 Task: In the event  named  Interview with Chris, Set a range of dates when you can accept meetings  '1 Jun â€" 30 Jun 2023'. Select a duration of  15 min. Select working hours  	_x000D_
MON- SAT 10:00am â€" 6:00pm. Add time before or after your events  as 10 min. Set the frequency of available time slots for invitees as  50 min. Set the minimum notice period and maximum events allowed per day as  41 hours and 4. , logged in from the account softage.4@softage.net and add another guest for the event, softage.10@softage.net
Action: Mouse pressed left at (937, 369)
Screenshot: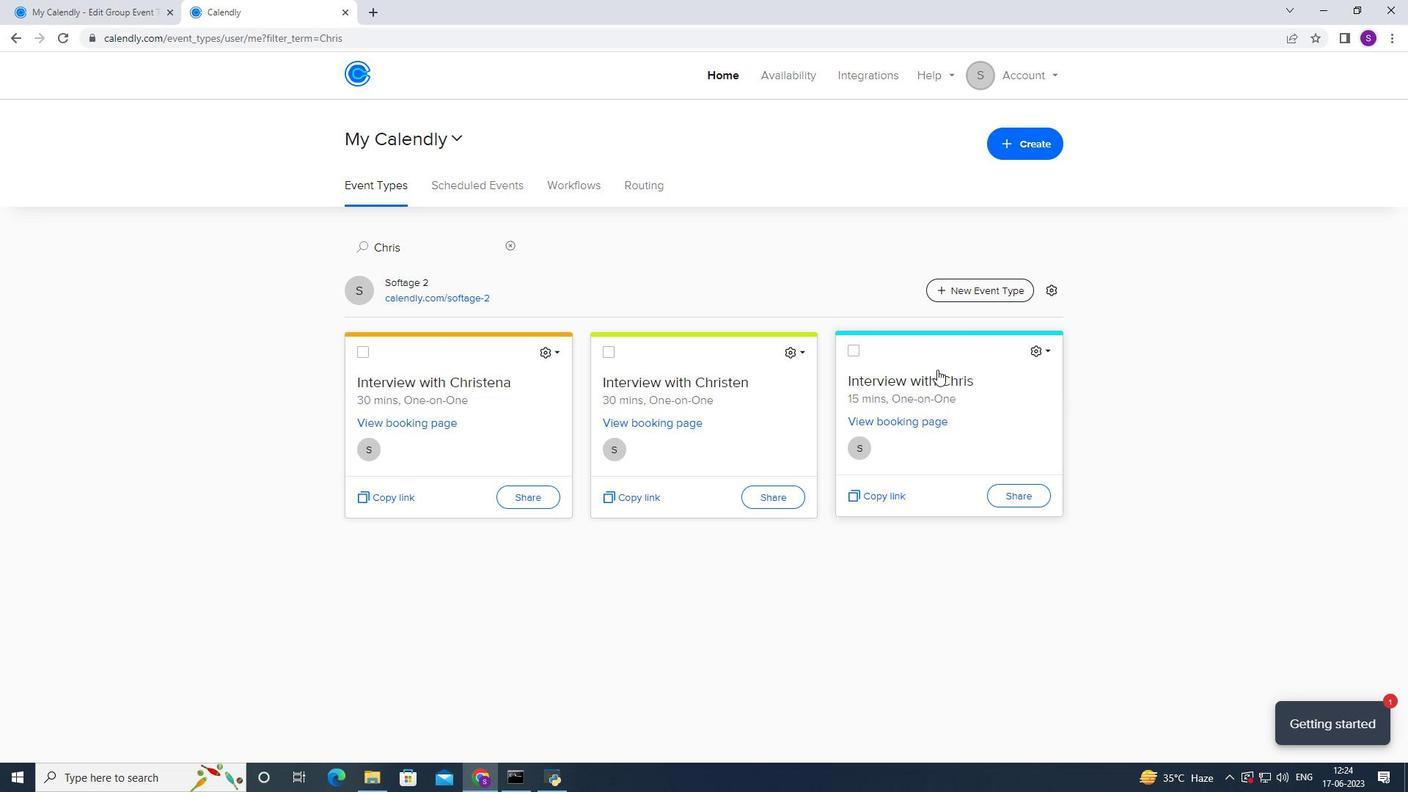 
Action: Mouse moved to (445, 312)
Screenshot: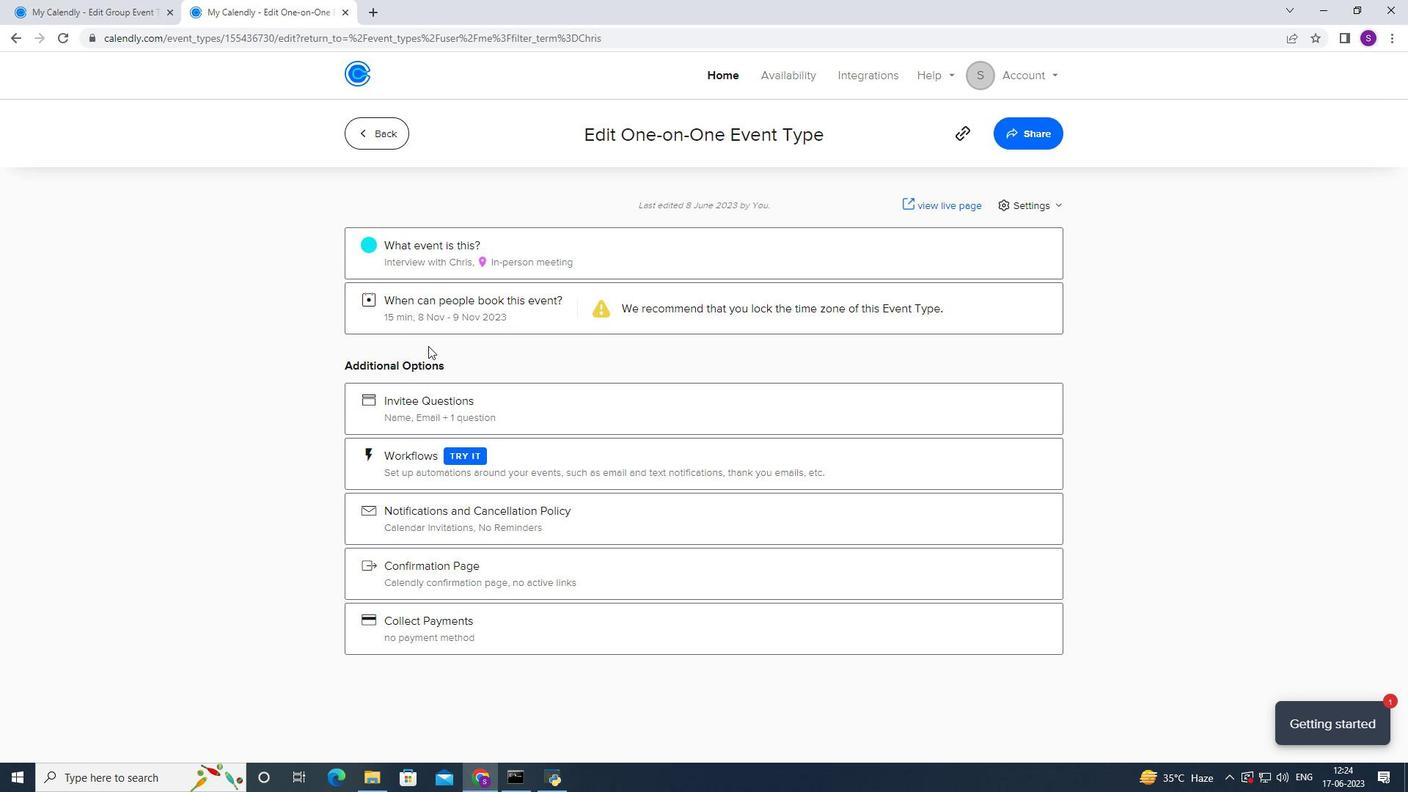
Action: Mouse pressed left at (445, 312)
Screenshot: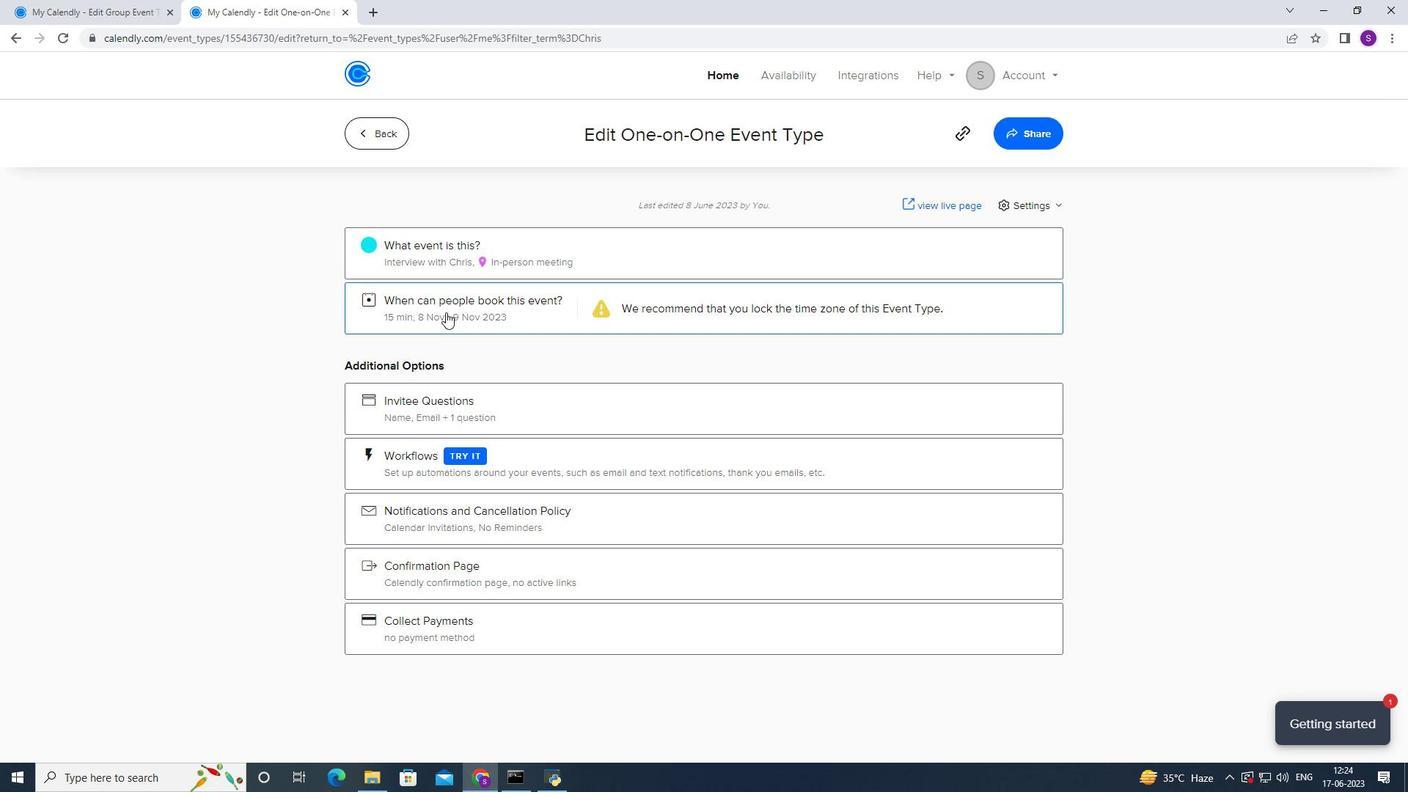 
Action: Mouse moved to (556, 491)
Screenshot: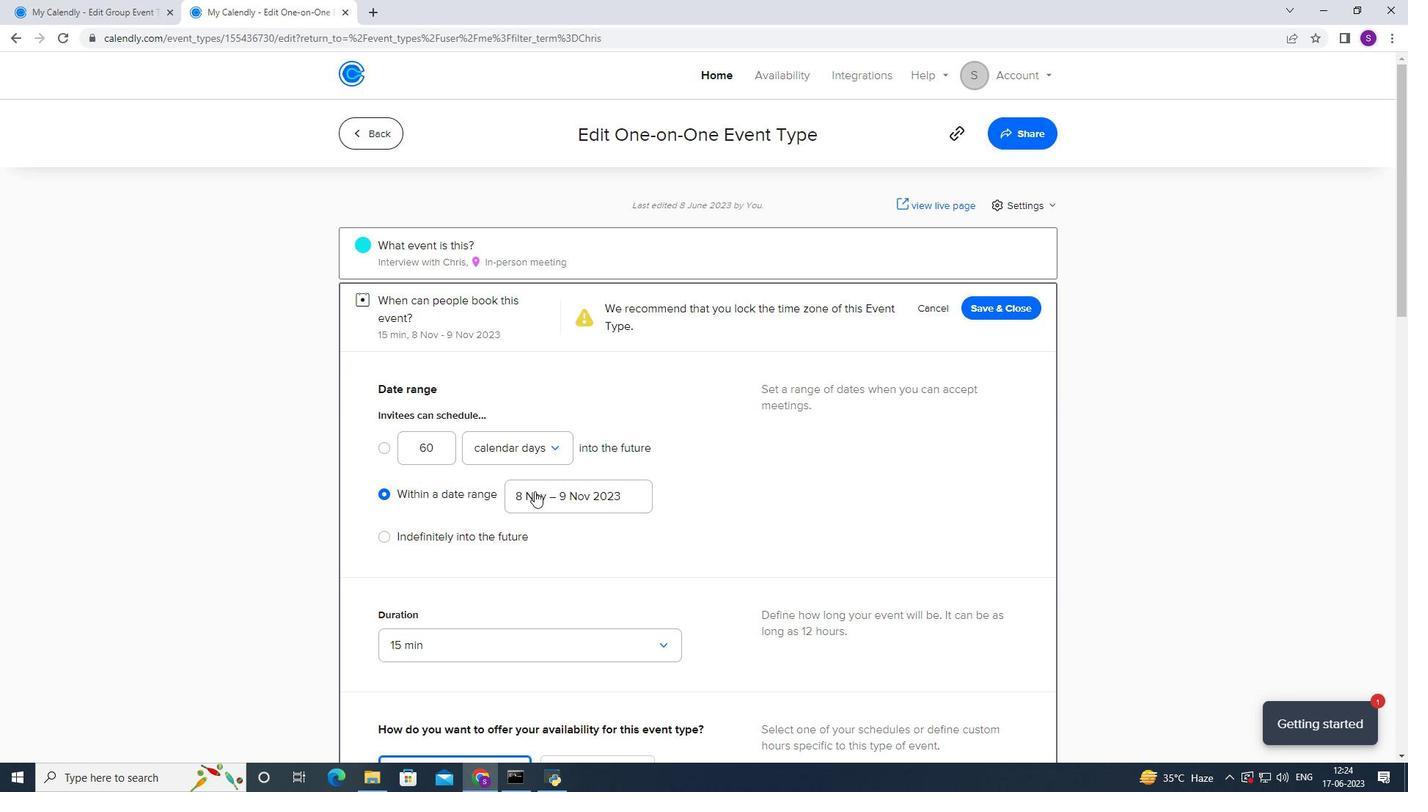 
Action: Mouse pressed left at (556, 491)
Screenshot: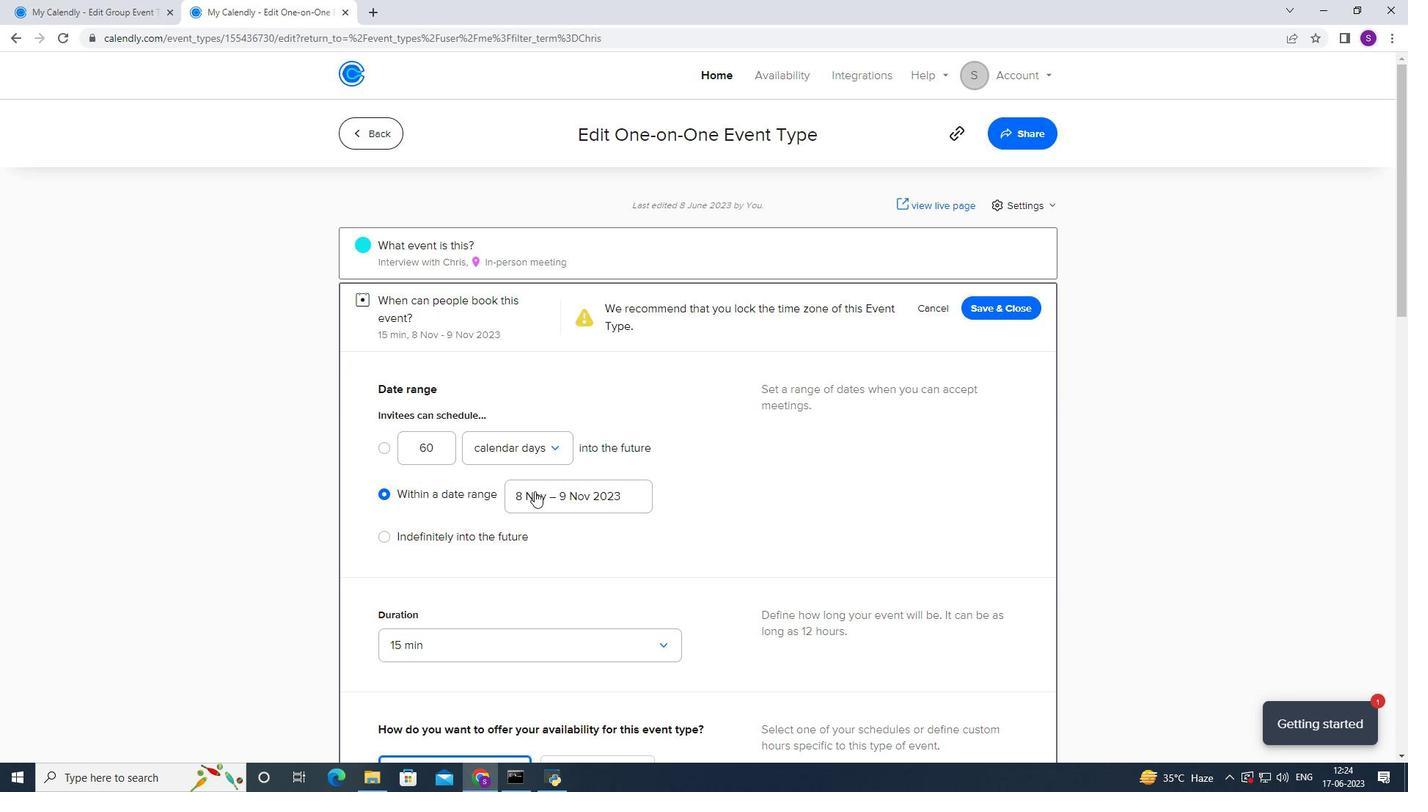 
Action: Mouse moved to (383, 272)
Screenshot: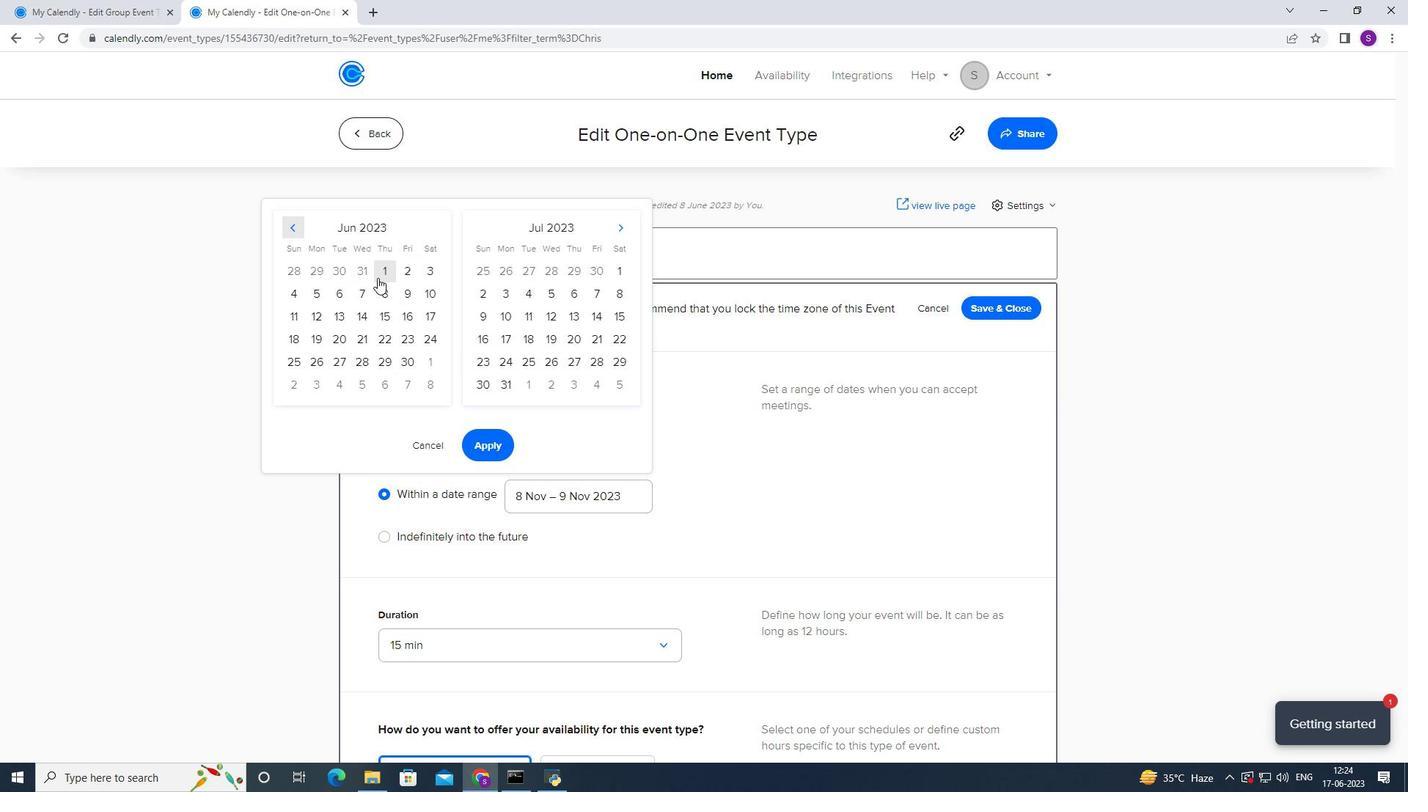 
Action: Mouse pressed left at (383, 272)
Screenshot: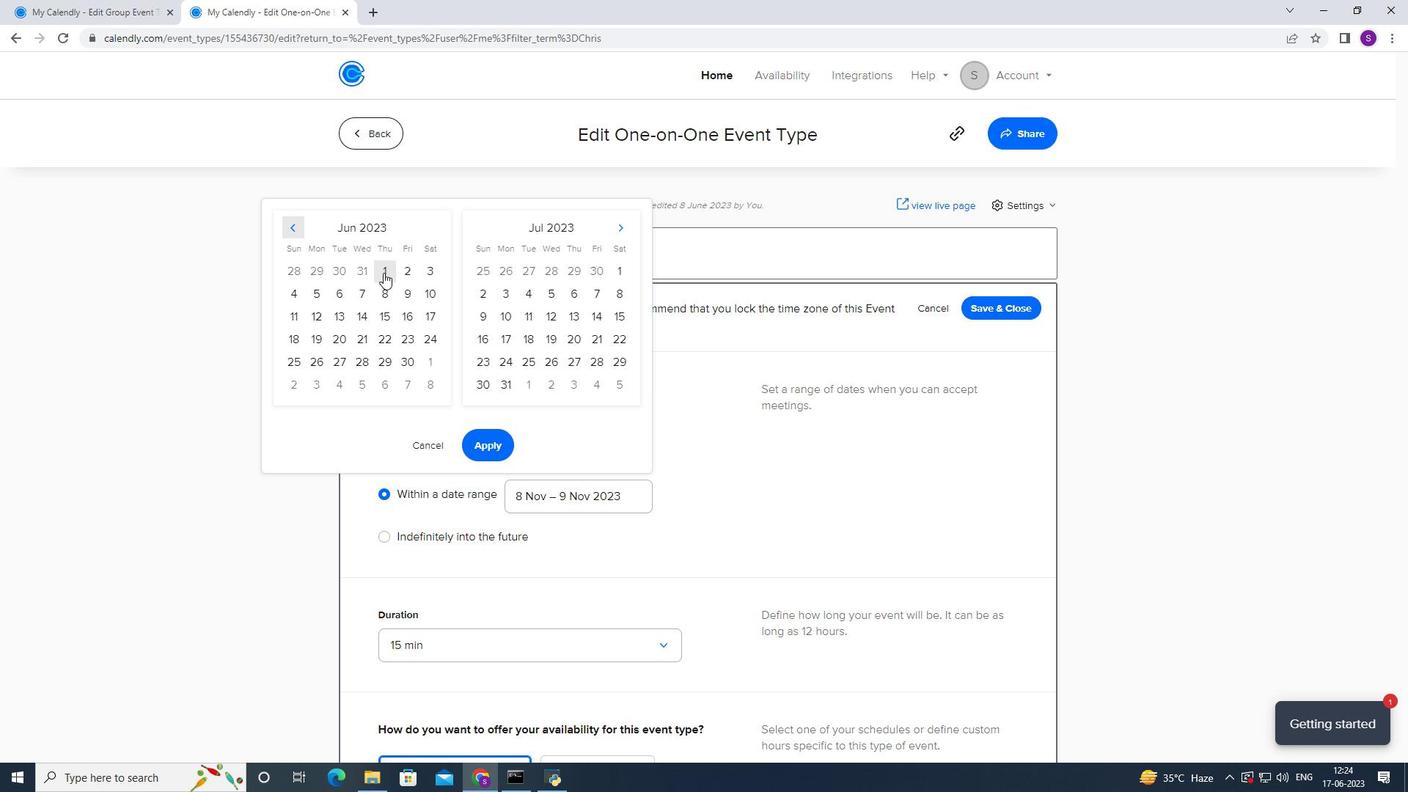 
Action: Mouse moved to (406, 368)
Screenshot: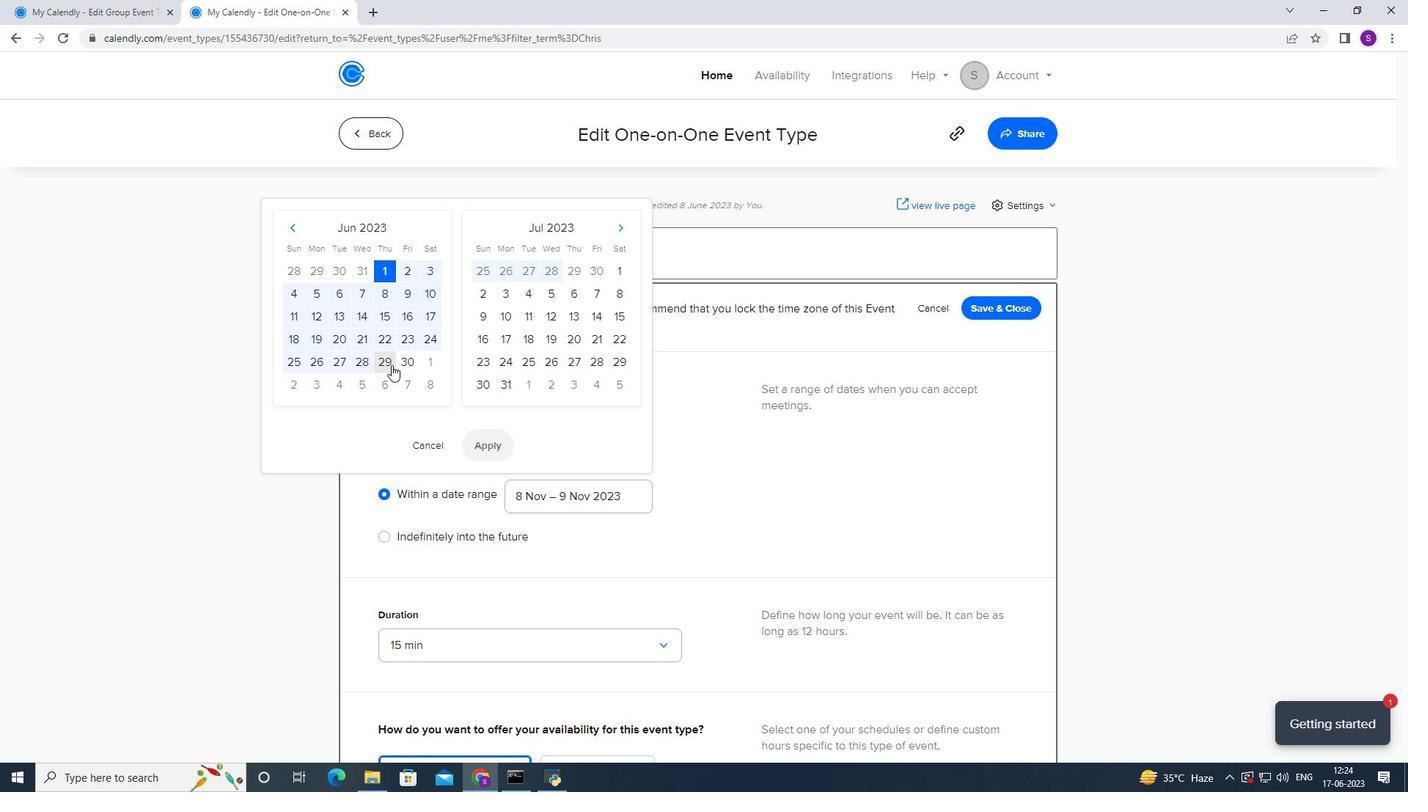 
Action: Mouse pressed left at (406, 368)
Screenshot: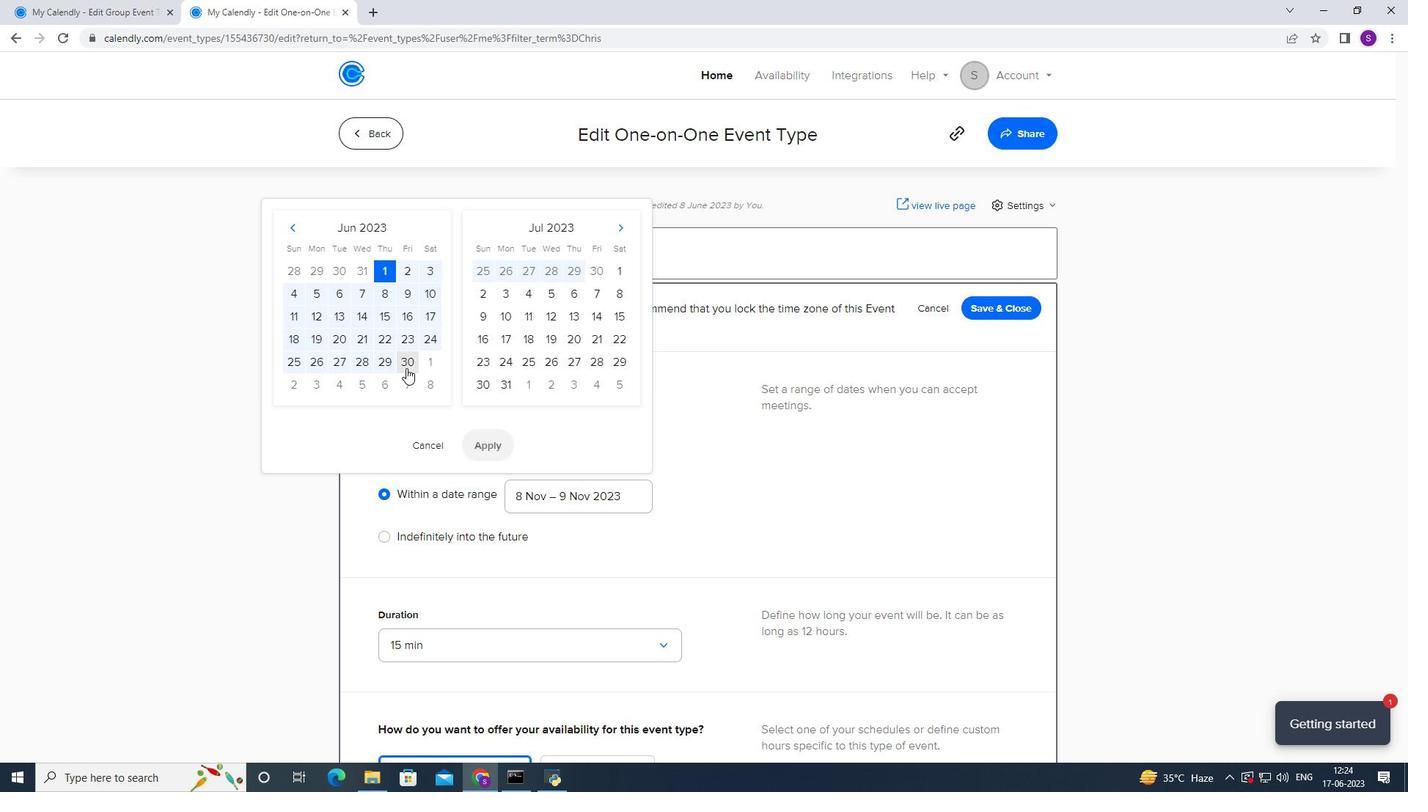 
Action: Mouse moved to (467, 445)
Screenshot: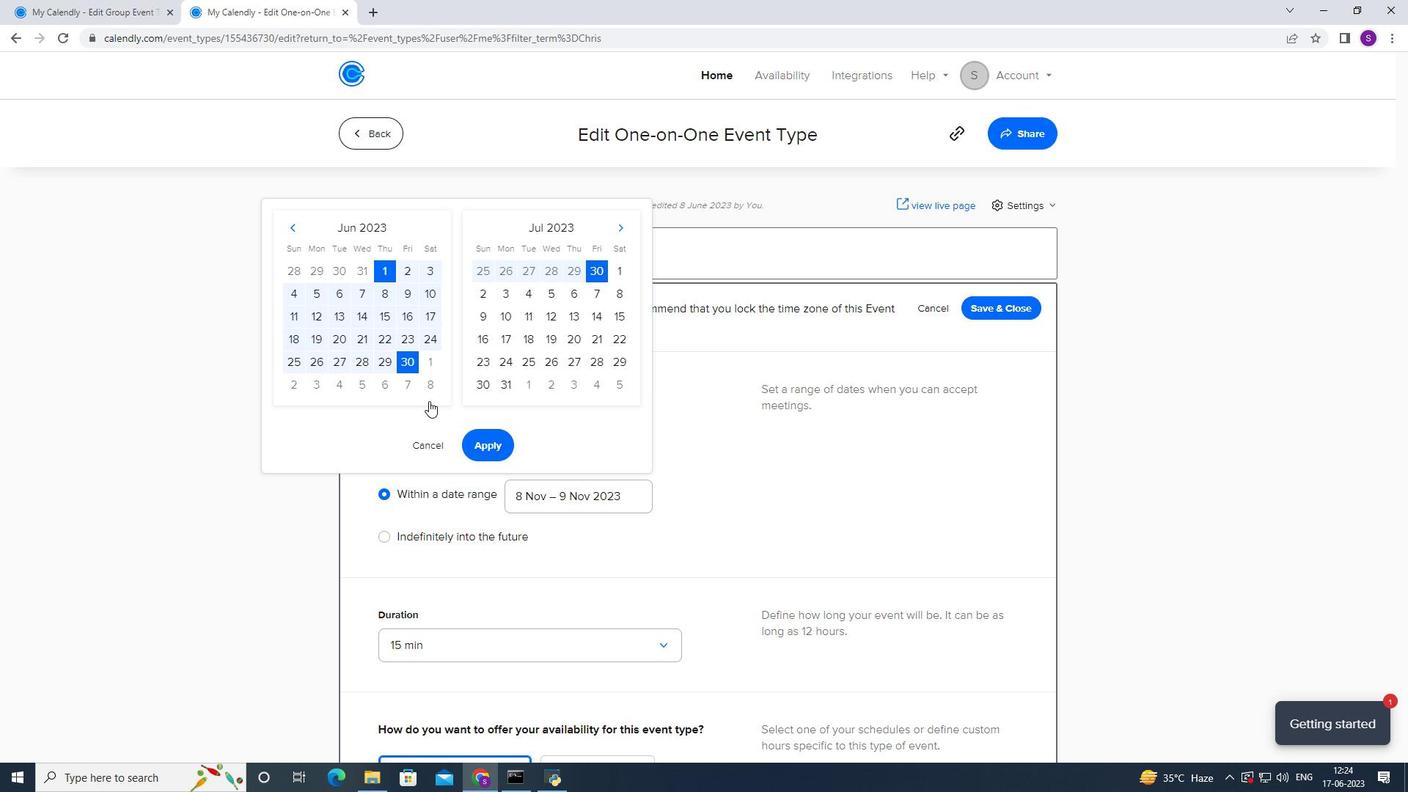 
Action: Mouse pressed left at (467, 445)
Screenshot: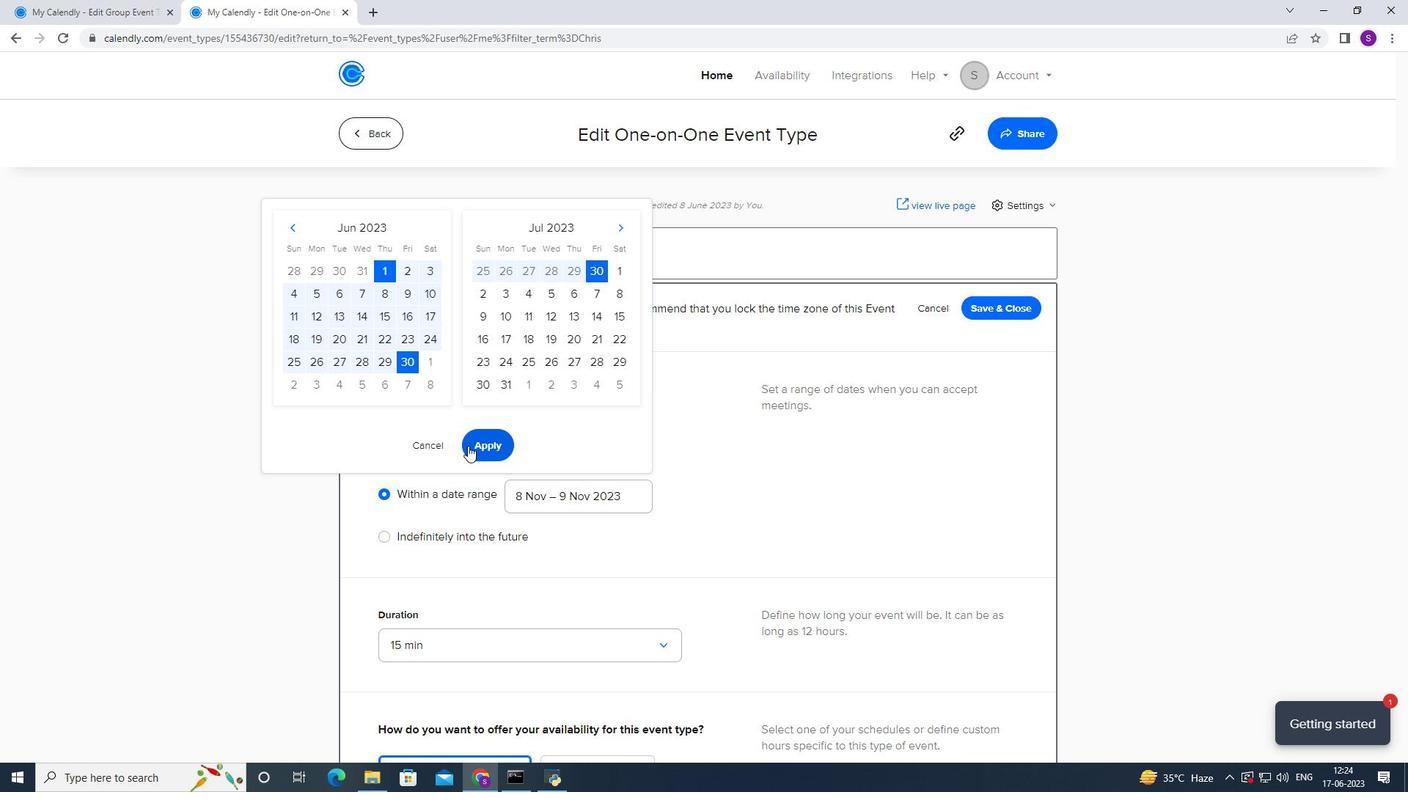 
Action: Mouse scrolled (467, 445) with delta (0, 0)
Screenshot: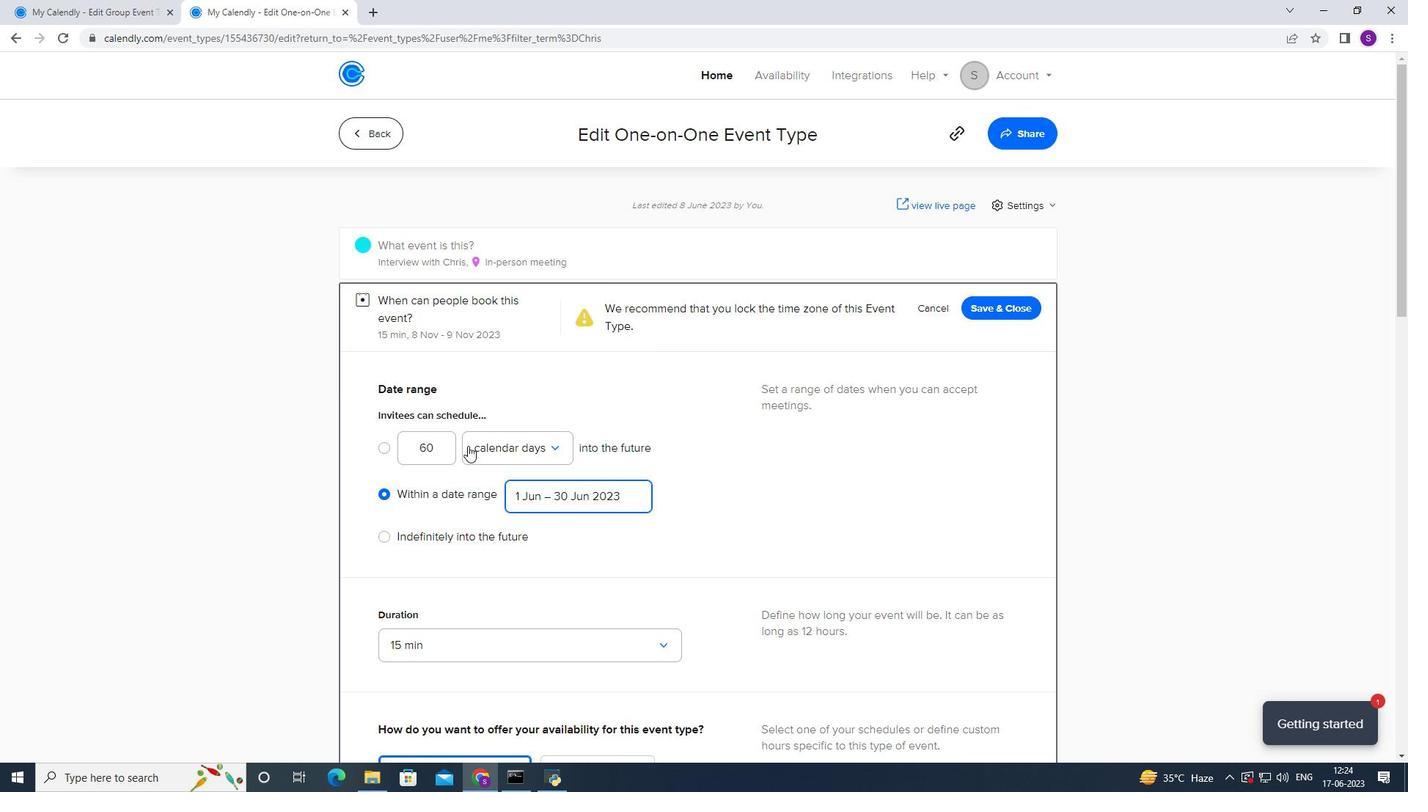 
Action: Mouse scrolled (467, 445) with delta (0, 0)
Screenshot: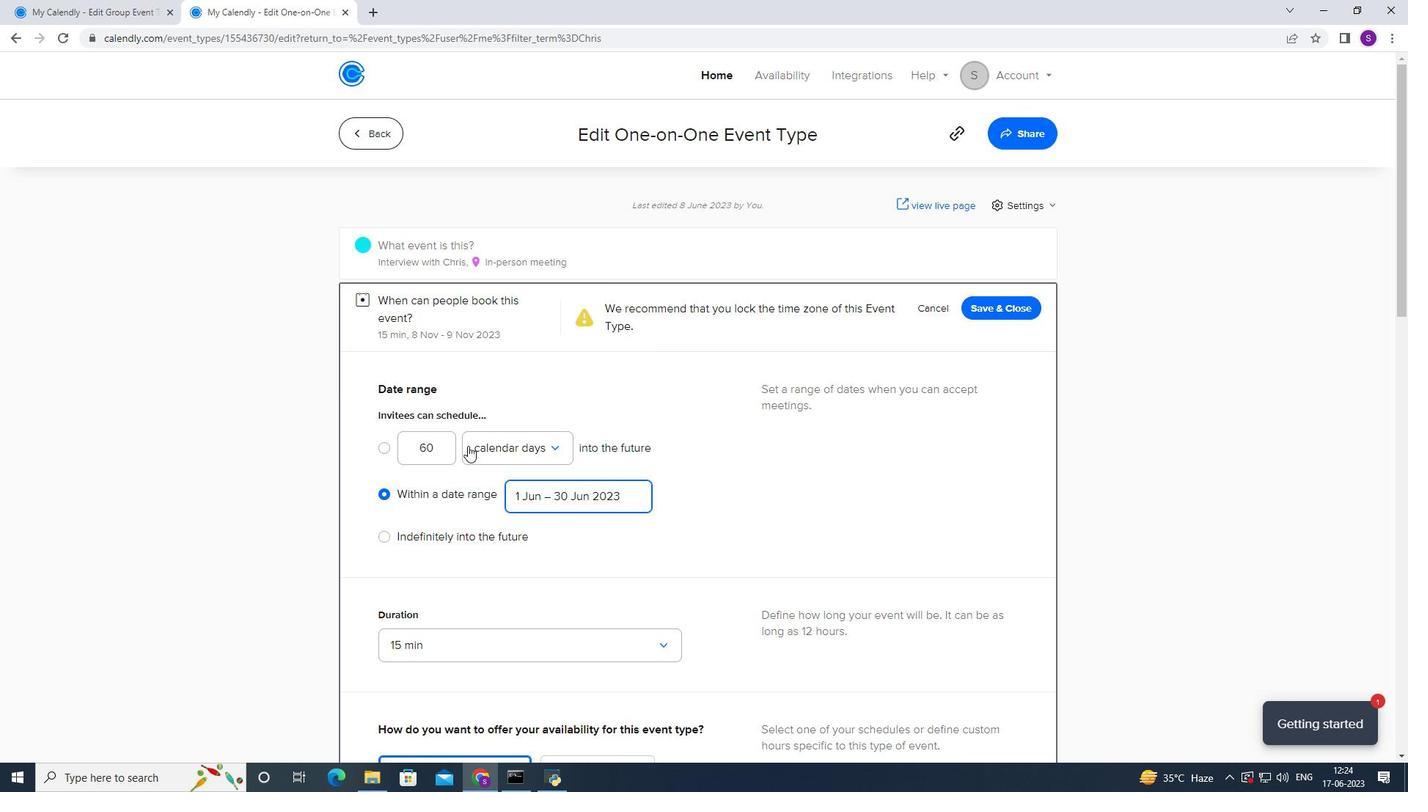 
Action: Mouse scrolled (467, 445) with delta (0, 0)
Screenshot: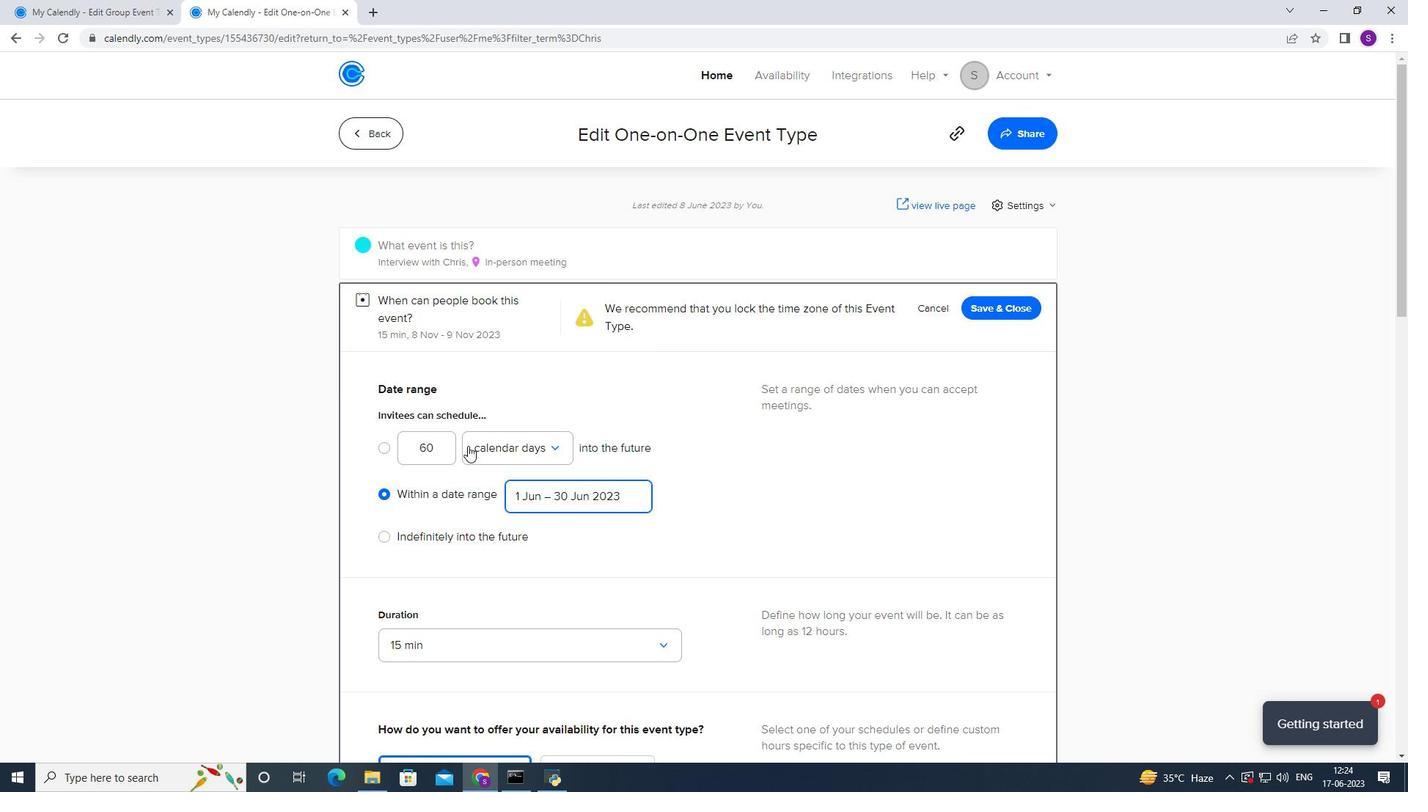 
Action: Mouse scrolled (467, 445) with delta (0, 0)
Screenshot: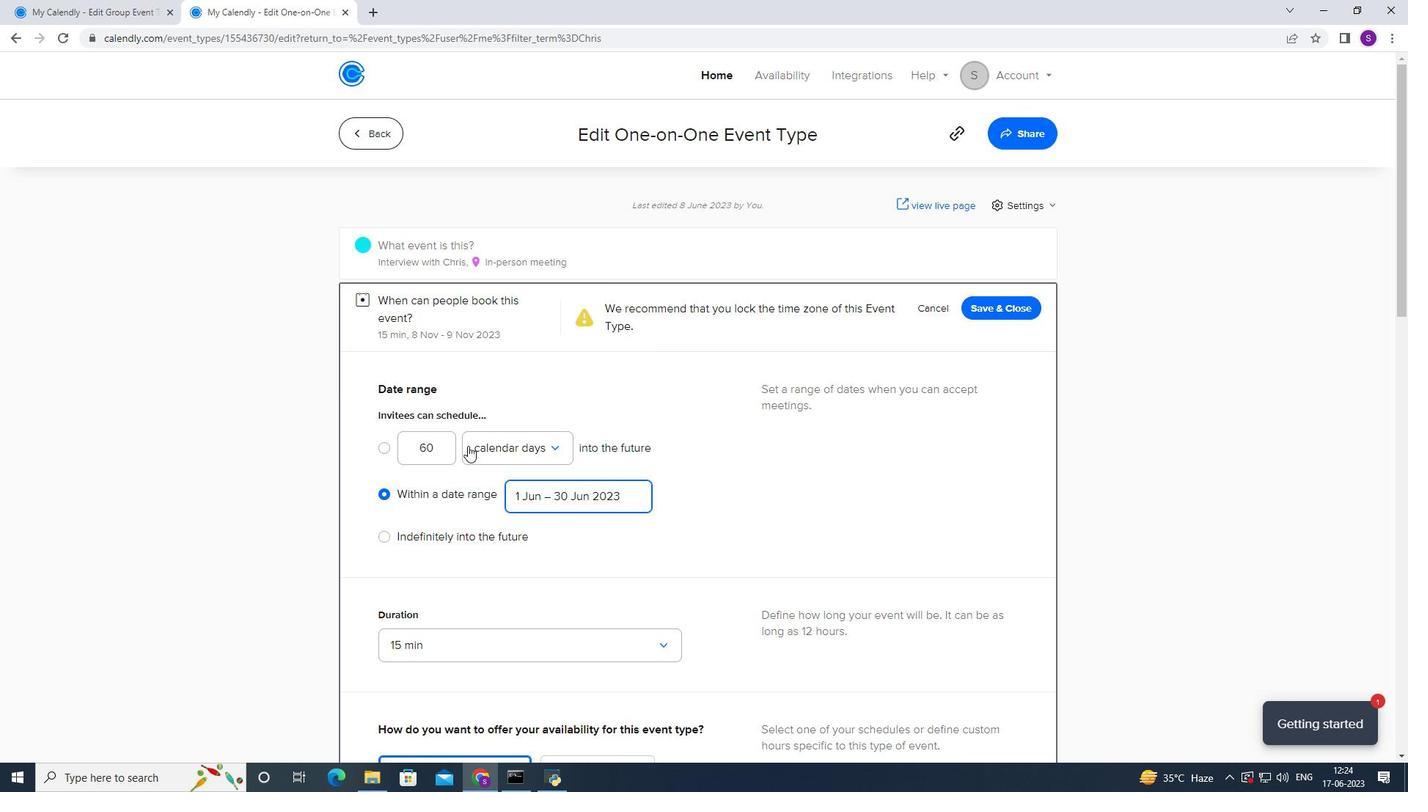 
Action: Mouse scrolled (467, 445) with delta (0, 0)
Screenshot: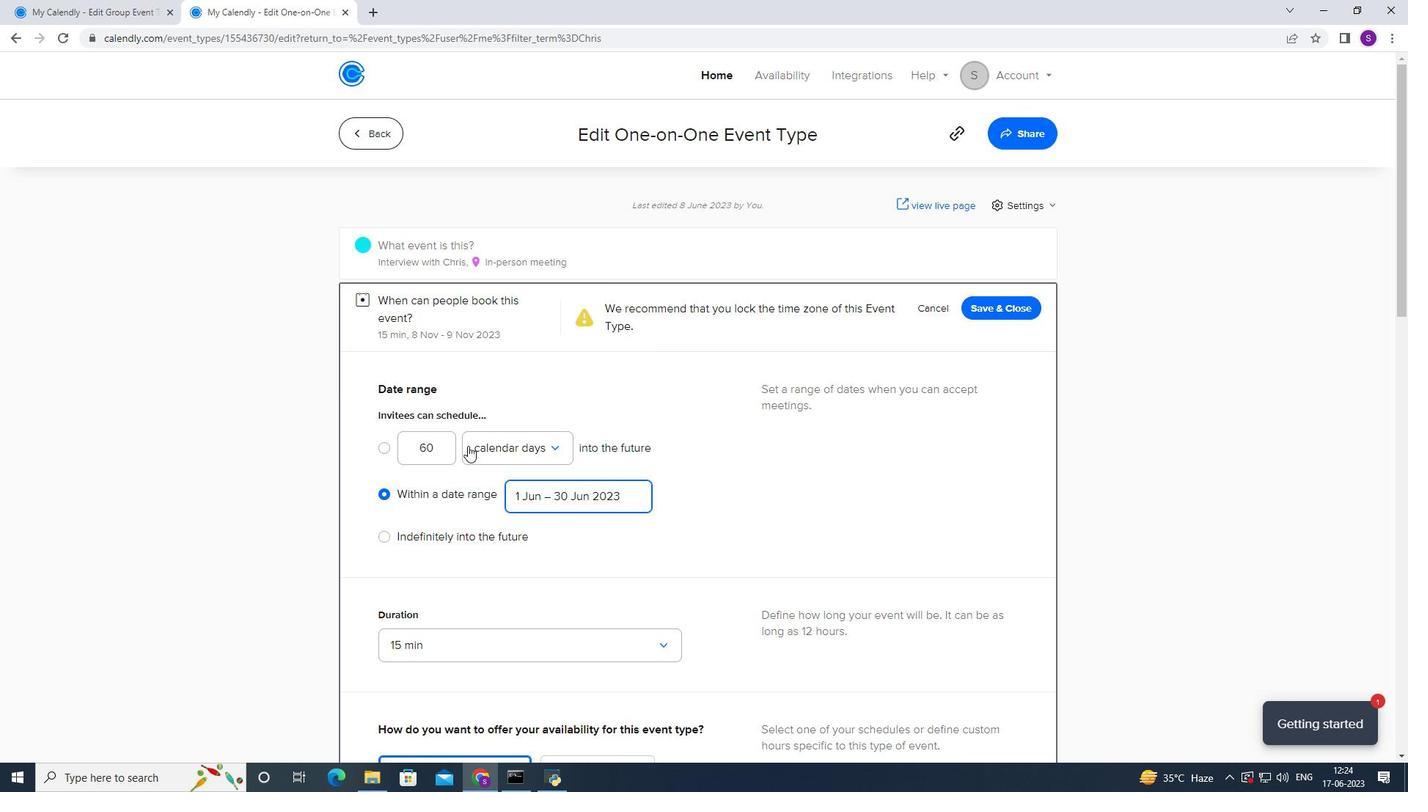 
Action: Mouse moved to (463, 323)
Screenshot: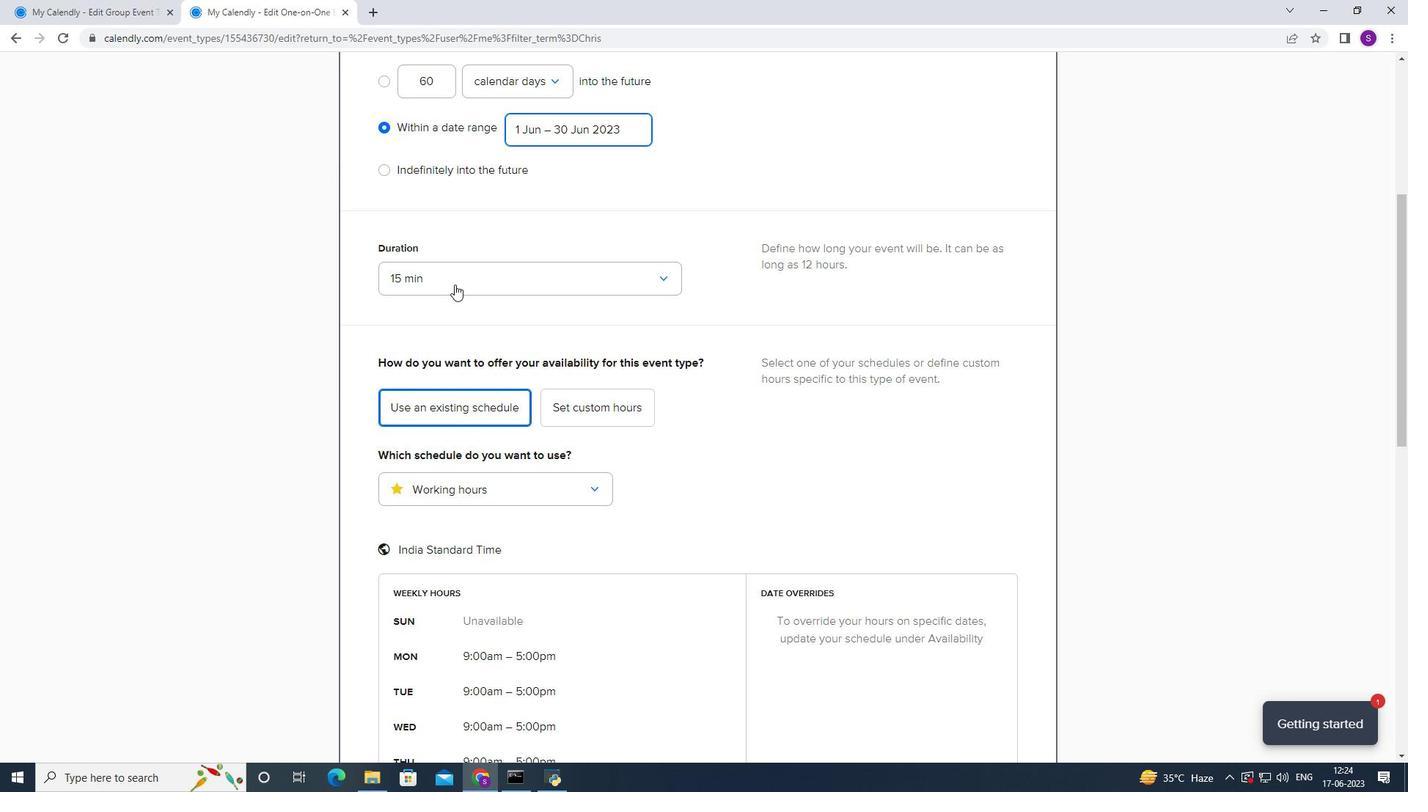 
Action: Mouse scrolled (463, 322) with delta (0, 0)
Screenshot: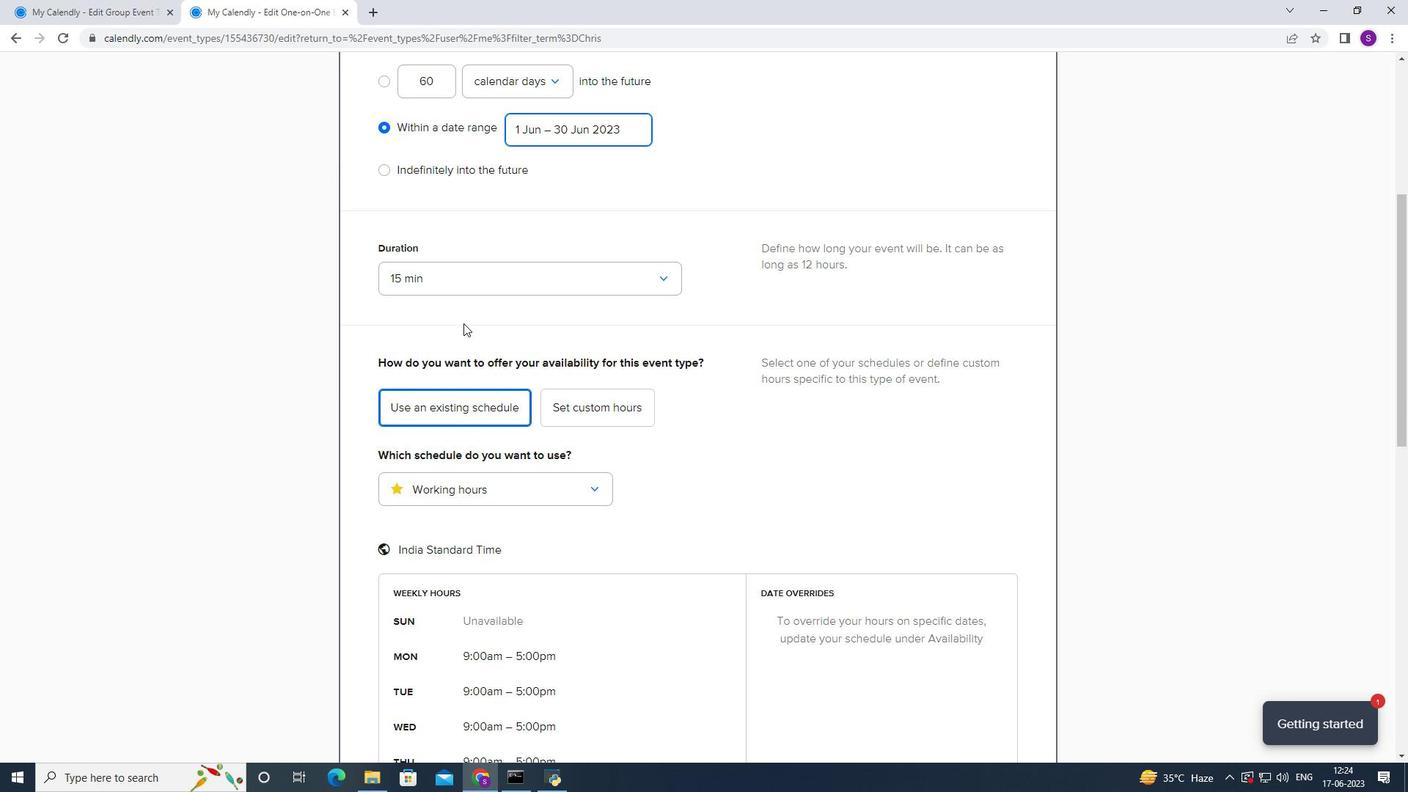 
Action: Mouse scrolled (463, 322) with delta (0, 0)
Screenshot: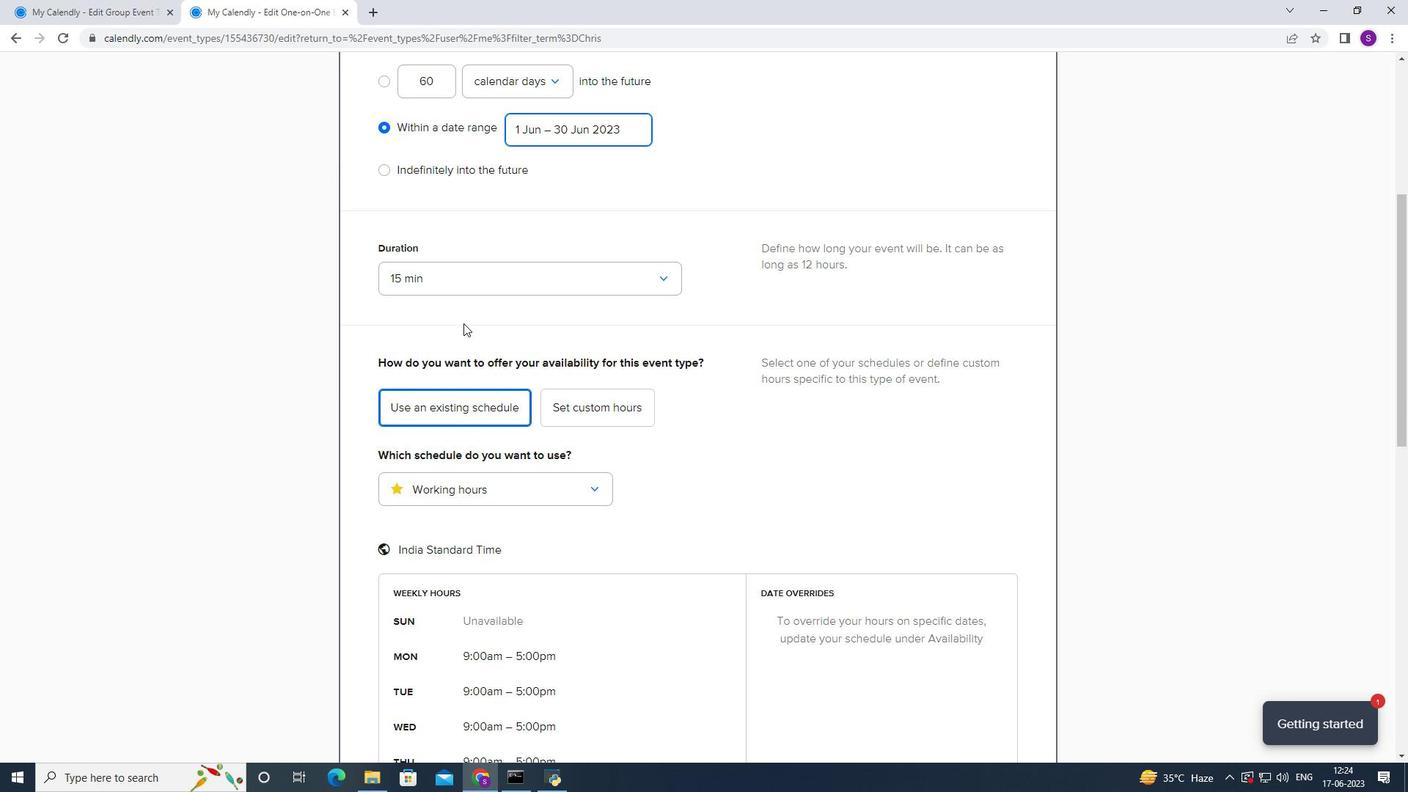 
Action: Mouse moved to (473, 316)
Screenshot: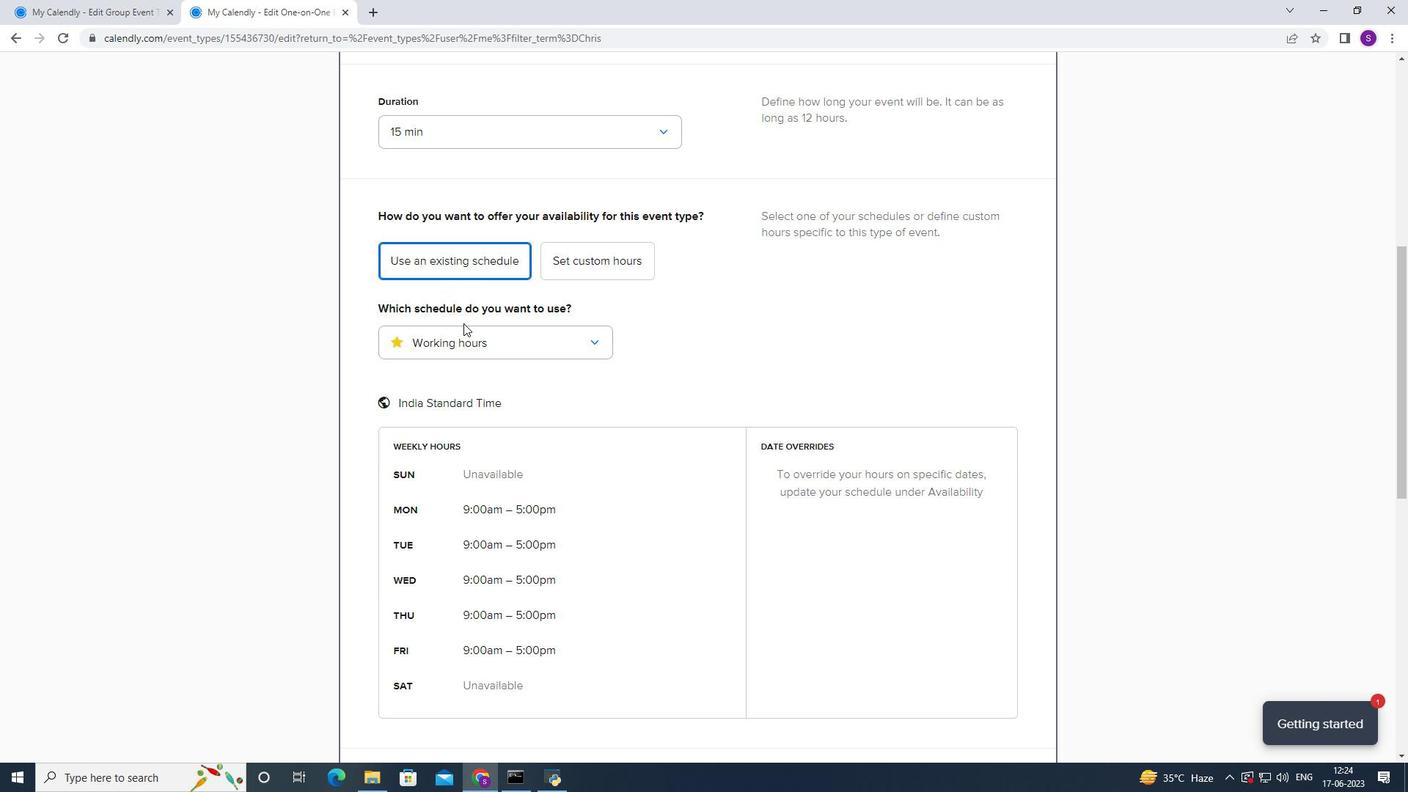 
Action: Mouse scrolled (473, 316) with delta (0, 0)
Screenshot: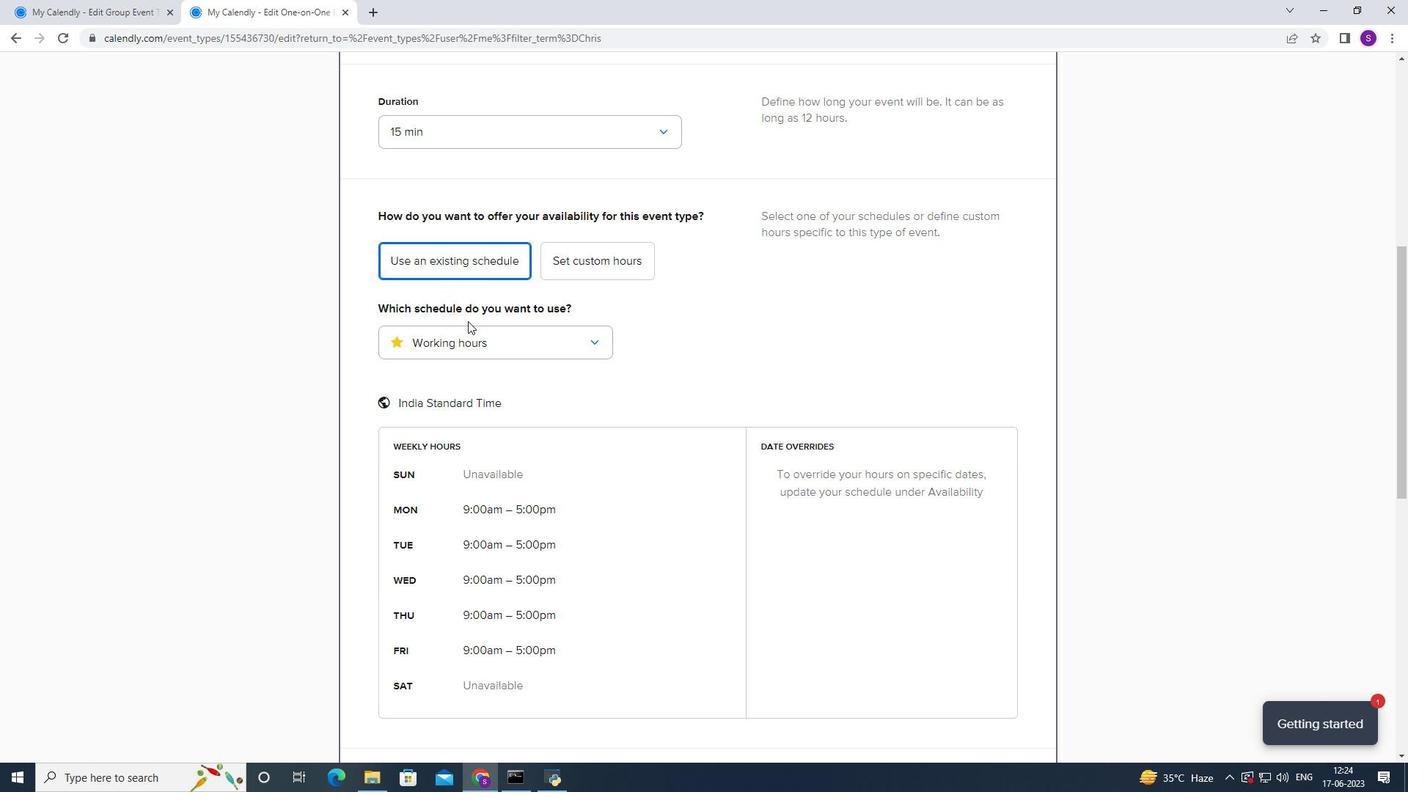 
Action: Mouse moved to (594, 206)
Screenshot: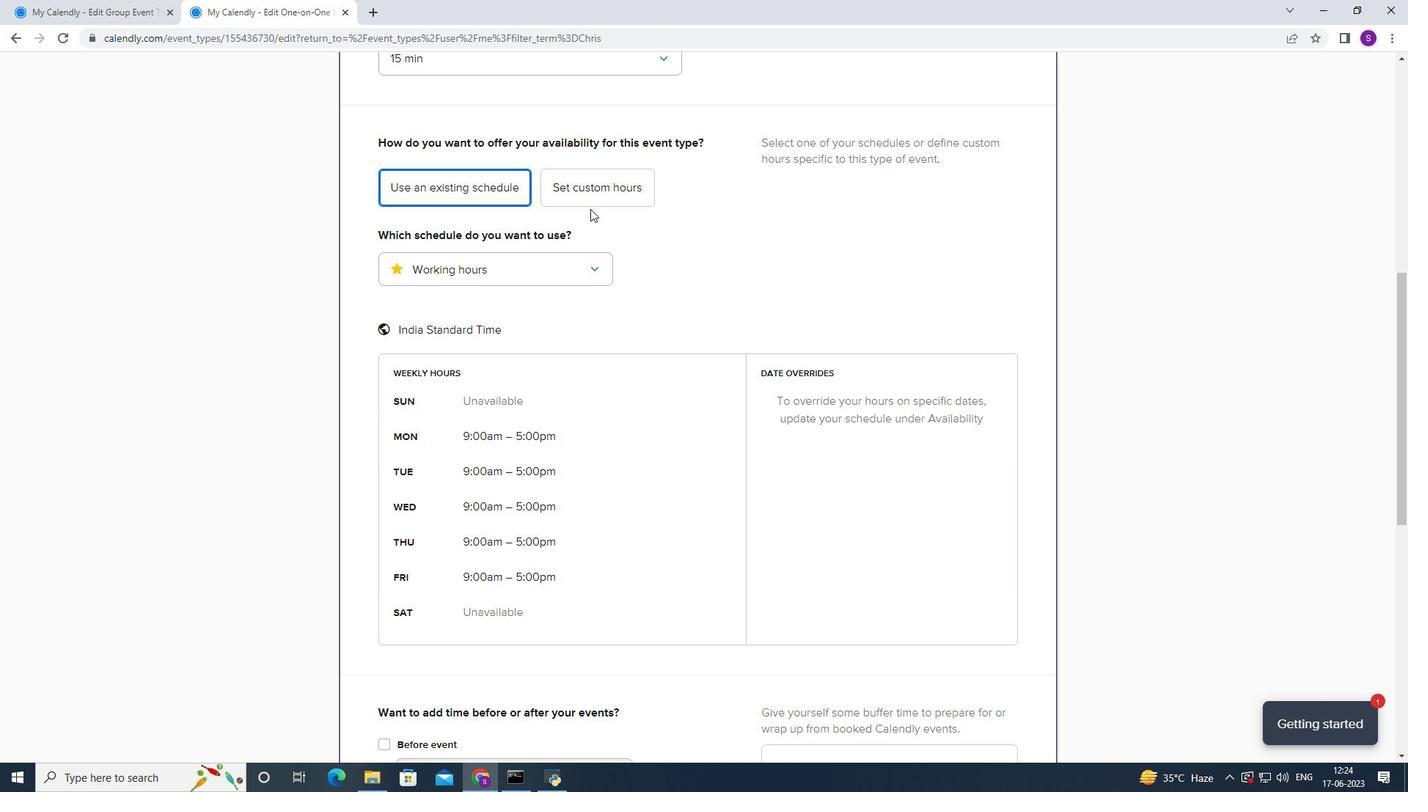 
Action: Mouse pressed left at (594, 206)
Screenshot: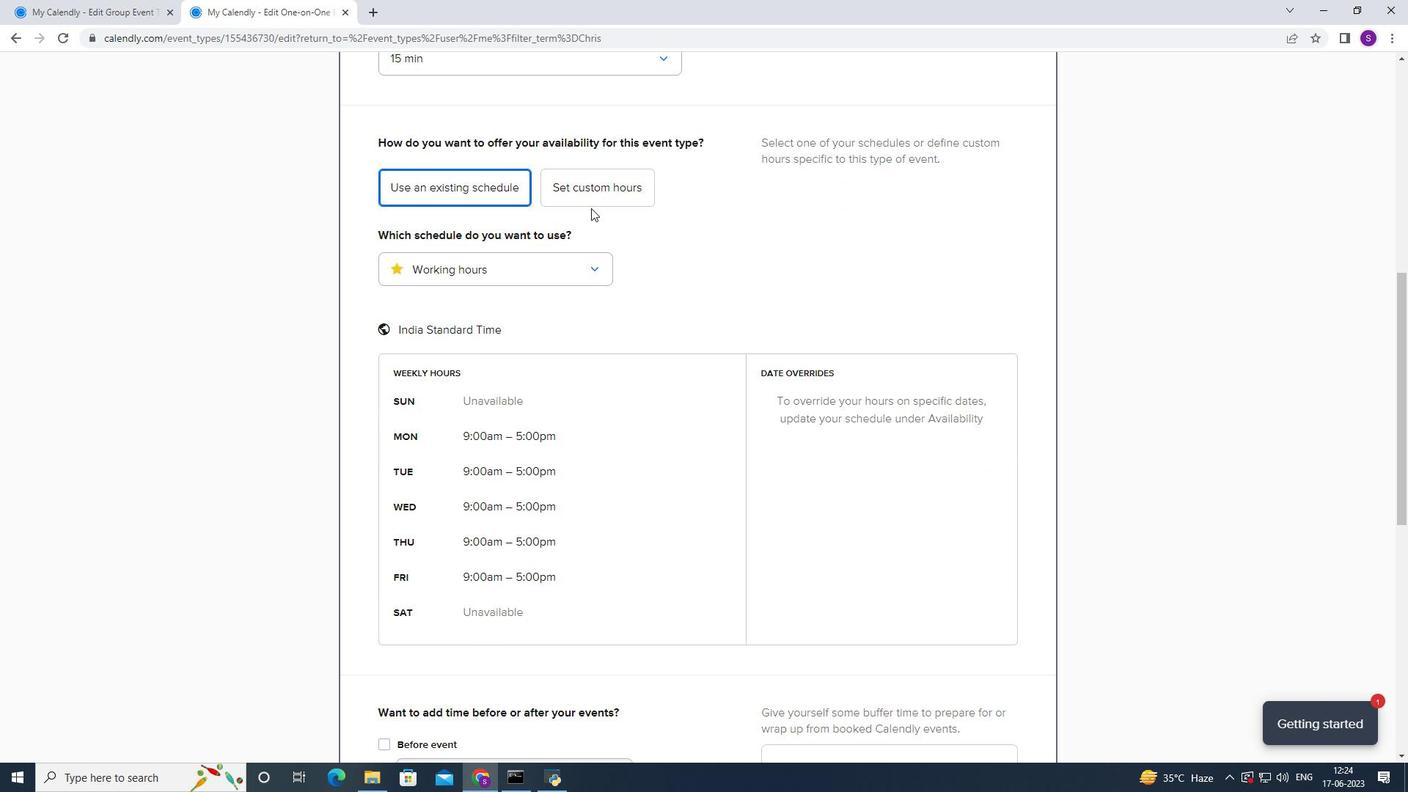 
Action: Mouse moved to (600, 204)
Screenshot: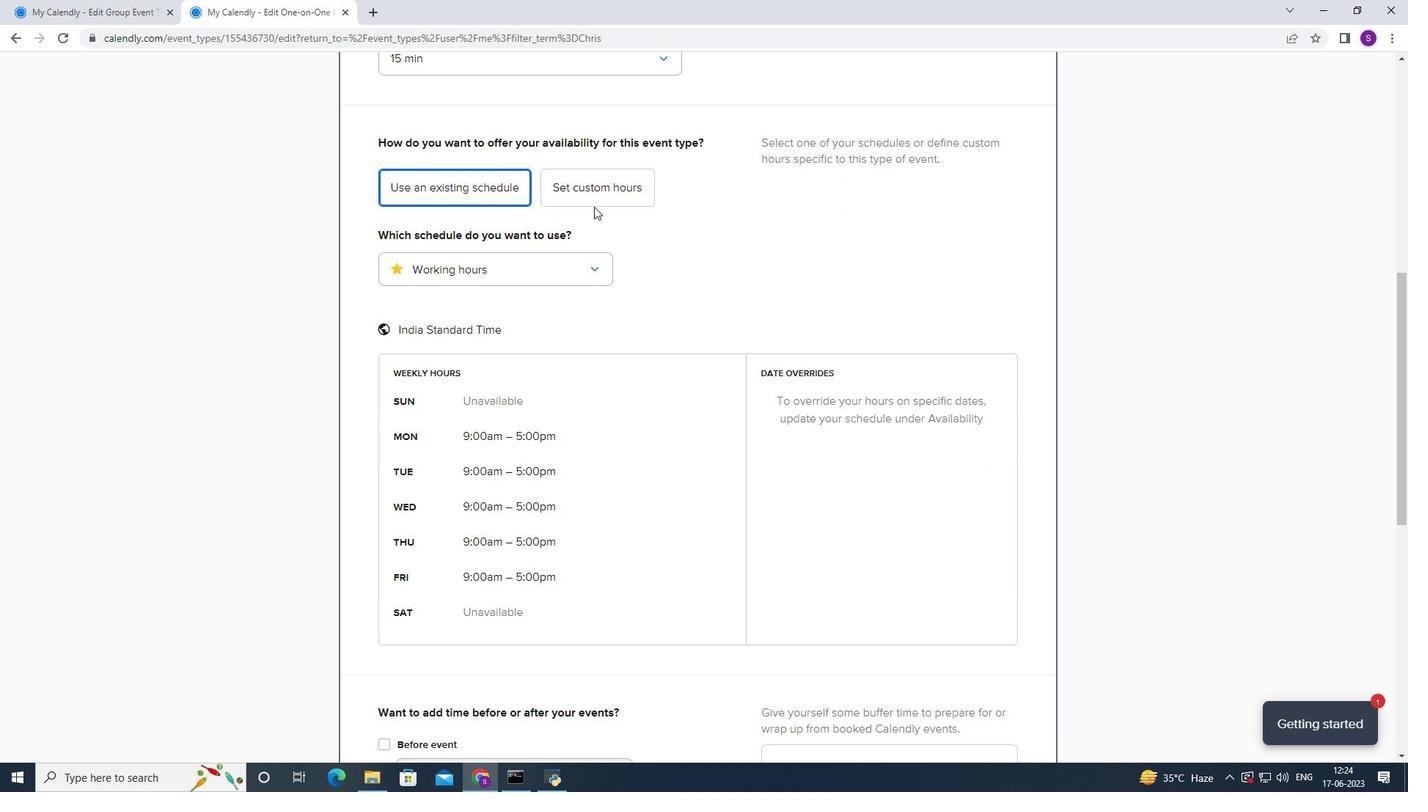 
Action: Mouse pressed left at (600, 204)
Screenshot: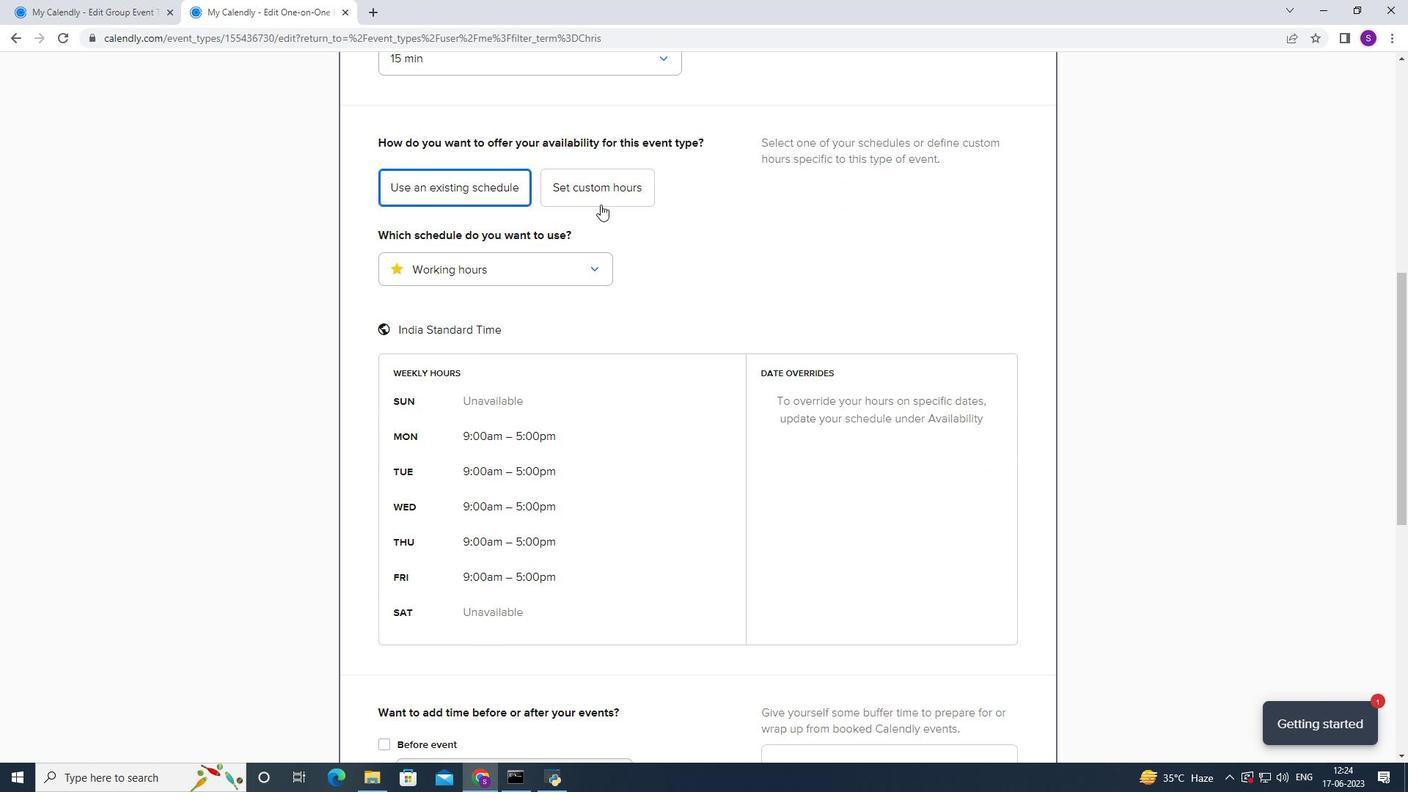 
Action: Mouse moved to (506, 377)
Screenshot: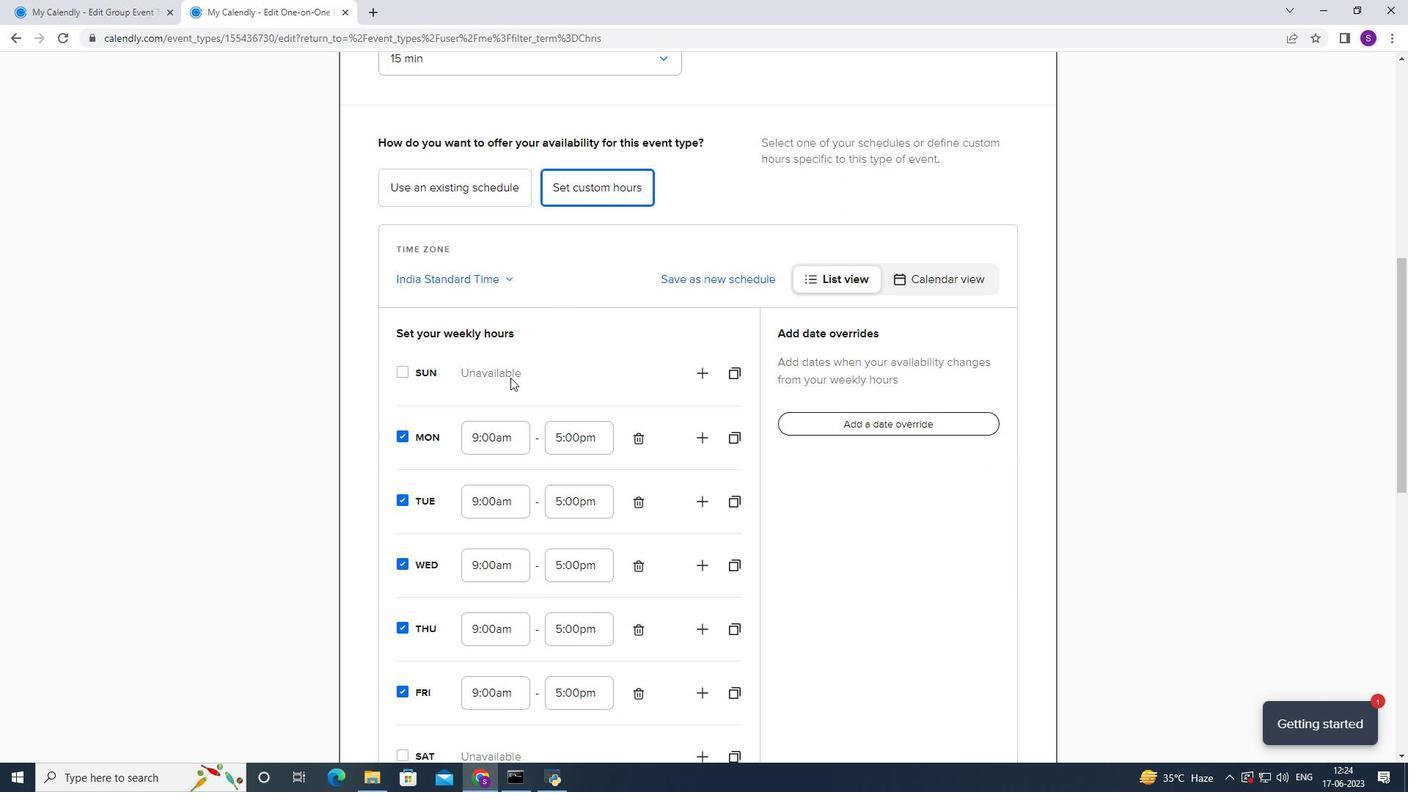 
Action: Mouse scrolled (506, 376) with delta (0, 0)
Screenshot: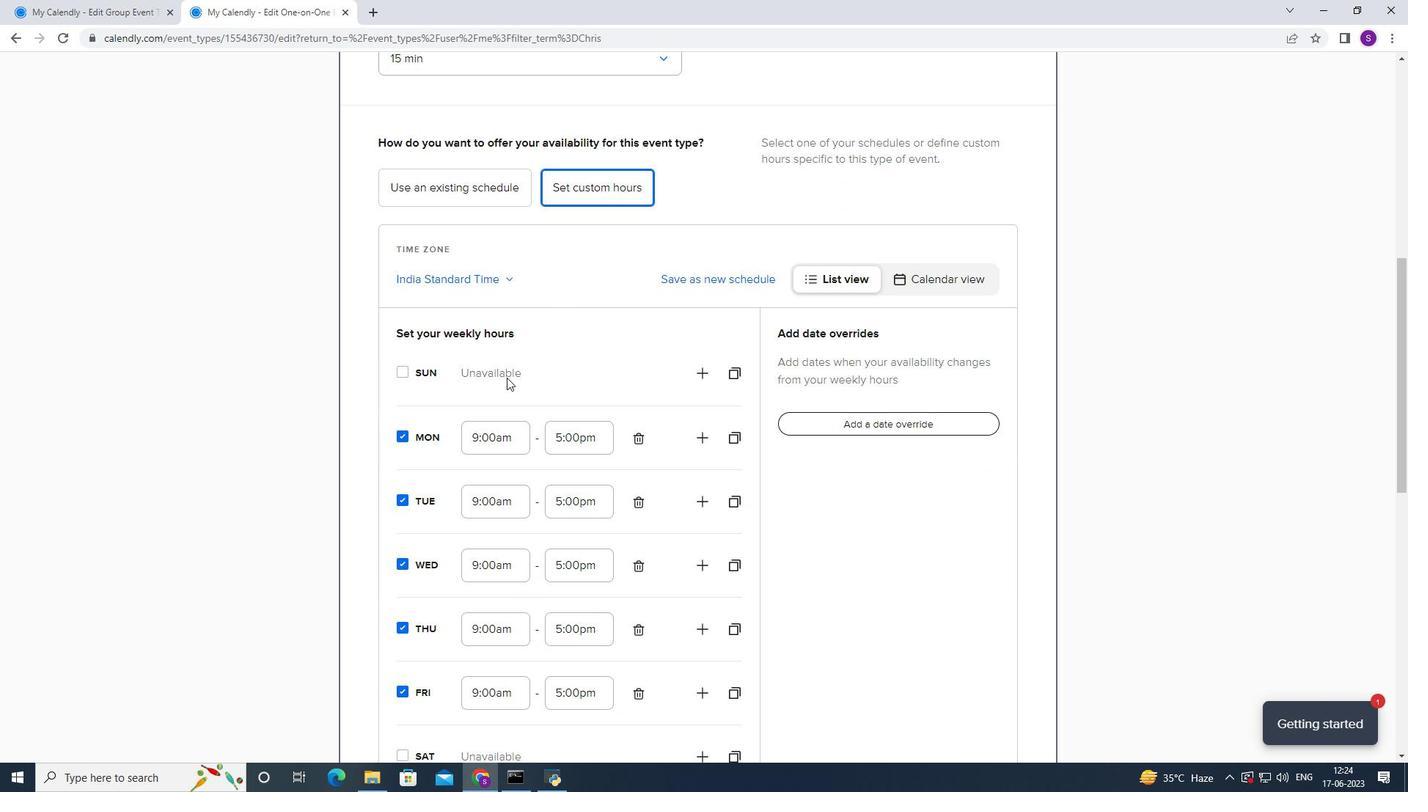 
Action: Mouse scrolled (506, 376) with delta (0, 0)
Screenshot: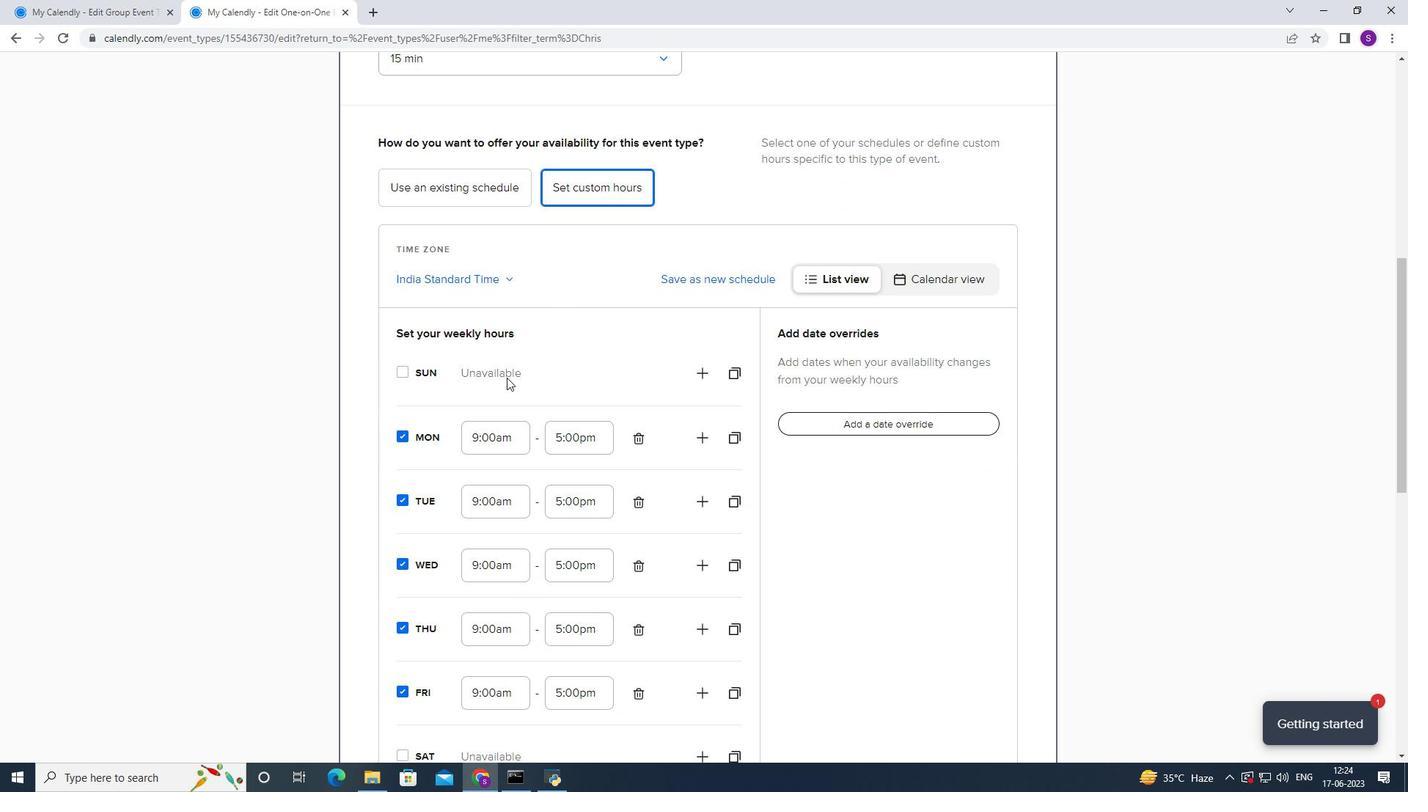 
Action: Mouse scrolled (506, 376) with delta (0, 0)
Screenshot: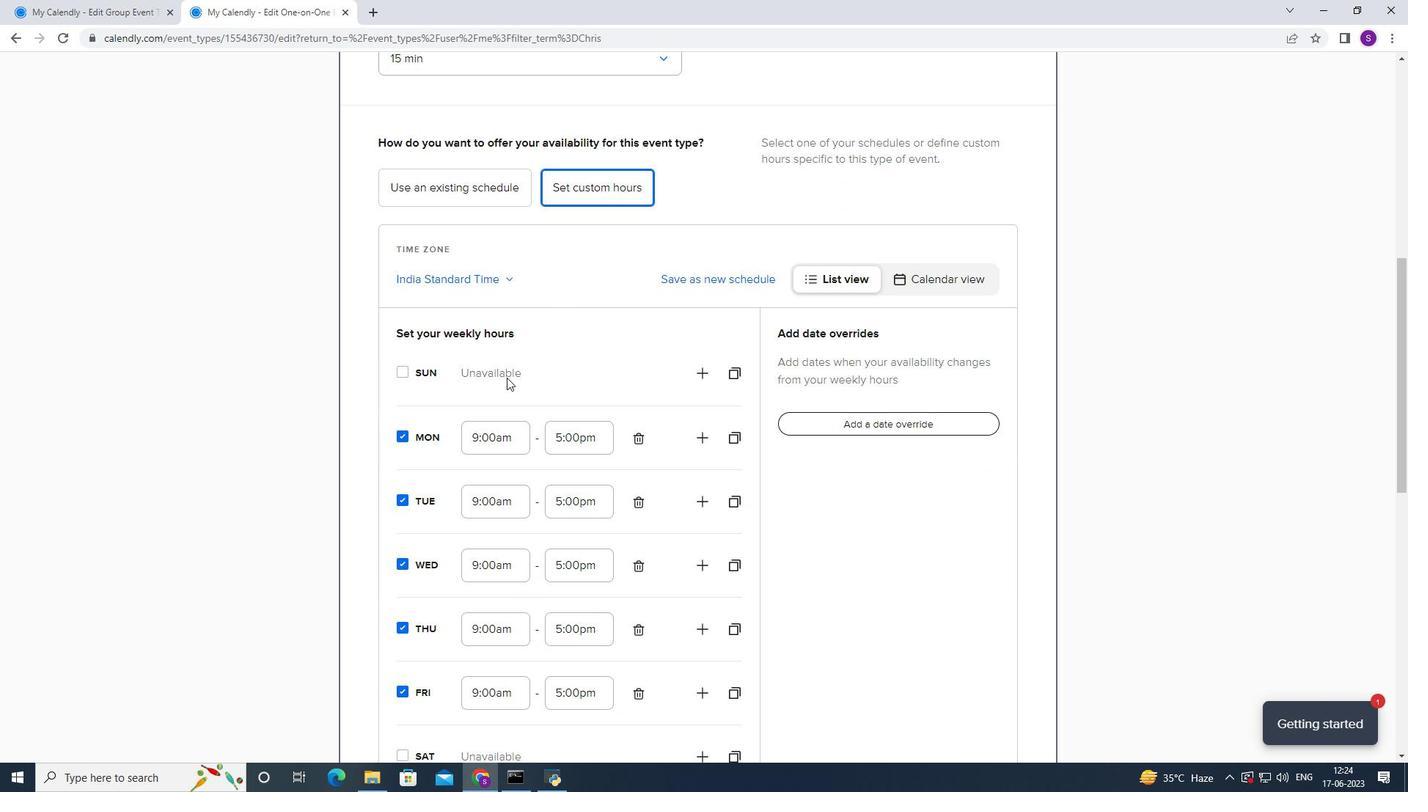 
Action: Mouse moved to (494, 384)
Screenshot: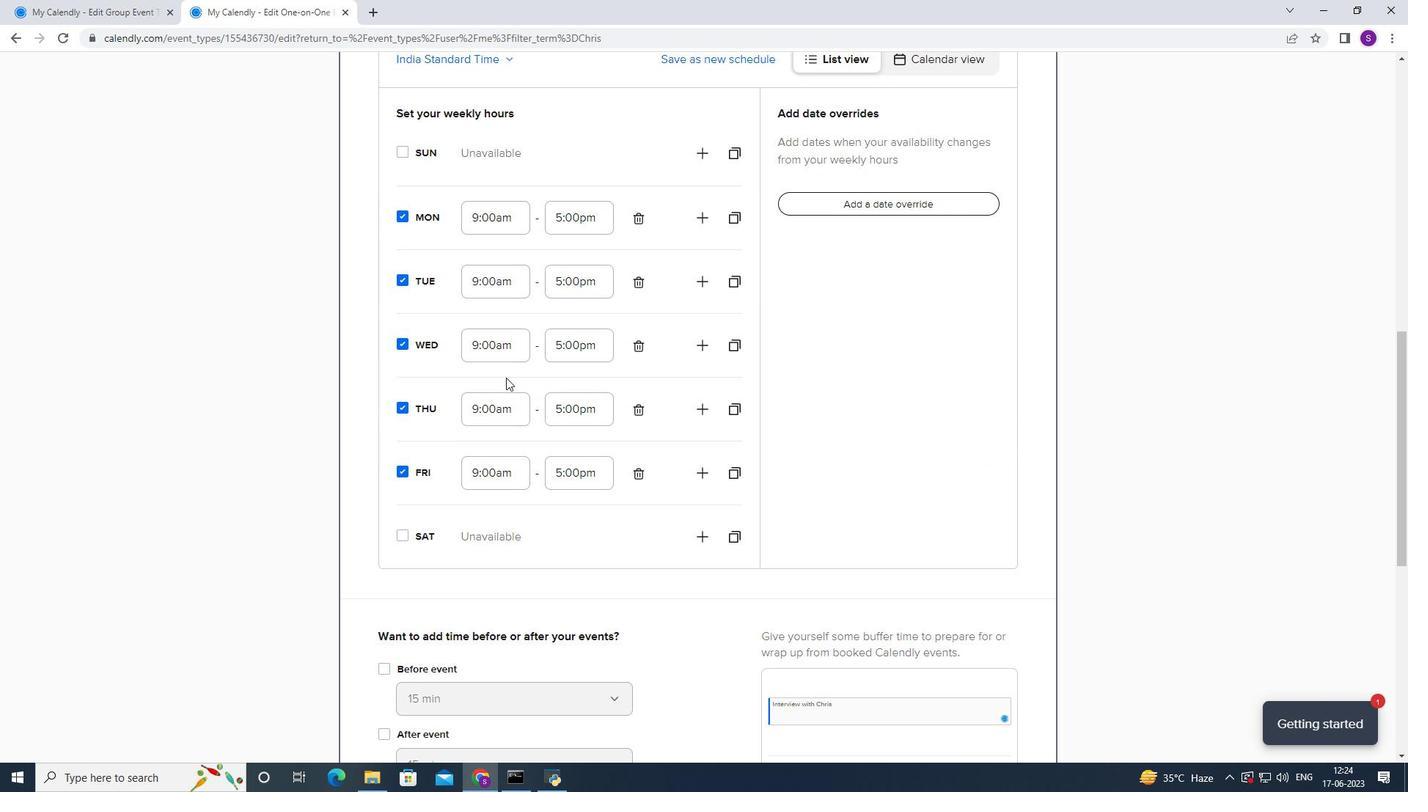 
Action: Mouse scrolled (494, 383) with delta (0, 0)
Screenshot: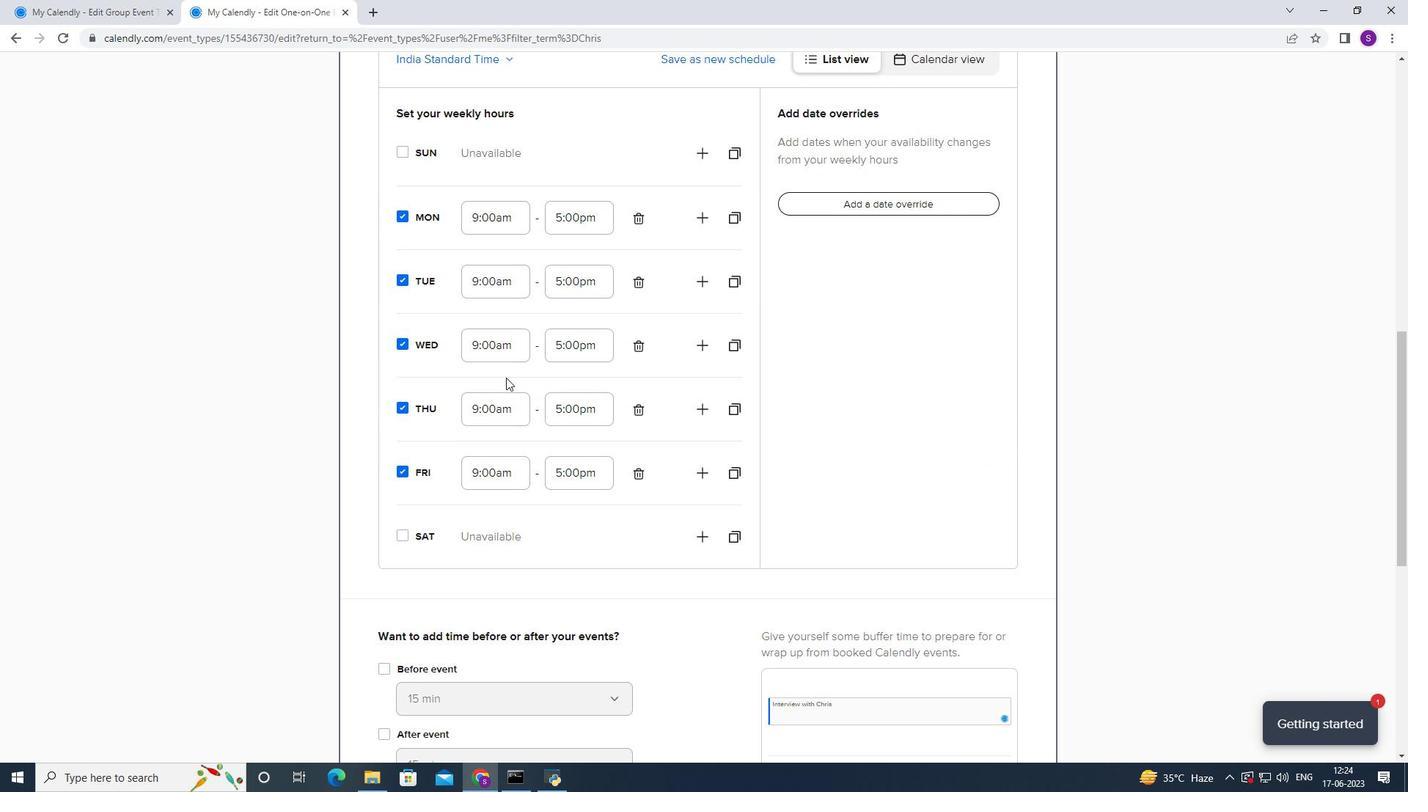 
Action: Mouse moved to (403, 468)
Screenshot: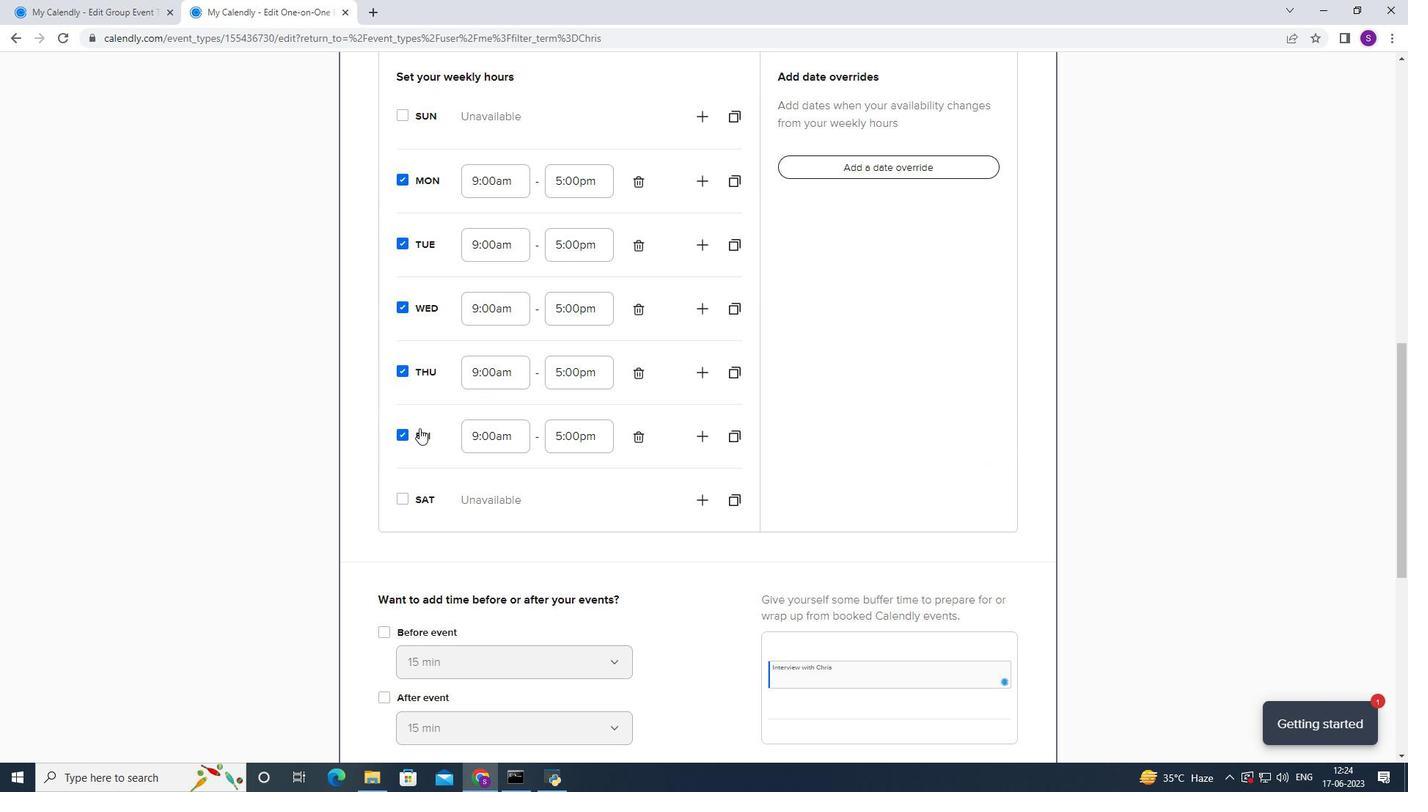 
Action: Mouse pressed left at (403, 468)
Screenshot: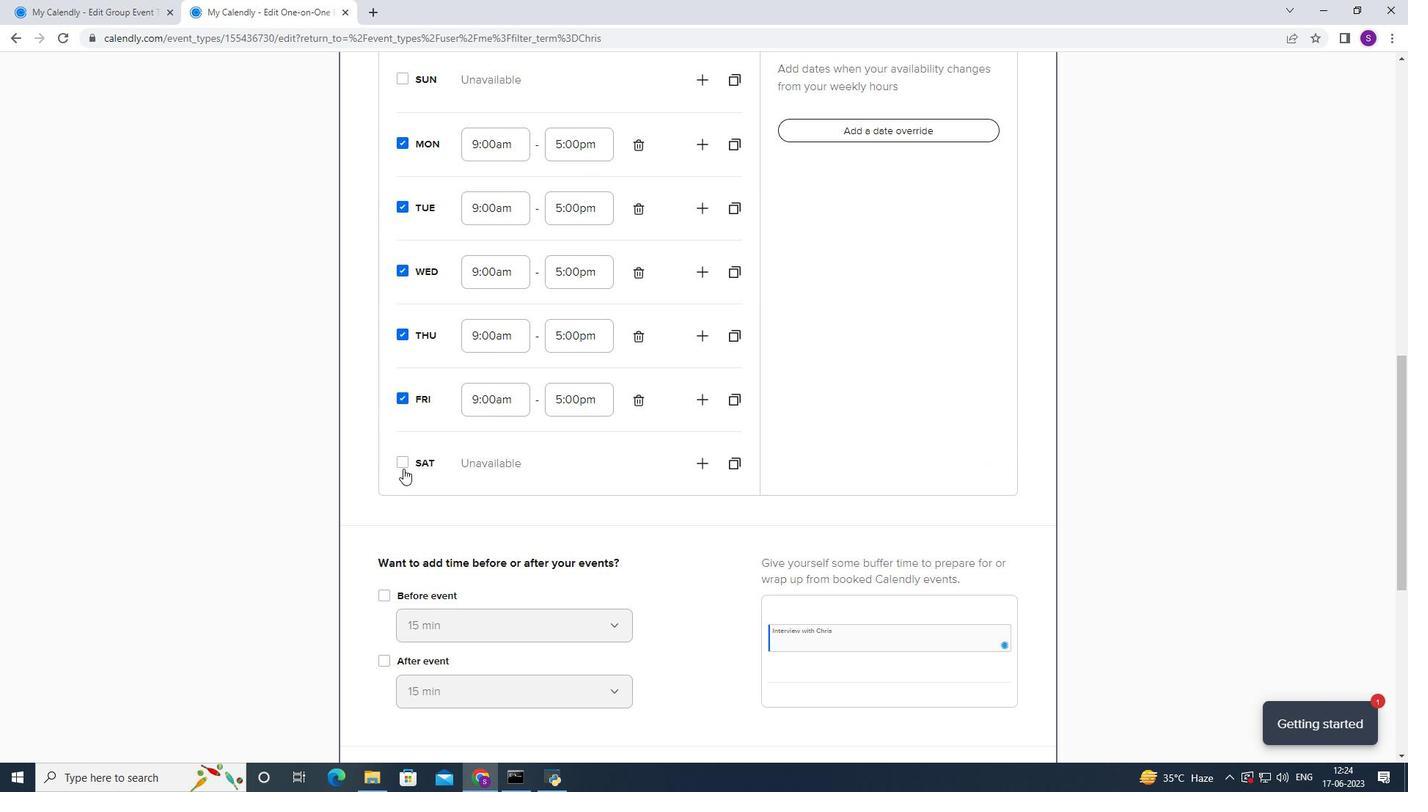 
Action: Mouse moved to (511, 410)
Screenshot: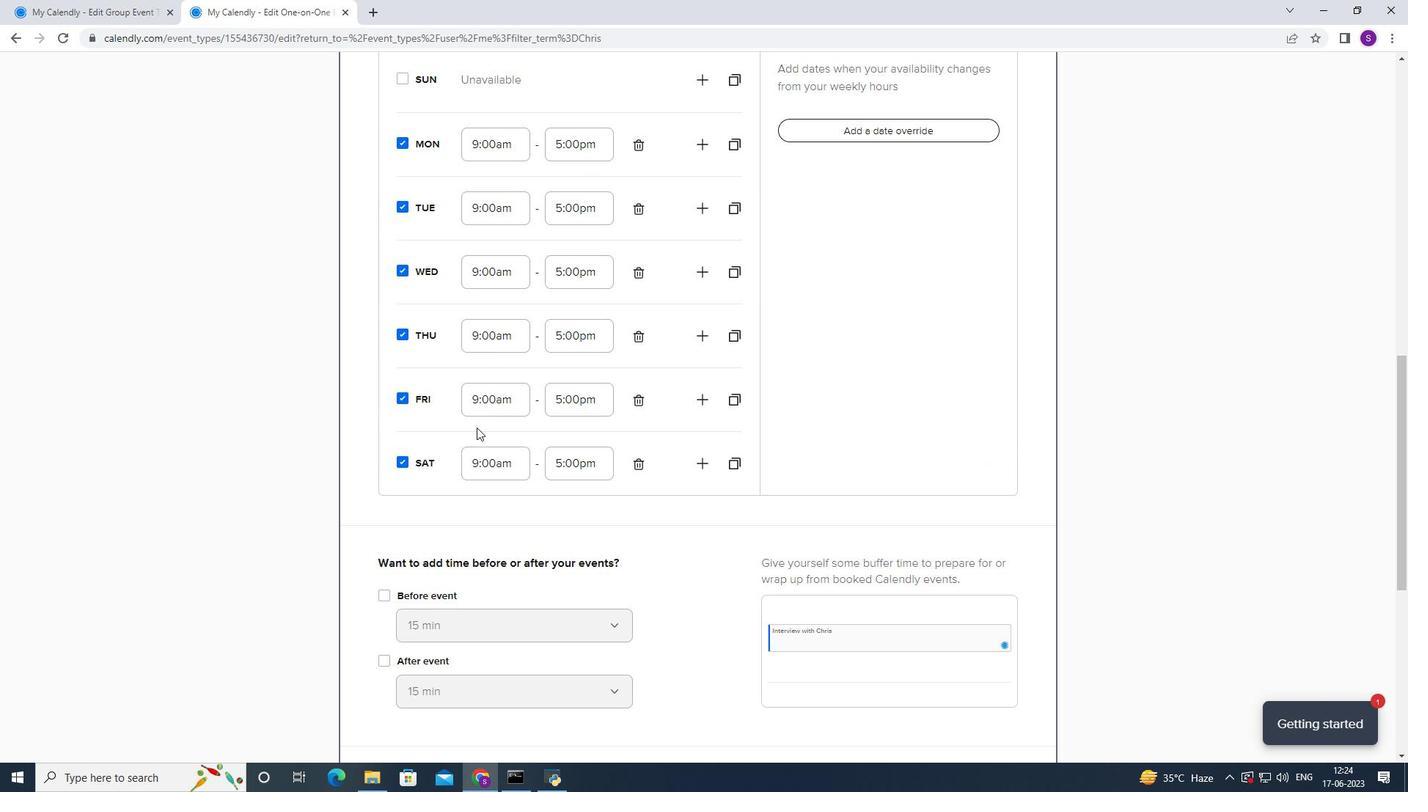
Action: Mouse scrolled (511, 411) with delta (0, 0)
Screenshot: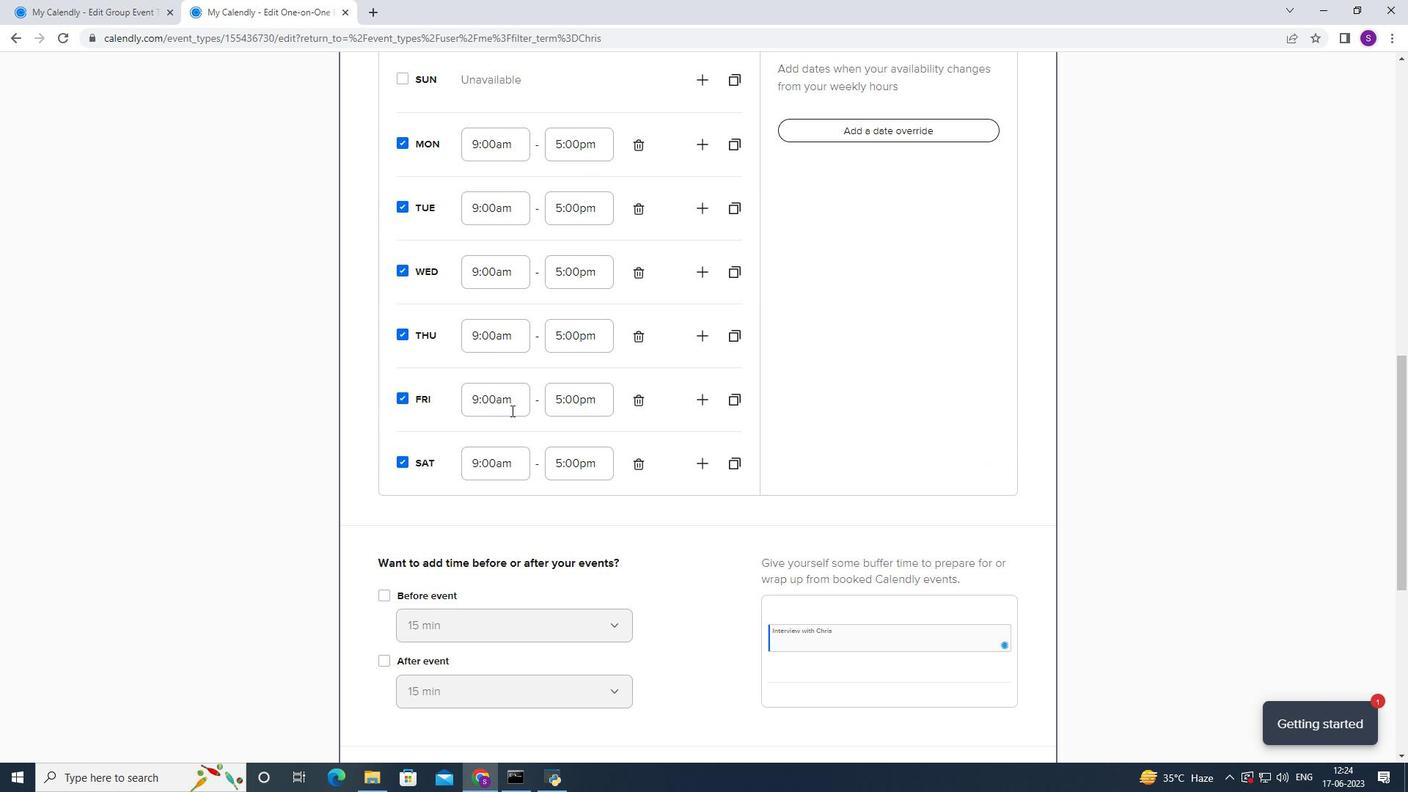 
Action: Mouse scrolled (511, 411) with delta (0, 0)
Screenshot: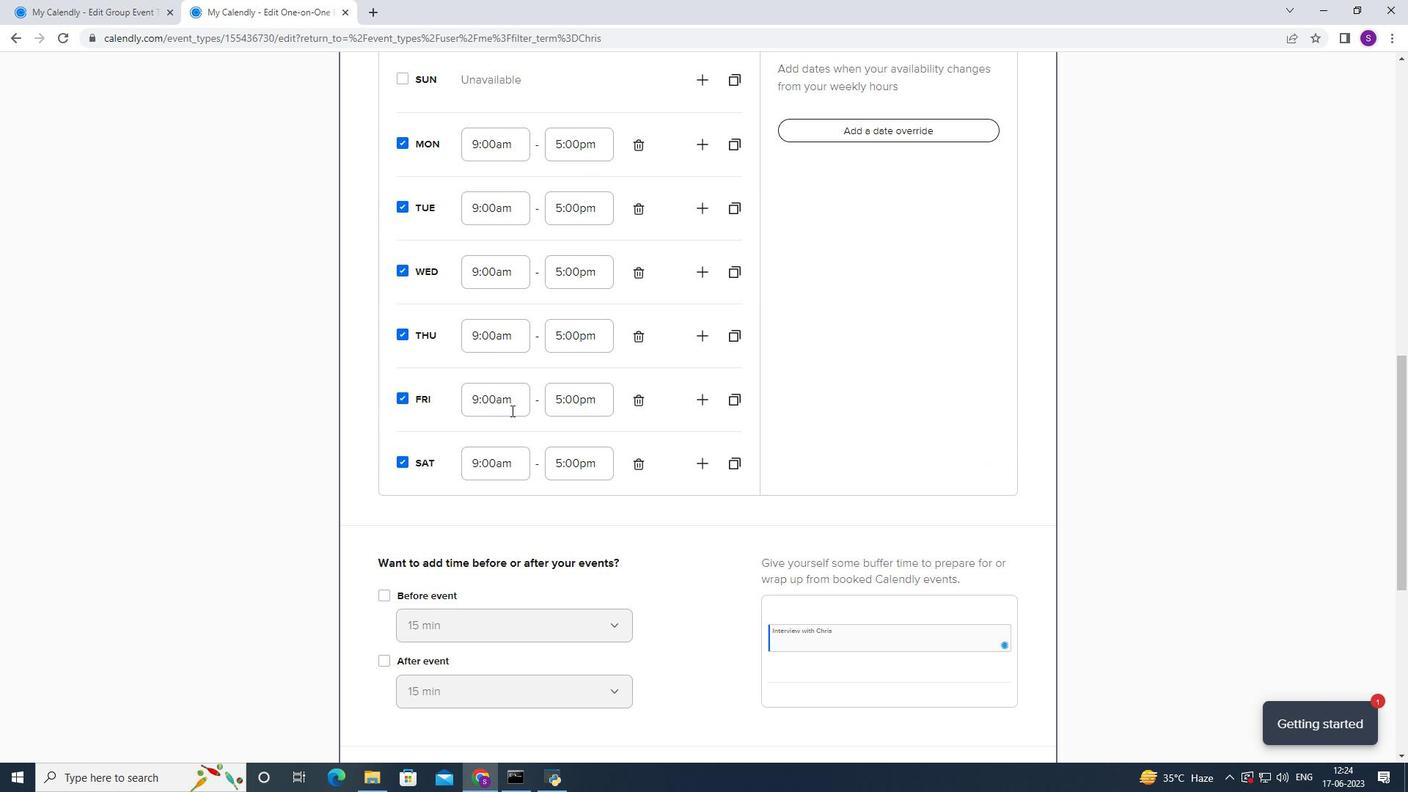 
Action: Mouse scrolled (511, 411) with delta (0, 0)
Screenshot: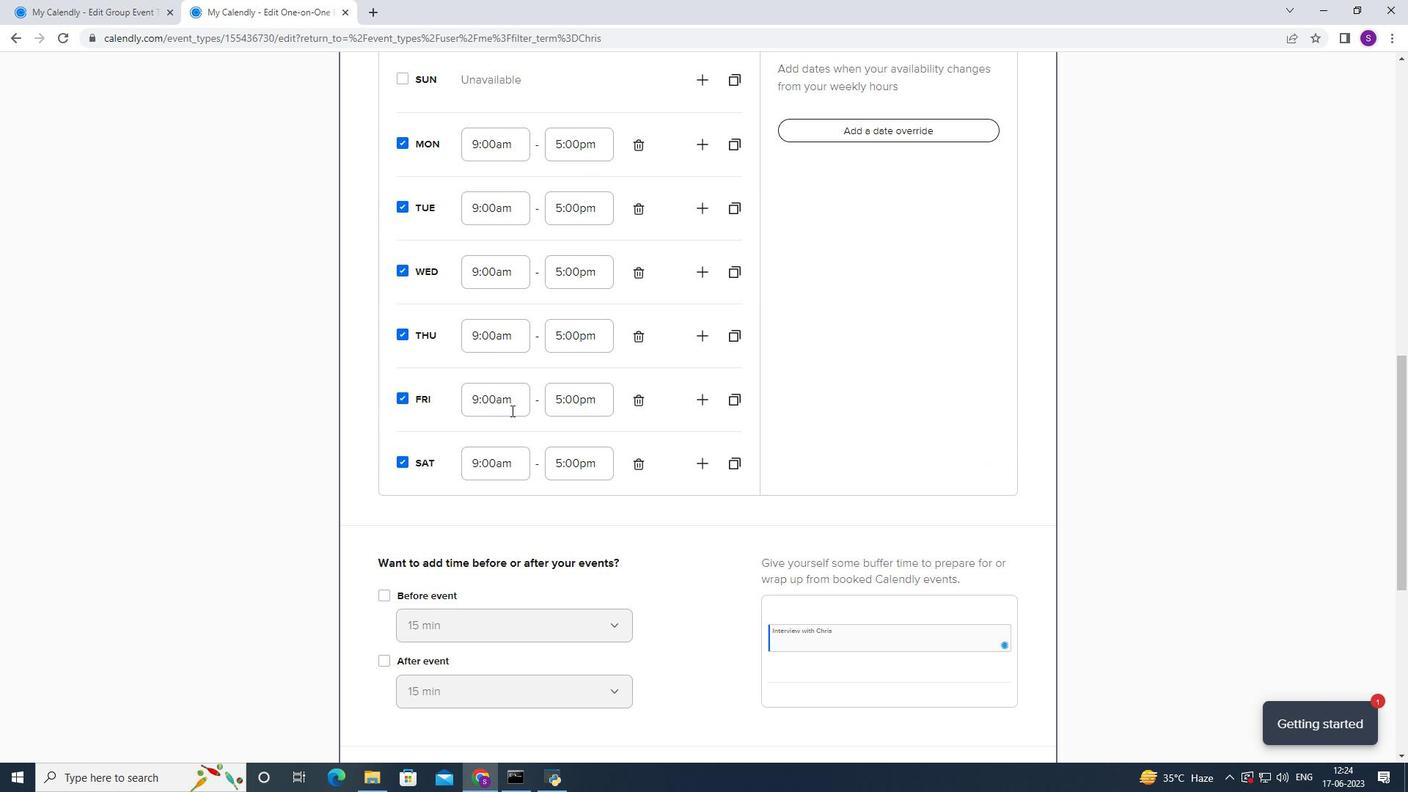 
Action: Mouse scrolled (511, 411) with delta (0, 0)
Screenshot: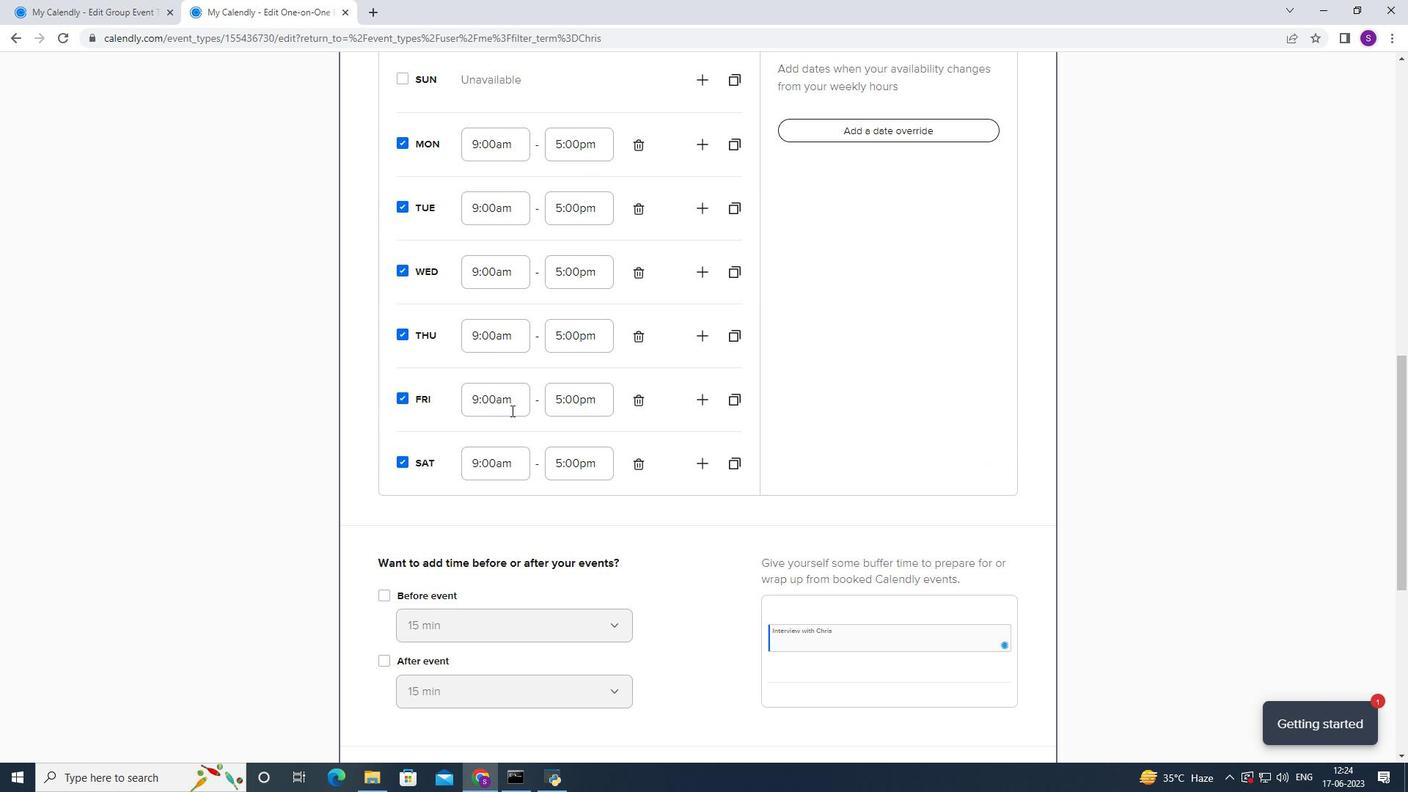 
Action: Mouse moved to (481, 430)
Screenshot: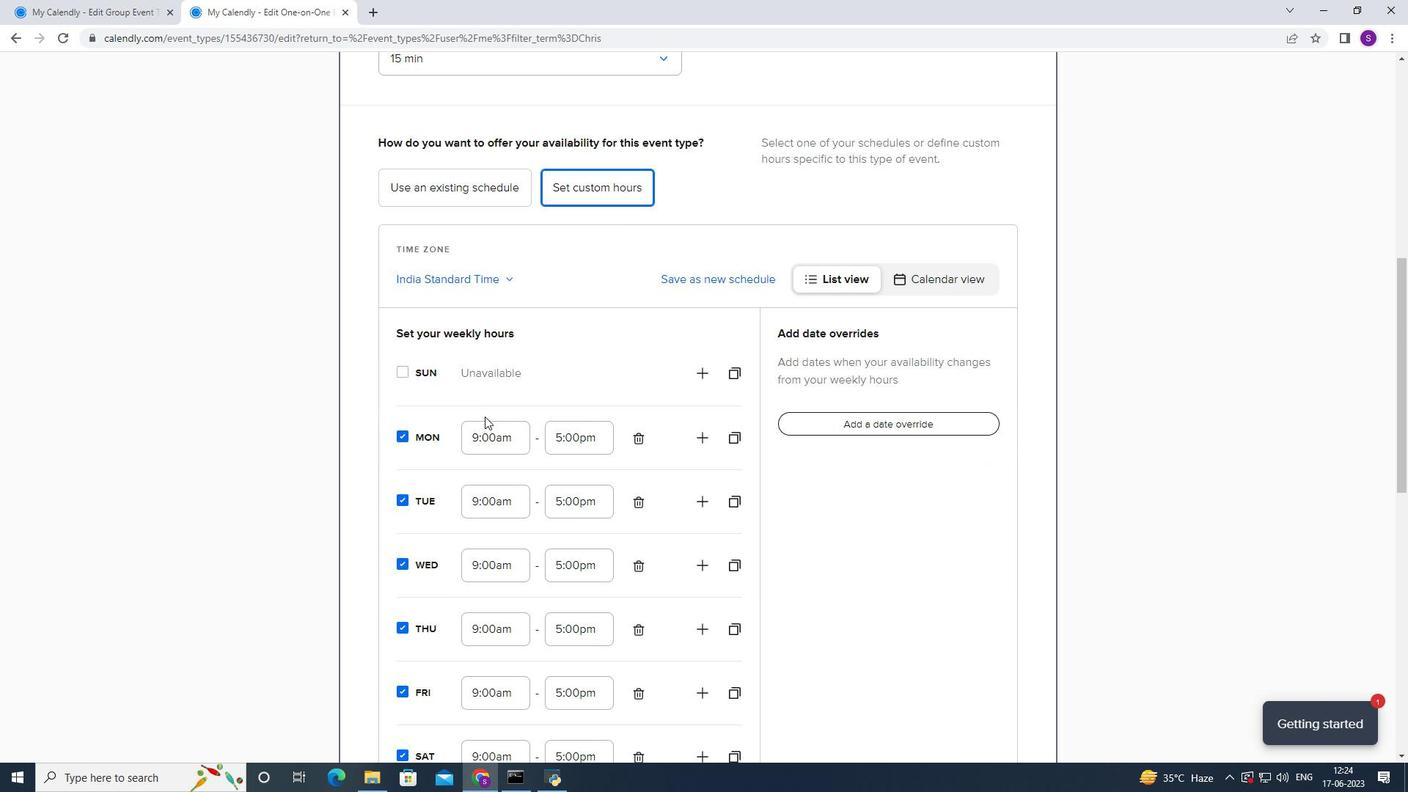 
Action: Mouse pressed left at (481, 430)
Screenshot: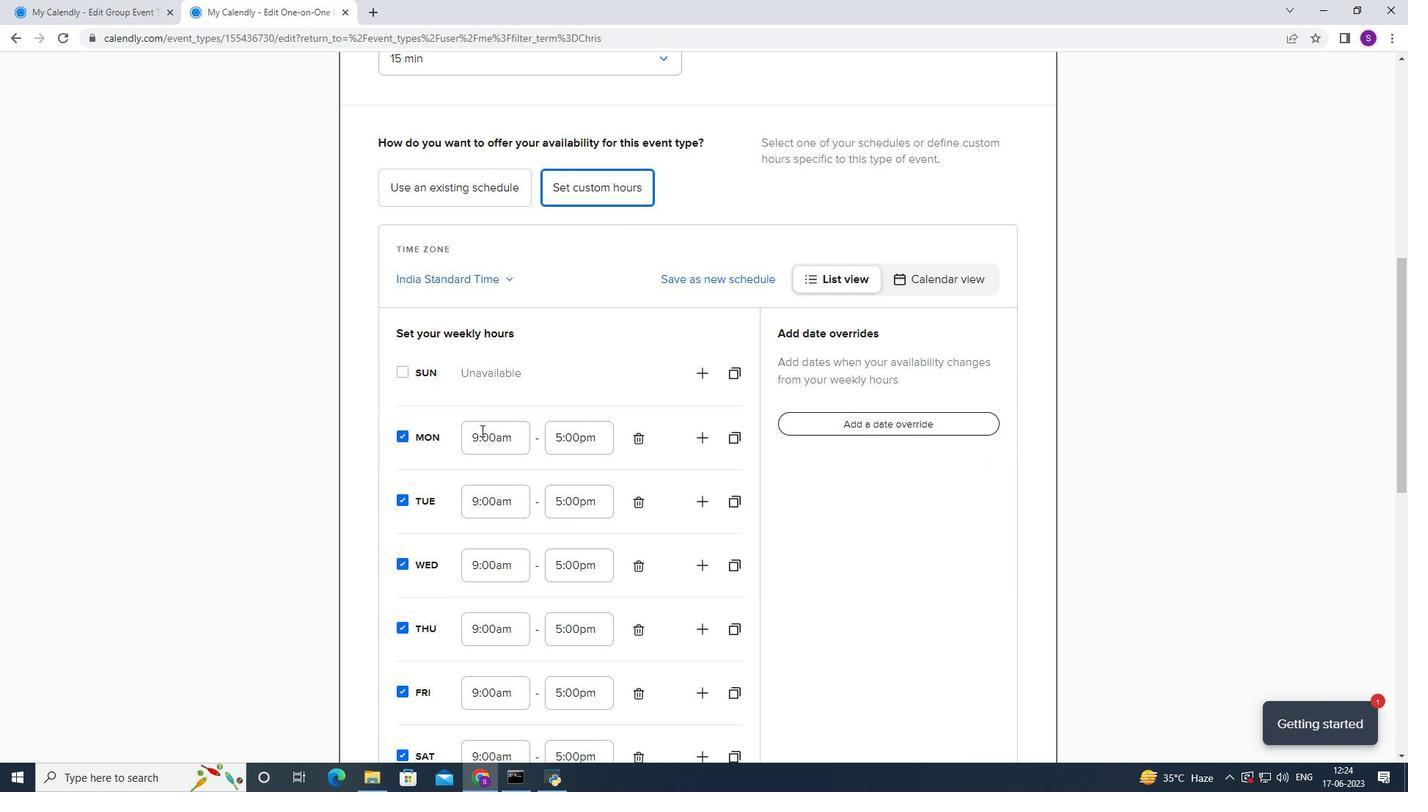 
Action: Mouse scrolled (481, 429) with delta (0, 0)
Screenshot: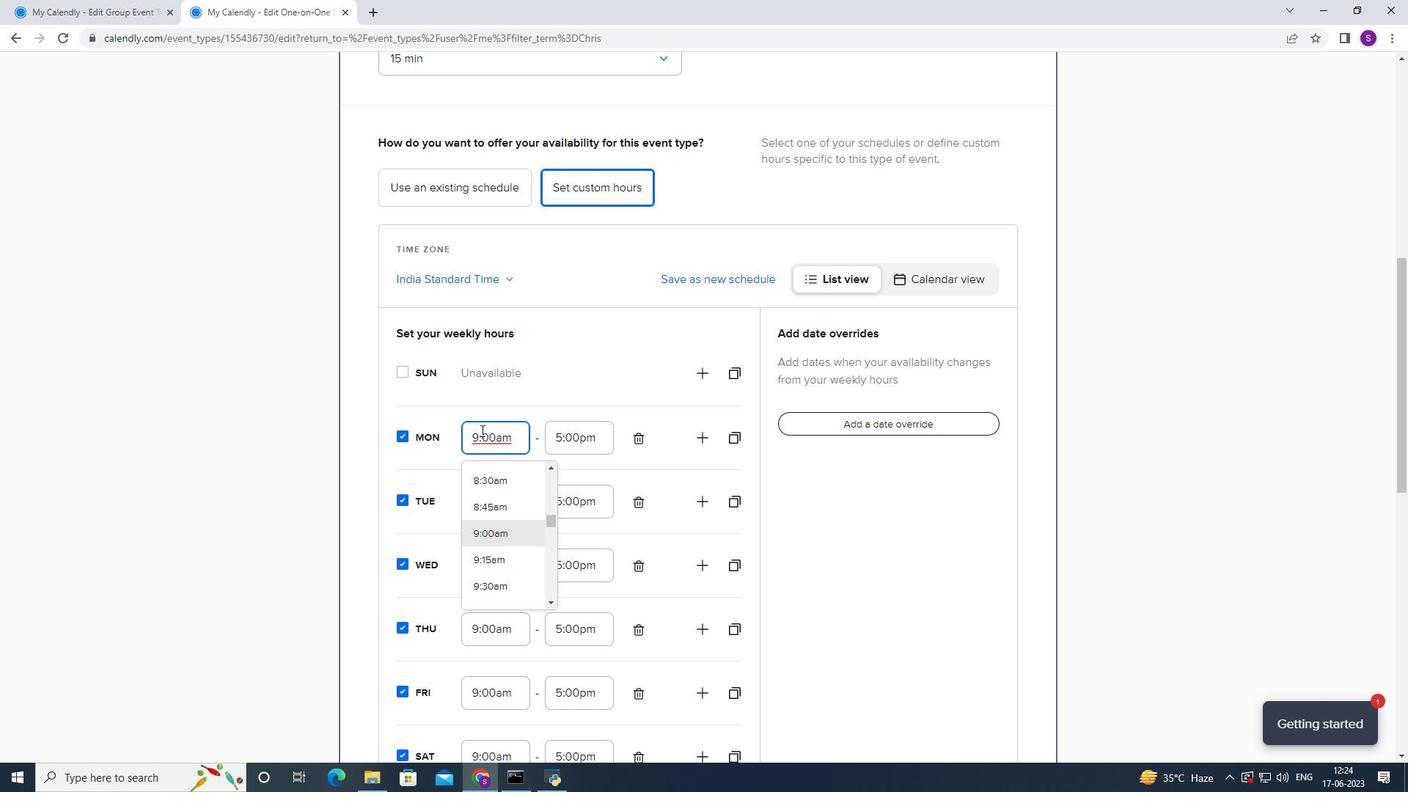 
Action: Mouse scrolled (481, 429) with delta (0, 0)
Screenshot: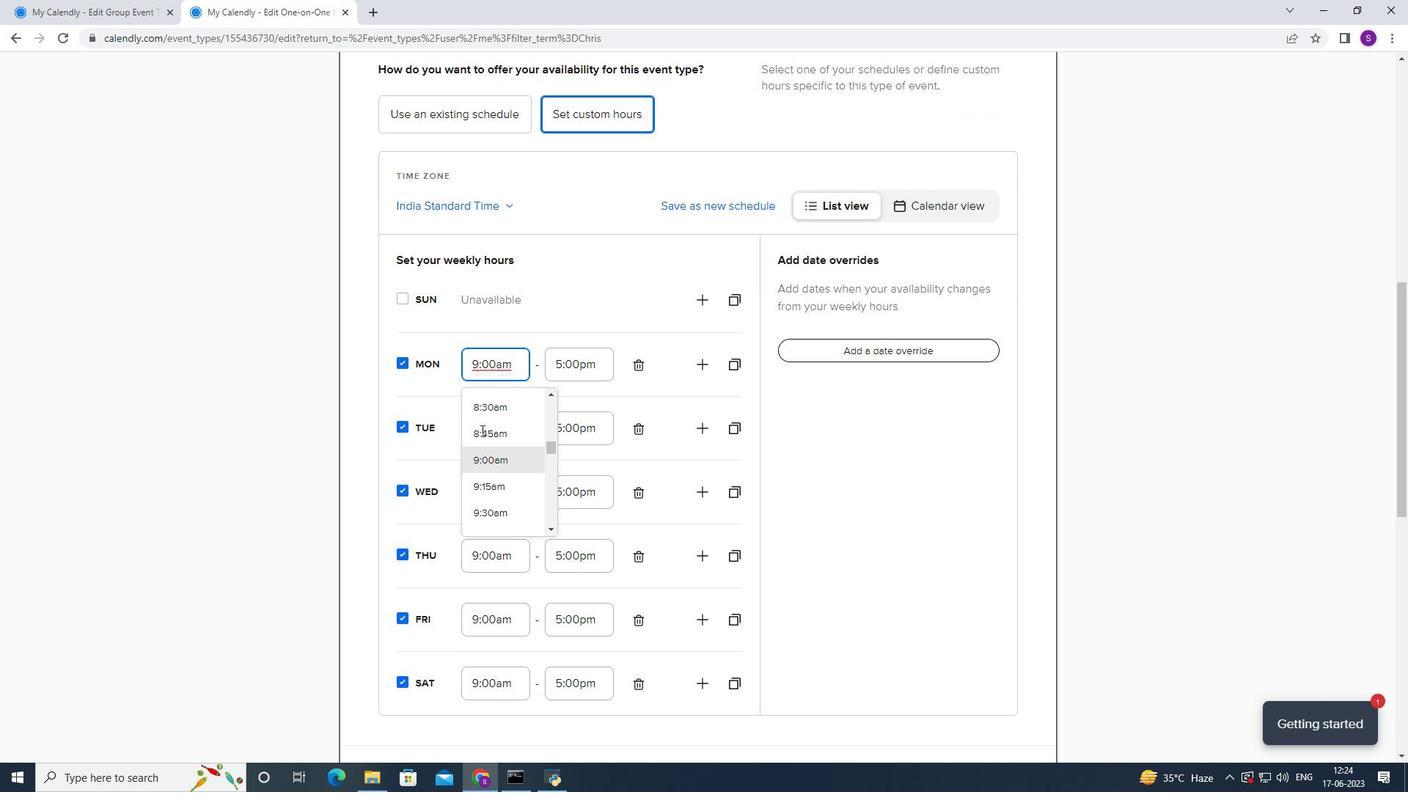 
Action: Mouse scrolled (481, 429) with delta (0, 0)
Screenshot: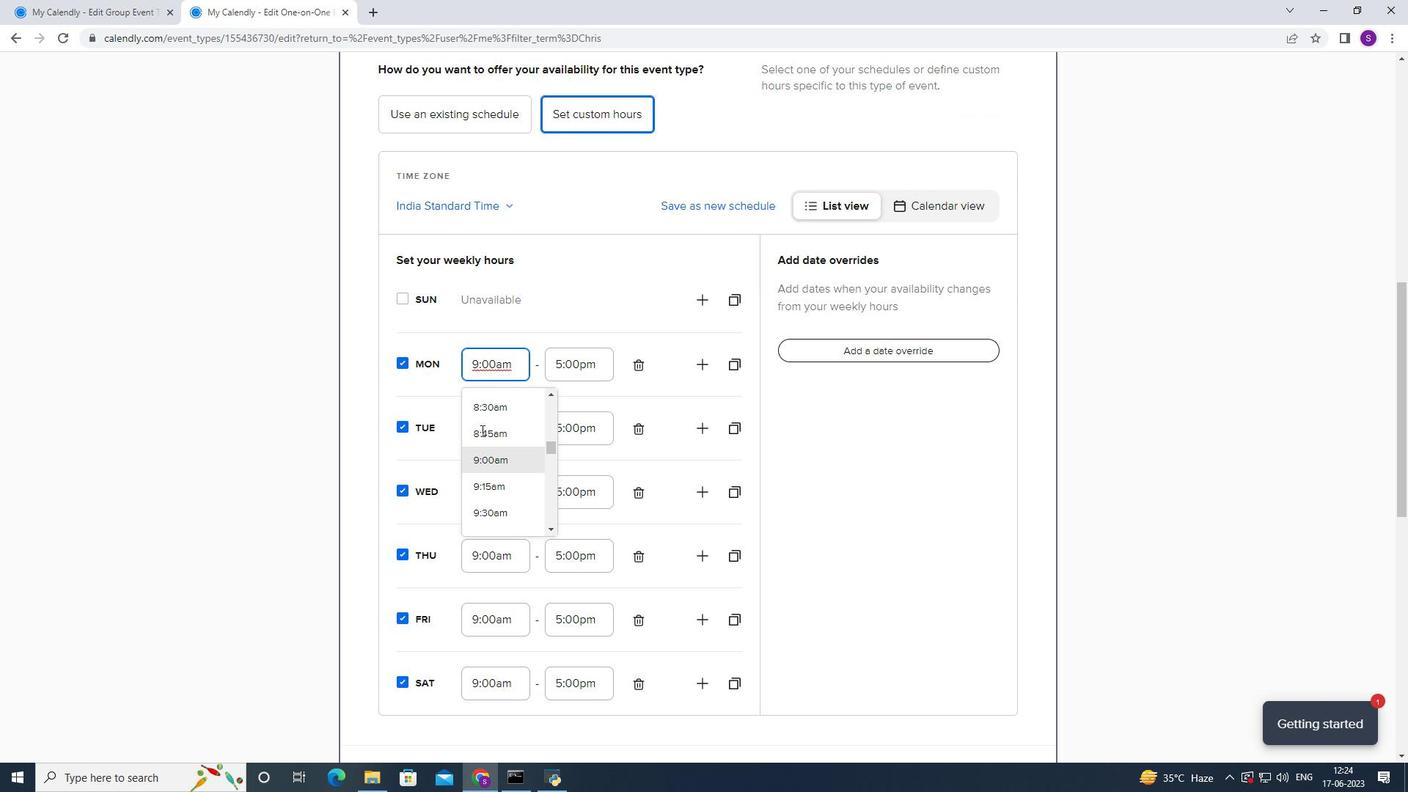 
Action: Mouse moved to (530, 345)
Screenshot: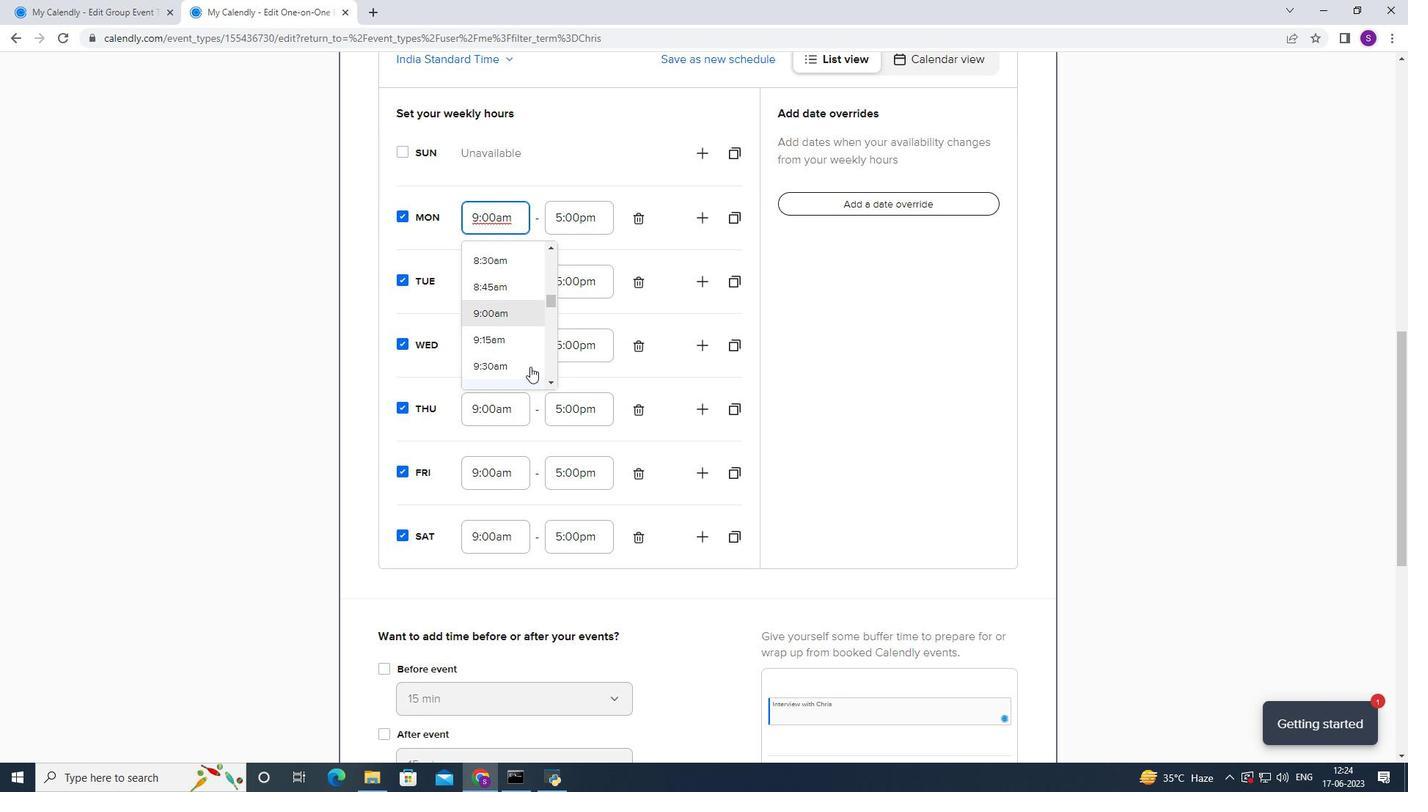 
Action: Mouse scrolled (530, 344) with delta (0, 0)
Screenshot: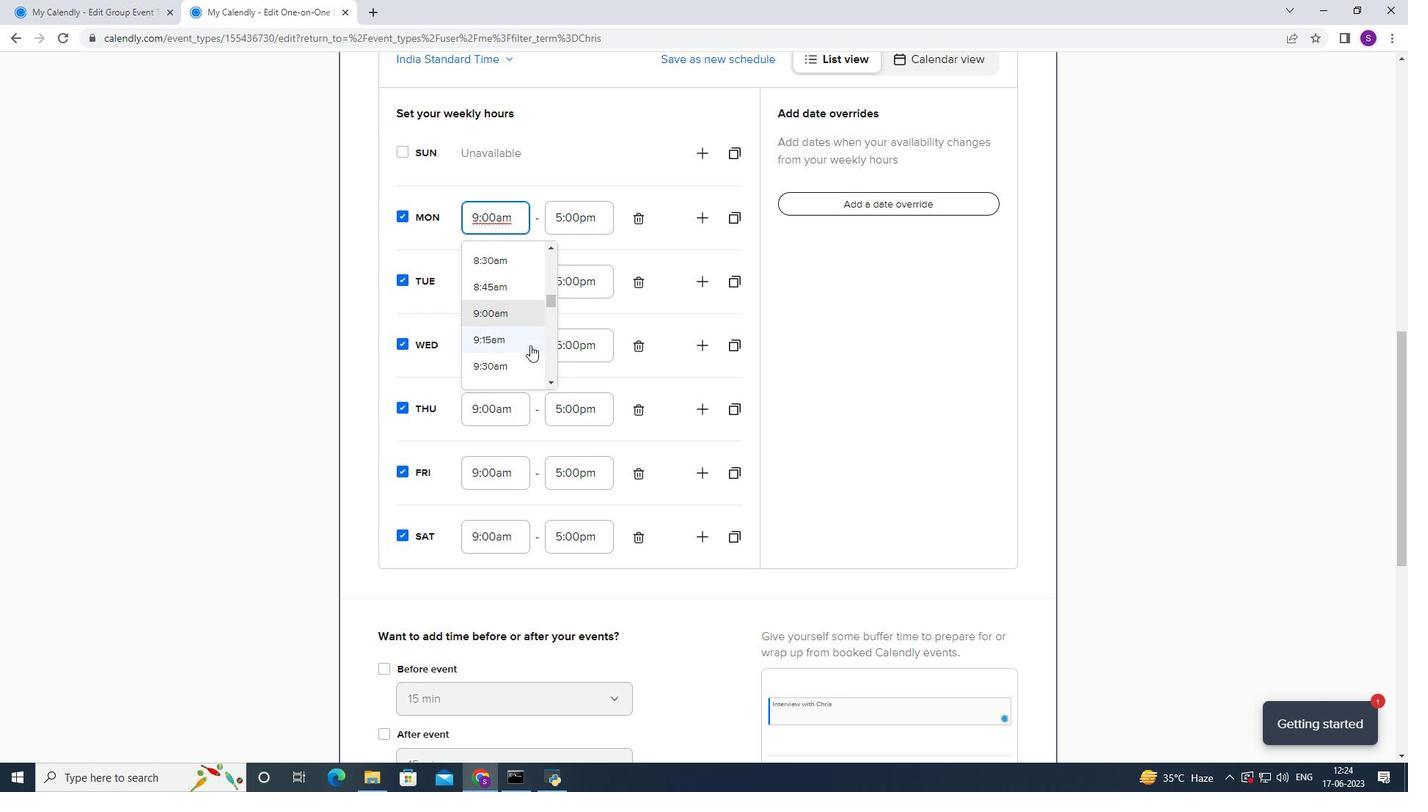 
Action: Mouse scrolled (530, 344) with delta (0, 0)
Screenshot: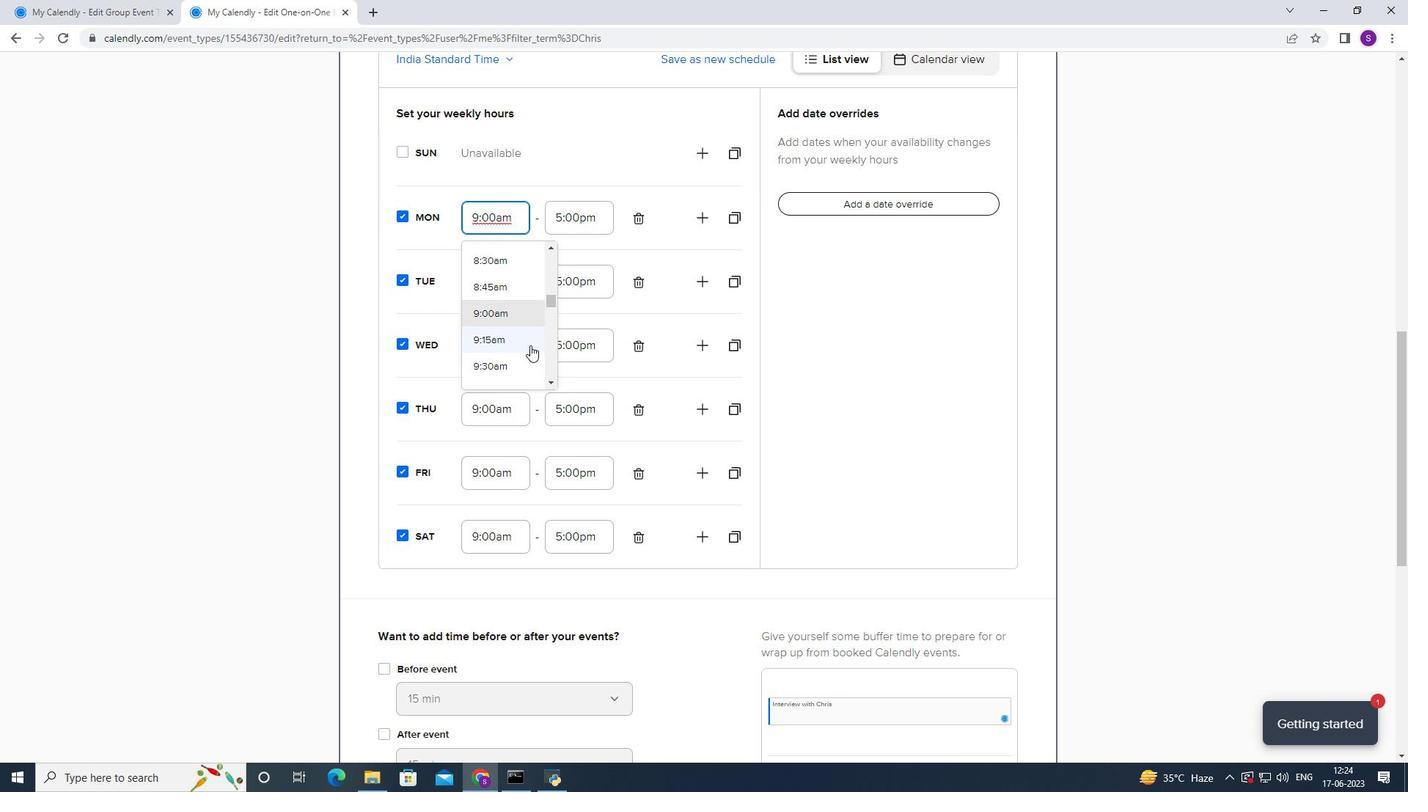 
Action: Mouse moved to (498, 272)
Screenshot: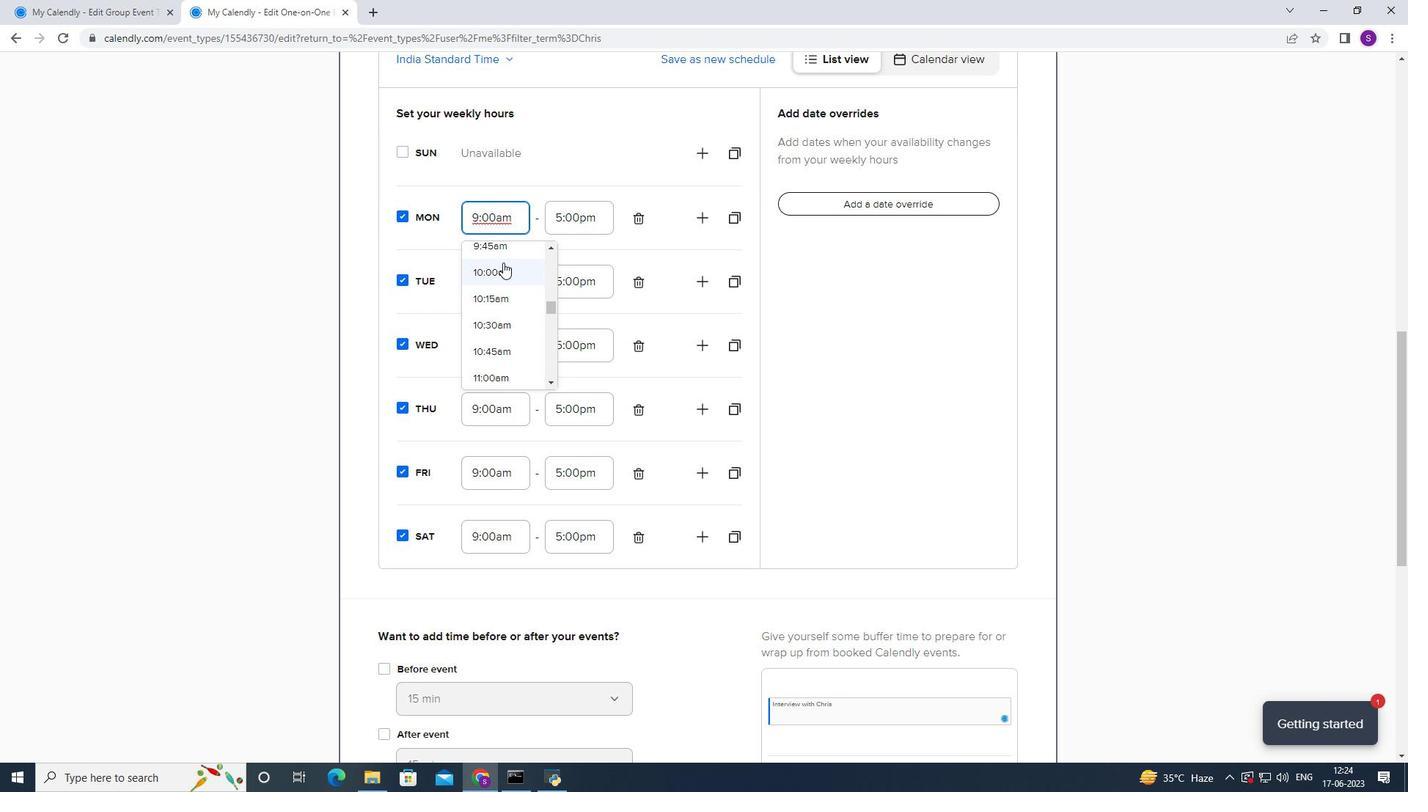 
Action: Mouse pressed left at (498, 272)
Screenshot: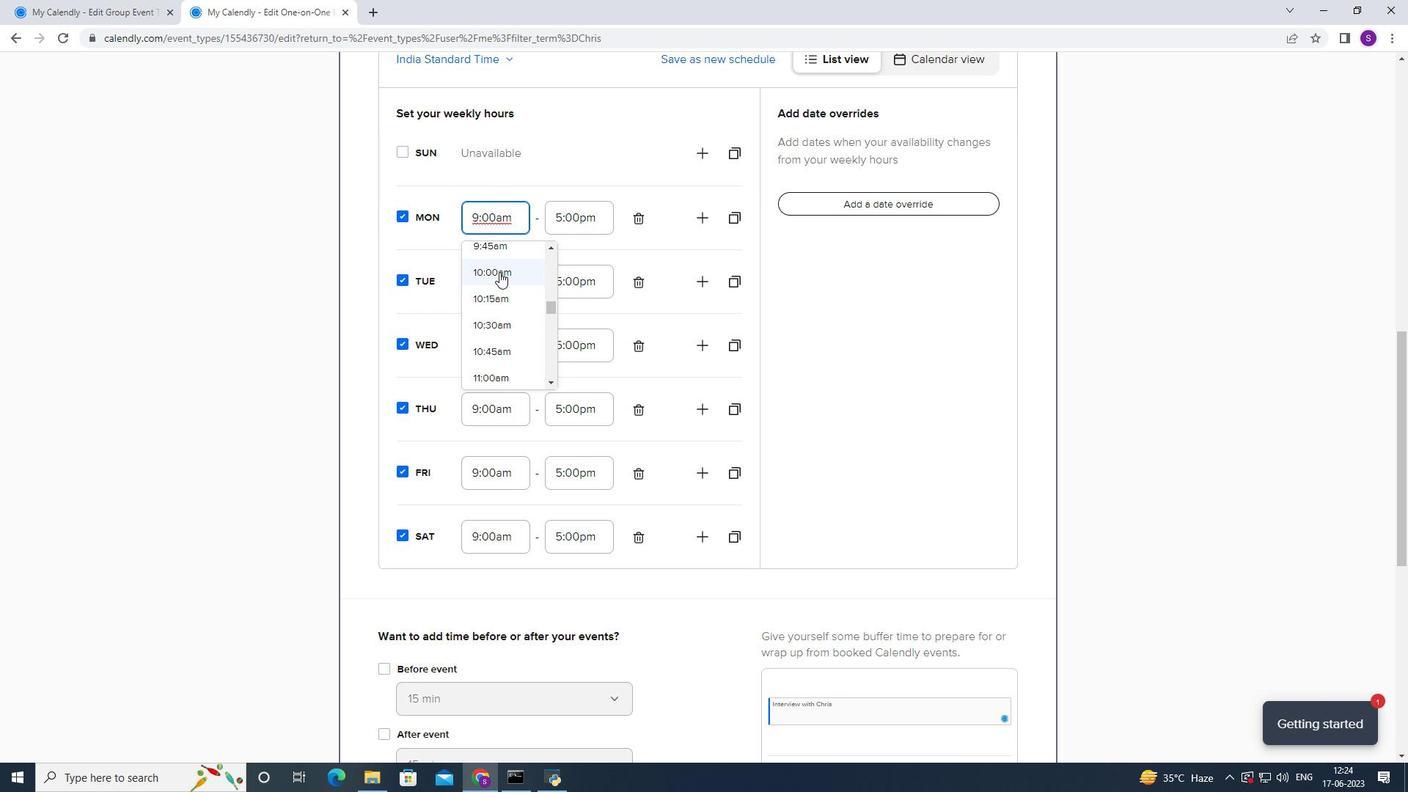 
Action: Mouse moved to (569, 221)
Screenshot: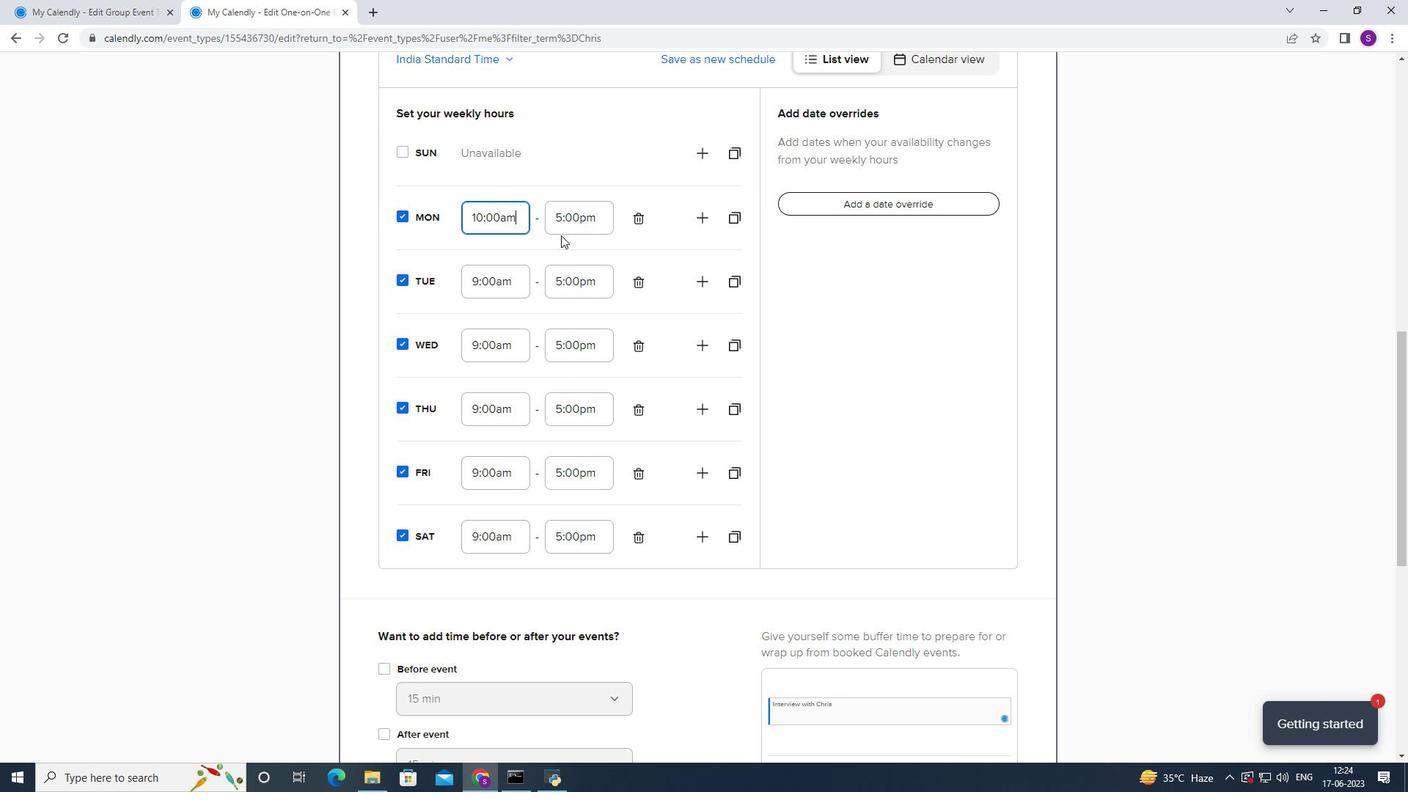 
Action: Mouse pressed left at (569, 221)
Screenshot: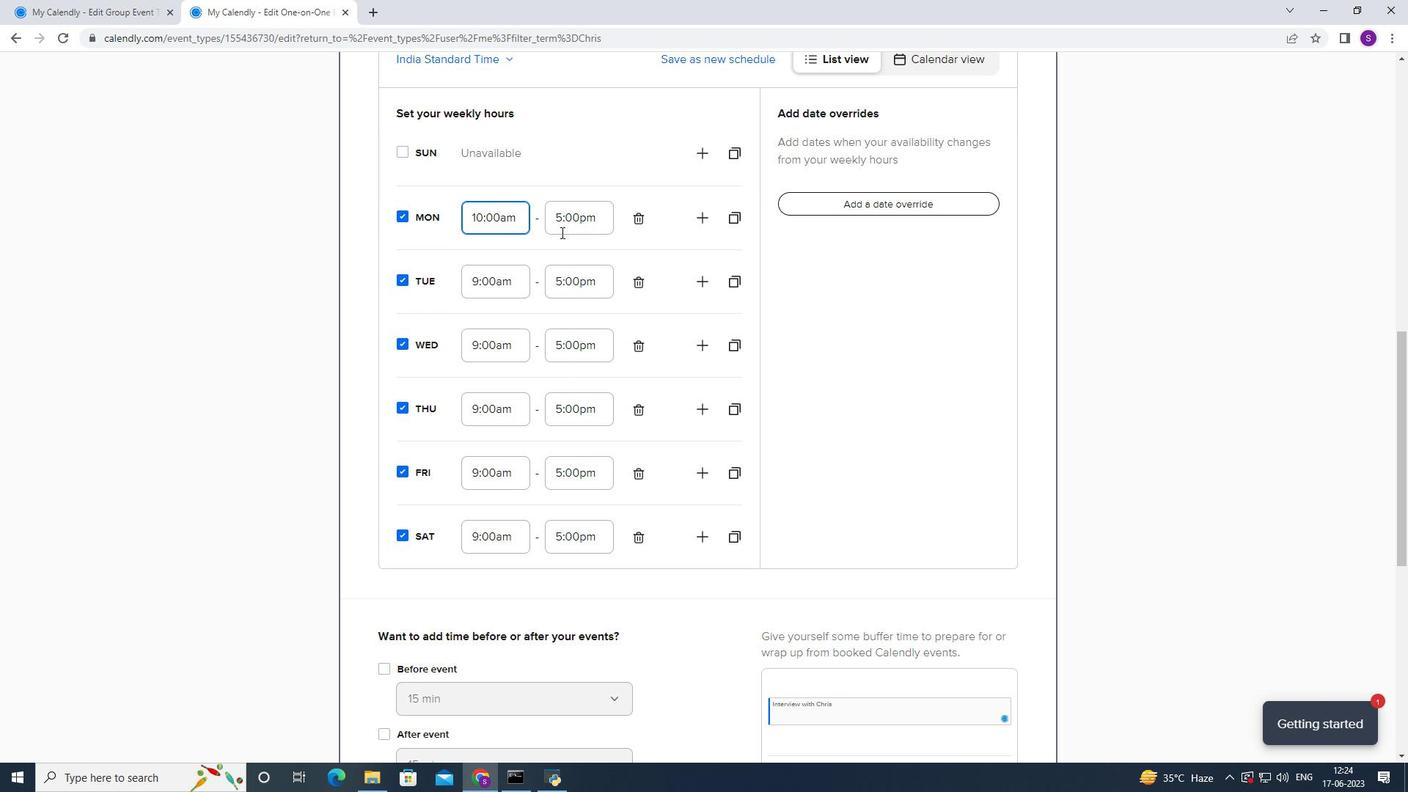 
Action: Mouse moved to (537, 311)
Screenshot: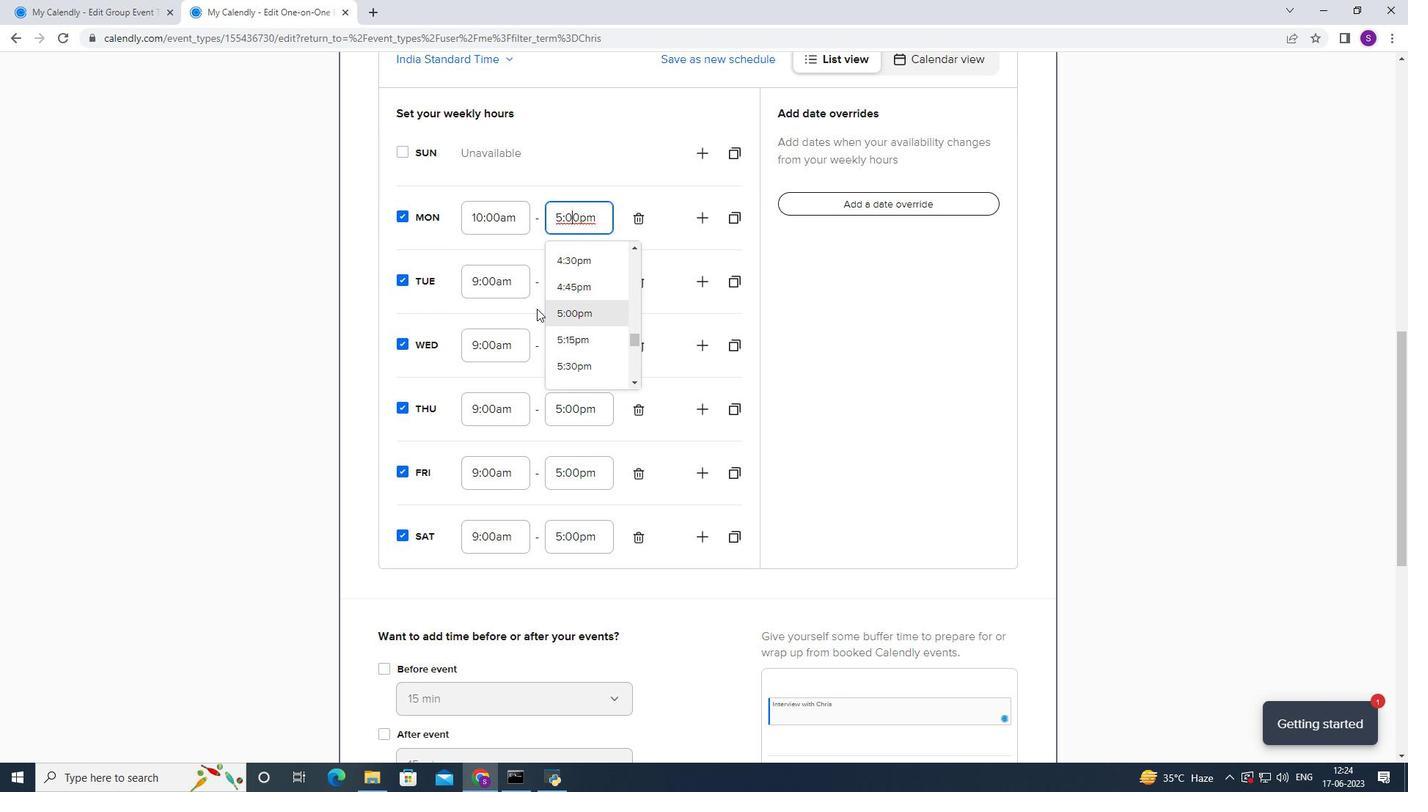 
Action: Mouse scrolled (537, 310) with delta (0, 0)
Screenshot: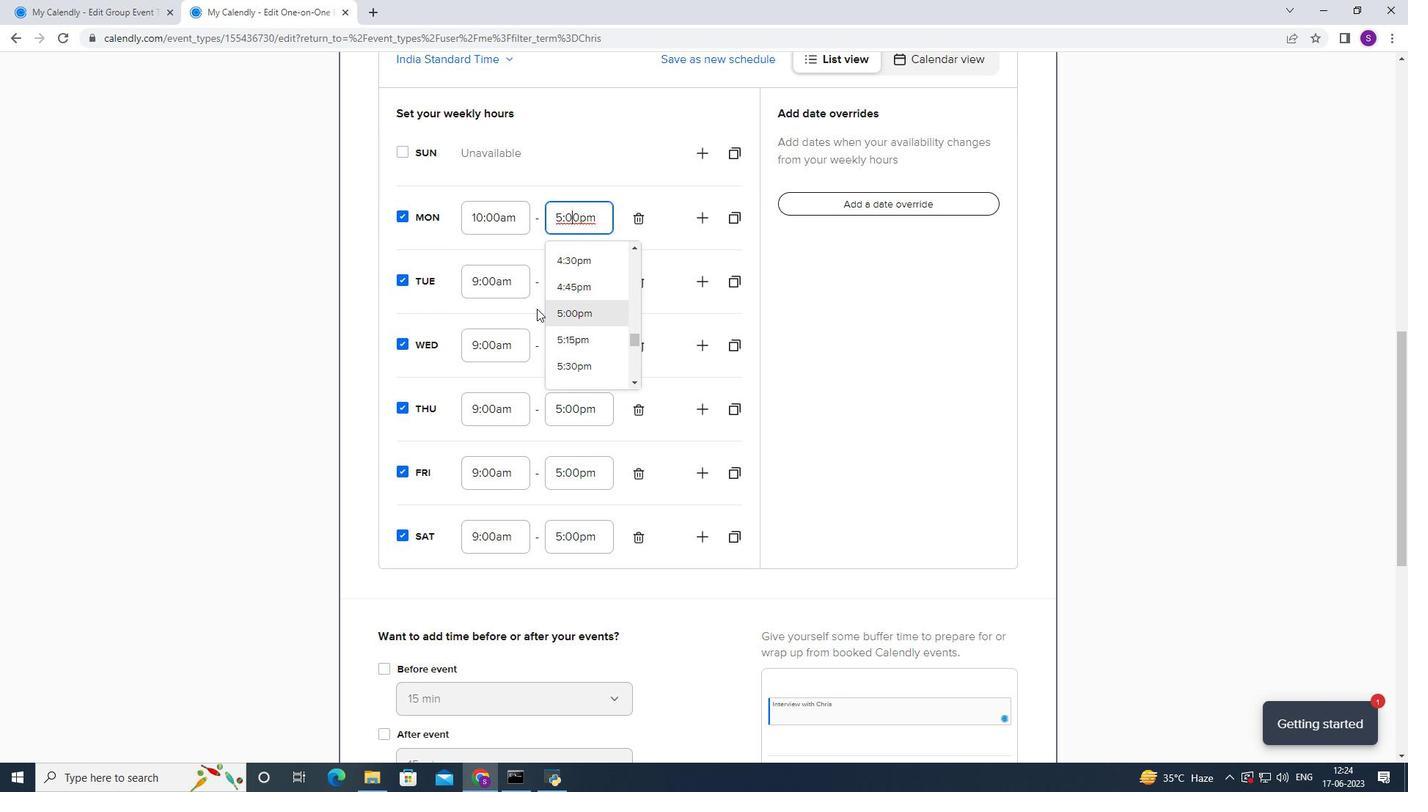 
Action: Mouse moved to (541, 314)
Screenshot: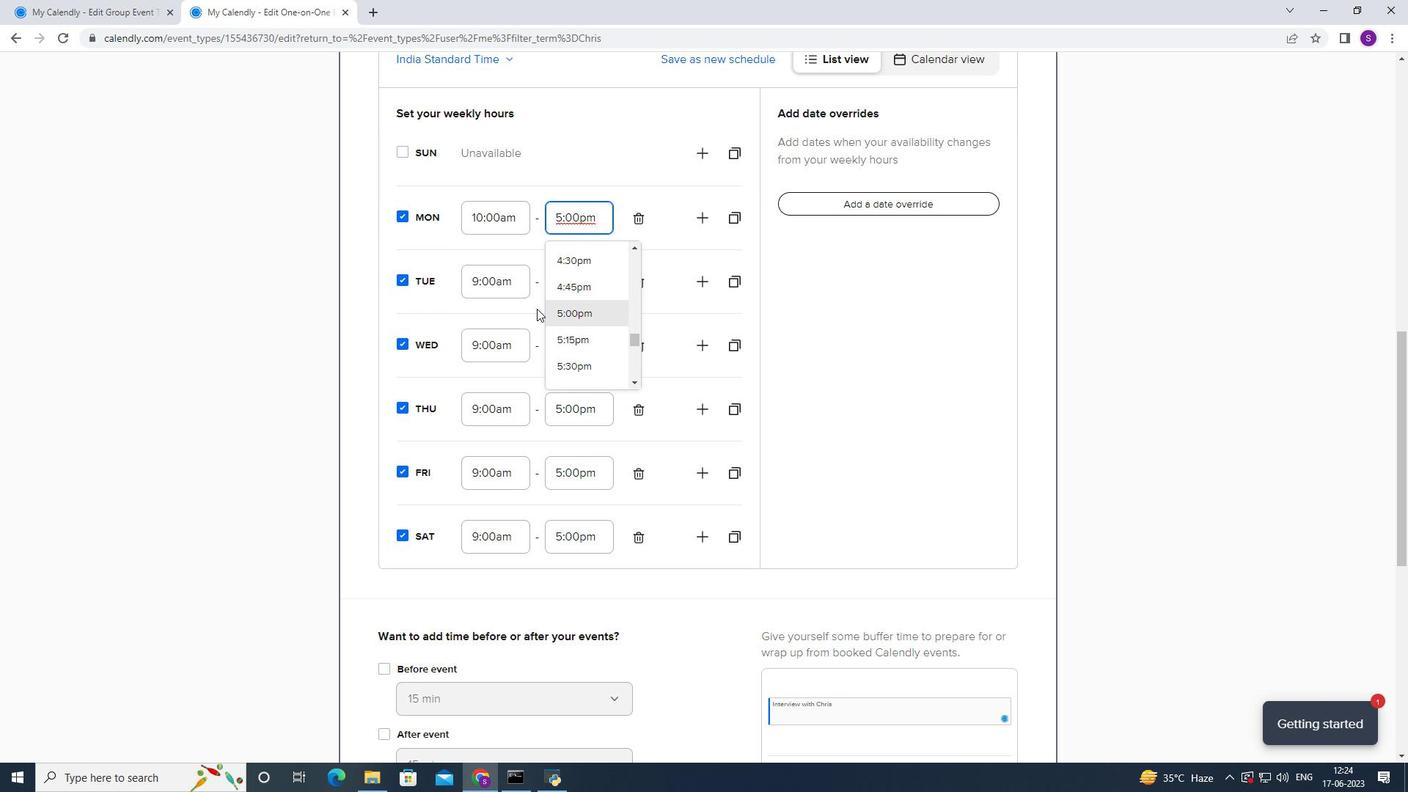 
Action: Mouse scrolled (541, 313) with delta (0, 0)
Screenshot: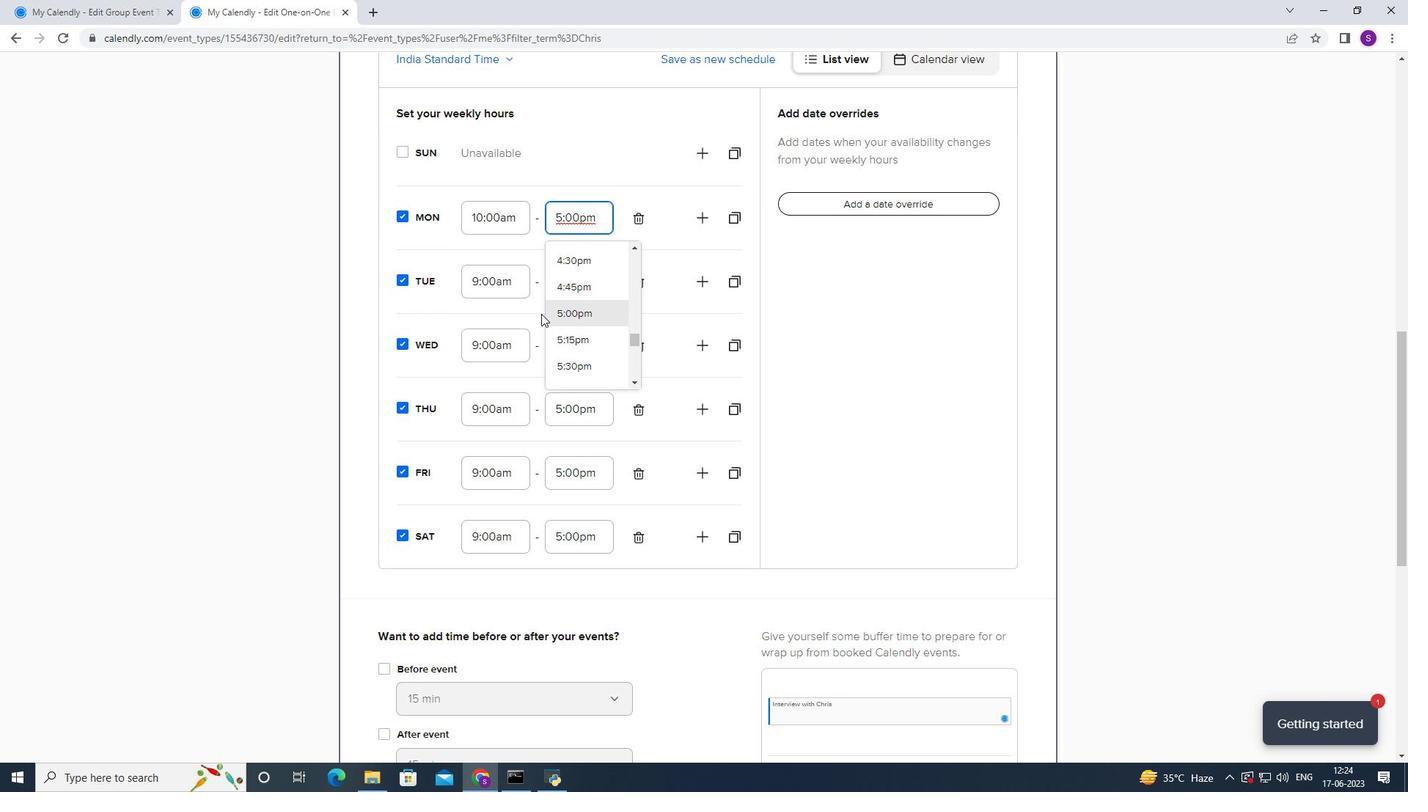 
Action: Mouse scrolled (541, 313) with delta (0, 0)
Screenshot: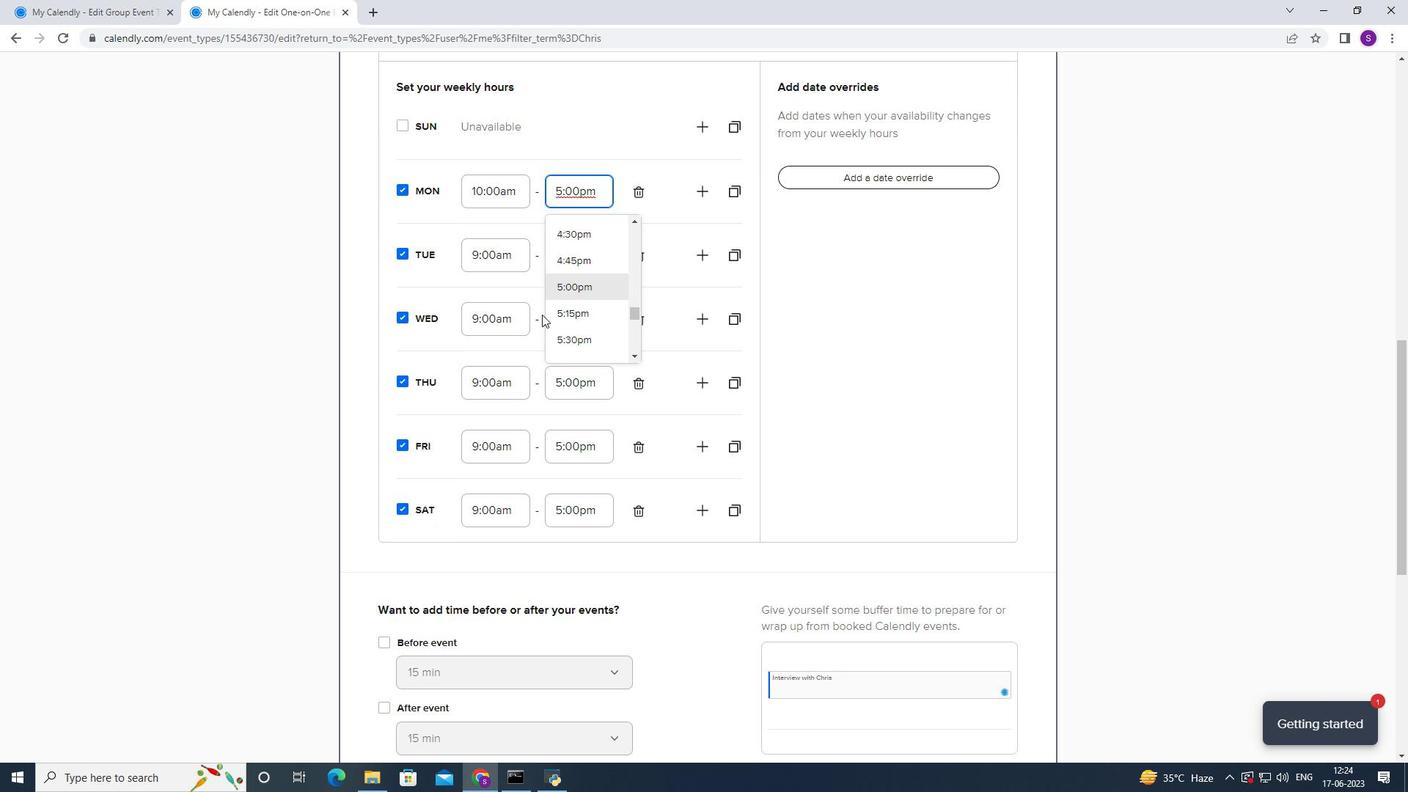 
Action: Mouse moved to (583, 105)
Screenshot: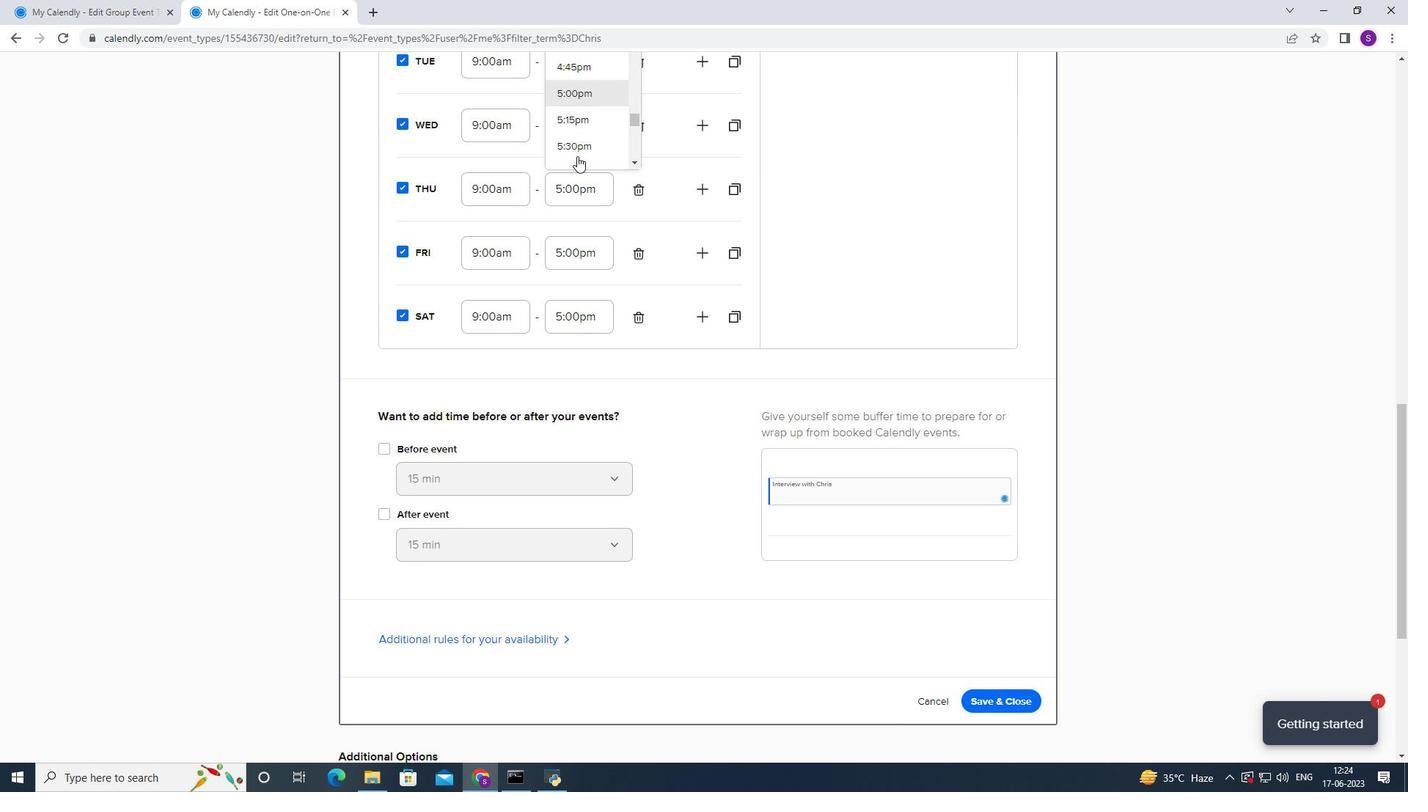 
Action: Mouse scrolled (583, 104) with delta (0, 0)
Screenshot: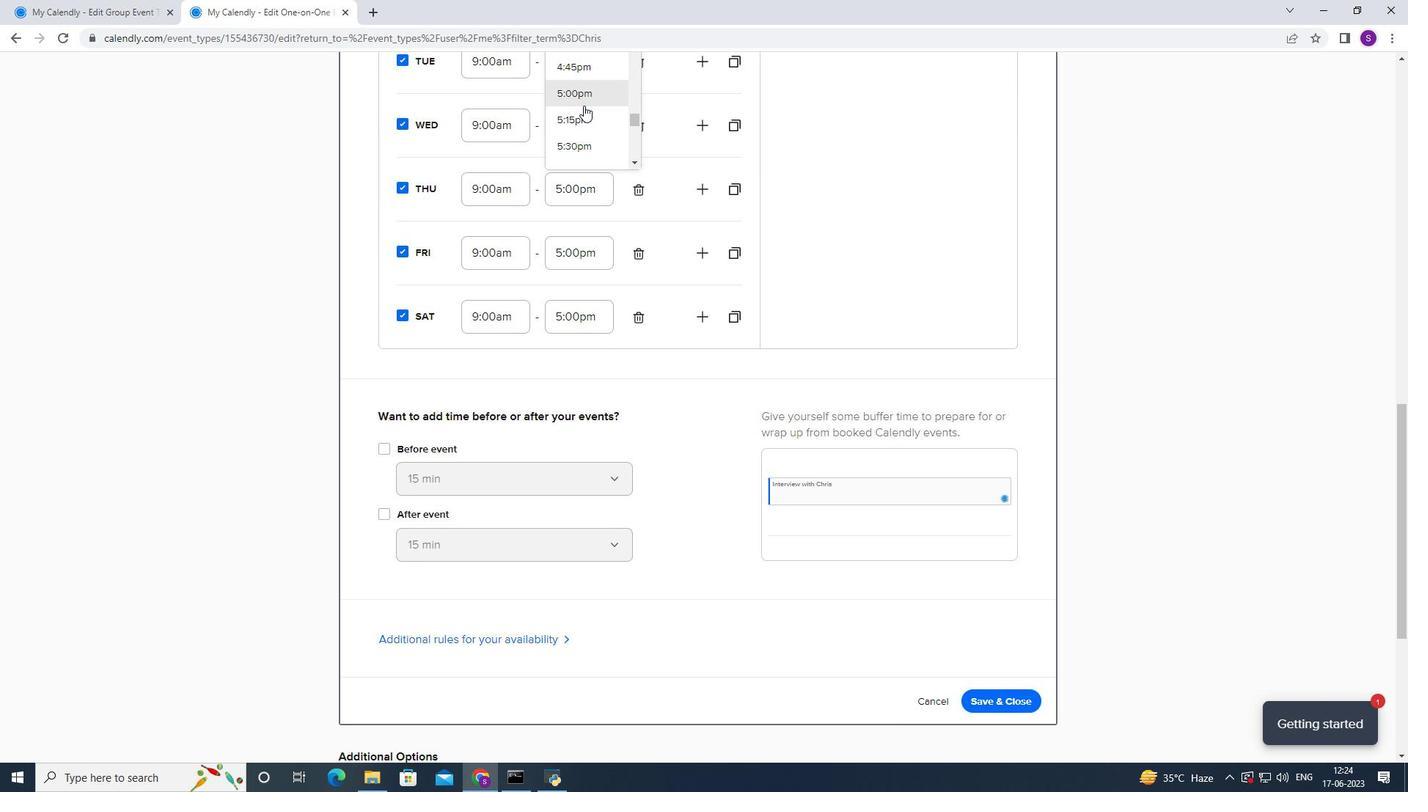 
Action: Mouse moved to (577, 119)
Screenshot: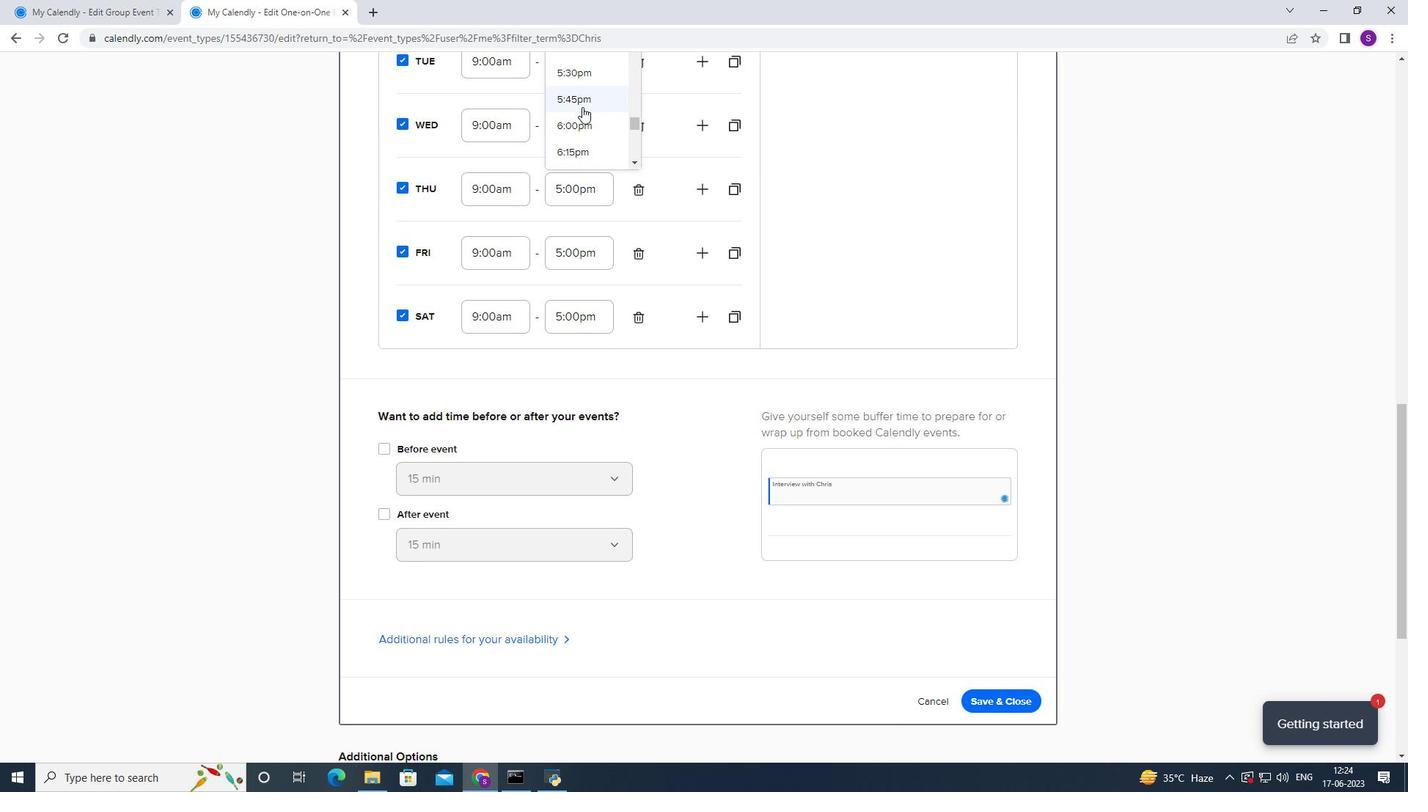 
Action: Mouse pressed left at (577, 119)
Screenshot: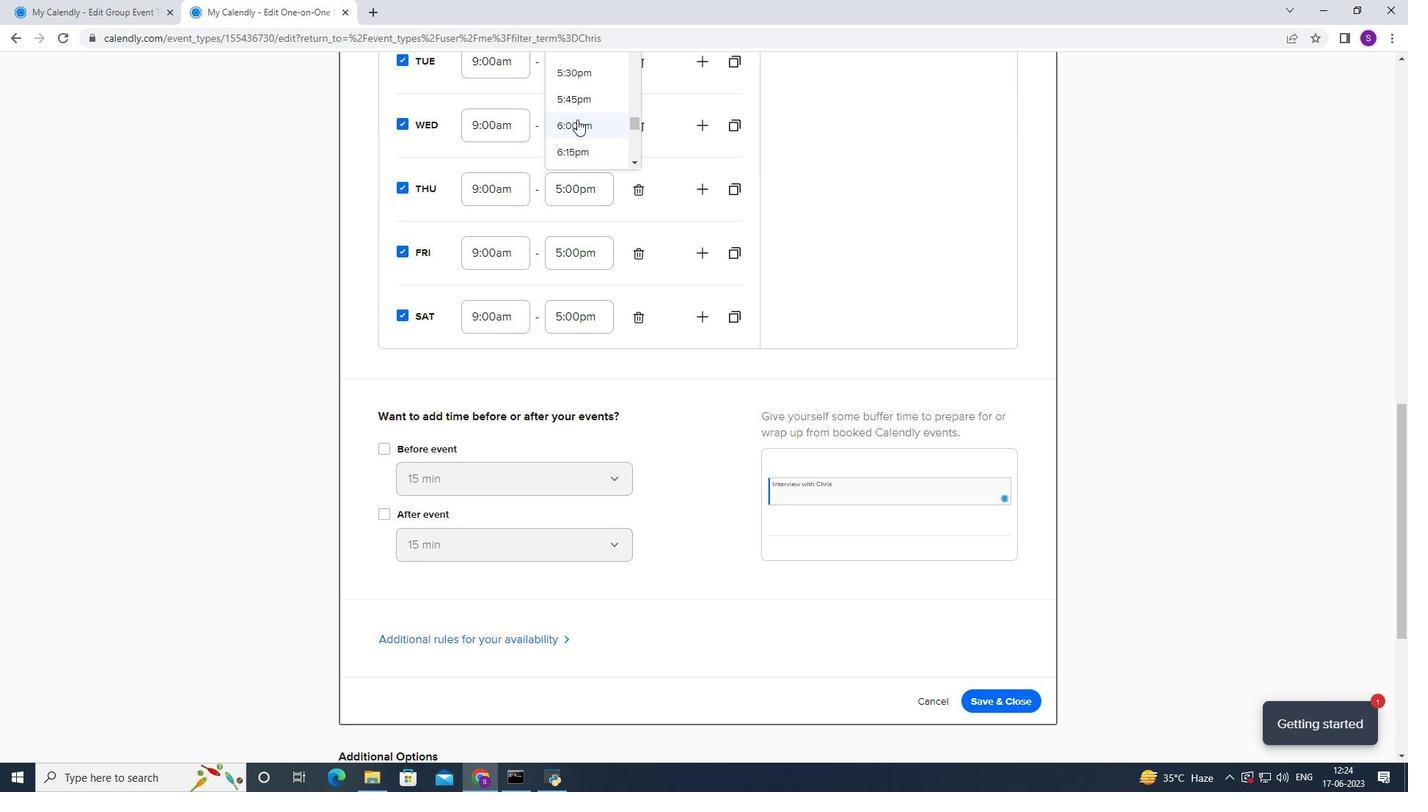 
Action: Mouse moved to (511, 126)
Screenshot: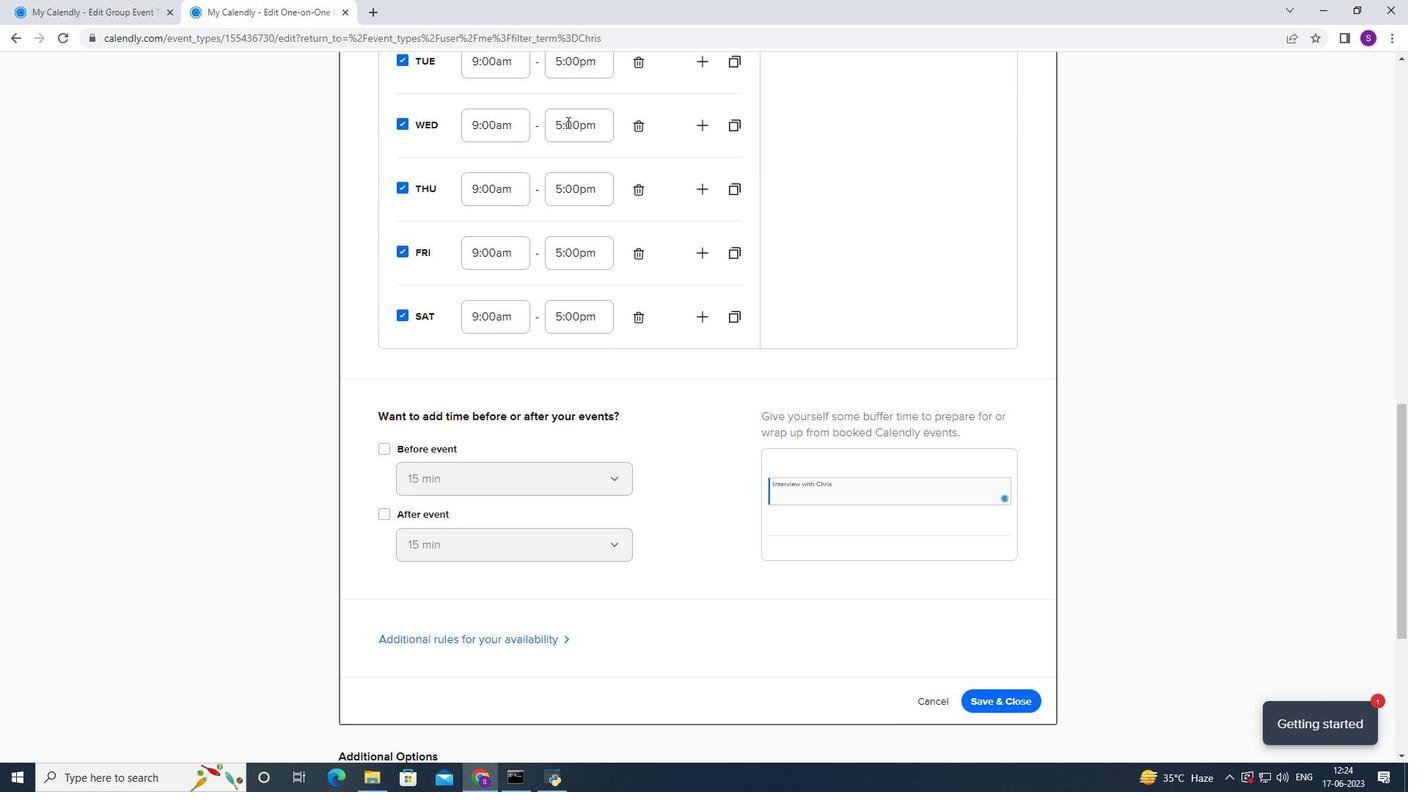 
Action: Mouse scrolled (511, 127) with delta (0, 0)
Screenshot: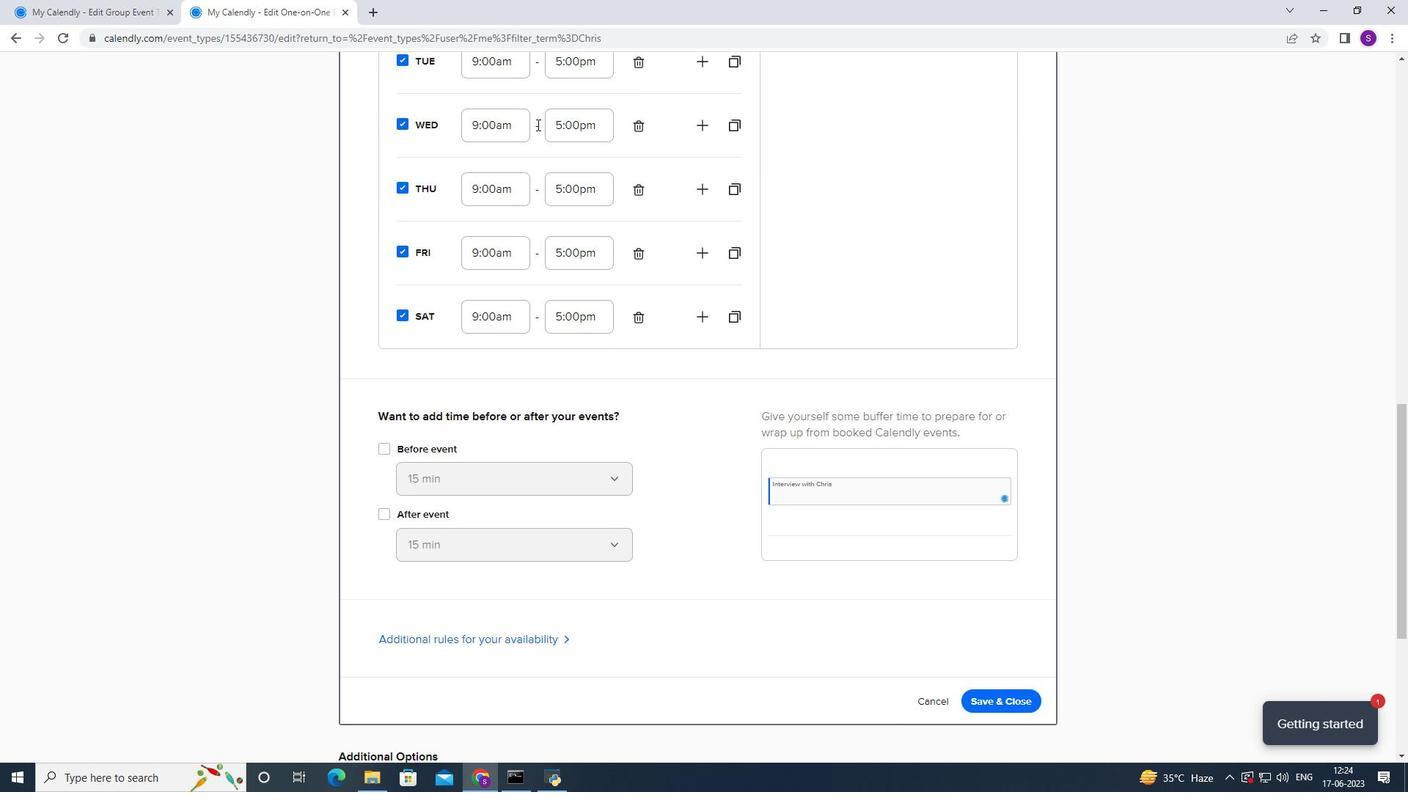 
Action: Mouse moved to (491, 134)
Screenshot: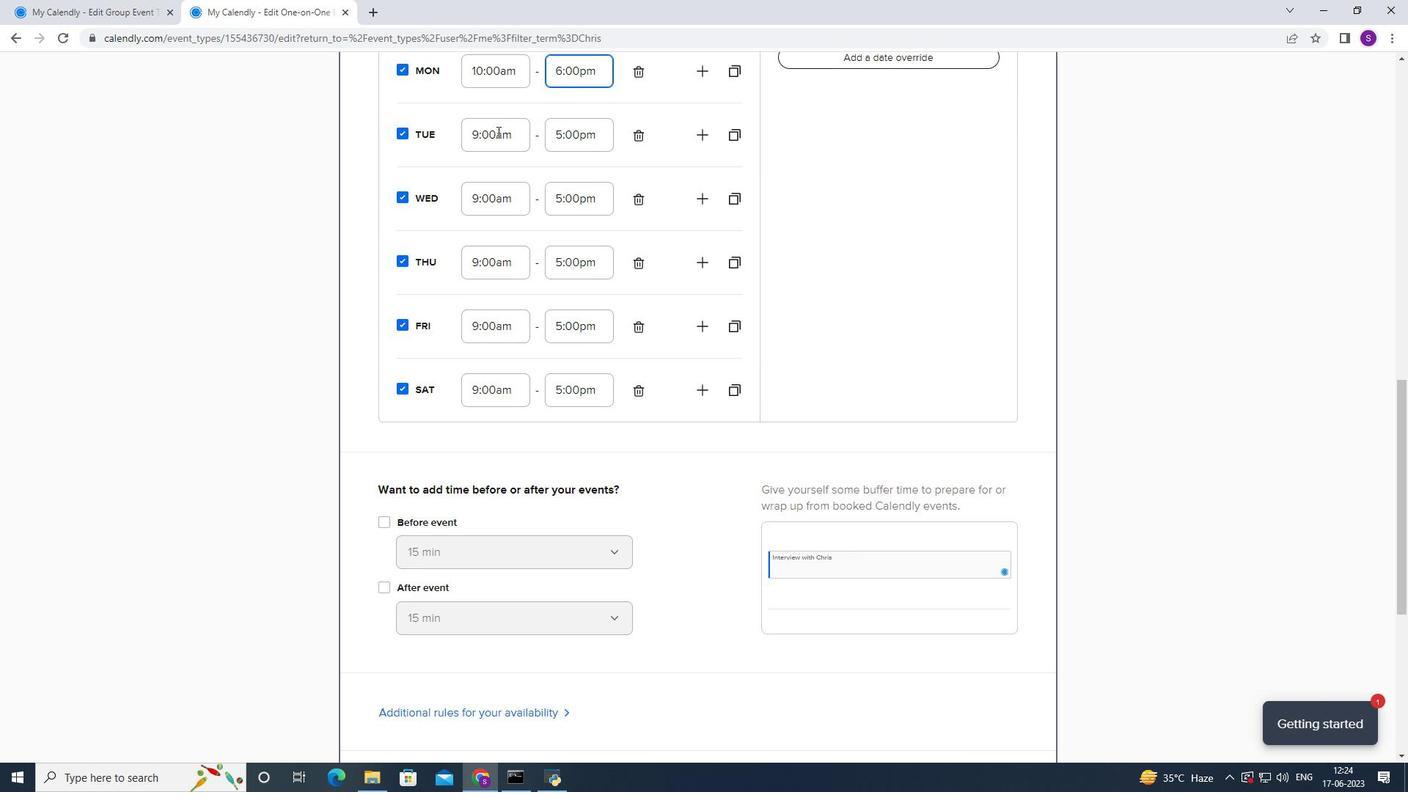 
Action: Mouse pressed left at (491, 134)
Screenshot: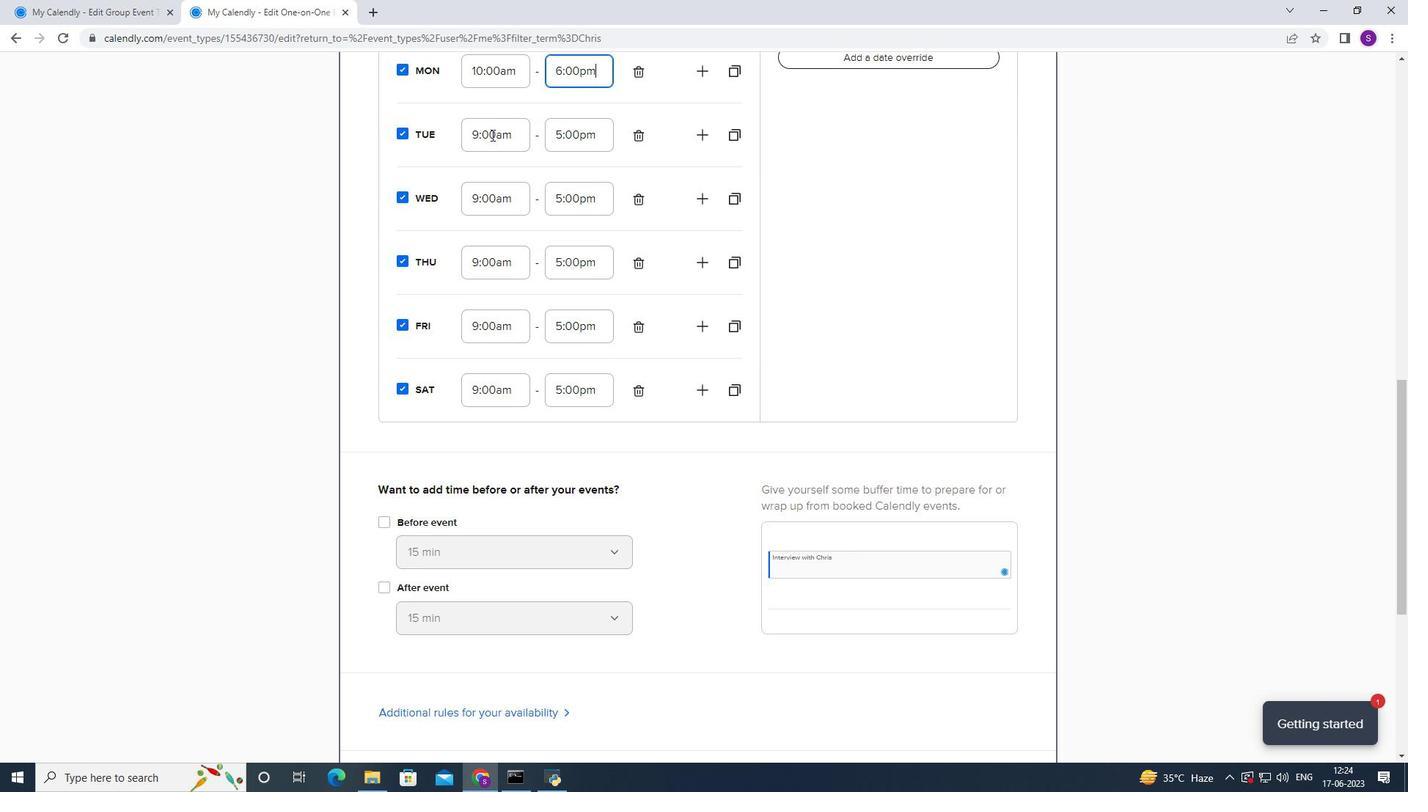 
Action: Mouse moved to (491, 239)
Screenshot: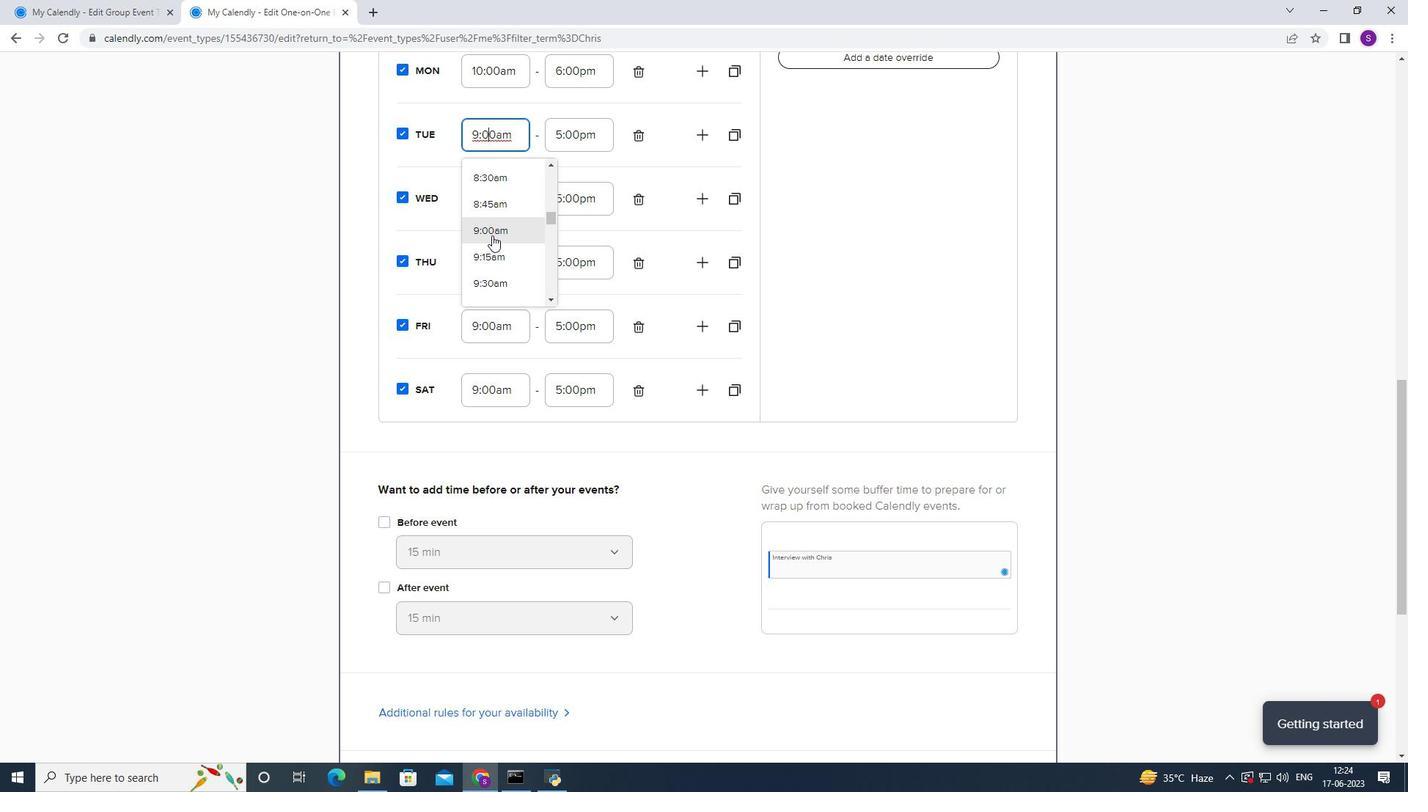 
Action: Mouse scrolled (491, 239) with delta (0, 0)
Screenshot: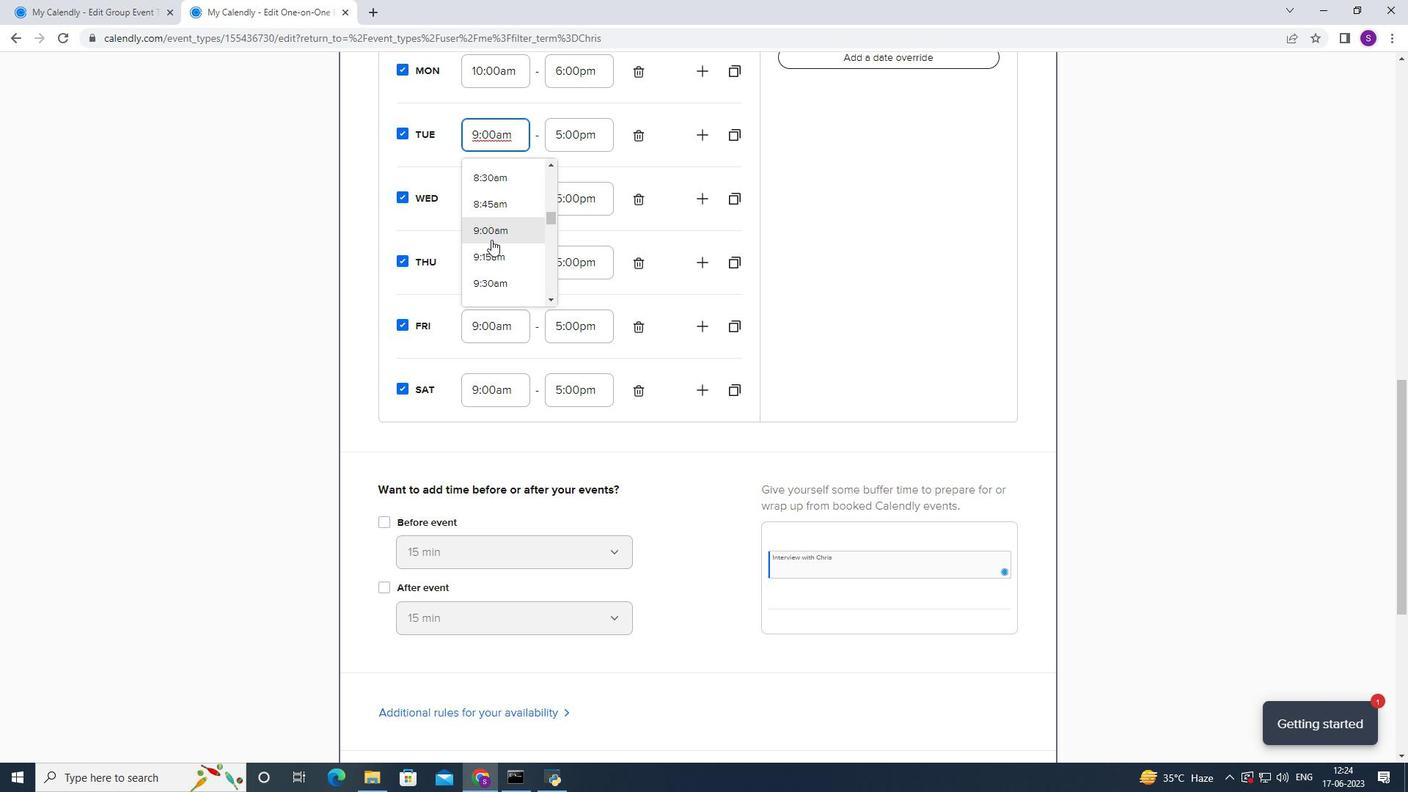 
Action: Mouse scrolled (491, 239) with delta (0, 0)
Screenshot: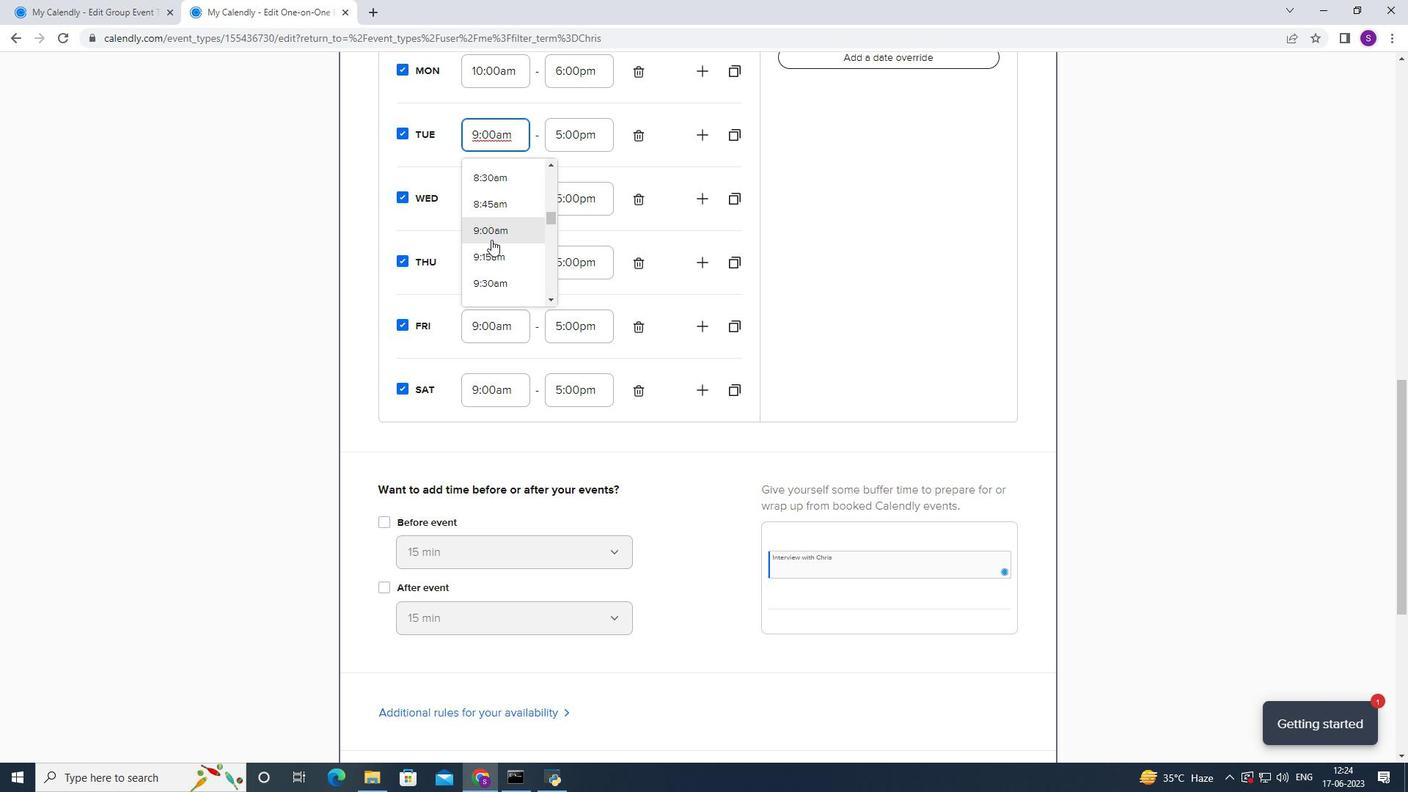 
Action: Mouse moved to (503, 193)
Screenshot: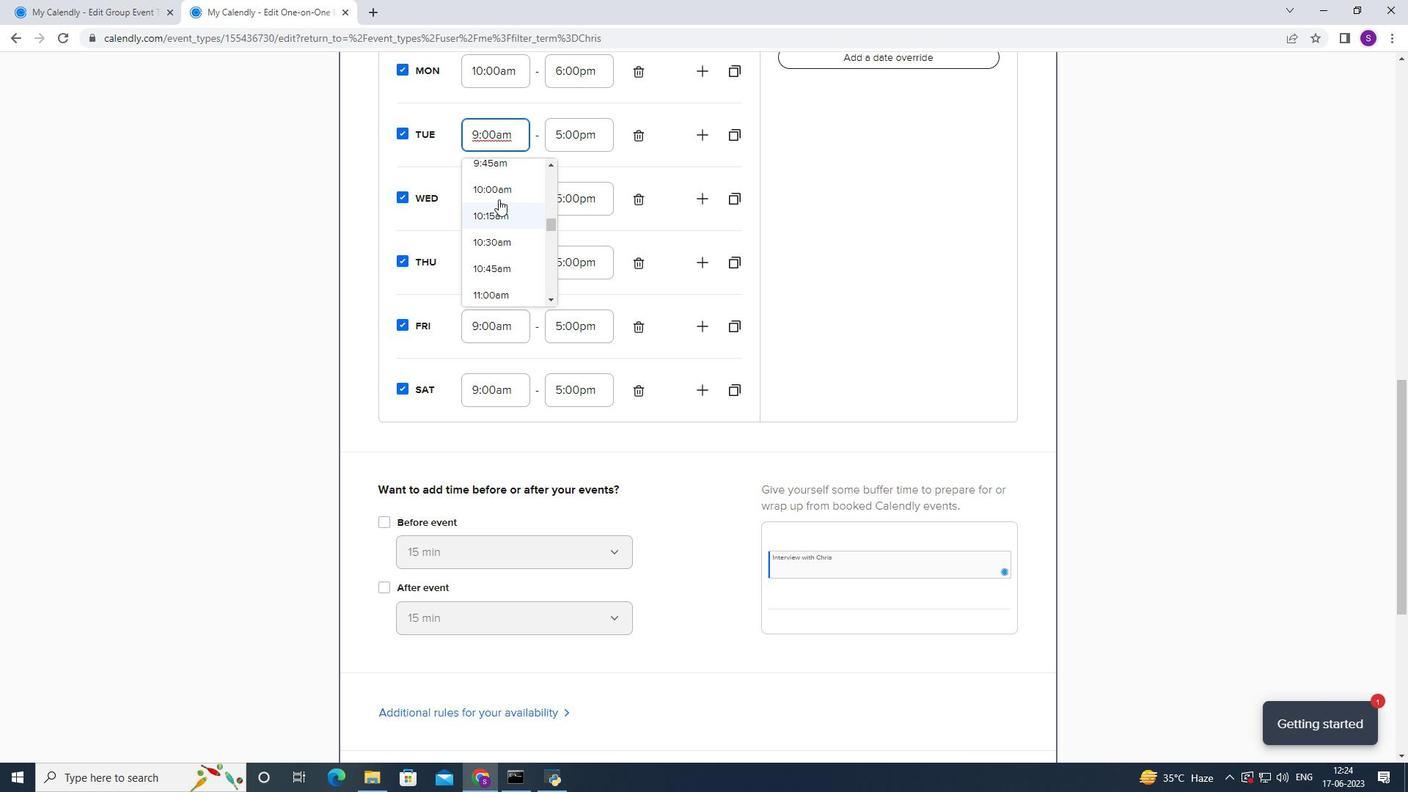 
Action: Mouse pressed left at (503, 193)
Screenshot: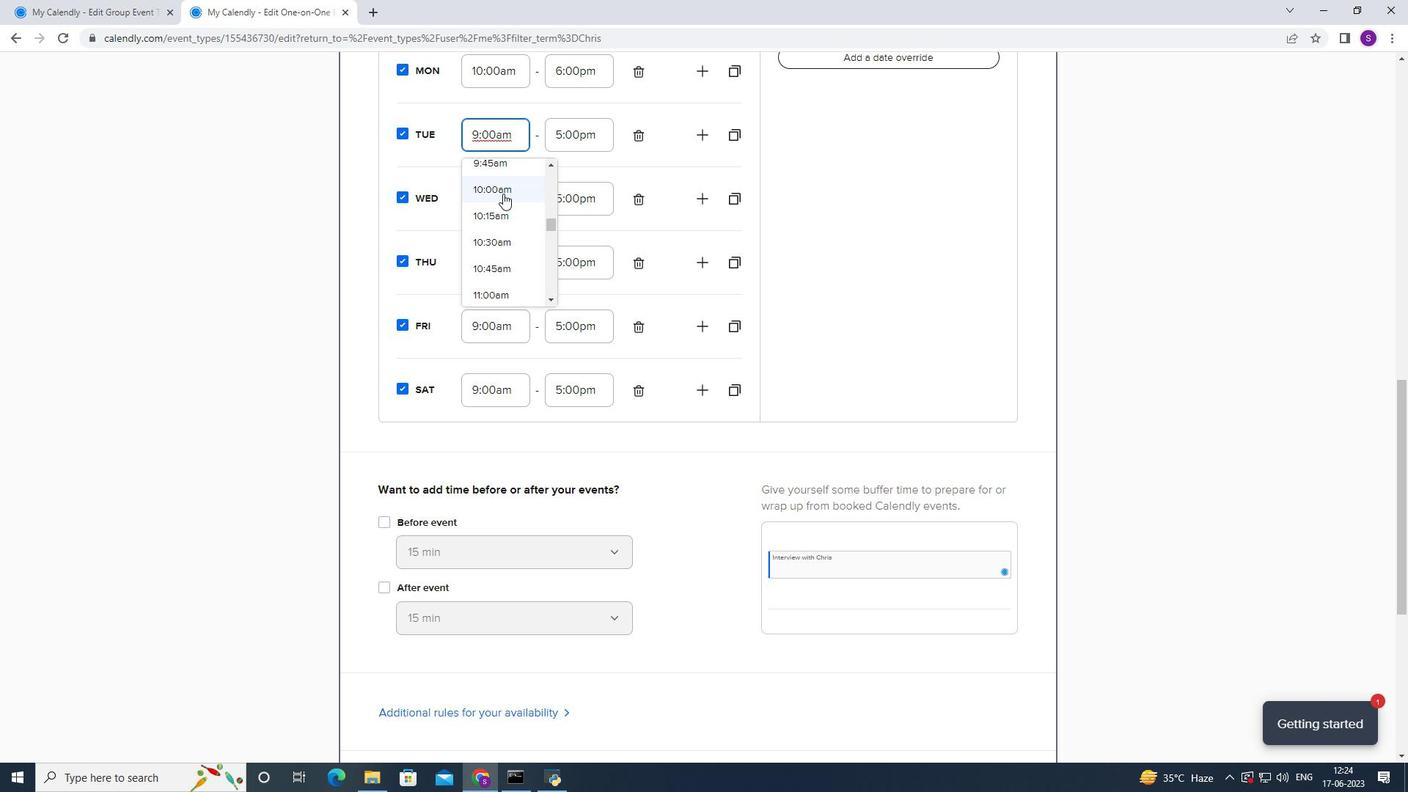 
Action: Mouse moved to (572, 137)
Screenshot: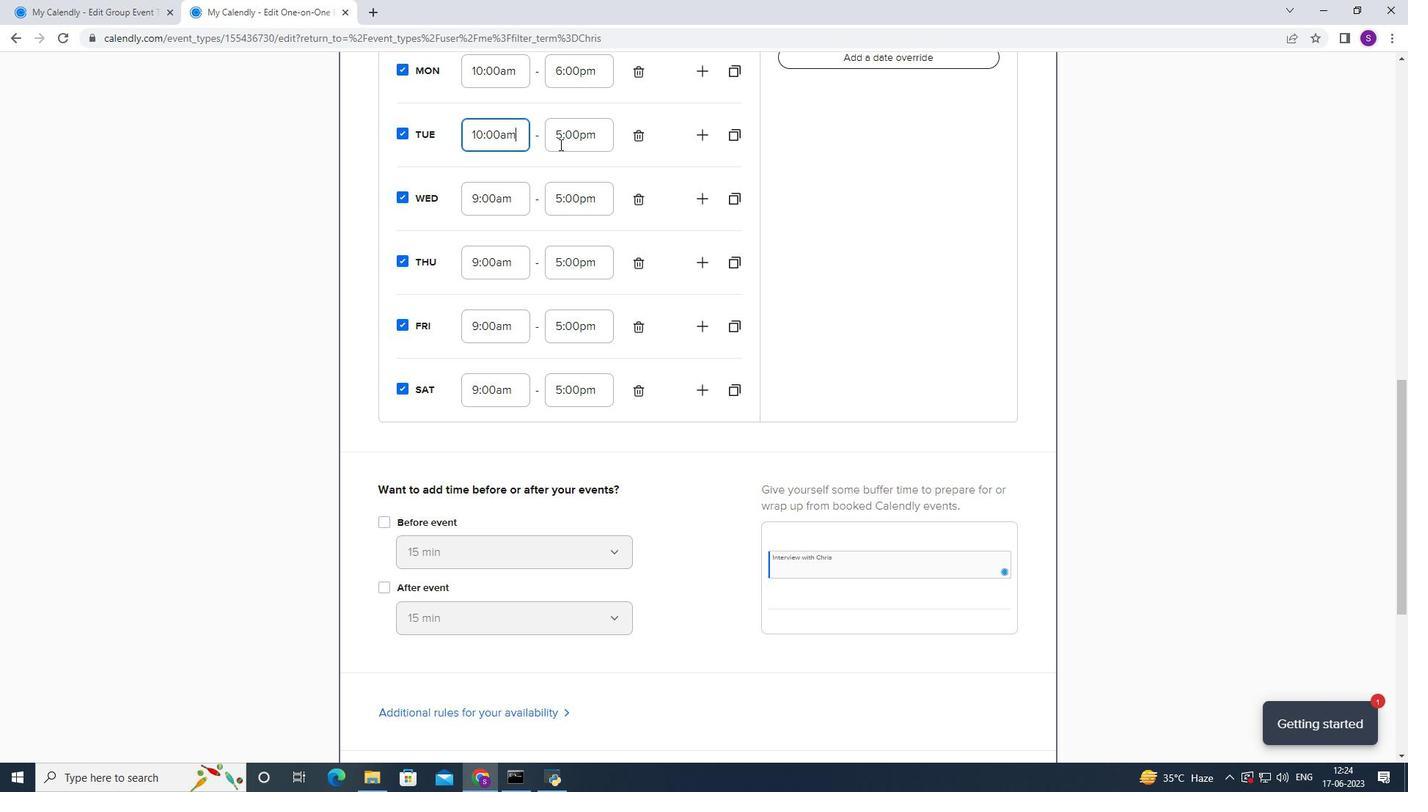 
Action: Mouse pressed left at (572, 137)
Screenshot: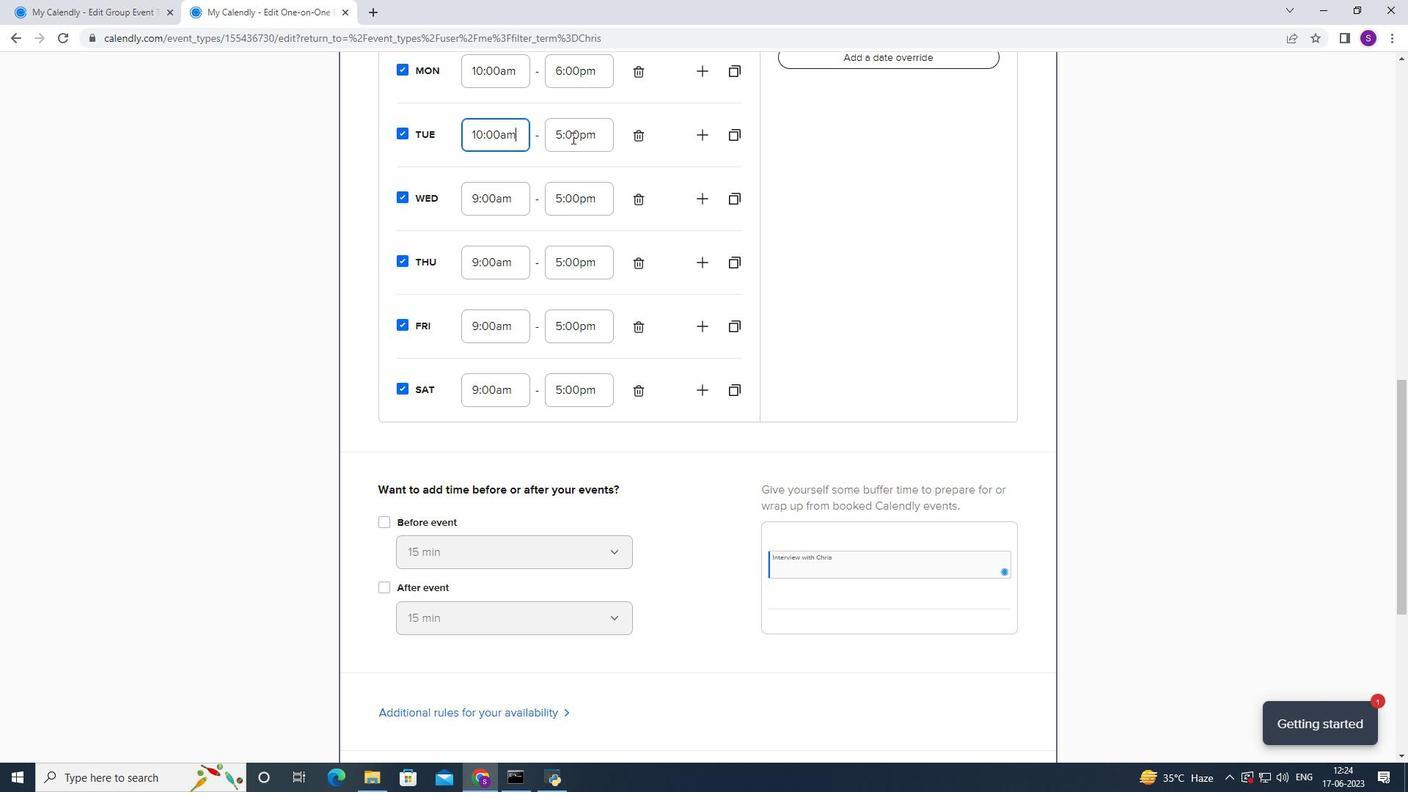 
Action: Mouse moved to (558, 190)
Screenshot: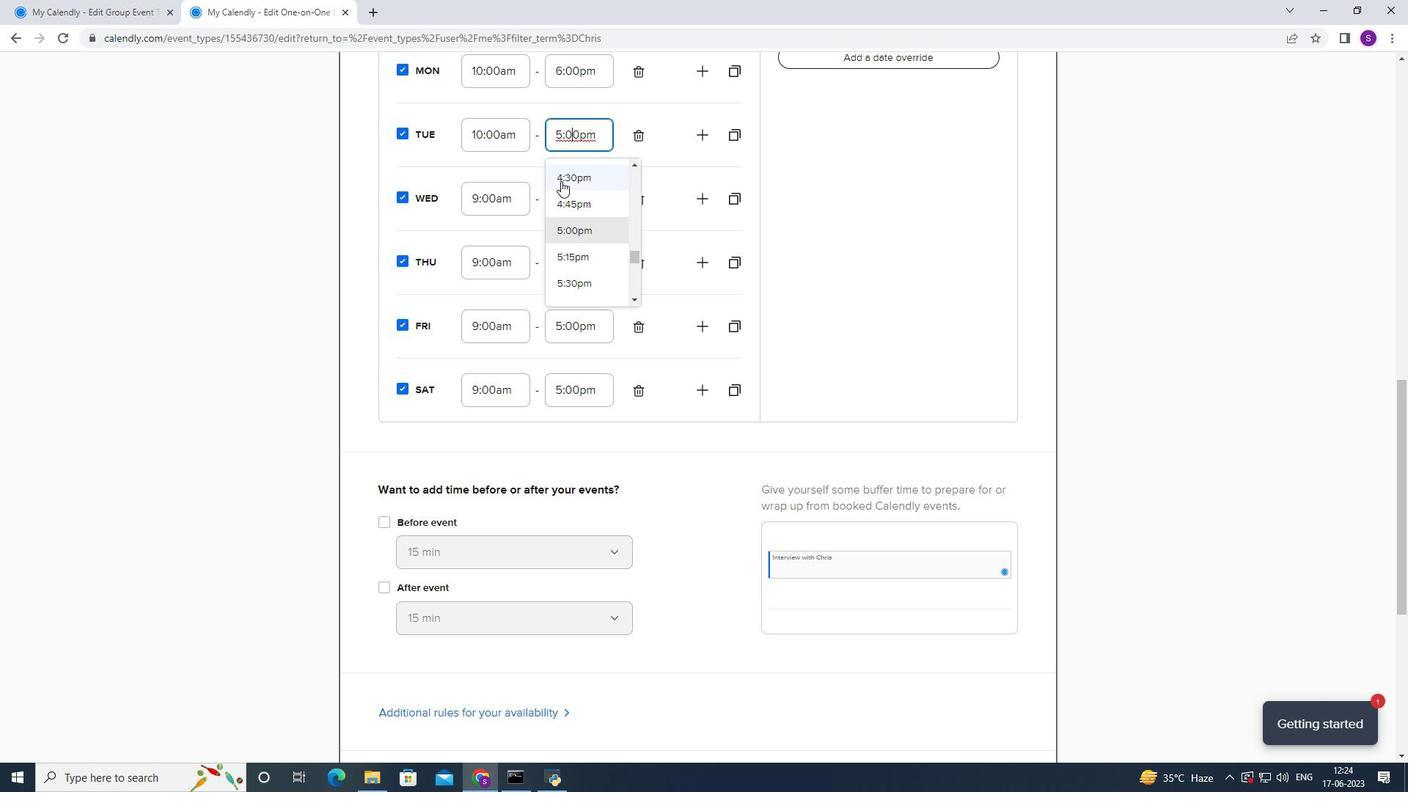 
Action: Mouse scrolled (558, 189) with delta (0, 0)
Screenshot: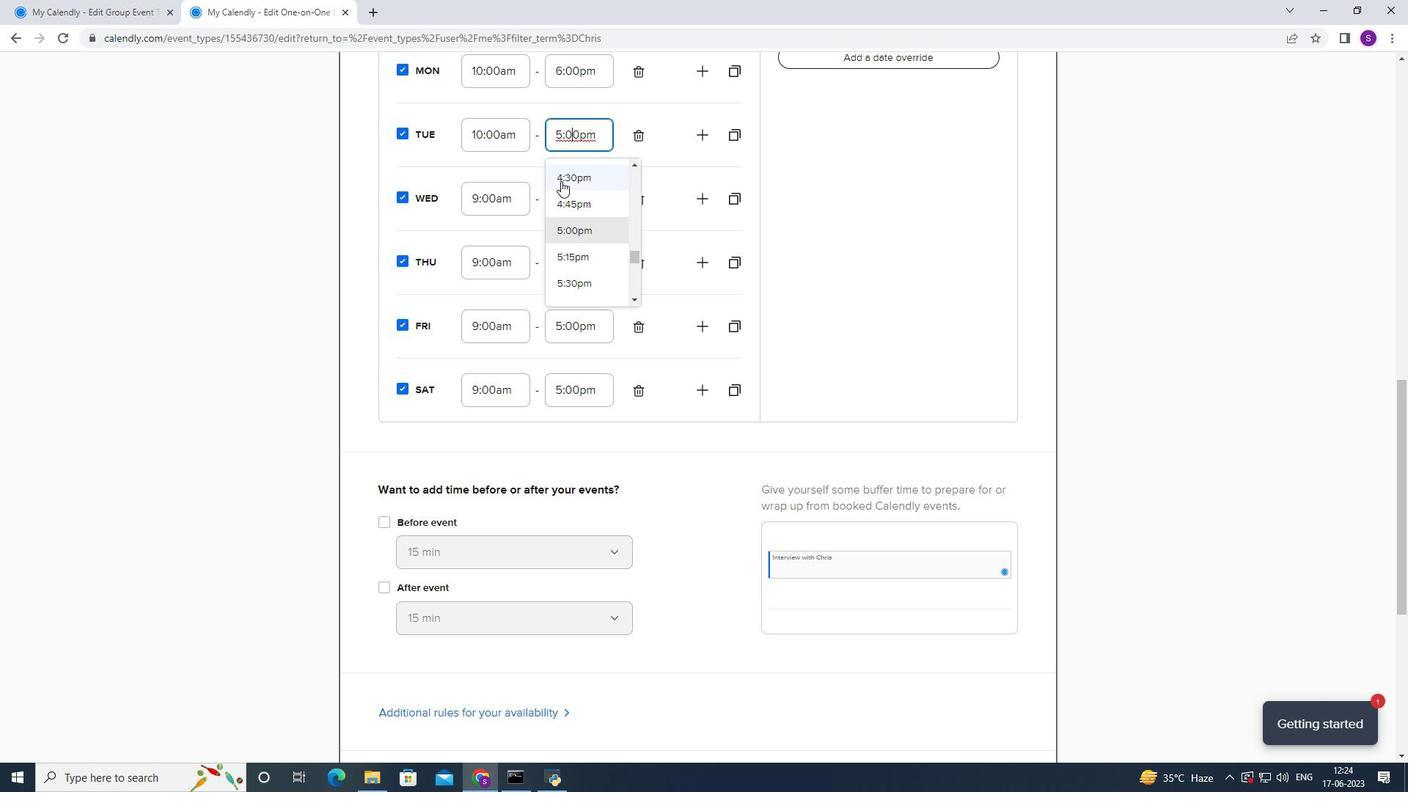 
Action: Mouse moved to (561, 258)
Screenshot: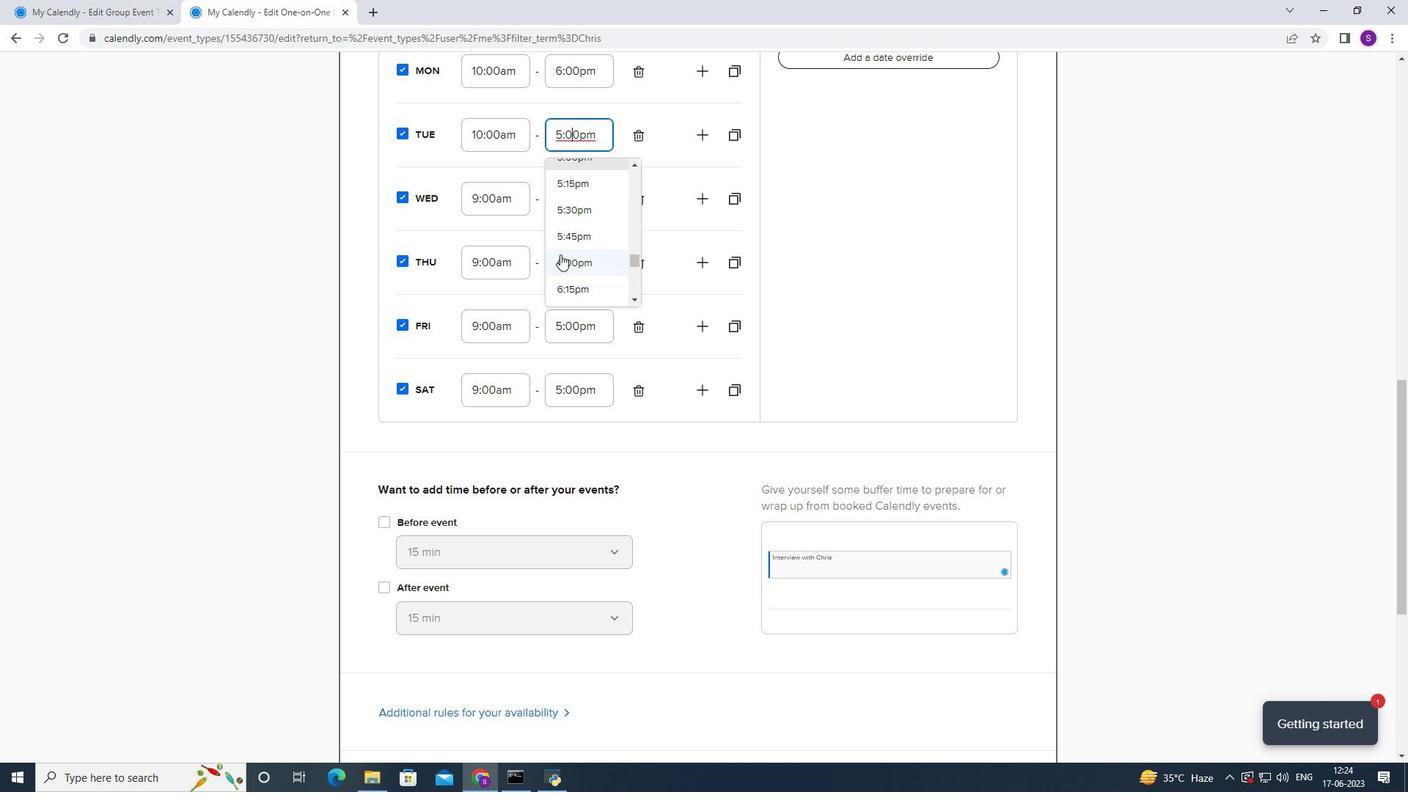 
Action: Mouse pressed left at (561, 258)
Screenshot: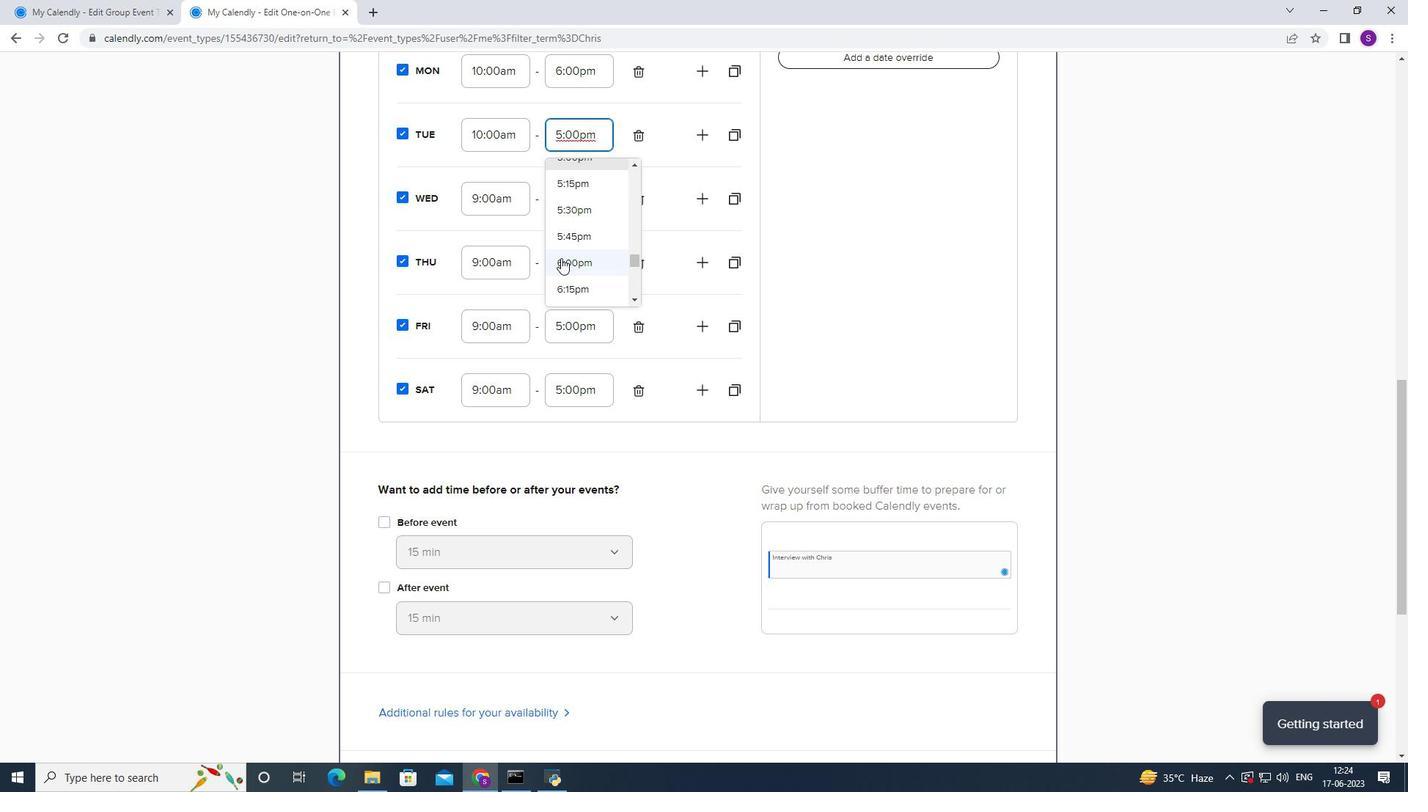 
Action: Mouse moved to (473, 196)
Screenshot: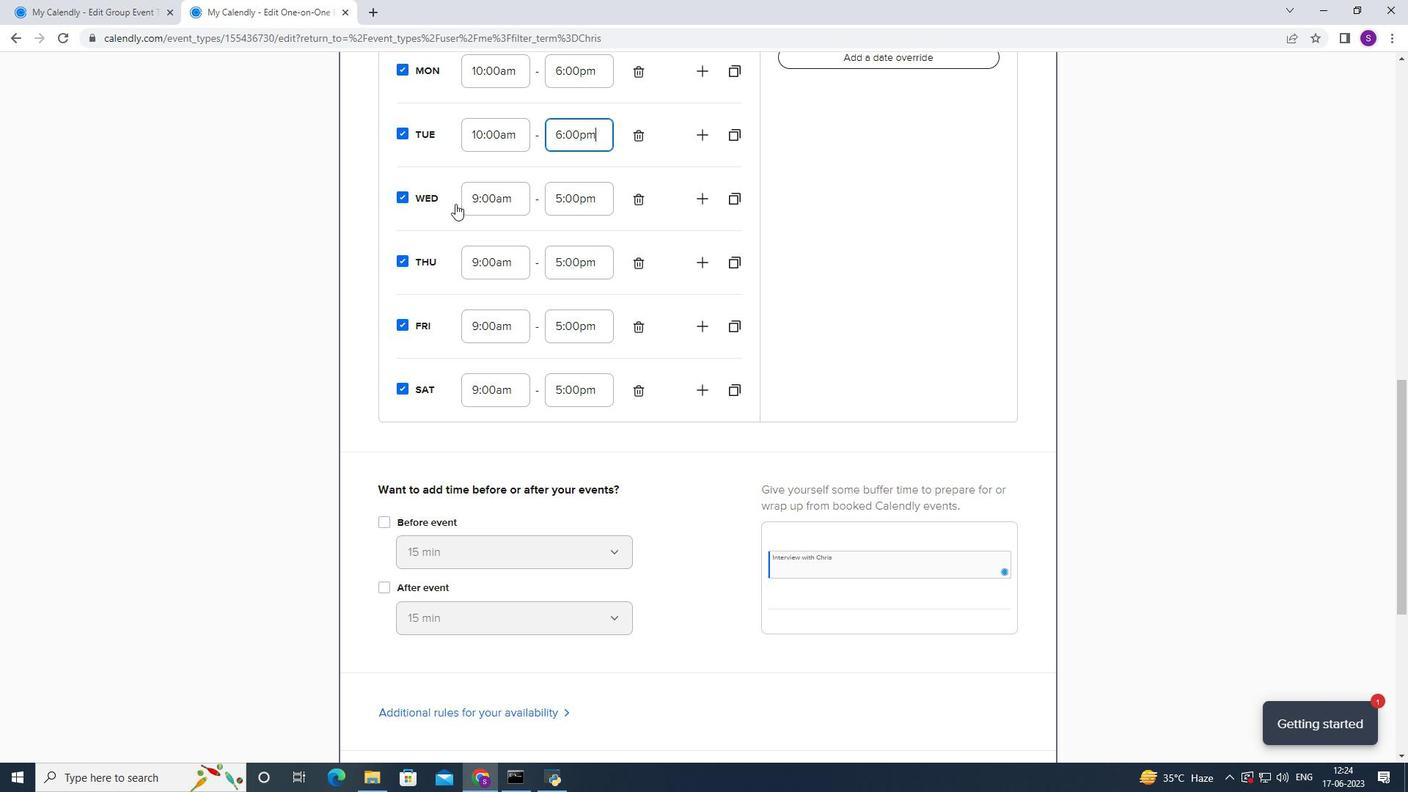 
Action: Mouse pressed left at (473, 196)
Screenshot: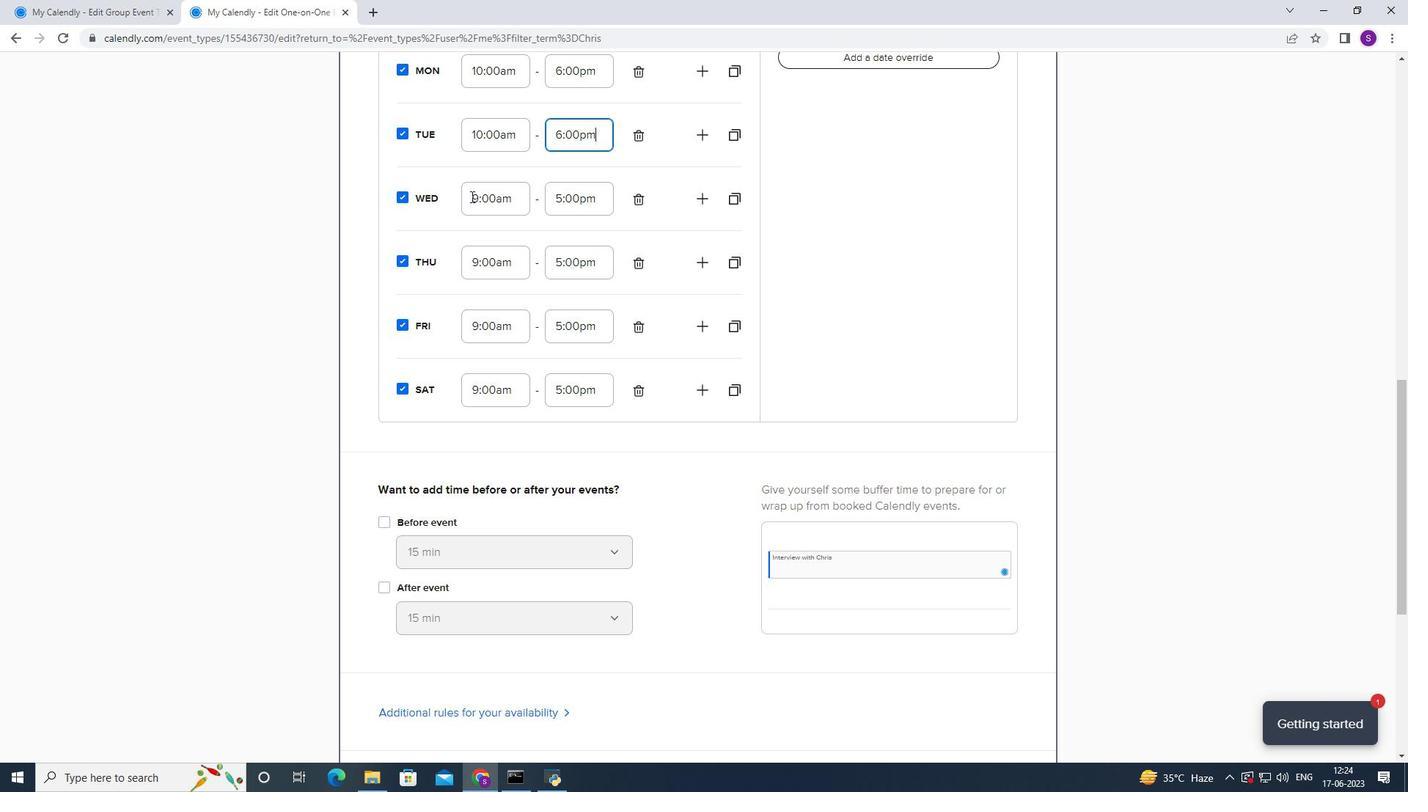 
Action: Mouse moved to (478, 299)
Screenshot: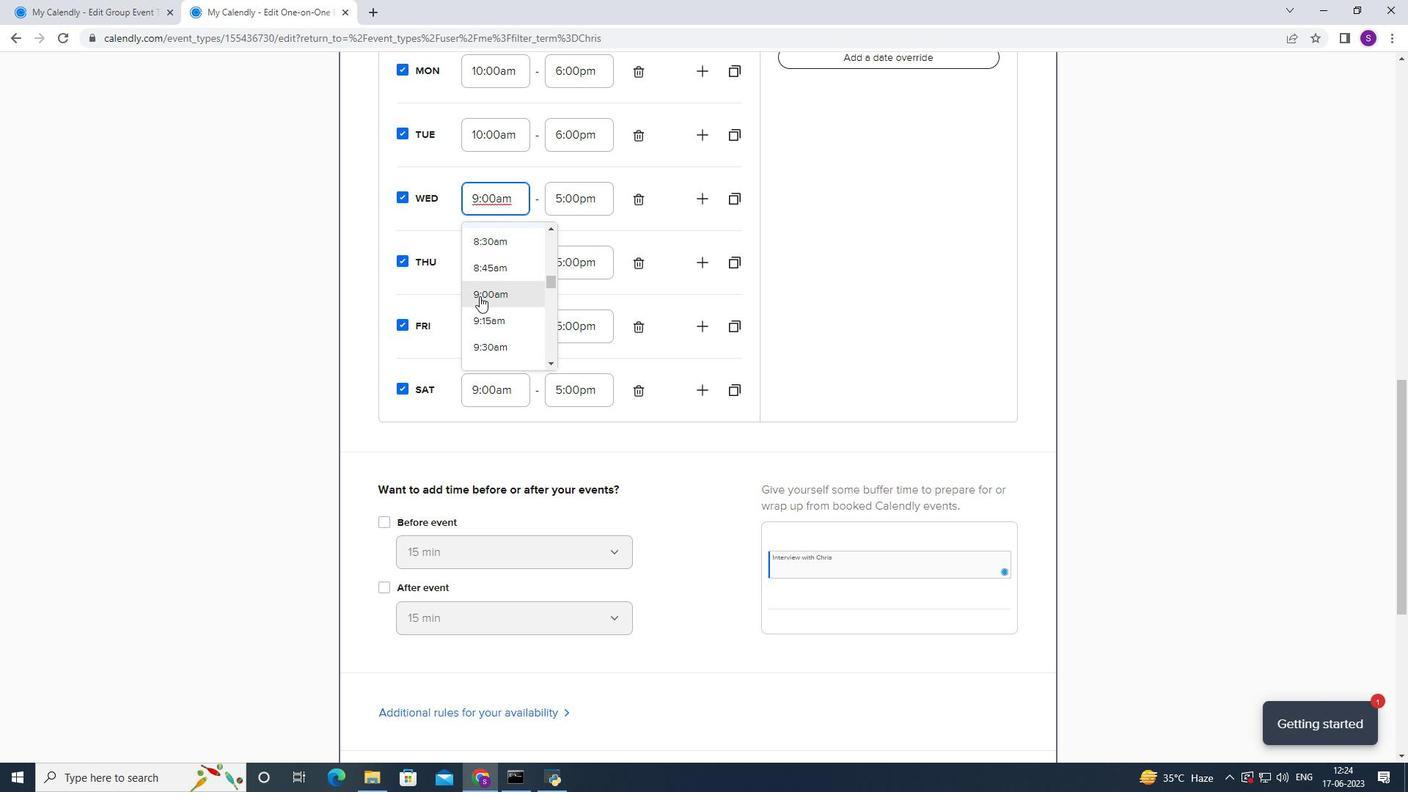 
Action: Mouse scrolled (478, 298) with delta (0, 0)
Screenshot: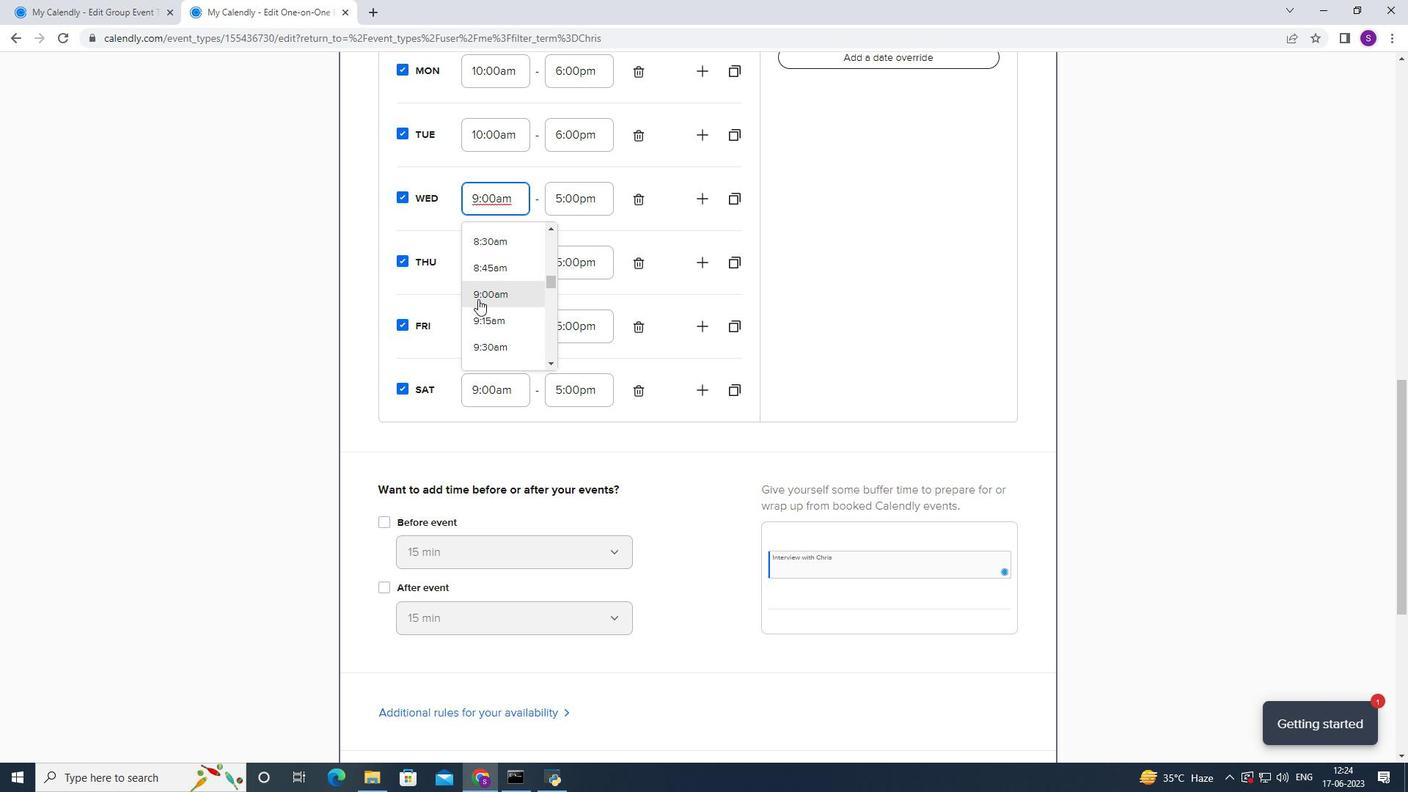 
Action: Mouse moved to (477, 299)
Screenshot: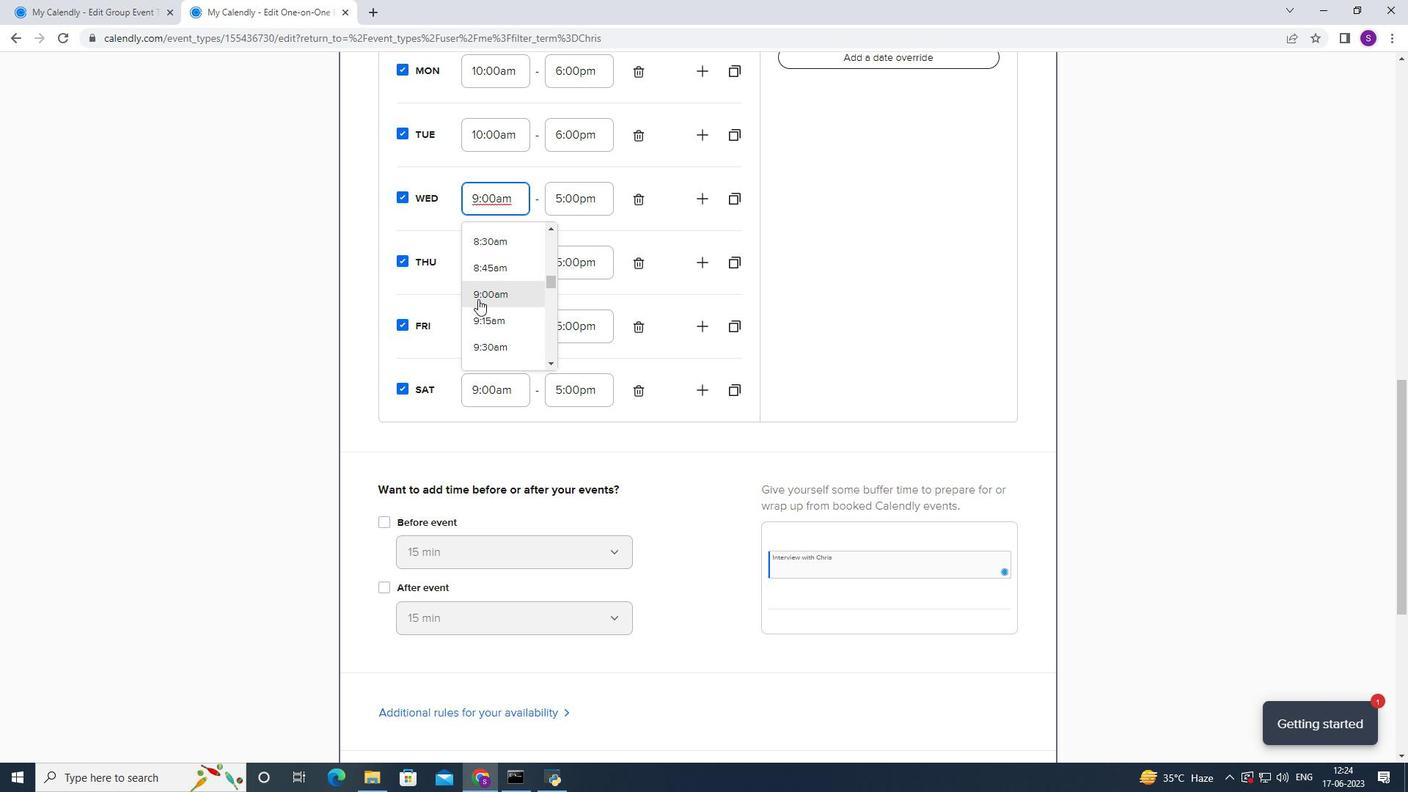 
Action: Mouse scrolled (477, 298) with delta (0, 0)
Screenshot: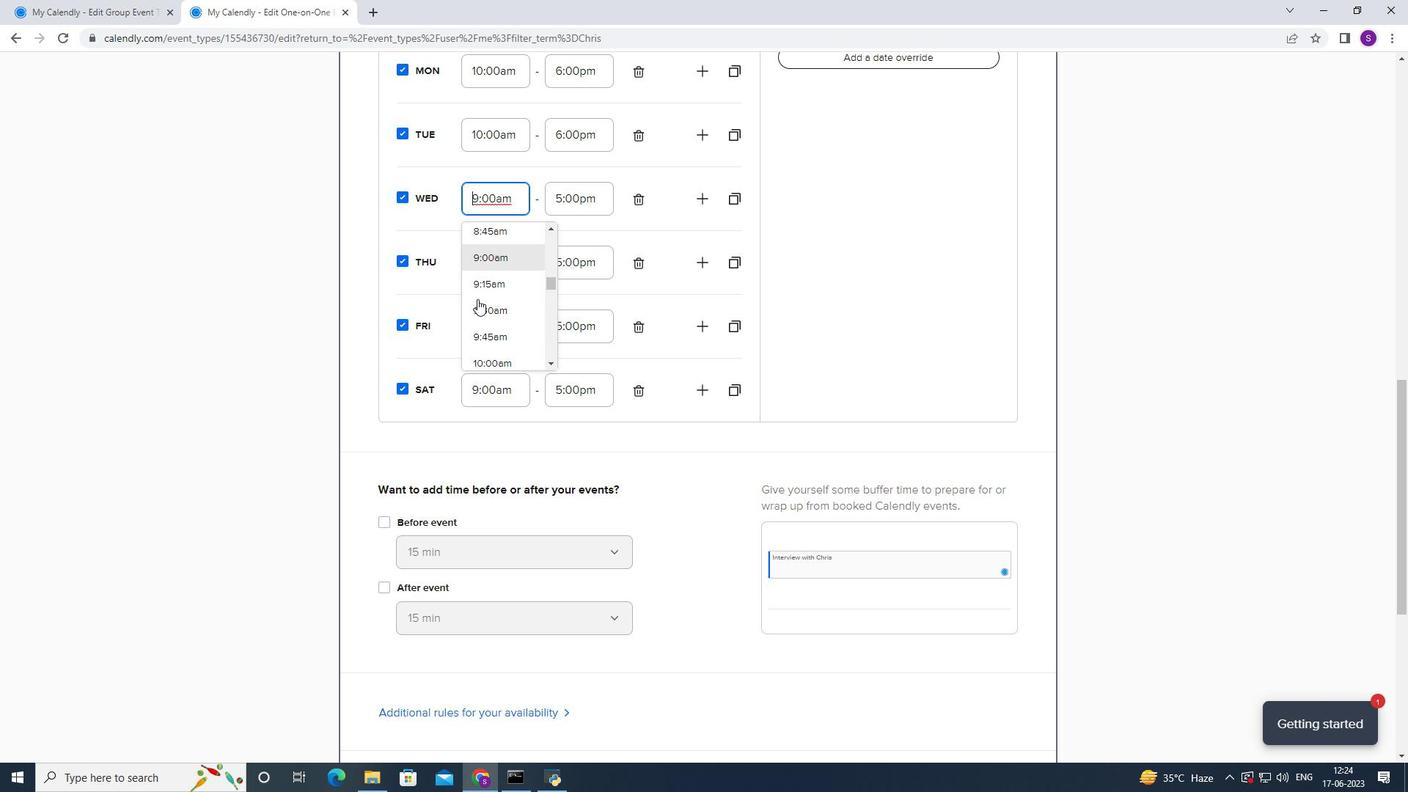 
Action: Mouse moved to (508, 255)
Screenshot: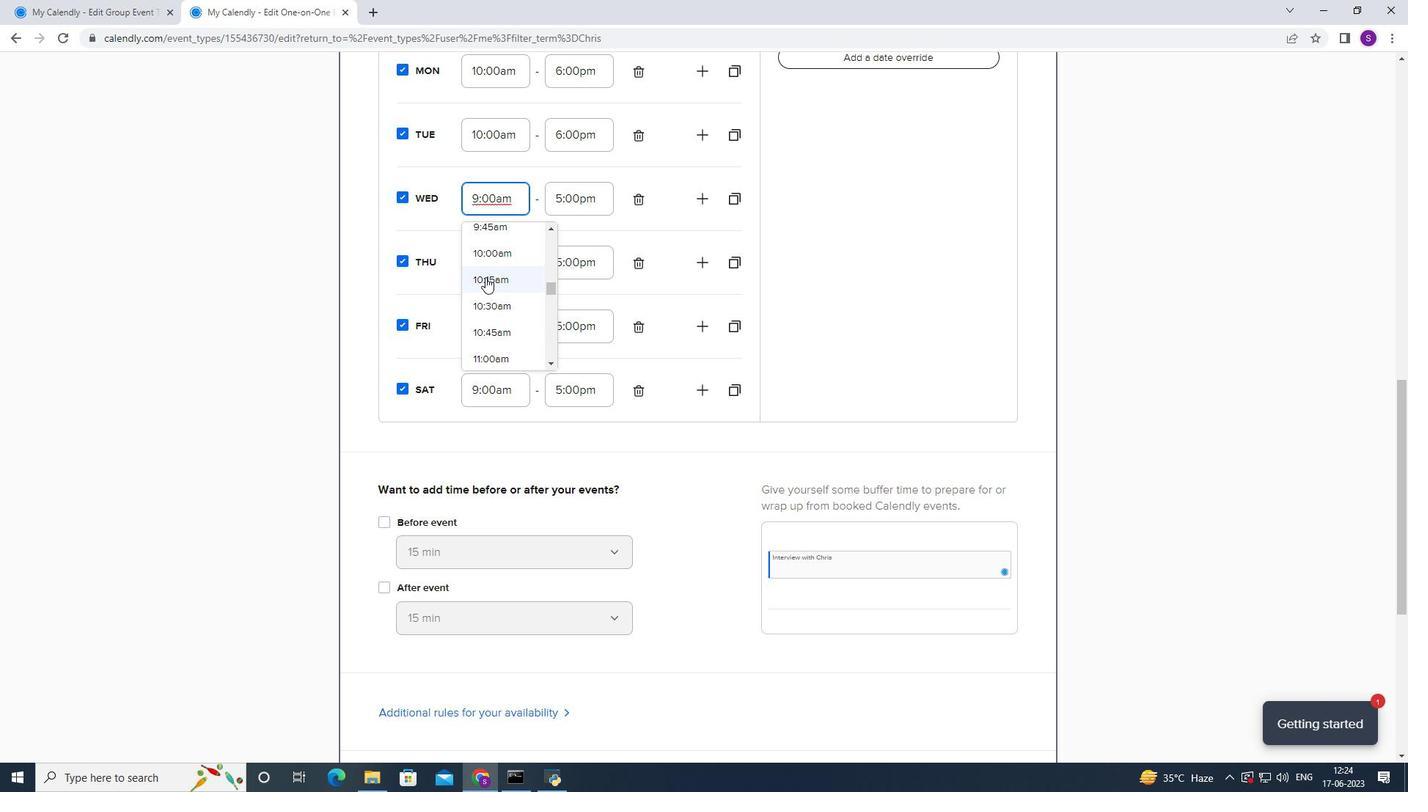 
Action: Mouse pressed left at (508, 255)
Screenshot: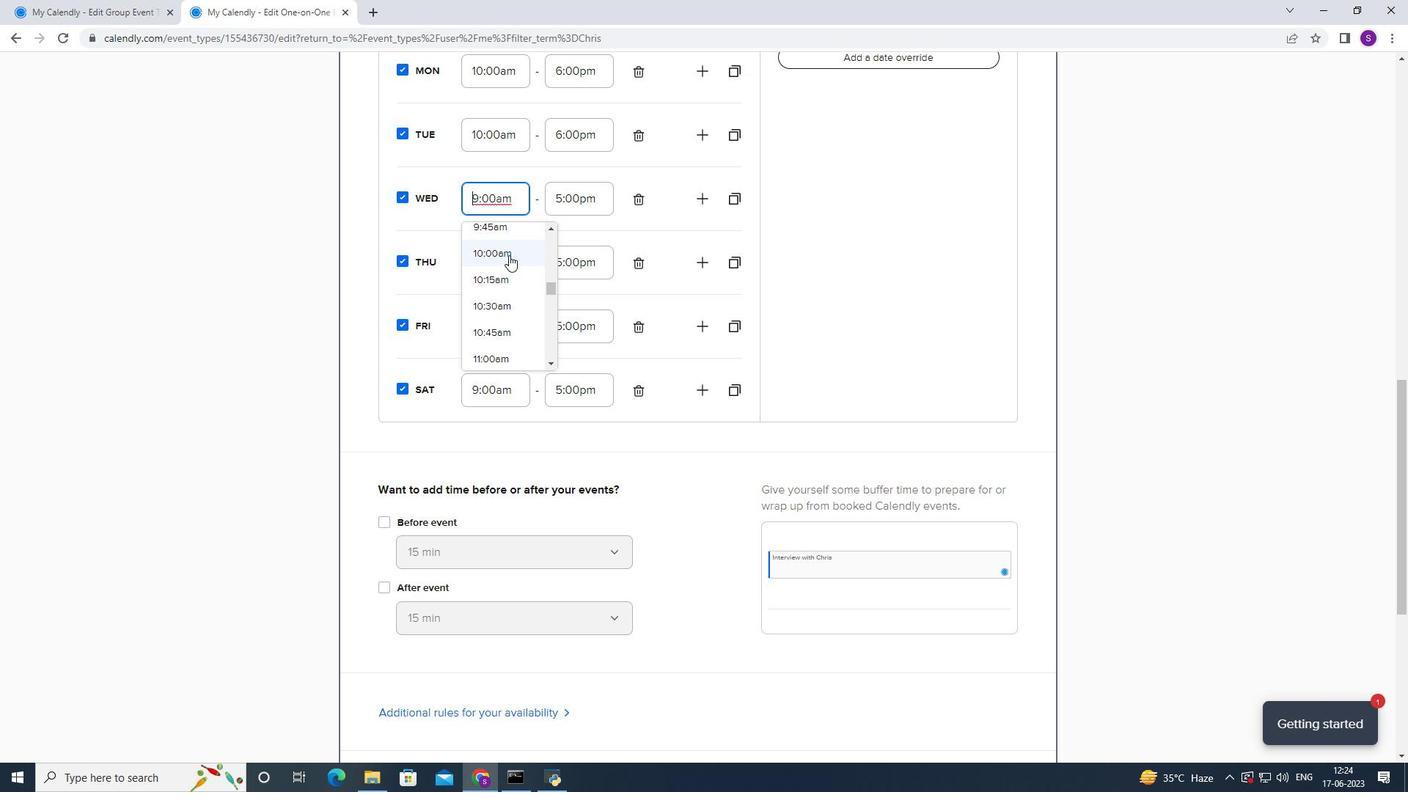 
Action: Mouse moved to (577, 209)
Screenshot: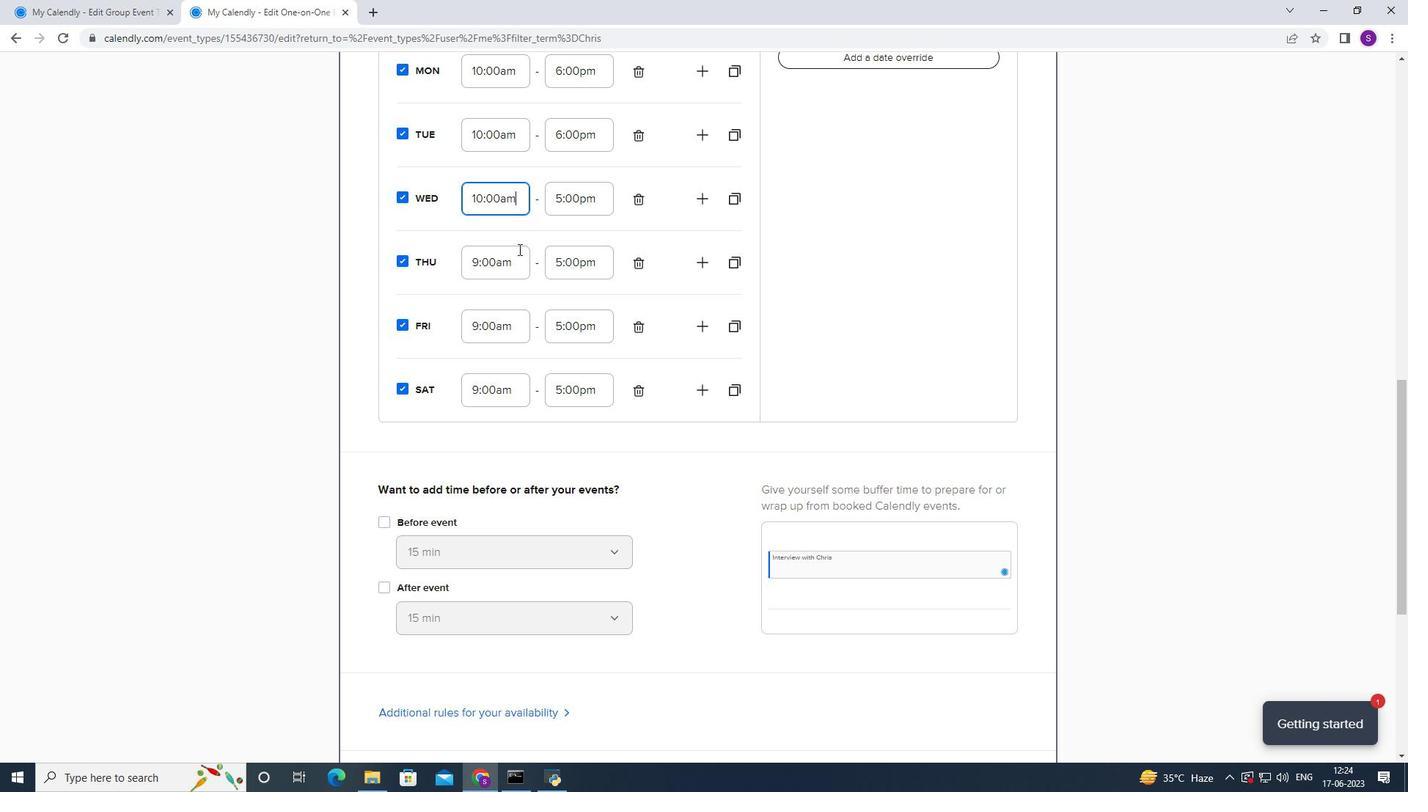 
Action: Mouse pressed left at (577, 209)
Screenshot: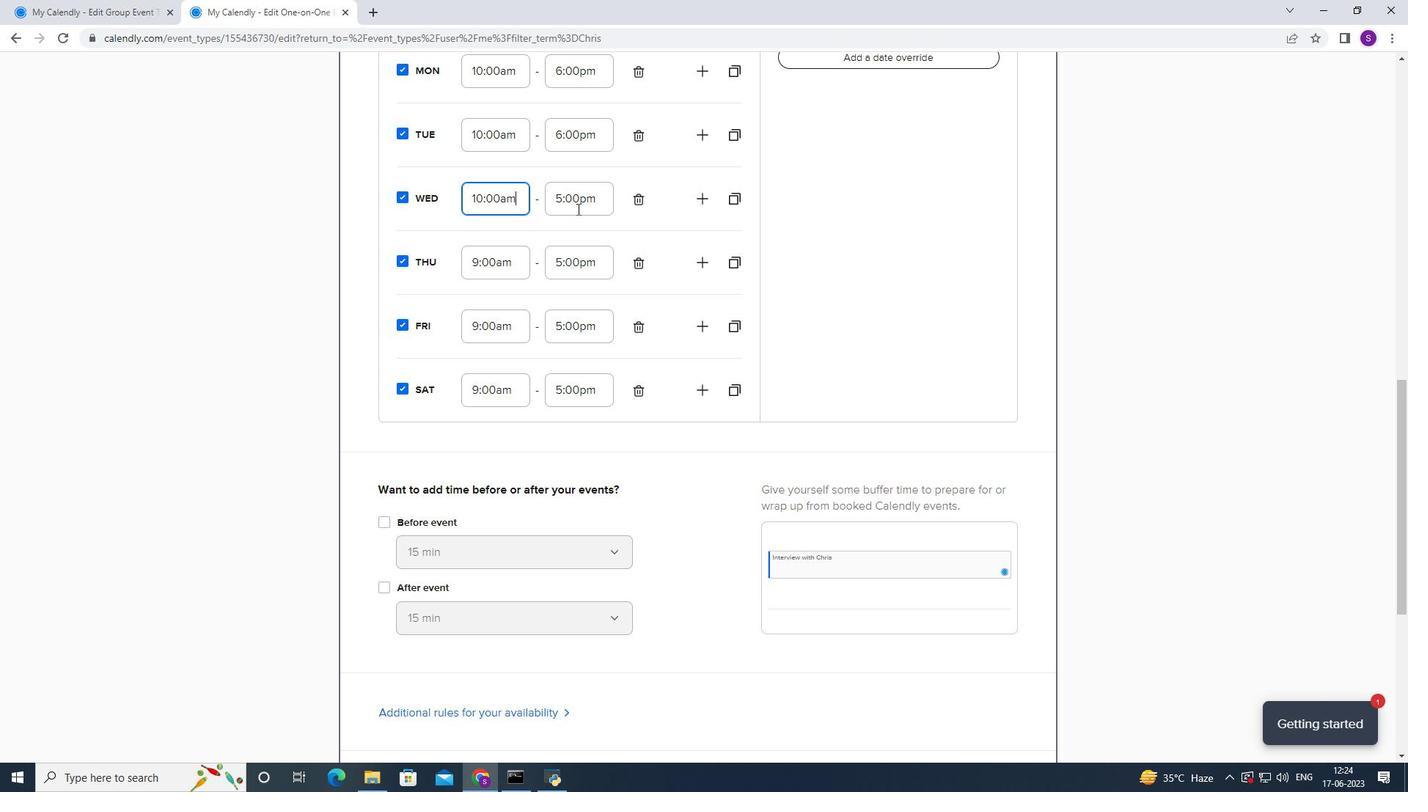 
Action: Mouse moved to (564, 260)
Screenshot: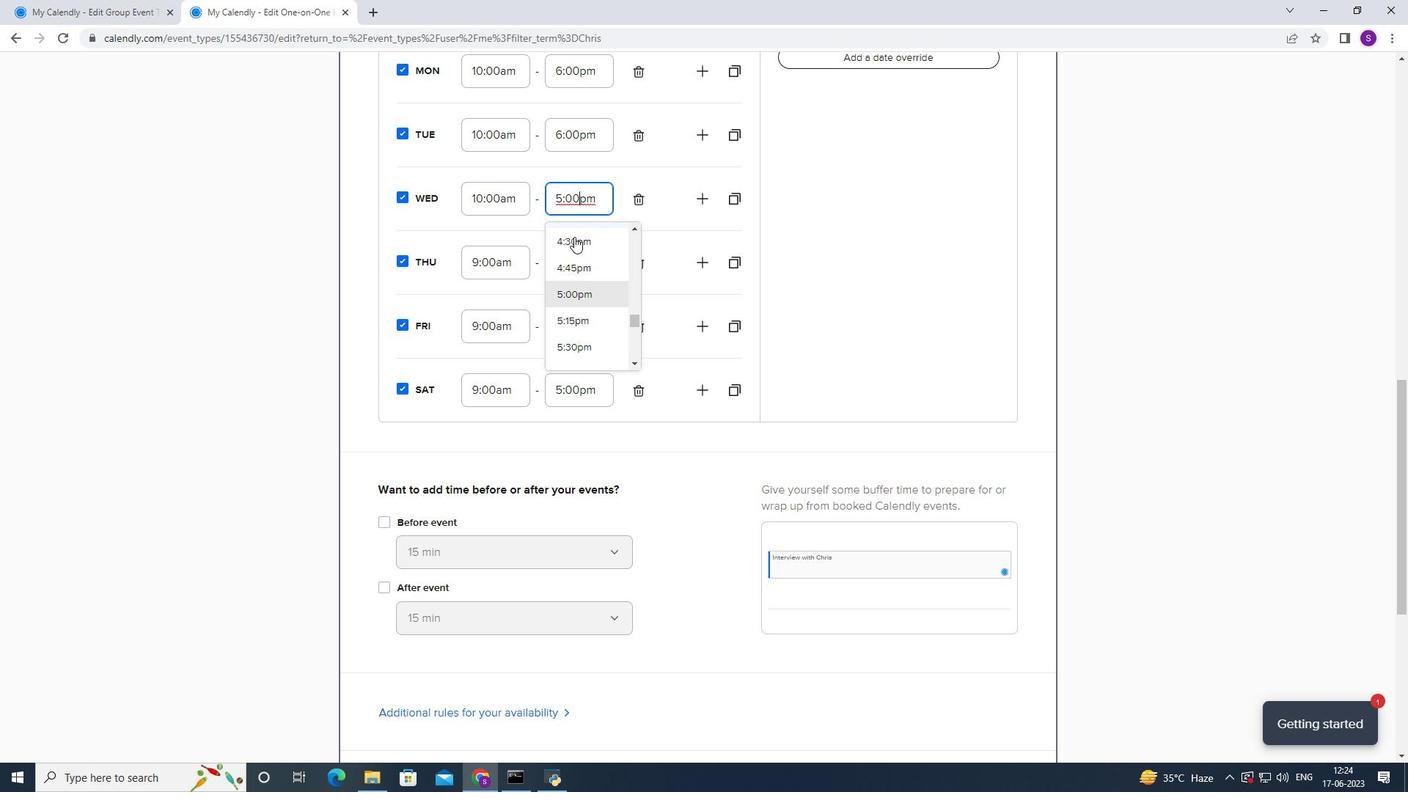 
Action: Mouse scrolled (564, 259) with delta (0, 0)
Screenshot: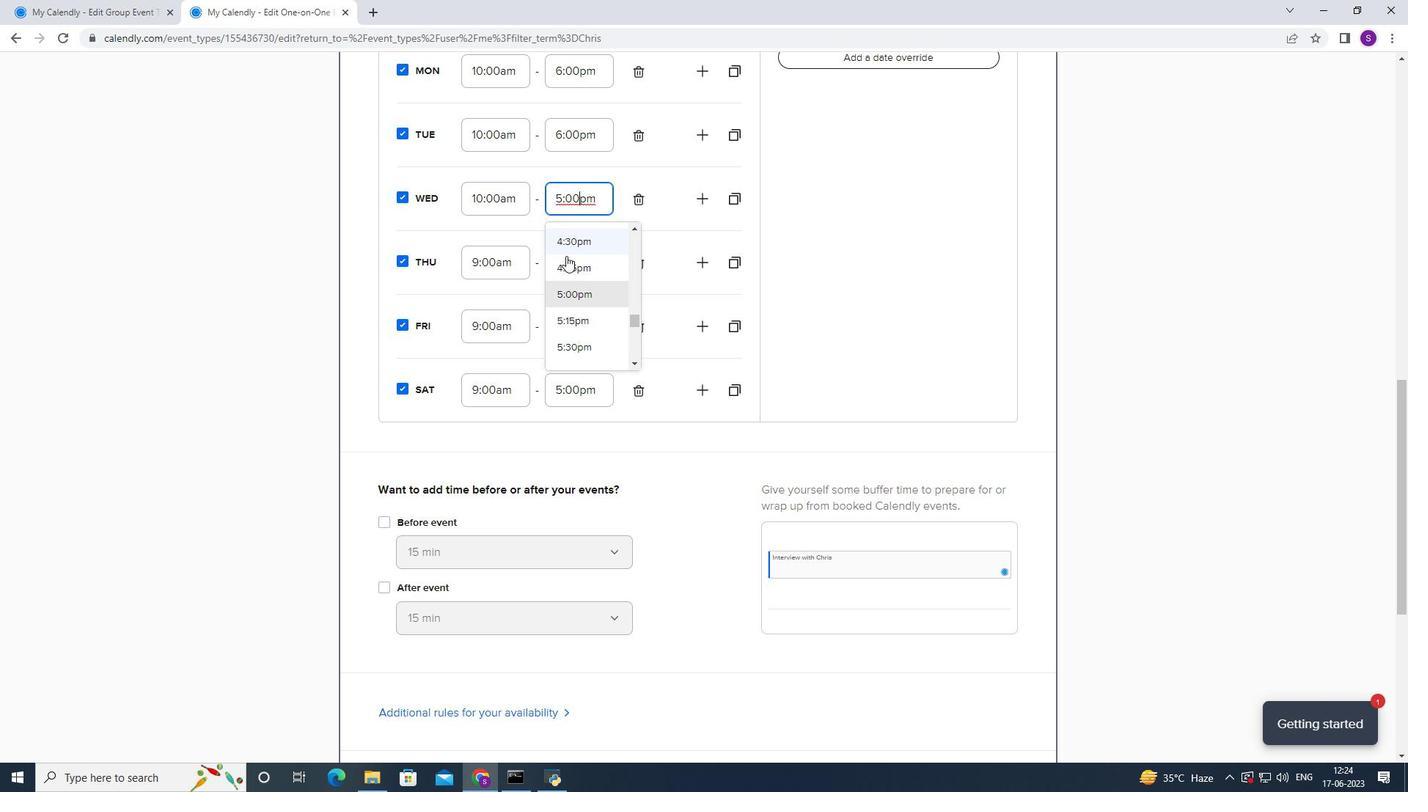 
Action: Mouse scrolled (564, 259) with delta (0, 0)
Screenshot: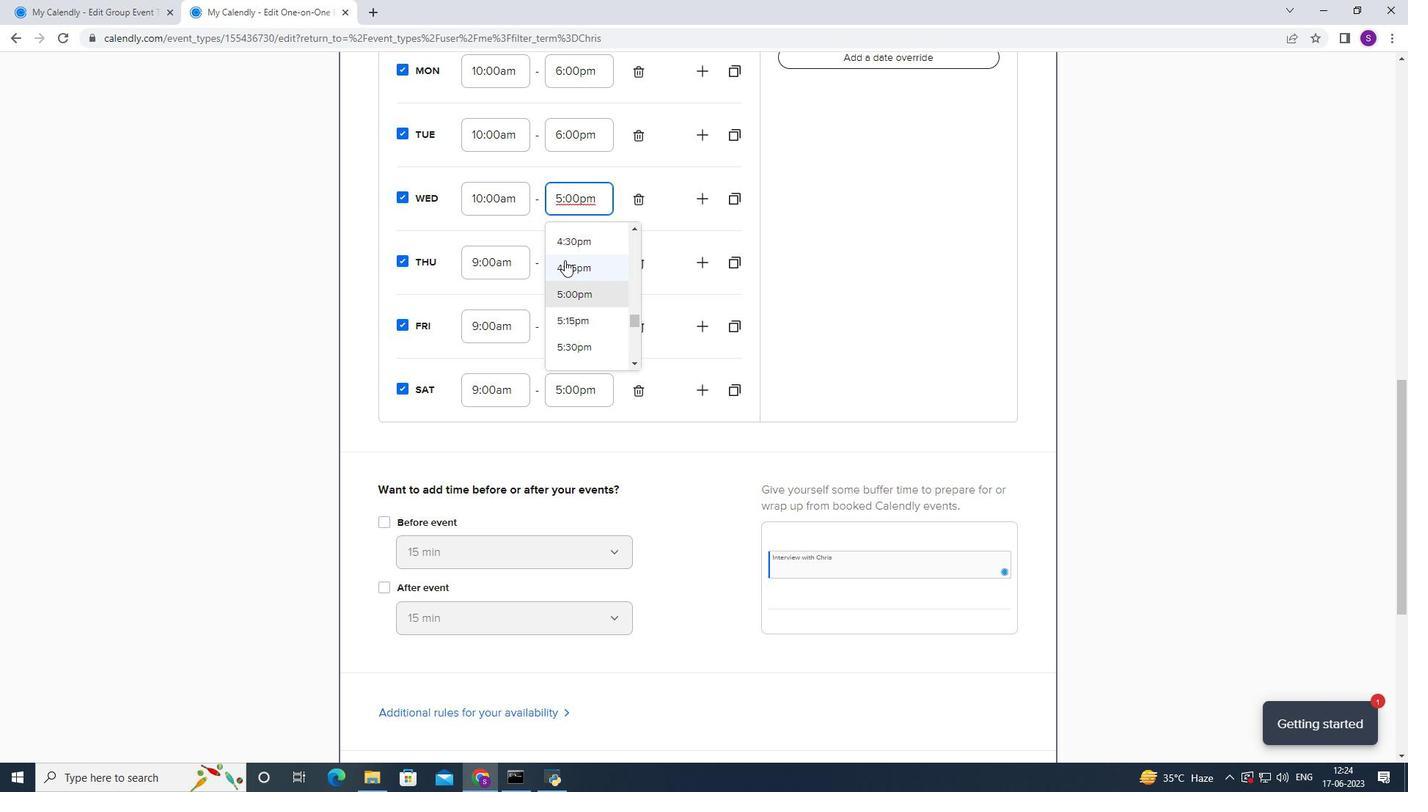 
Action: Mouse moved to (564, 263)
Screenshot: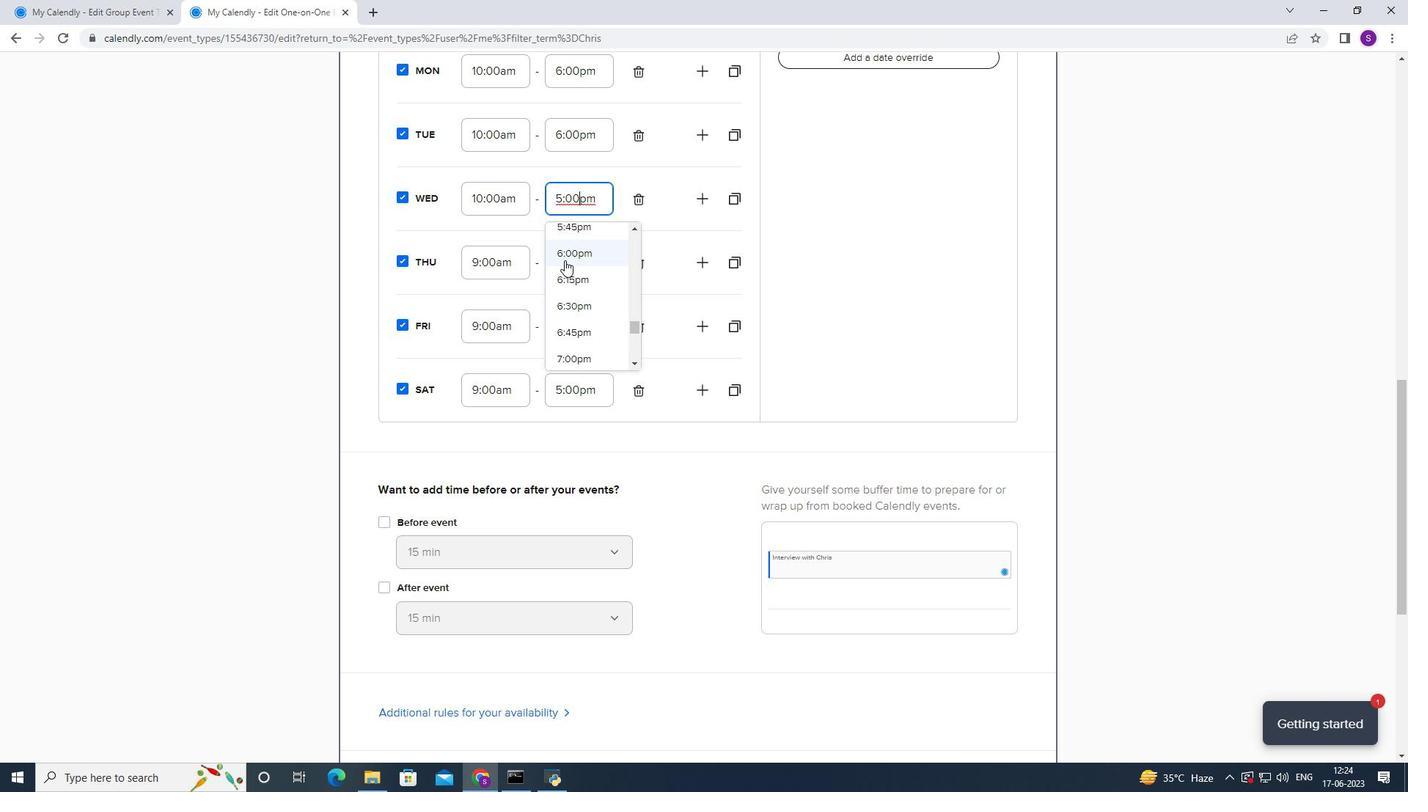 
Action: Mouse pressed left at (564, 263)
Screenshot: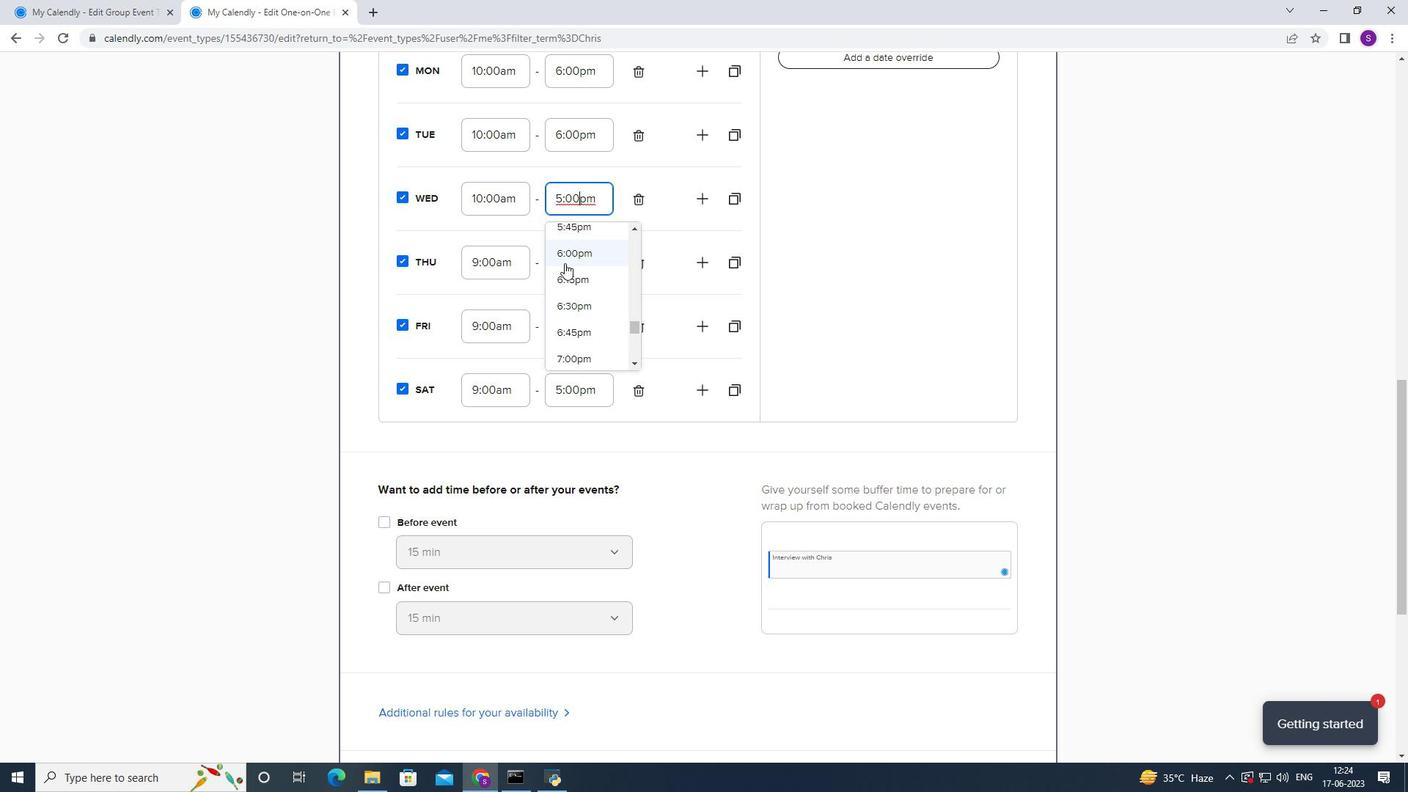 
Action: Mouse moved to (512, 257)
Screenshot: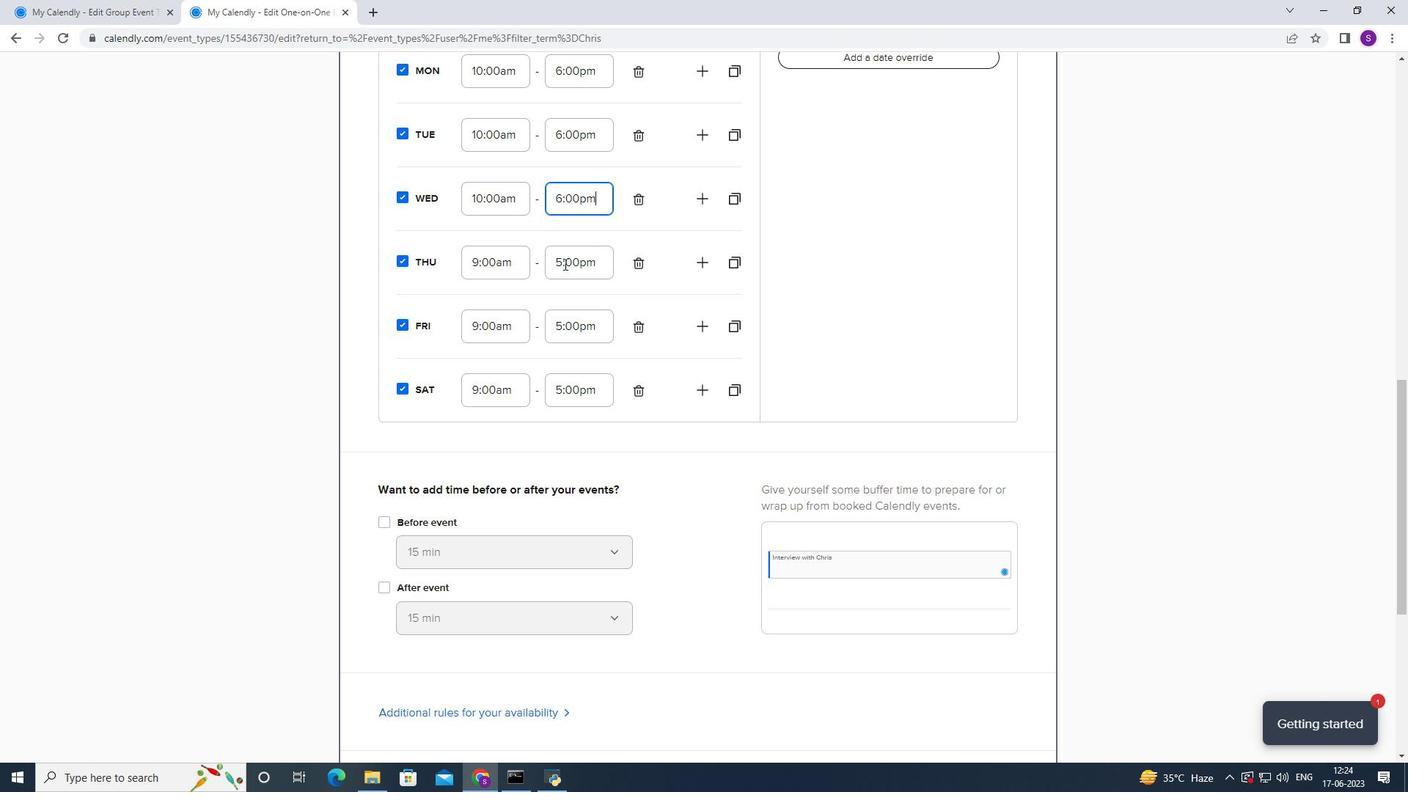 
Action: Mouse pressed left at (512, 257)
Screenshot: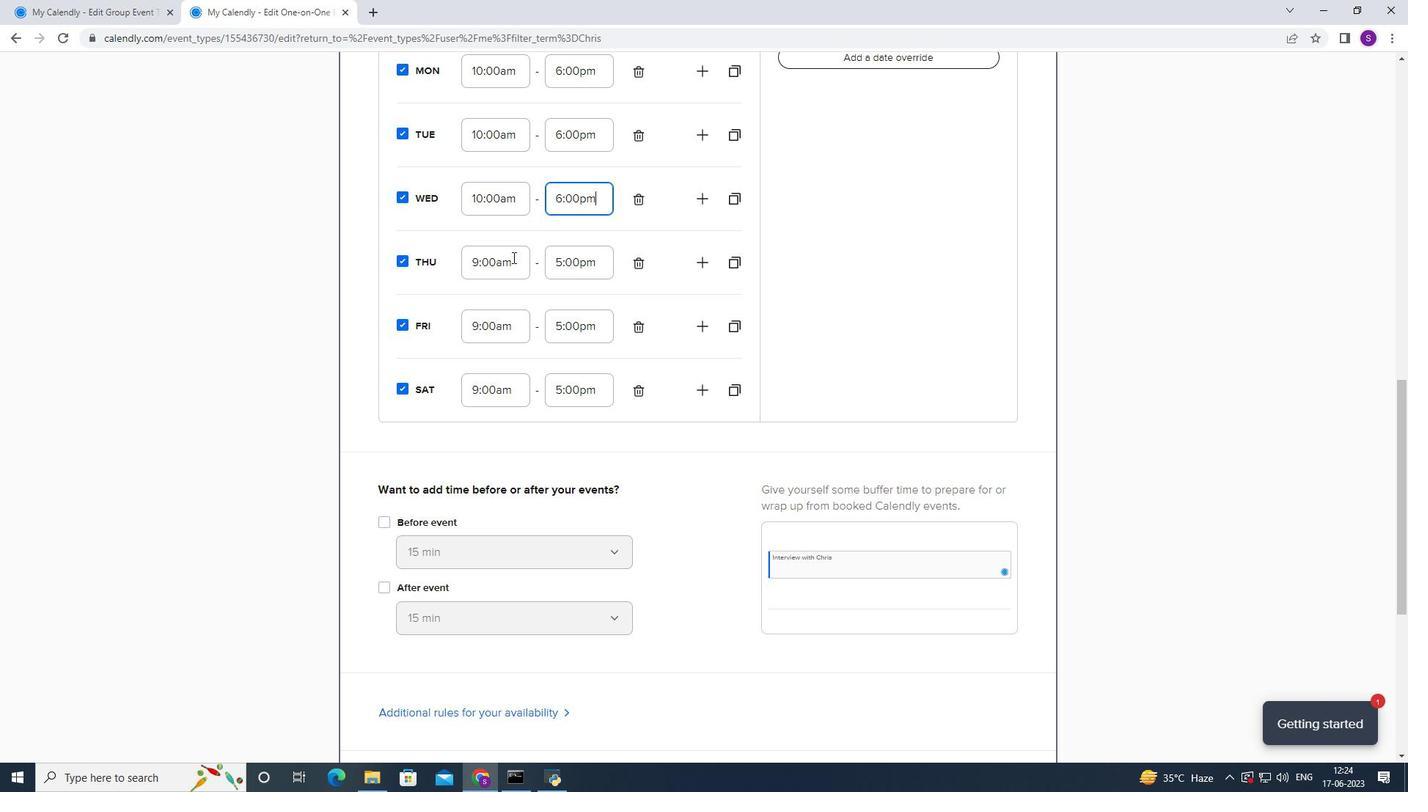
Action: Mouse moved to (478, 354)
Screenshot: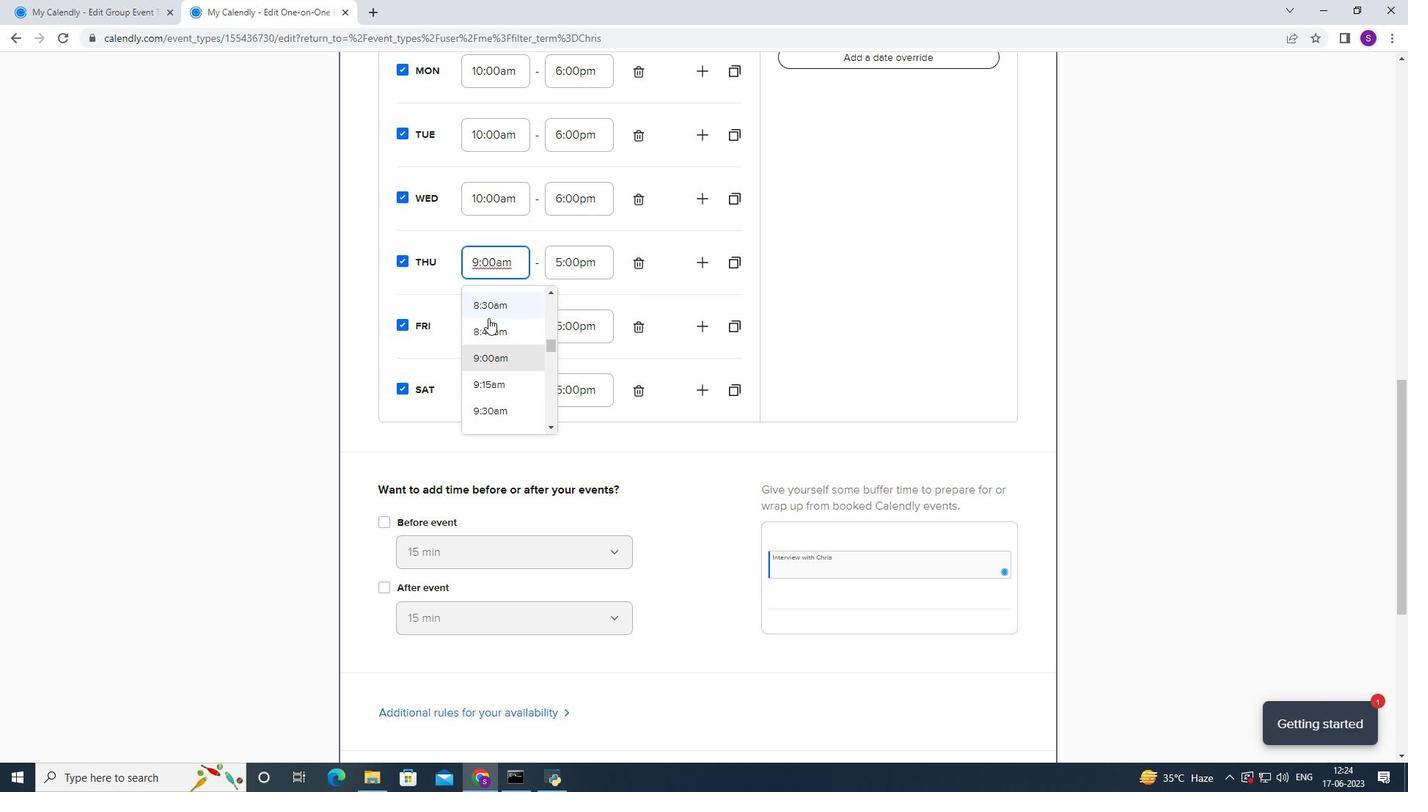 
Action: Mouse scrolled (478, 353) with delta (0, 0)
Screenshot: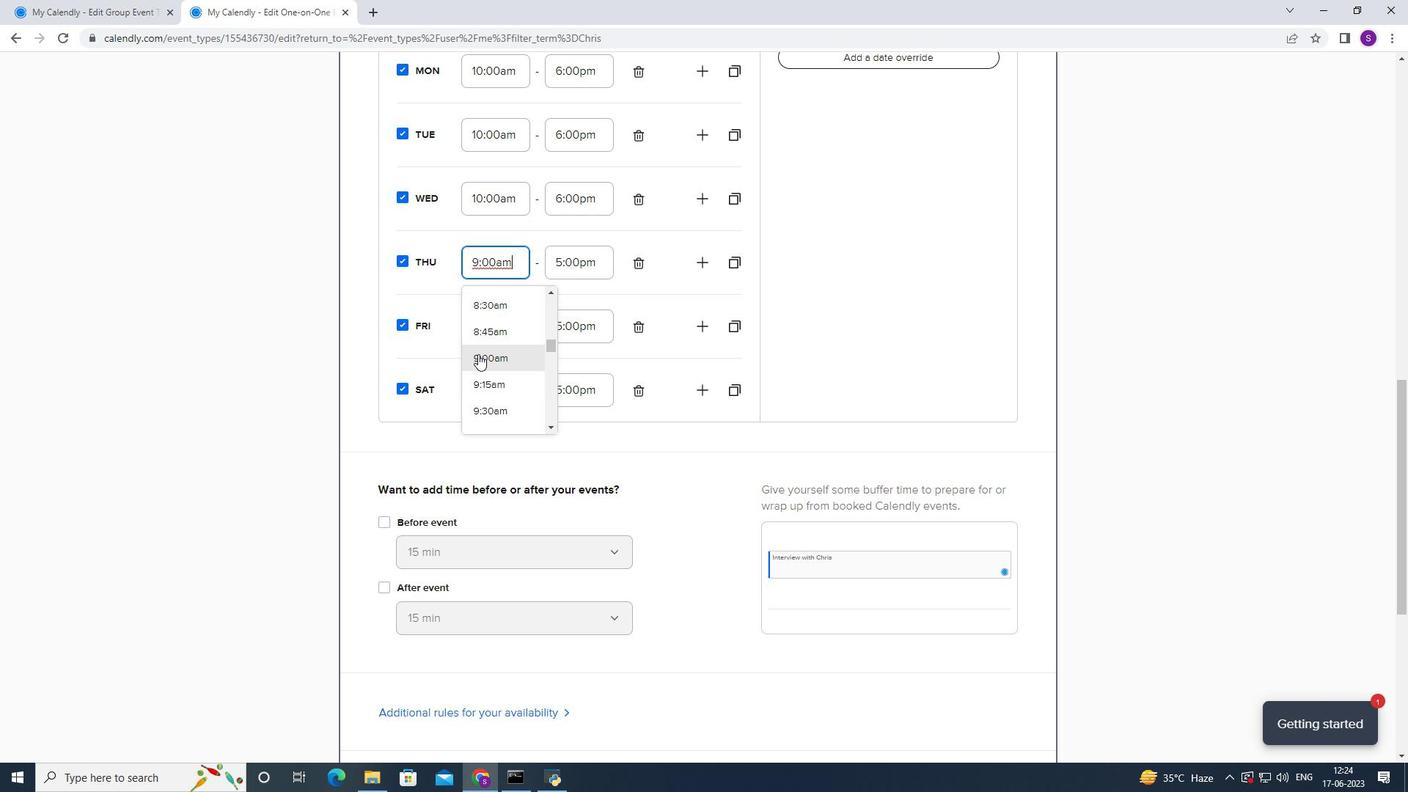 
Action: Mouse moved to (478, 385)
Screenshot: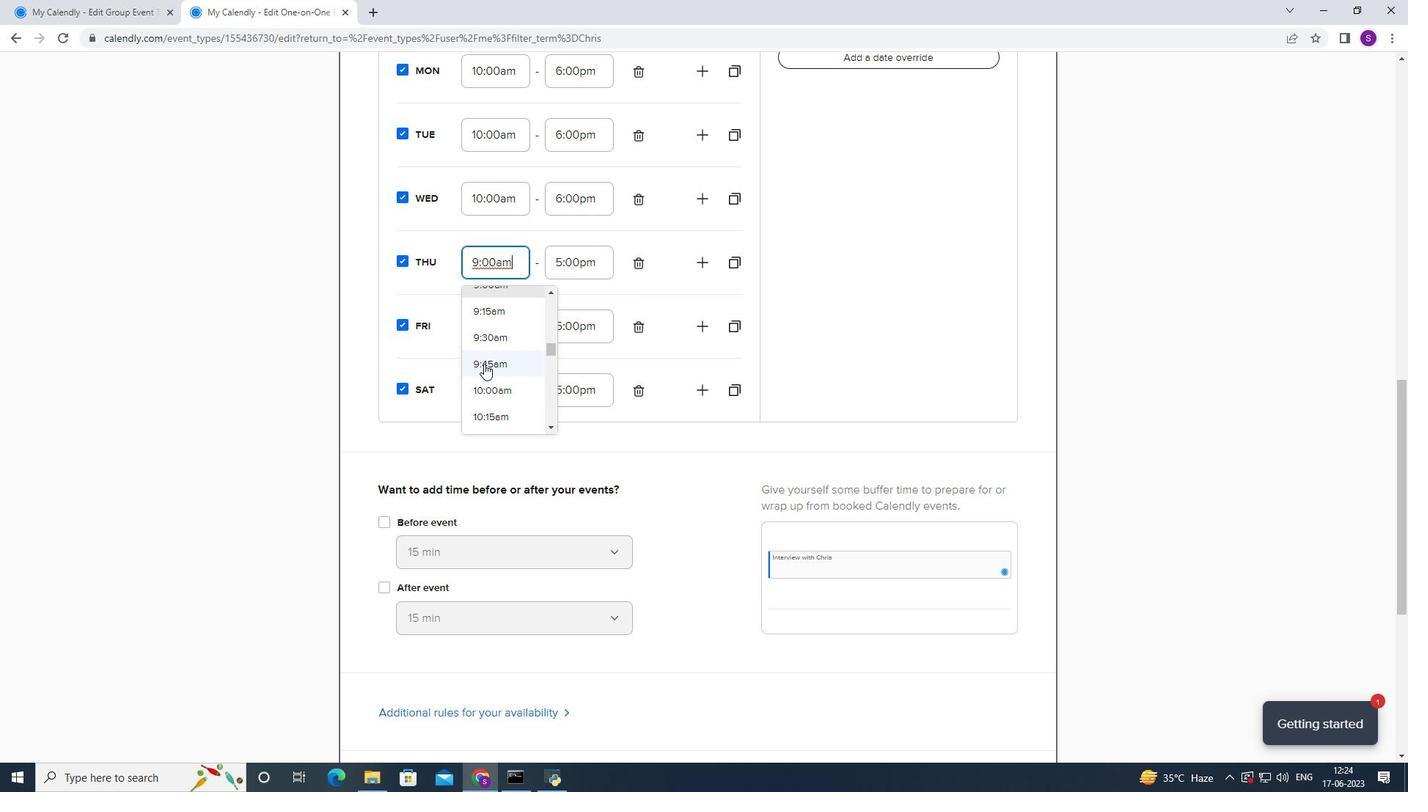 
Action: Mouse pressed left at (478, 385)
Screenshot: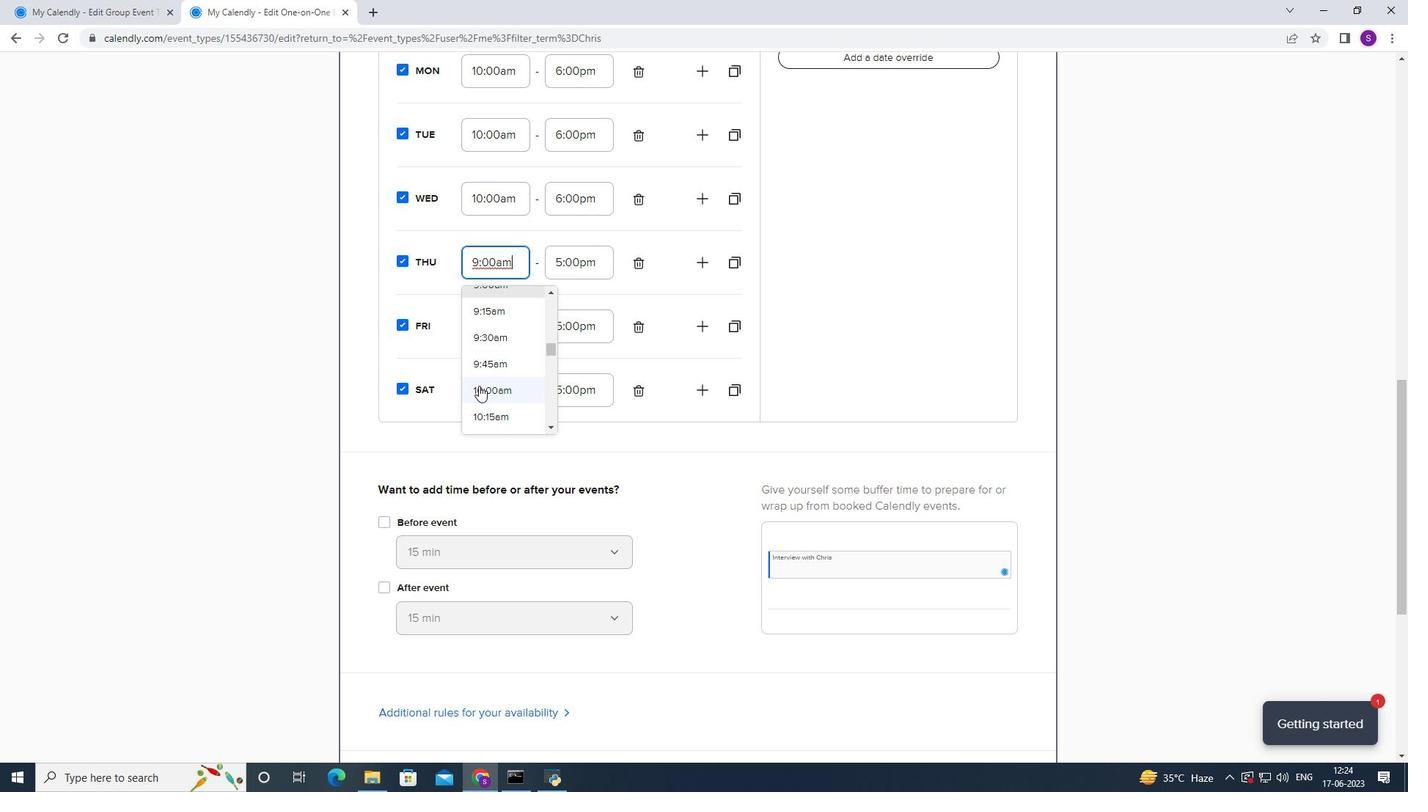 
Action: Mouse moved to (604, 283)
Screenshot: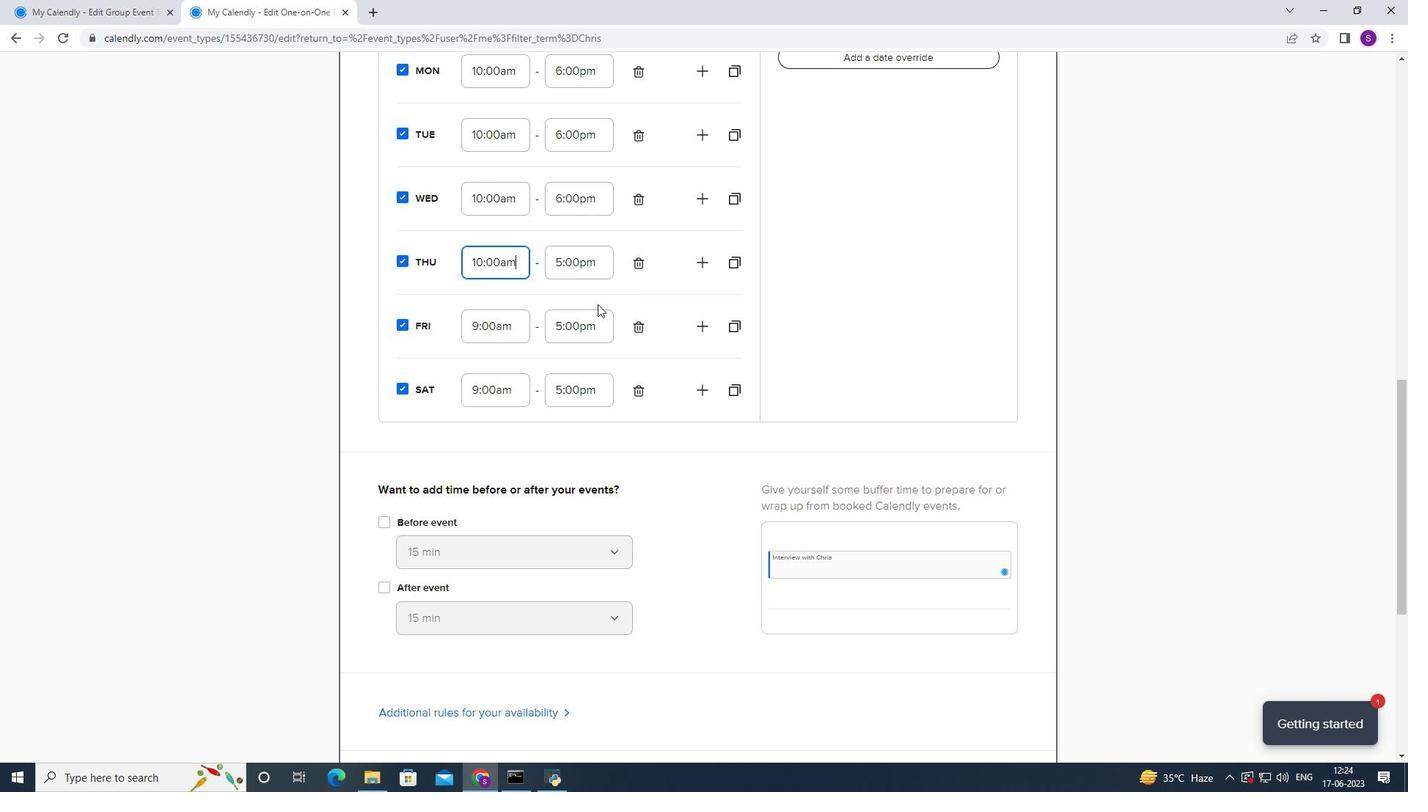 
Action: Mouse pressed left at (604, 283)
Screenshot: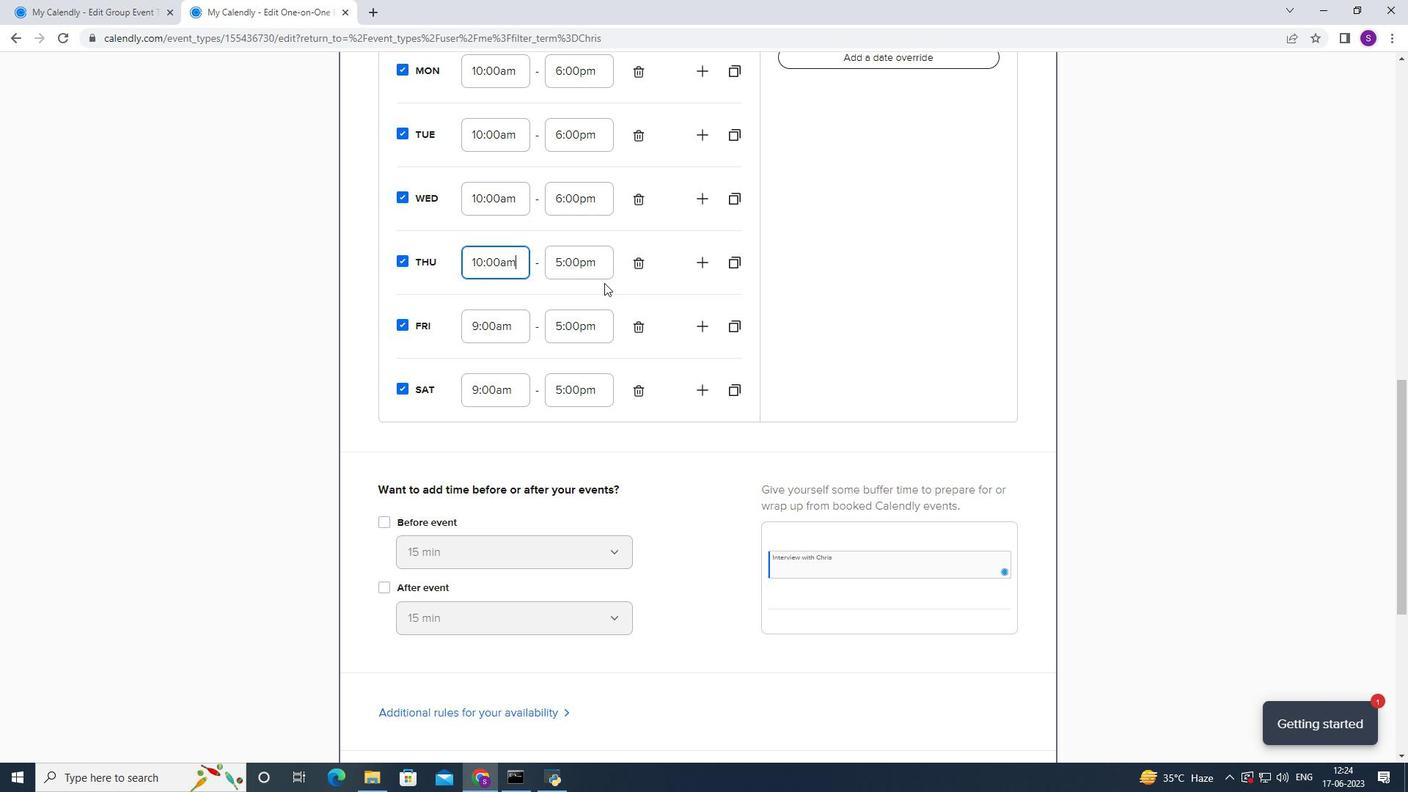 
Action: Mouse moved to (601, 269)
Screenshot: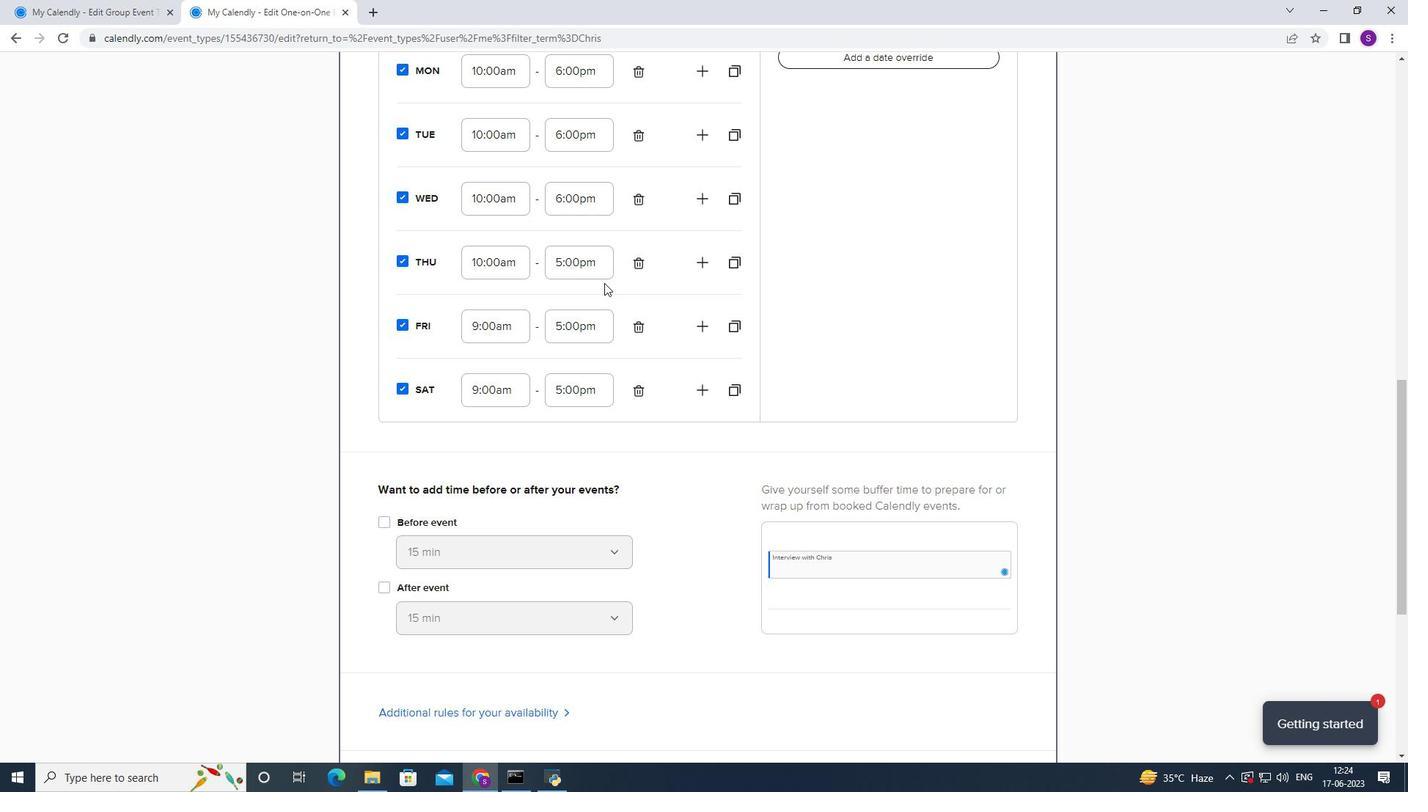 
Action: Mouse pressed left at (601, 269)
Screenshot: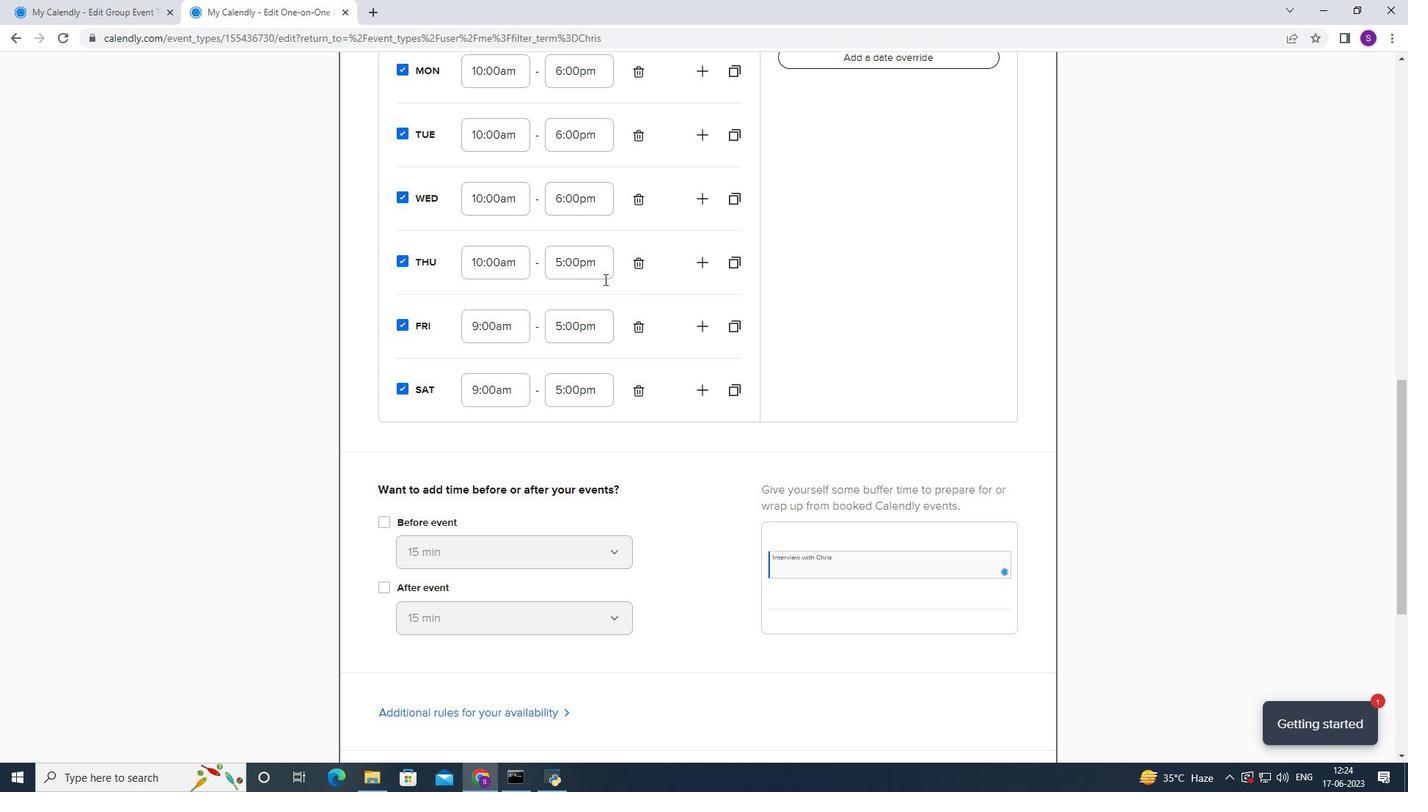 
Action: Mouse moved to (590, 307)
Screenshot: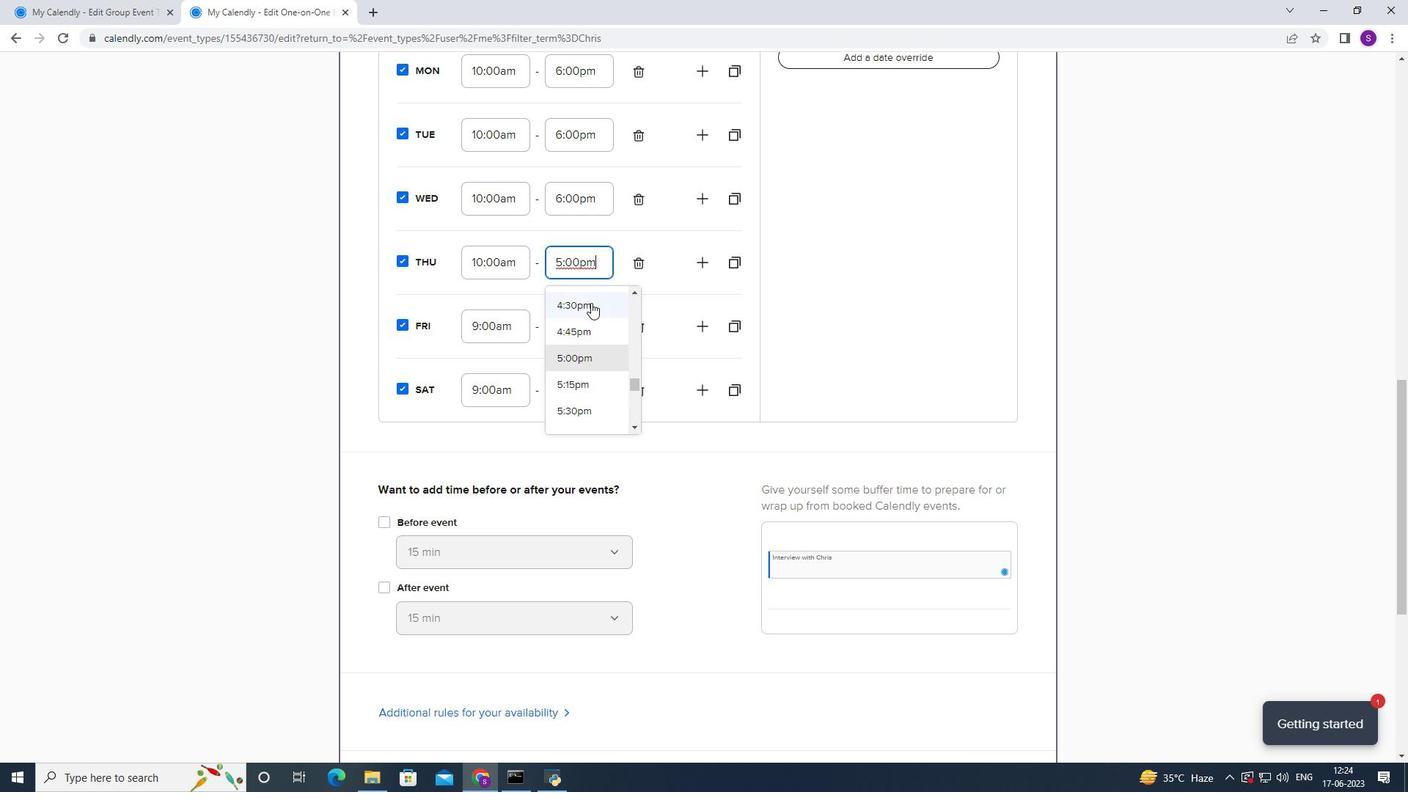 
Action: Mouse scrolled (590, 306) with delta (0, 0)
Screenshot: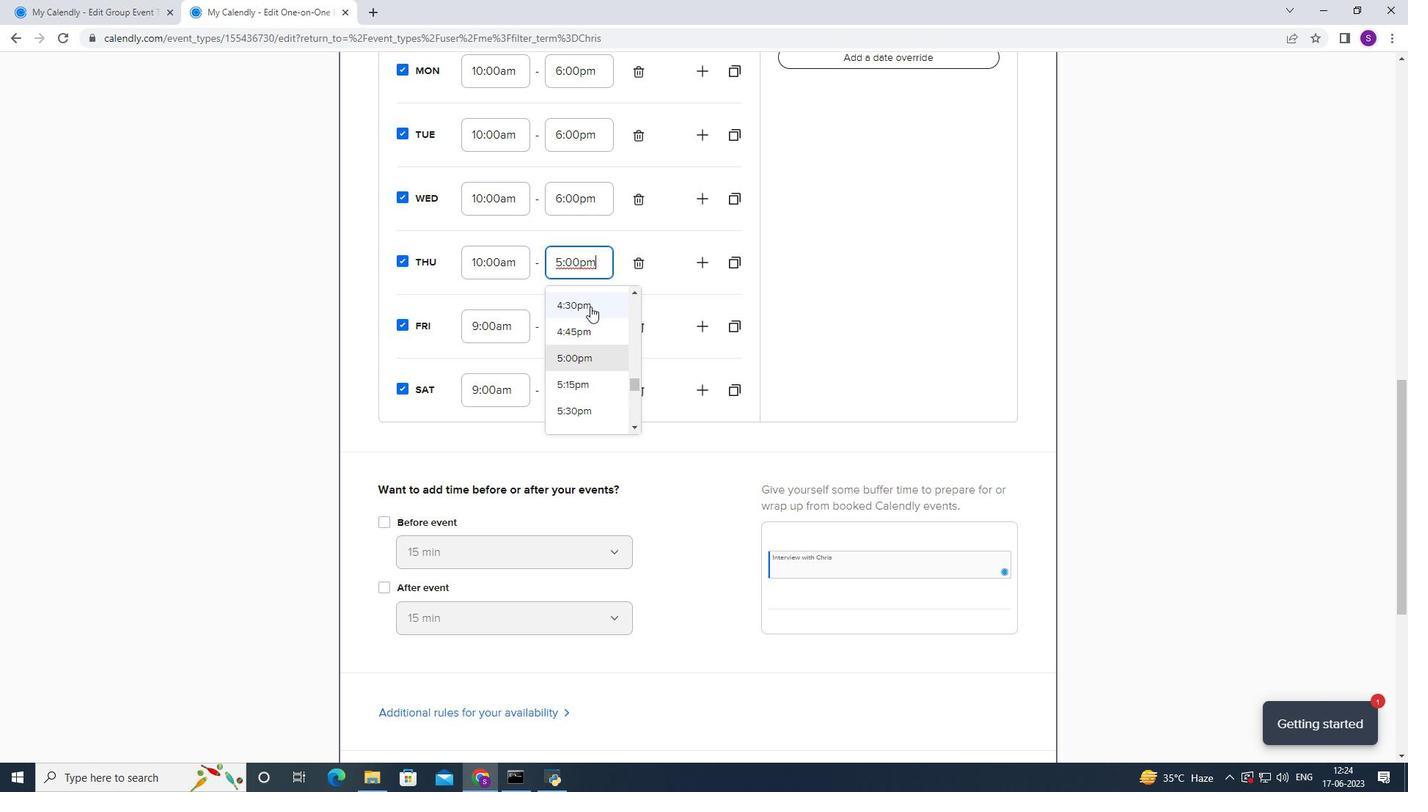 
Action: Mouse moved to (560, 382)
Screenshot: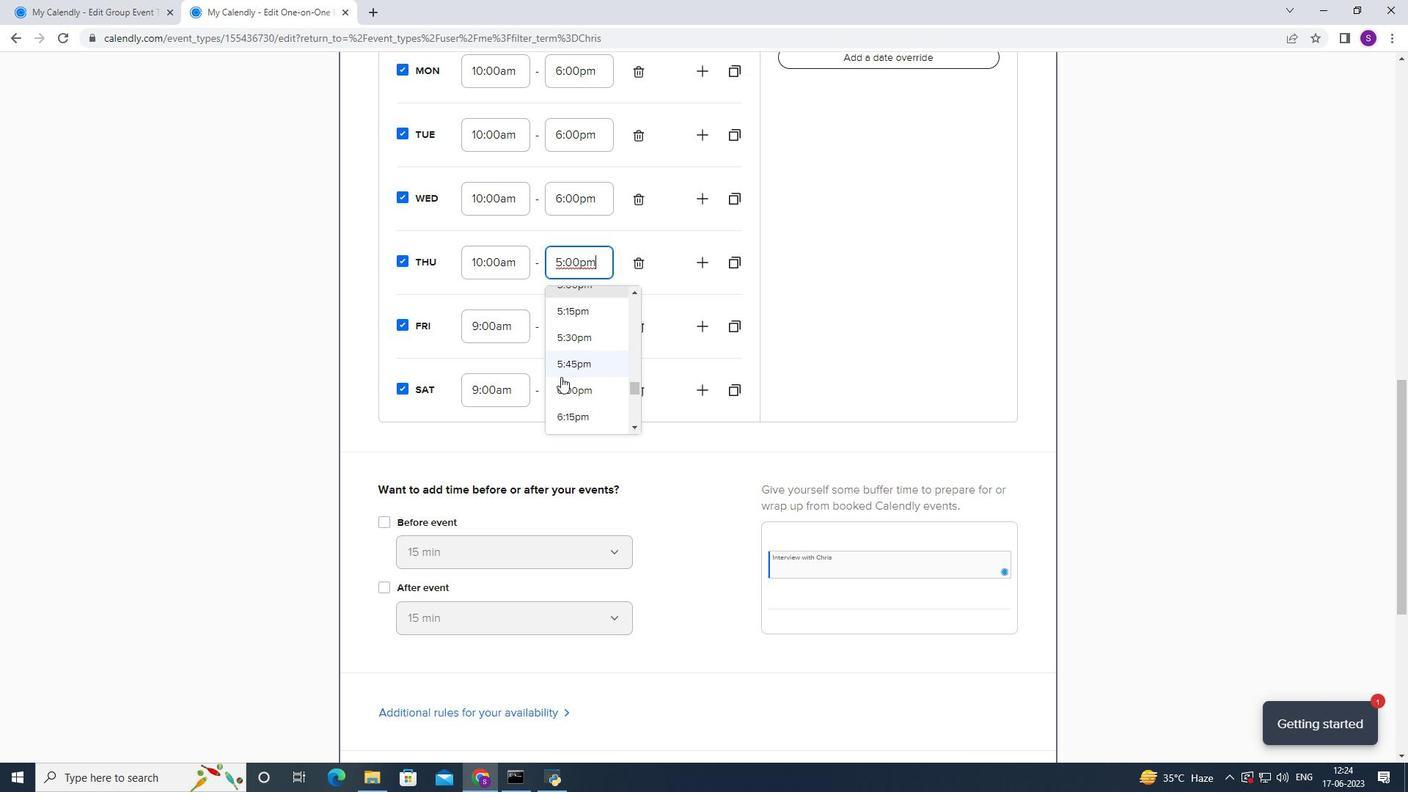 
Action: Mouse pressed left at (560, 382)
Screenshot: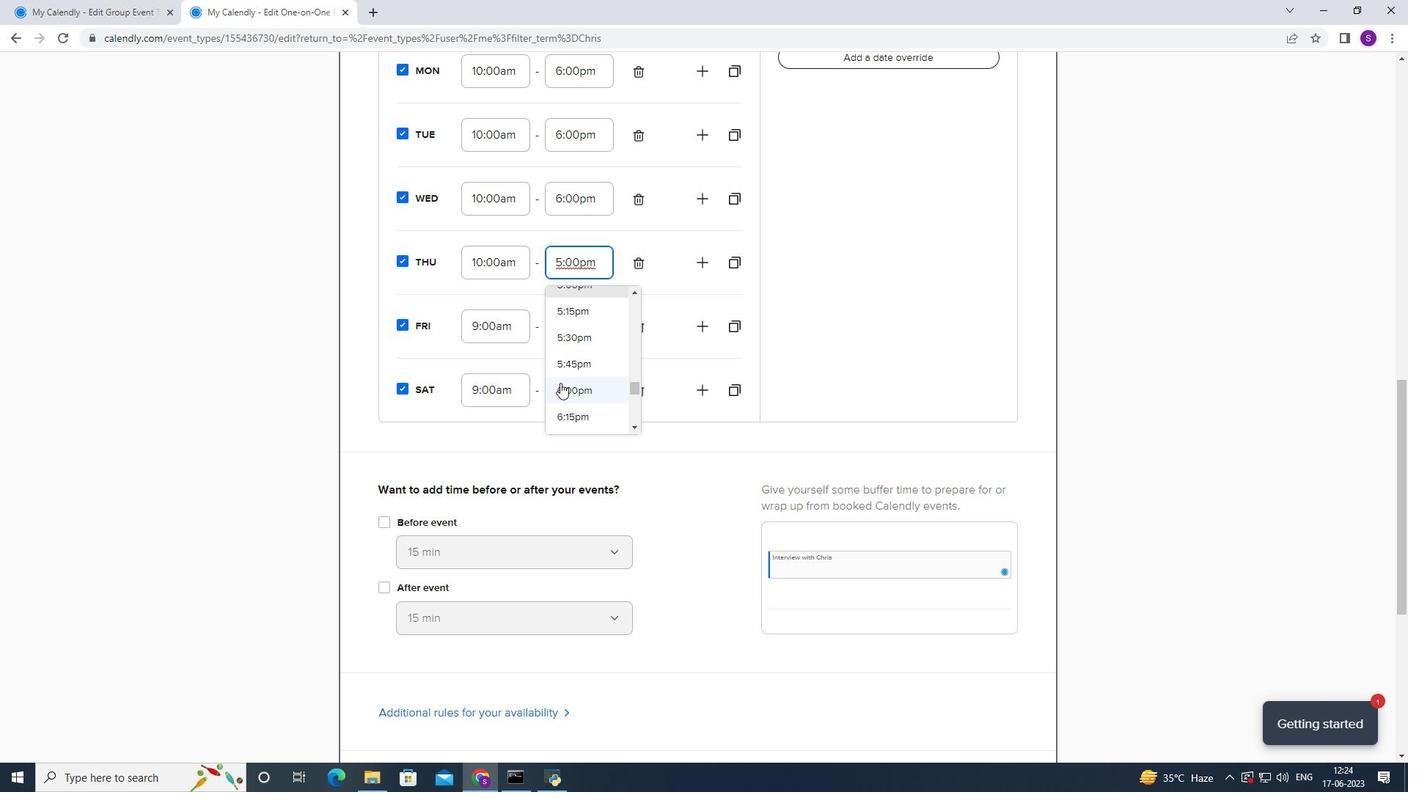 
Action: Mouse moved to (501, 334)
Screenshot: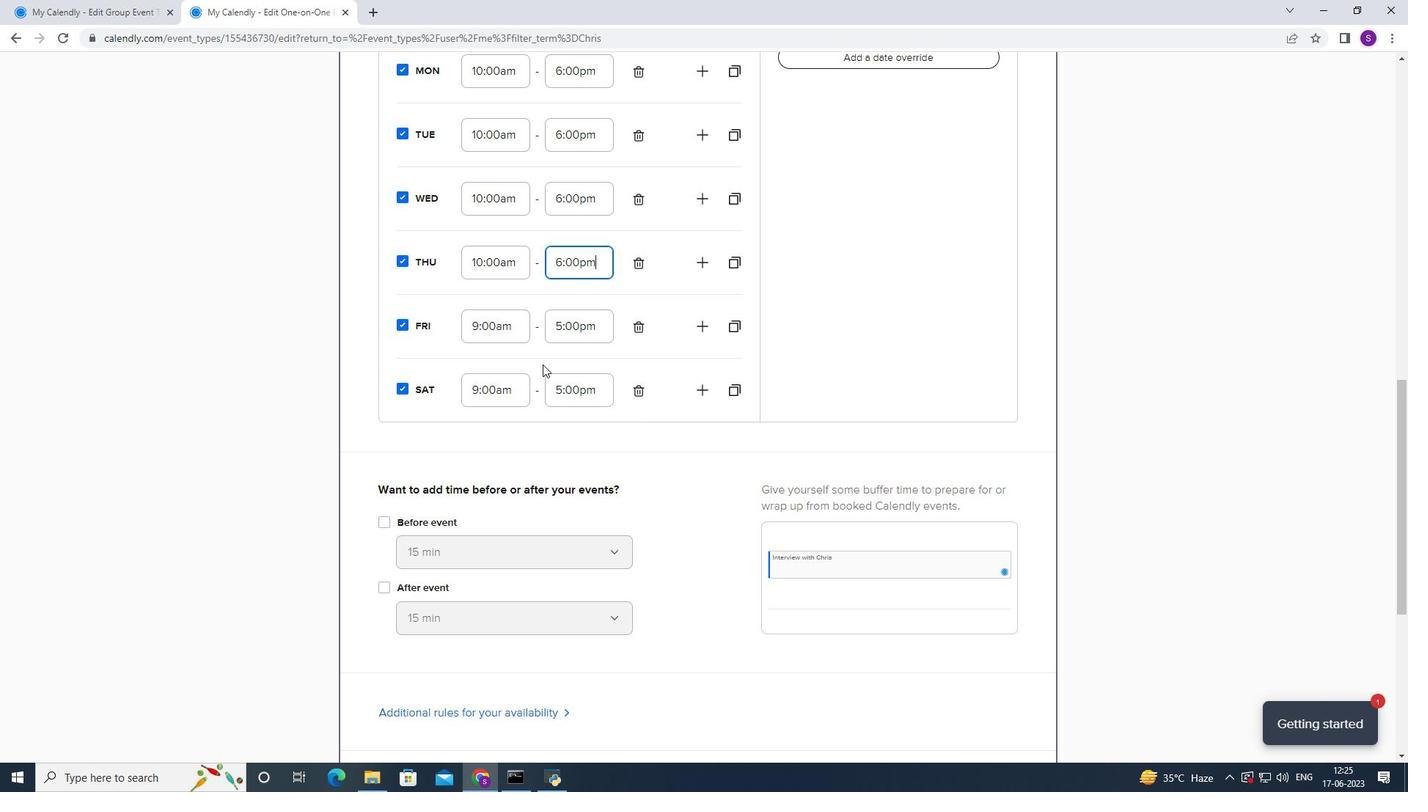 
Action: Mouse pressed left at (501, 334)
Screenshot: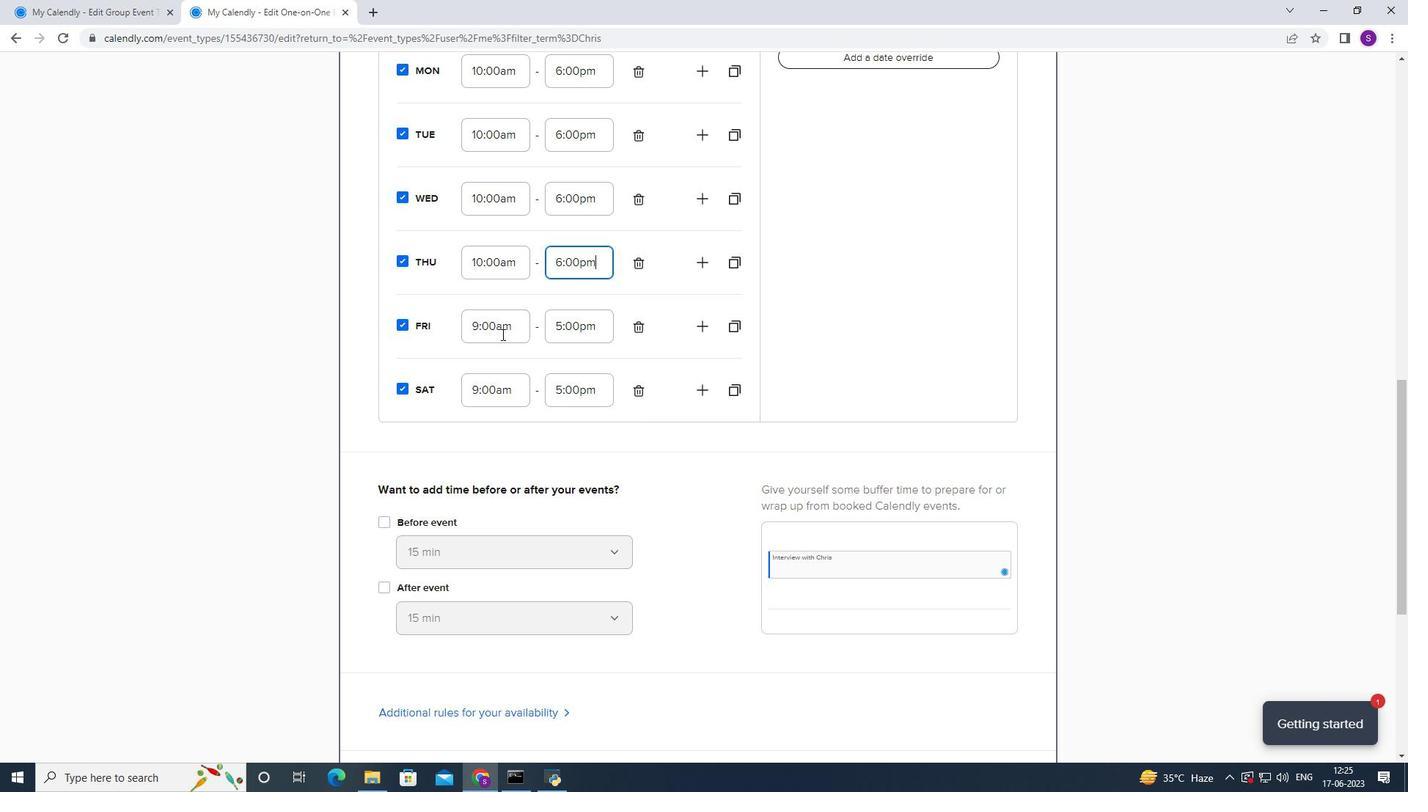 
Action: Mouse moved to (504, 389)
Screenshot: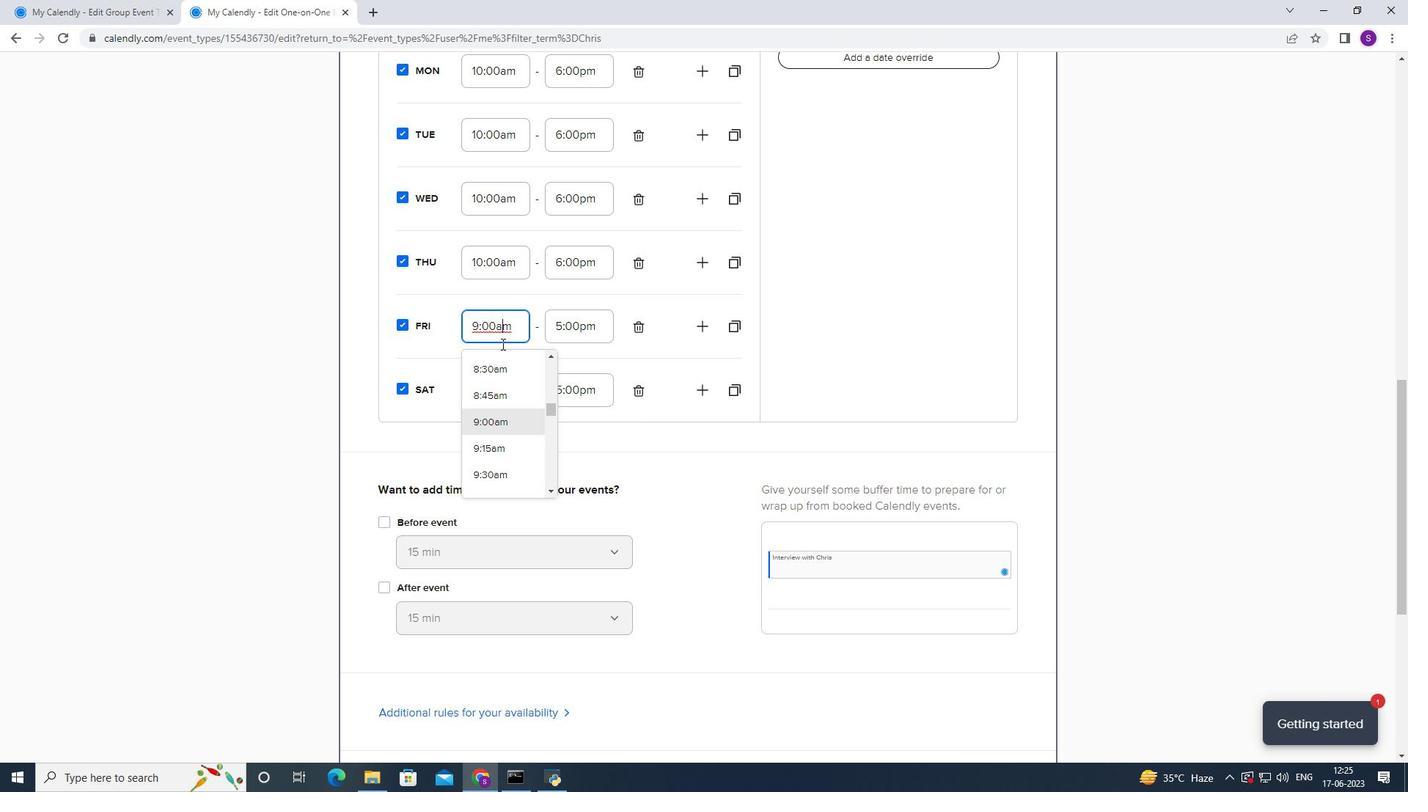 
Action: Mouse scrolled (504, 388) with delta (0, 0)
Screenshot: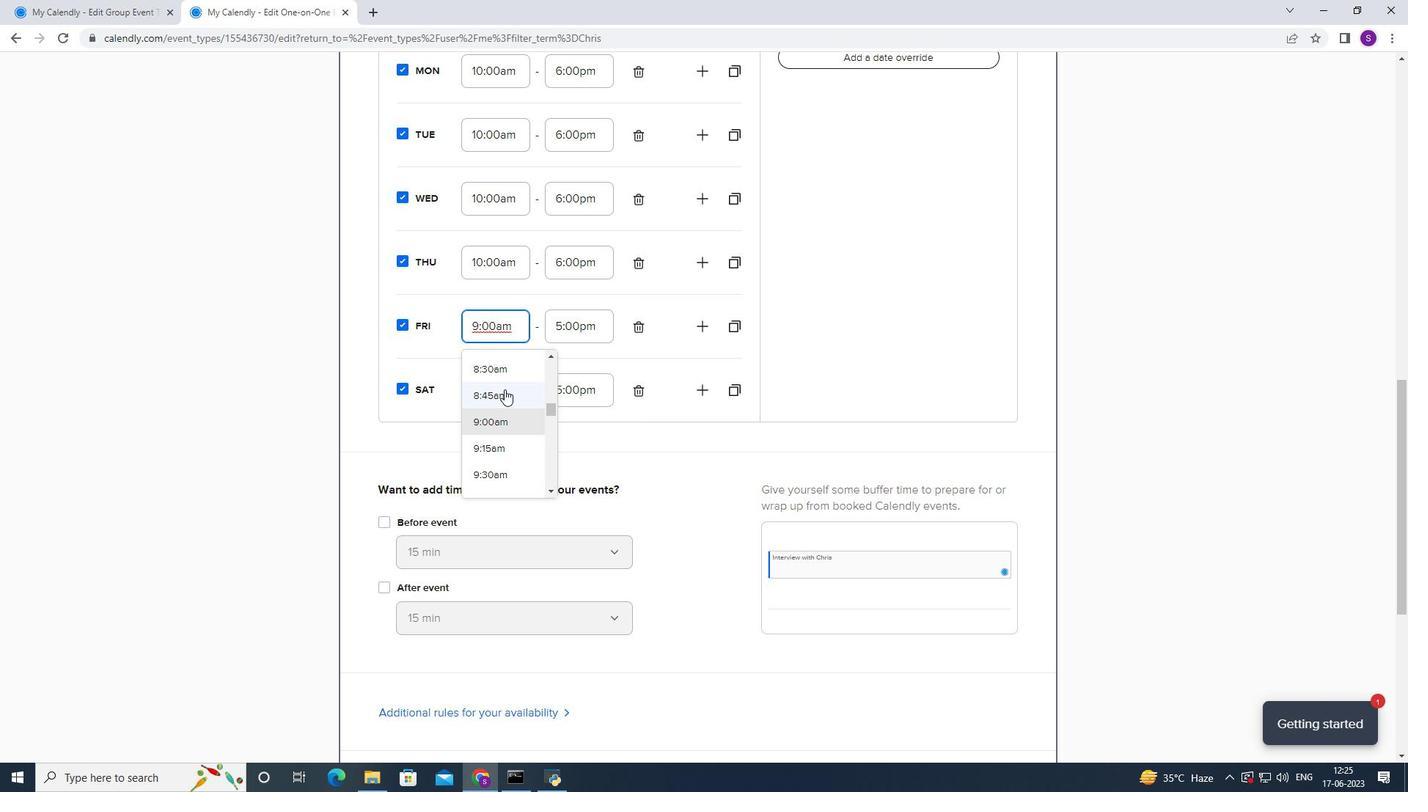
Action: Mouse moved to (487, 452)
Screenshot: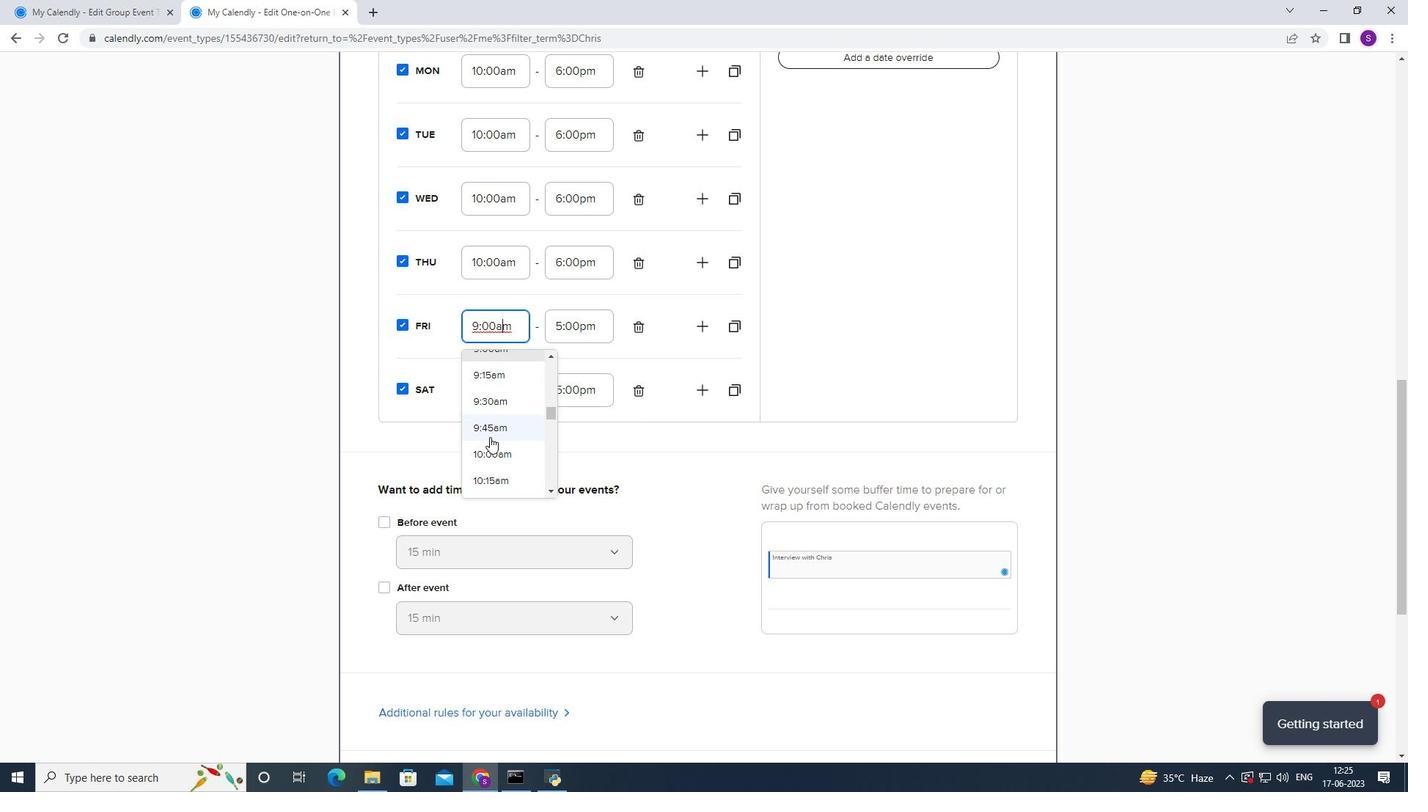 
Action: Mouse pressed left at (487, 452)
Screenshot: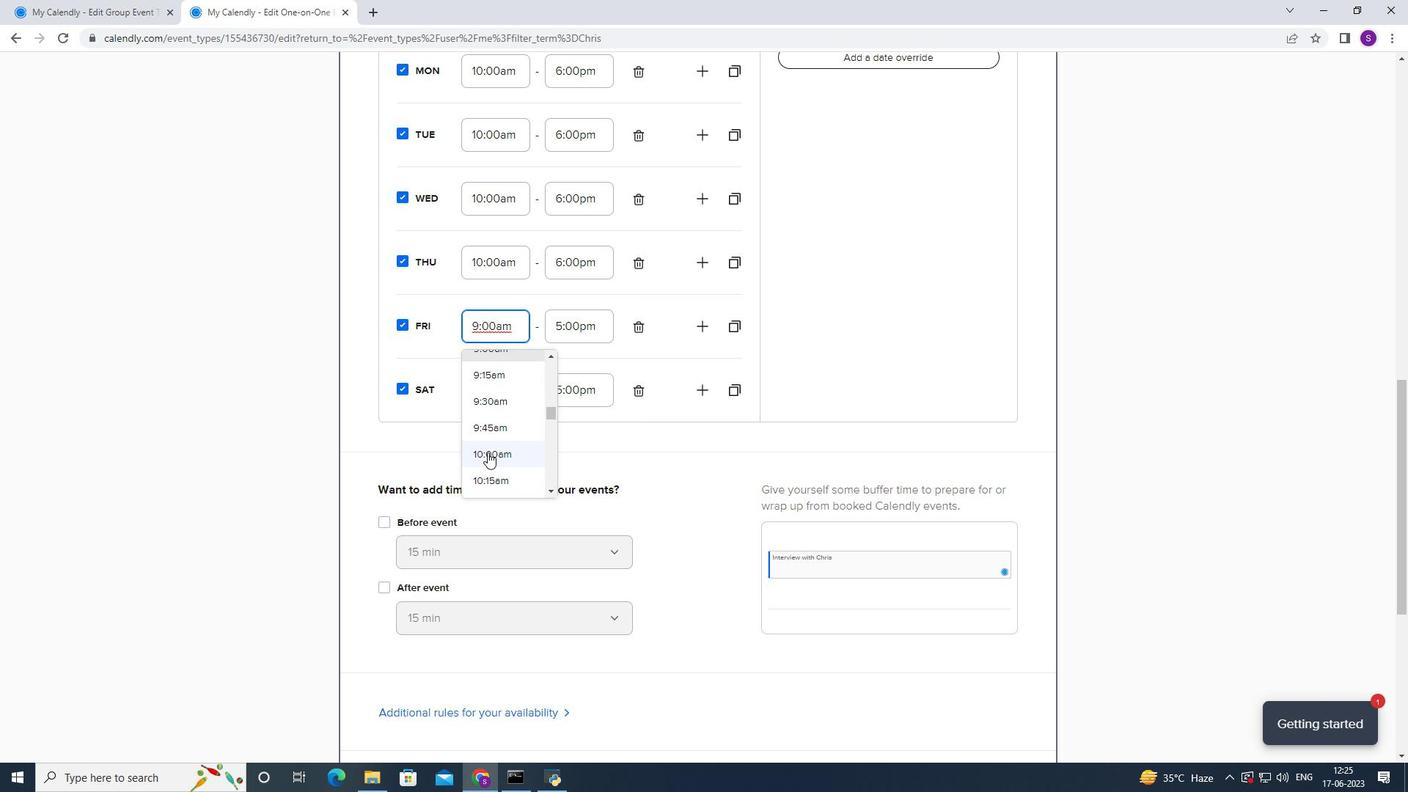 
Action: Mouse moved to (579, 321)
Screenshot: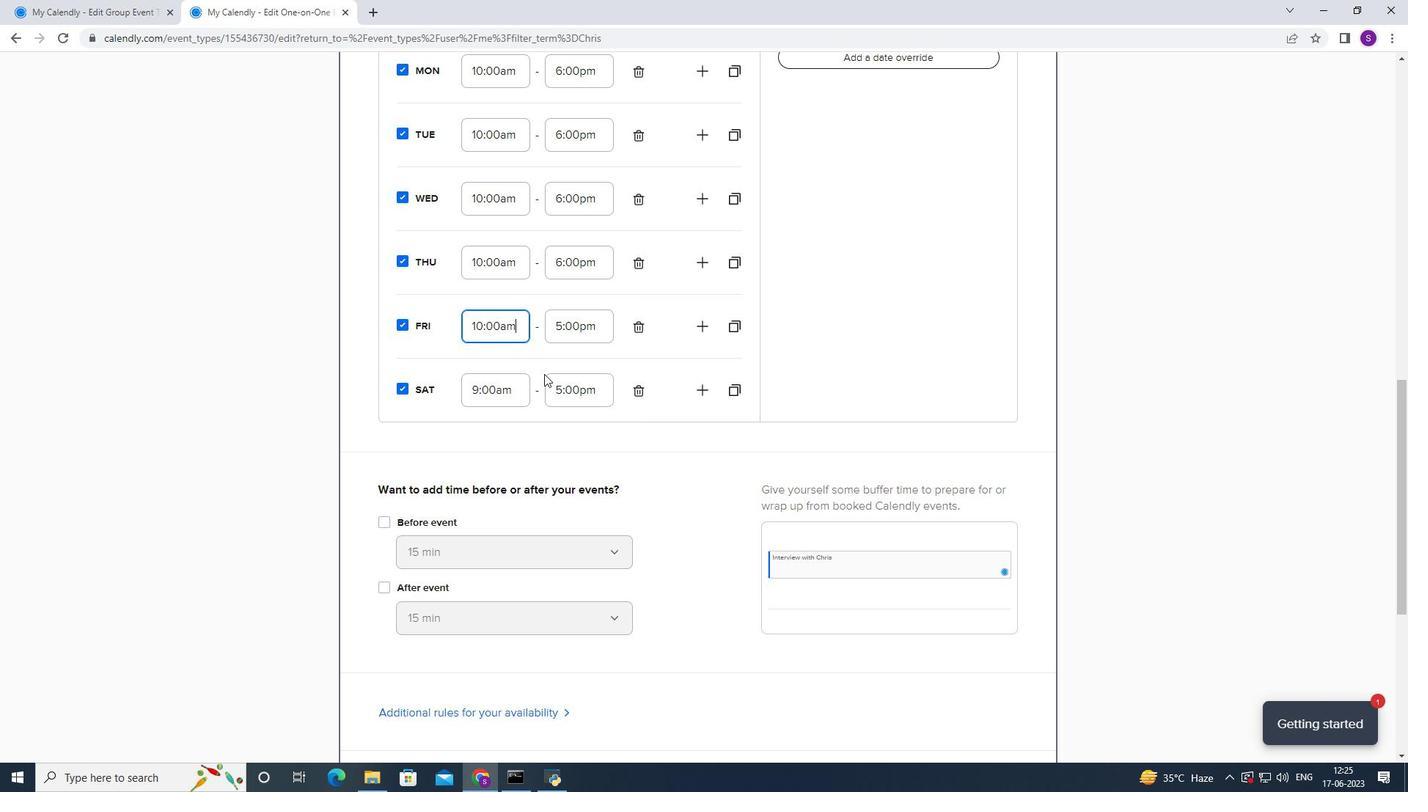 
Action: Mouse pressed left at (579, 321)
Screenshot: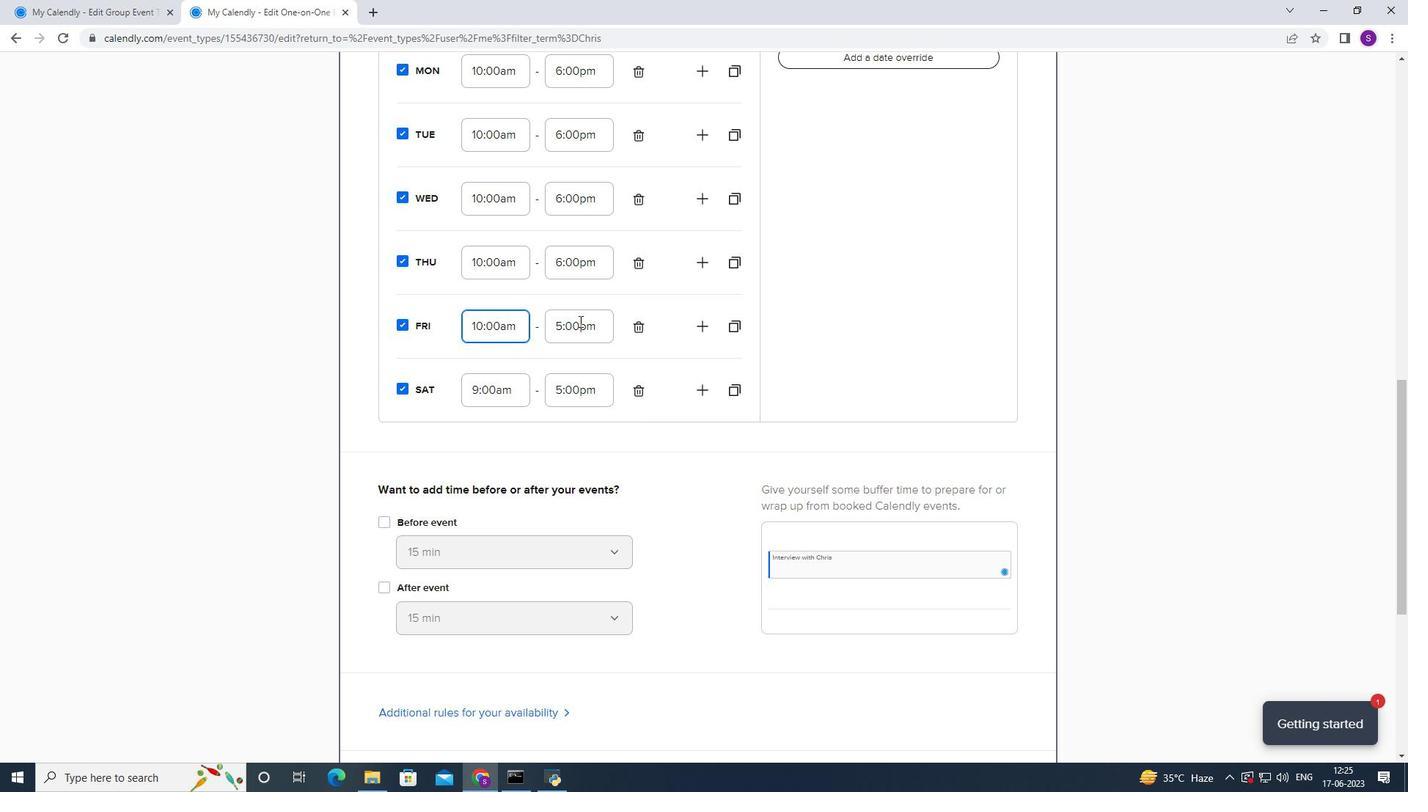 
Action: Mouse moved to (576, 398)
Screenshot: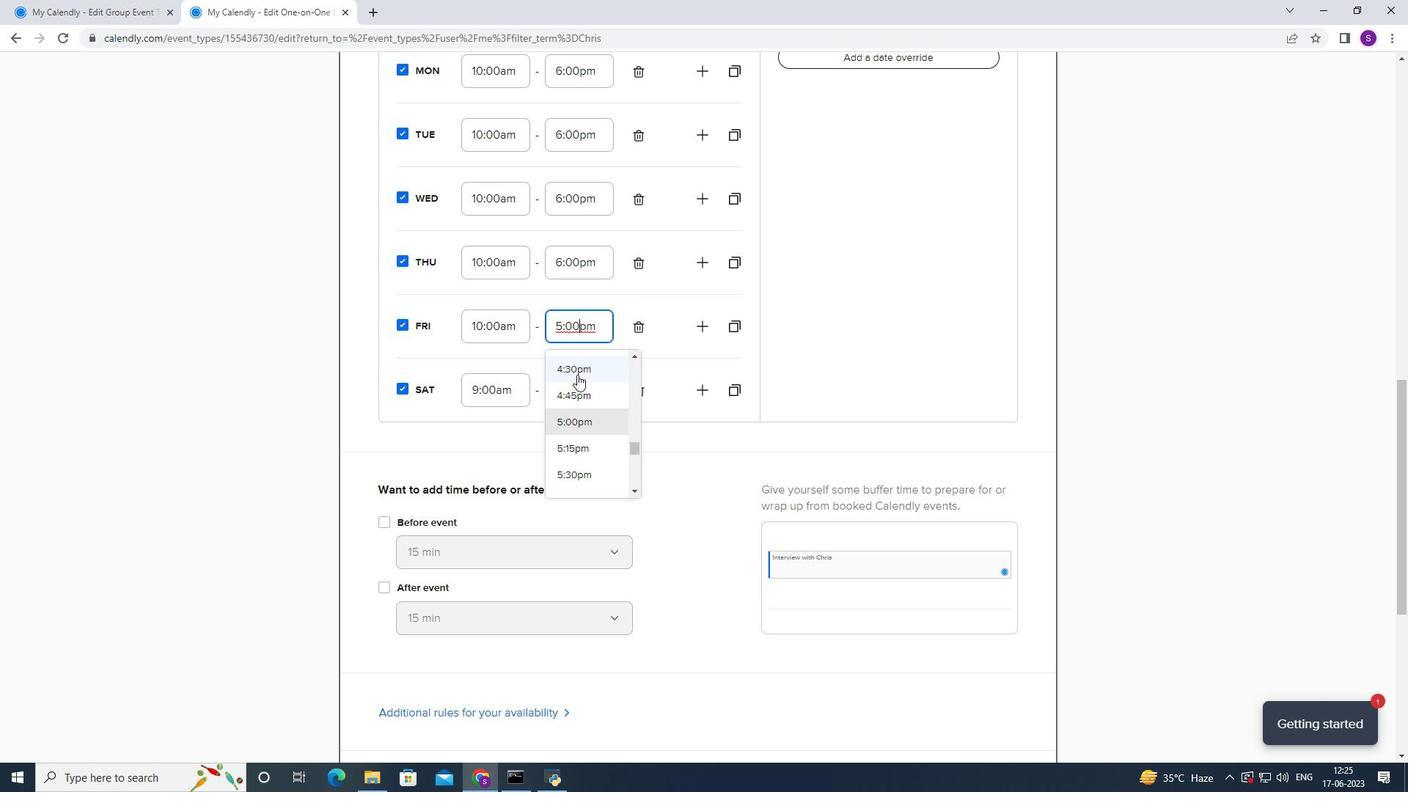 
Action: Mouse scrolled (576, 397) with delta (0, 0)
Screenshot: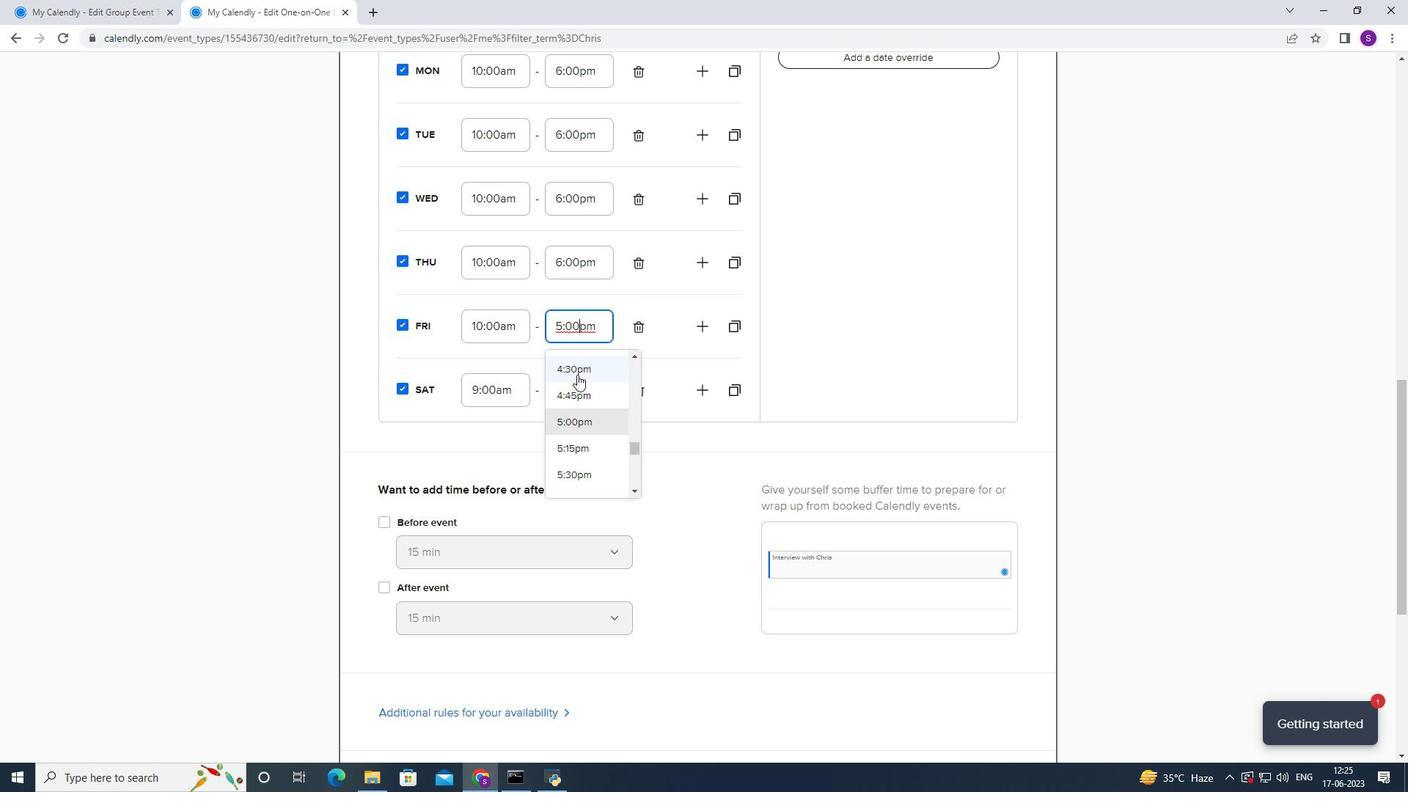
Action: Mouse moved to (565, 450)
Screenshot: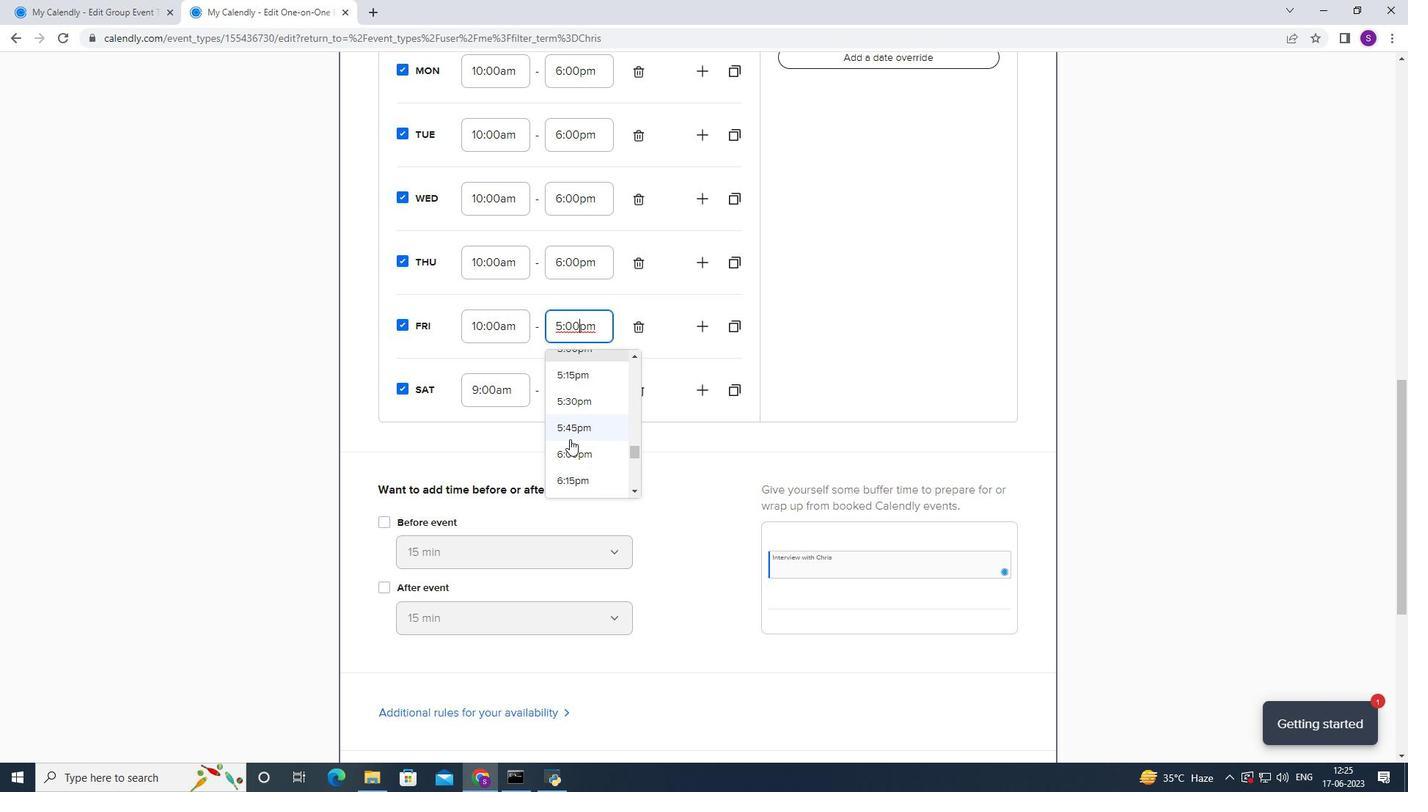 
Action: Mouse pressed left at (565, 450)
Screenshot: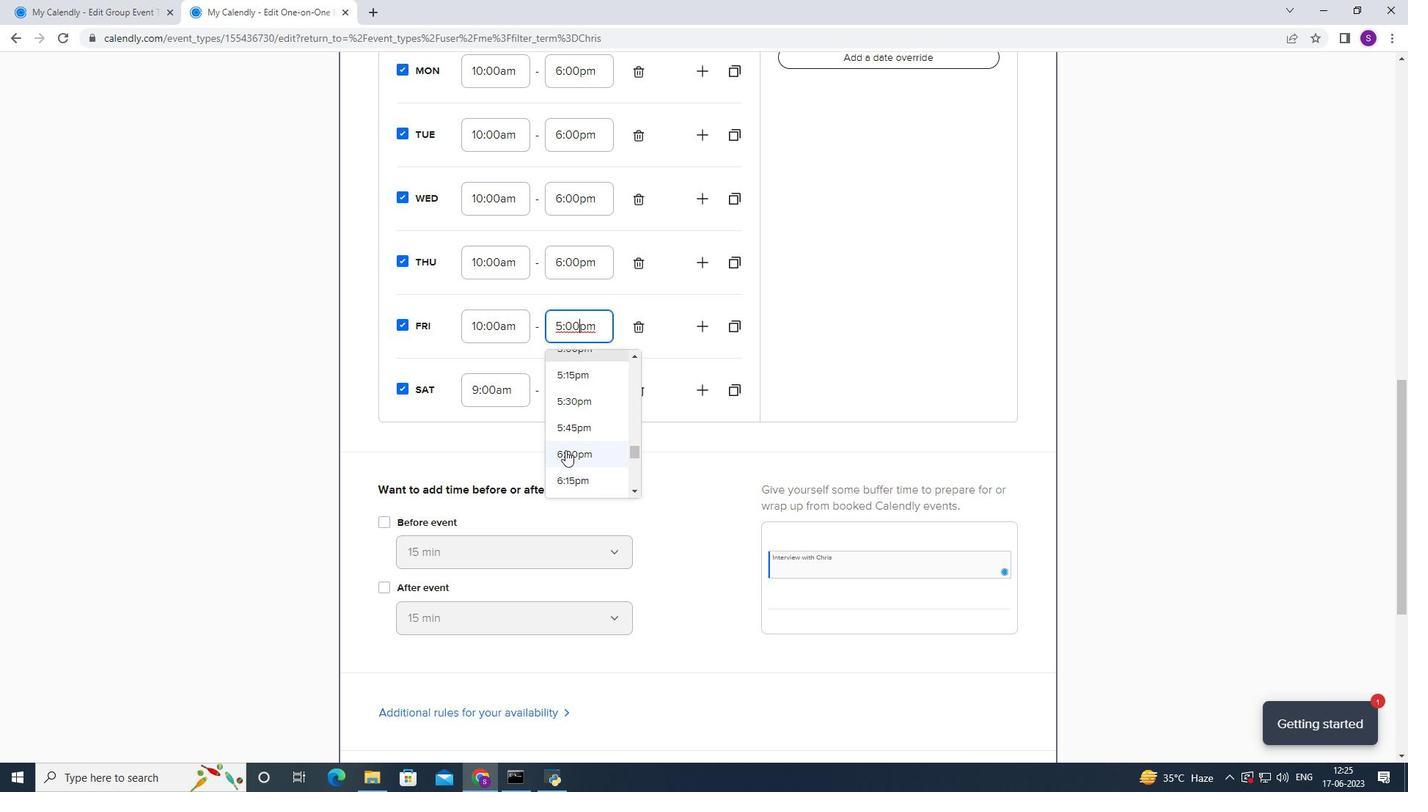
Action: Mouse moved to (458, 394)
Screenshot: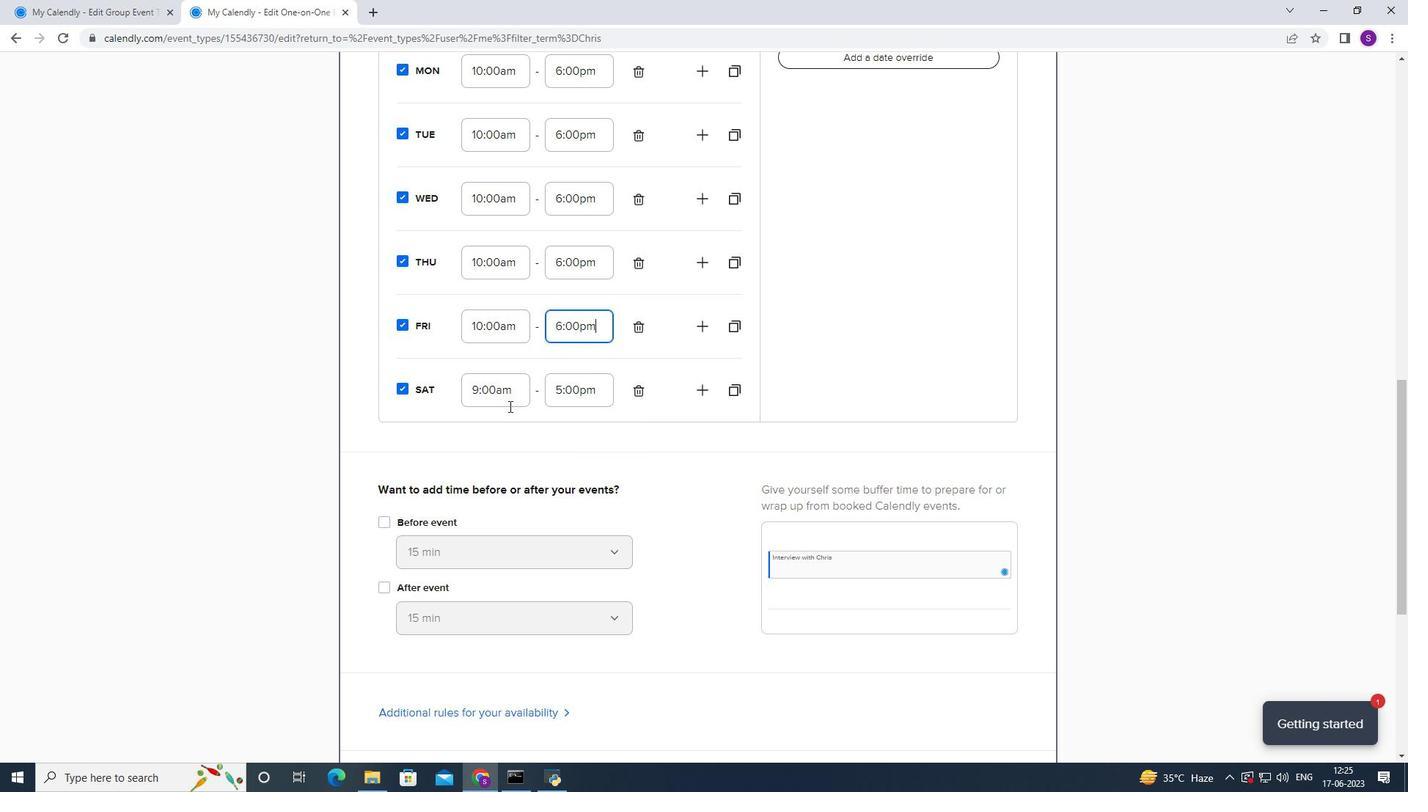 
Action: Mouse pressed left at (458, 394)
Screenshot: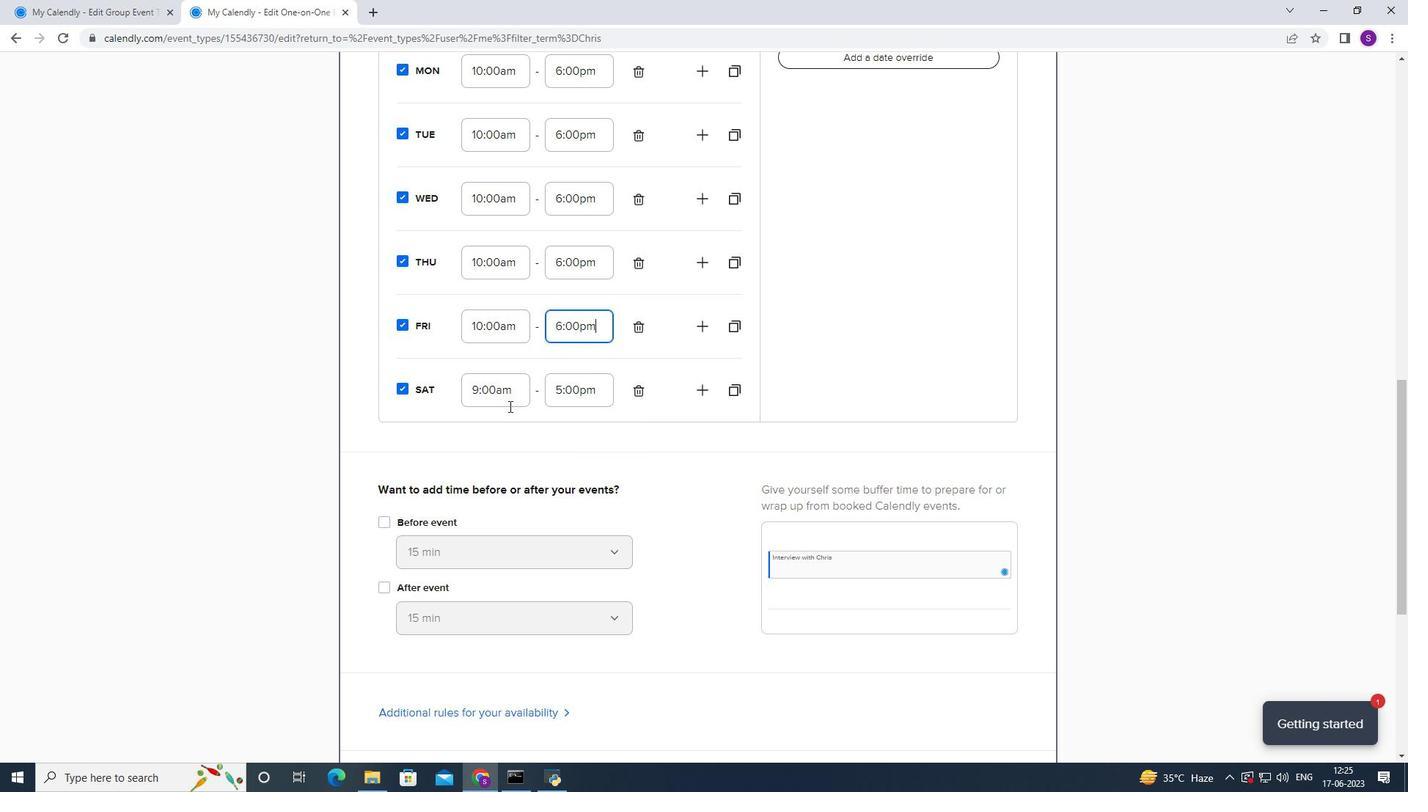 
Action: Mouse moved to (513, 393)
Screenshot: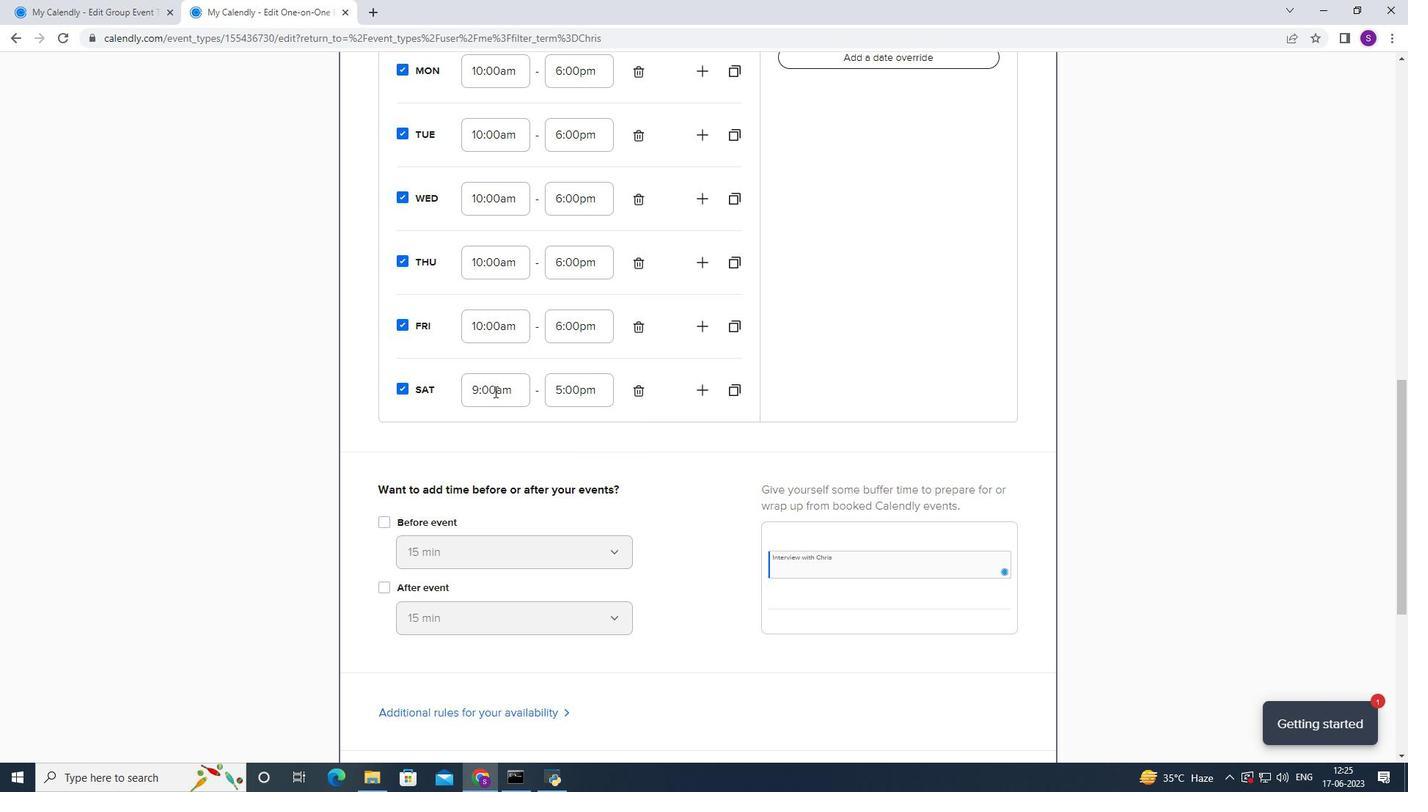 
Action: Mouse pressed left at (513, 393)
Screenshot: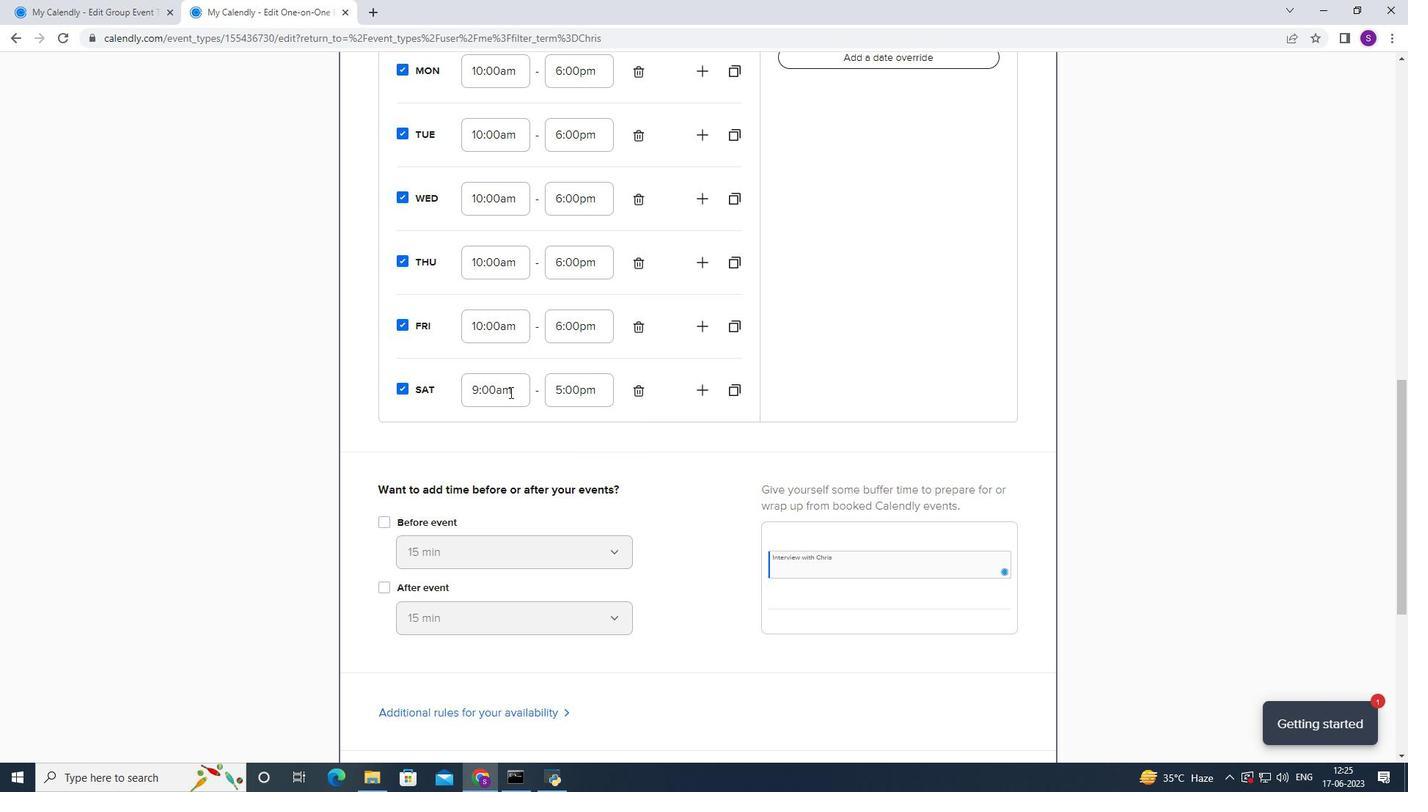 
Action: Mouse moved to (495, 511)
Screenshot: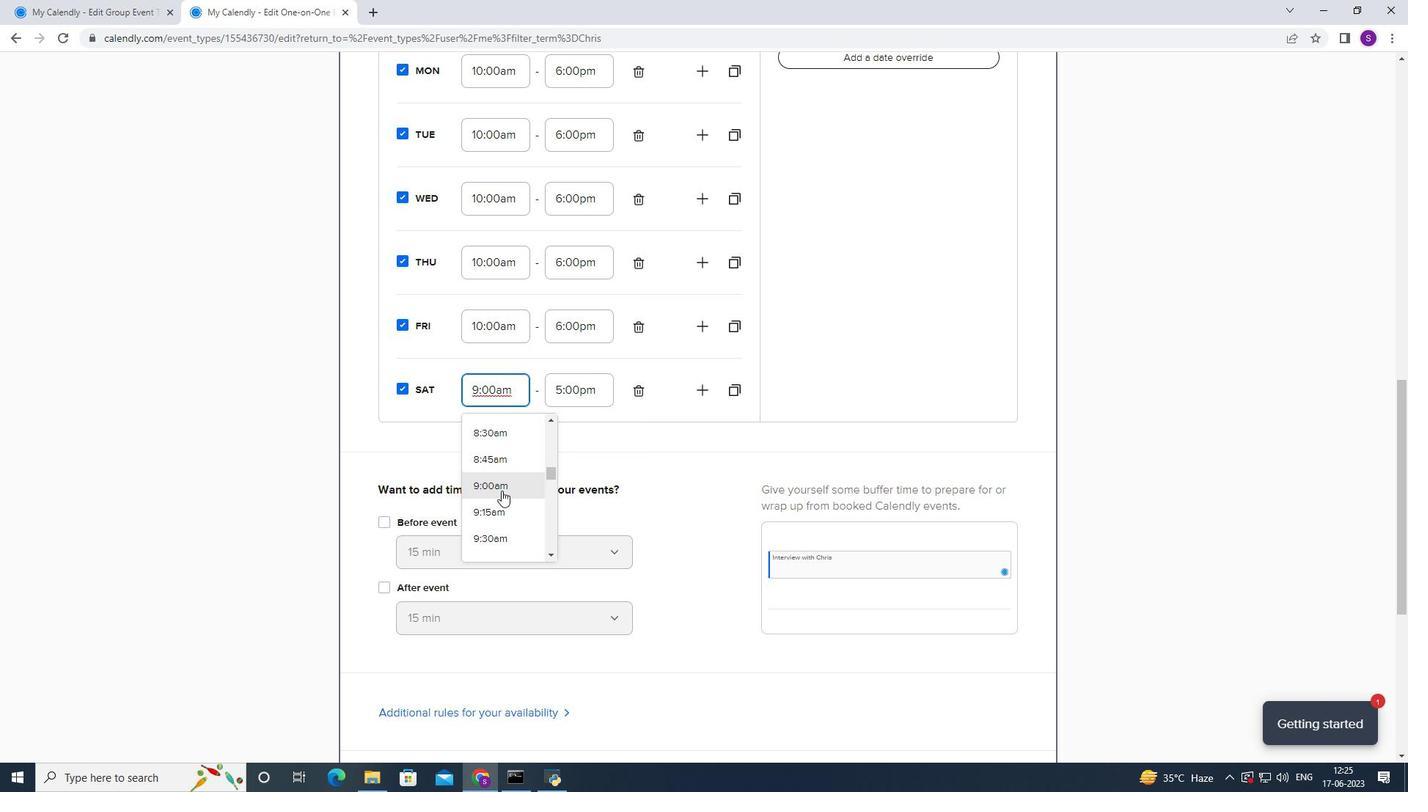 
Action: Mouse scrolled (495, 510) with delta (0, 0)
Screenshot: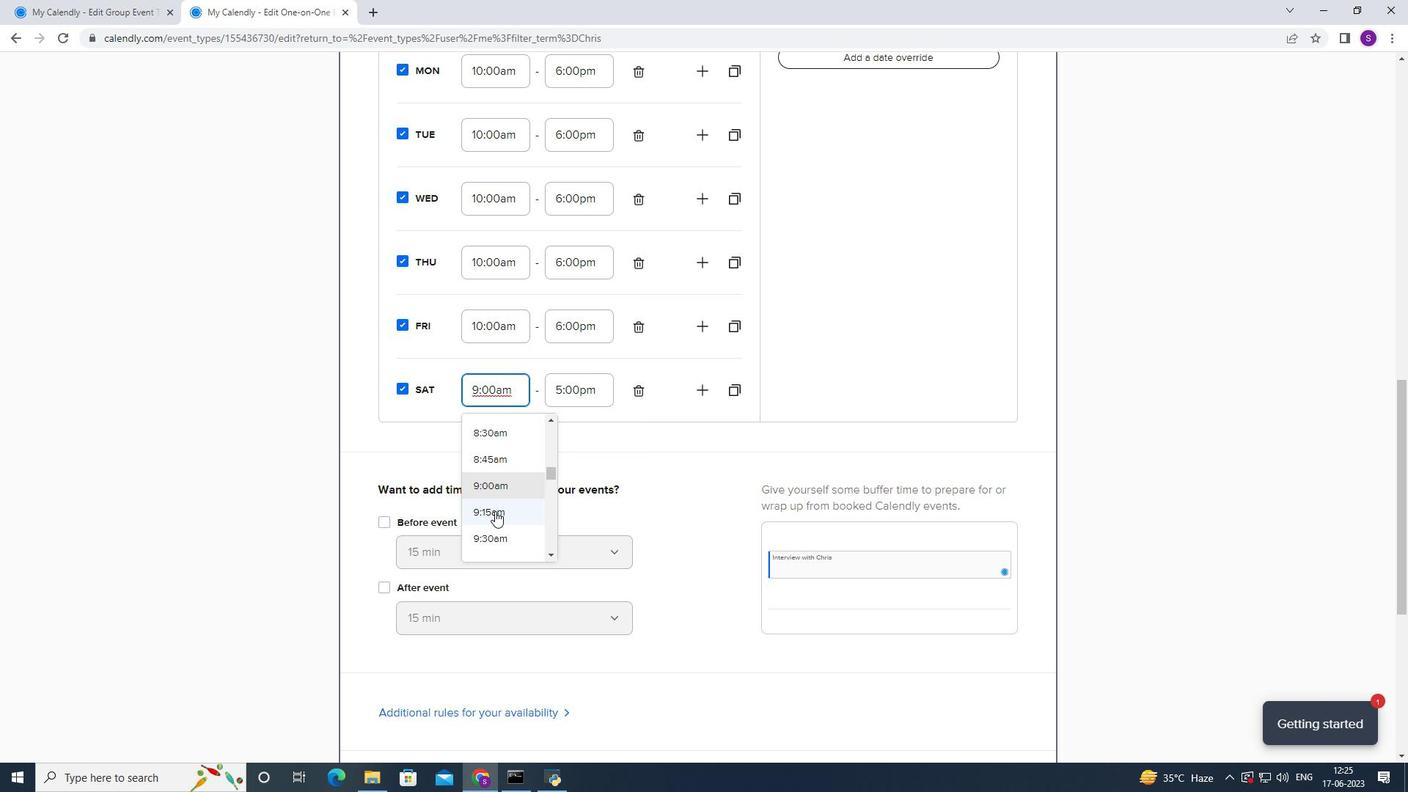 
Action: Mouse scrolled (495, 510) with delta (0, 0)
Screenshot: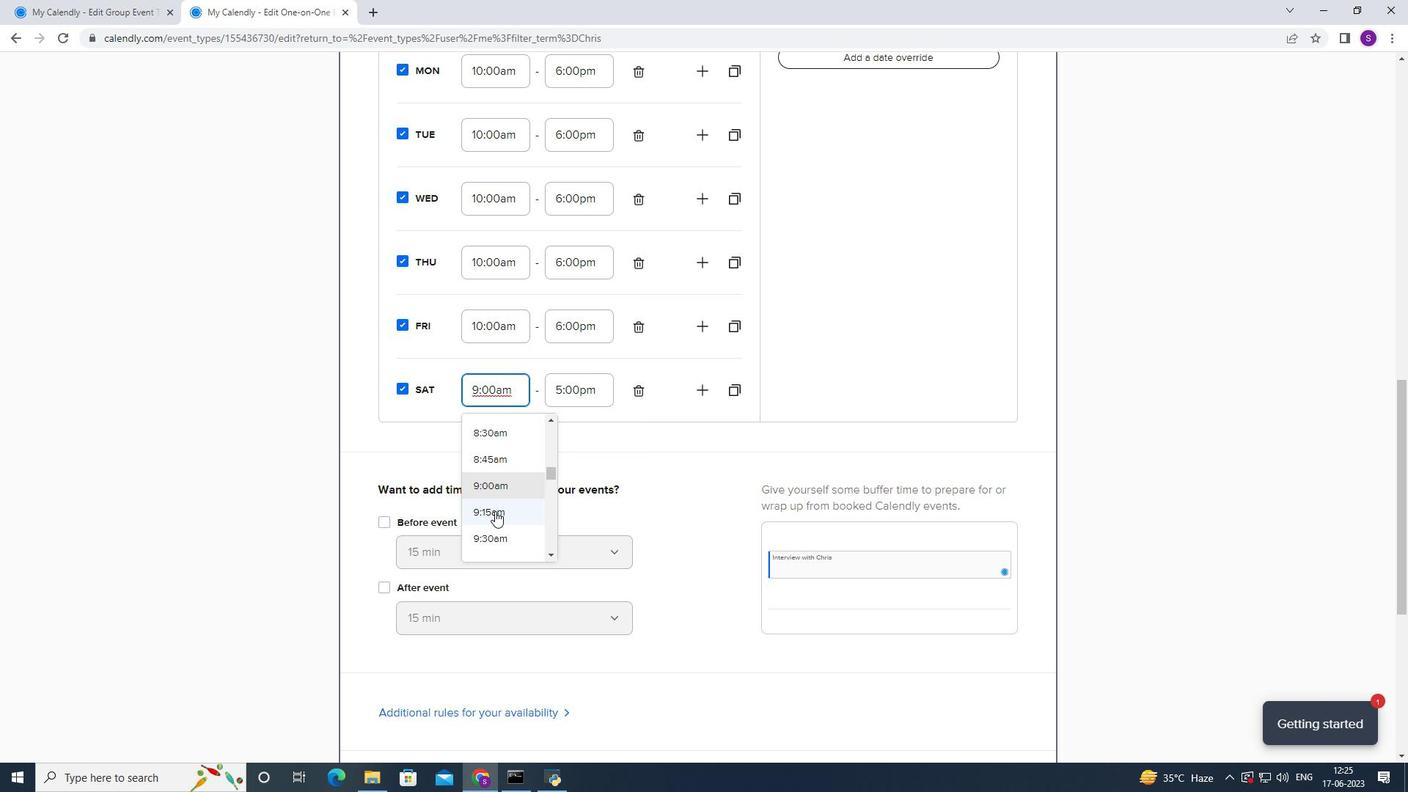 
Action: Mouse moved to (492, 443)
Screenshot: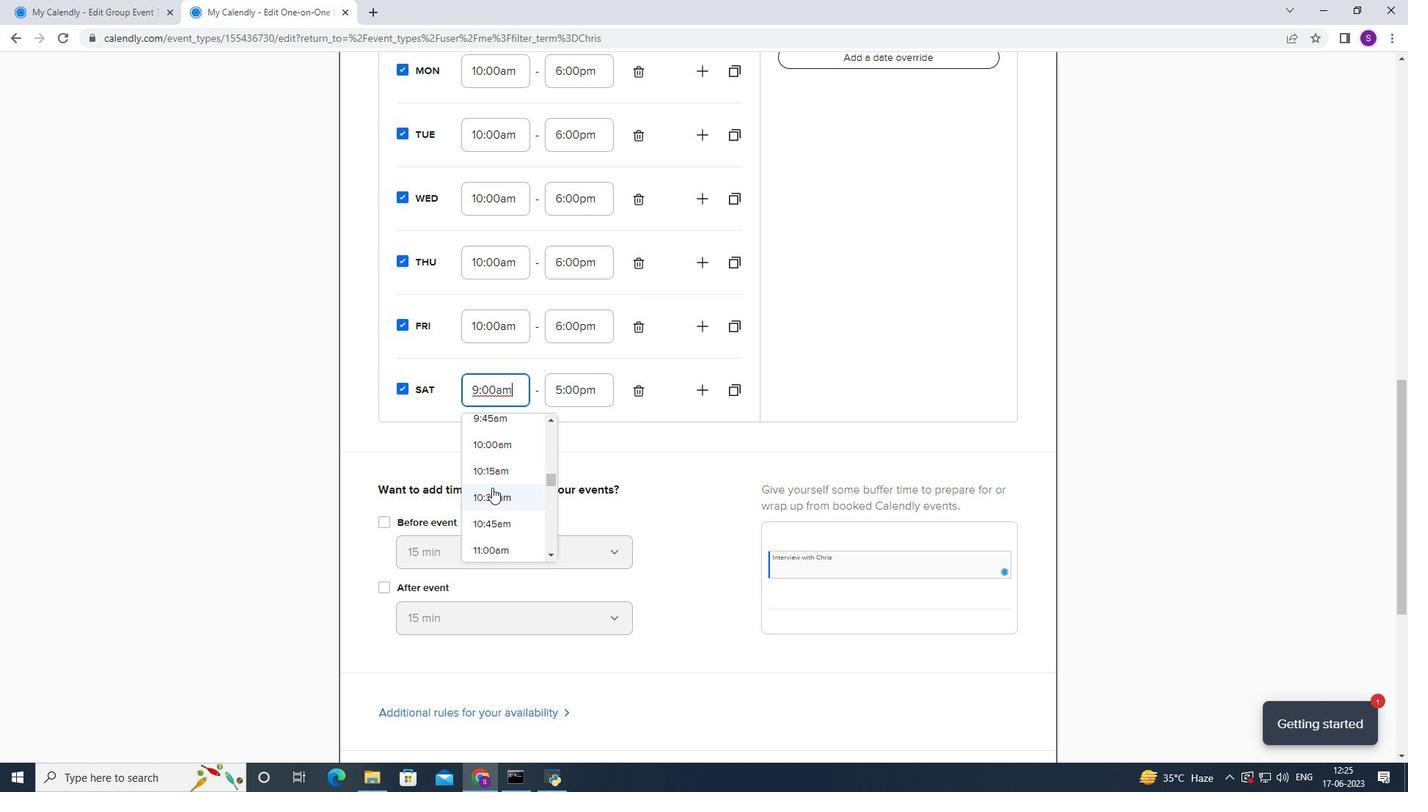 
Action: Mouse pressed left at (492, 443)
Screenshot: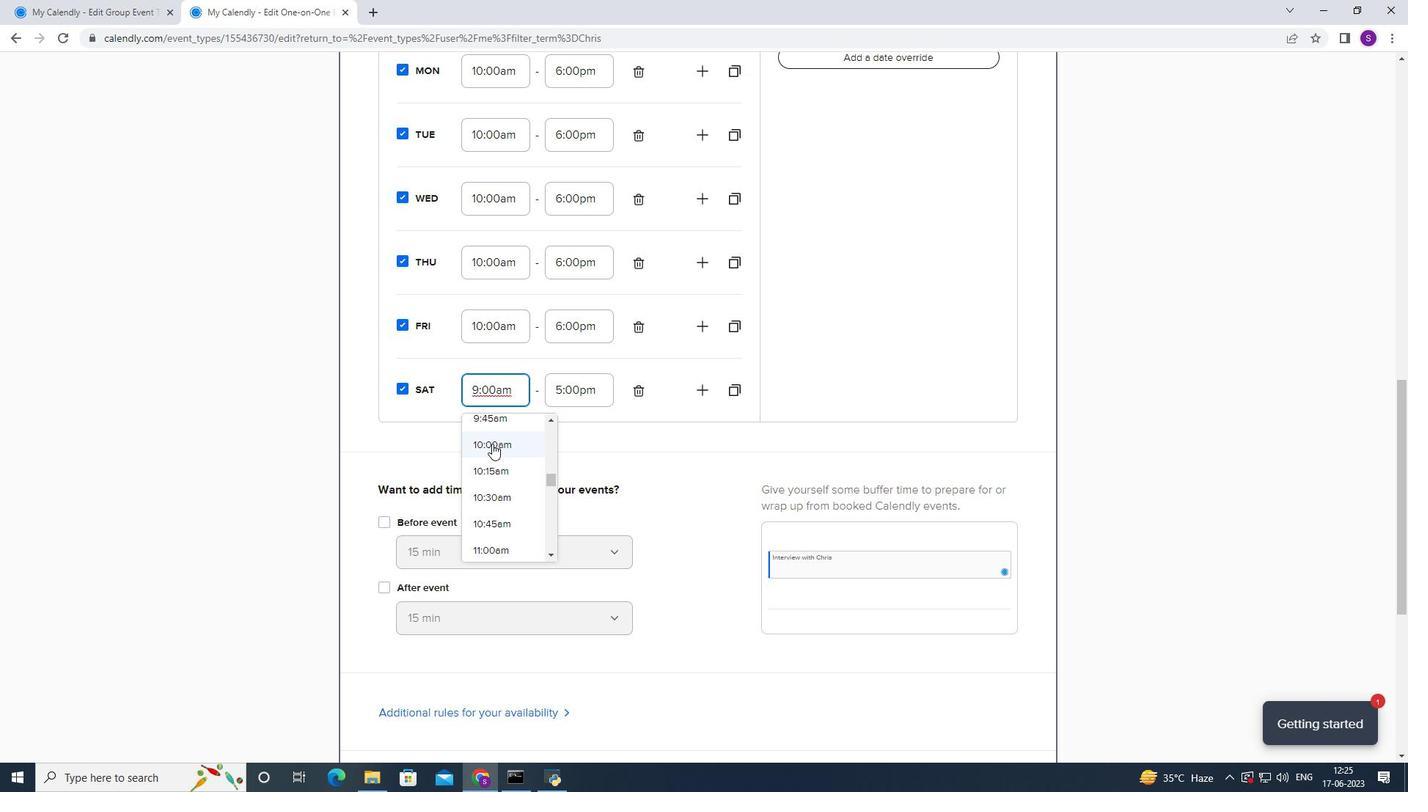 
Action: Mouse moved to (576, 397)
Screenshot: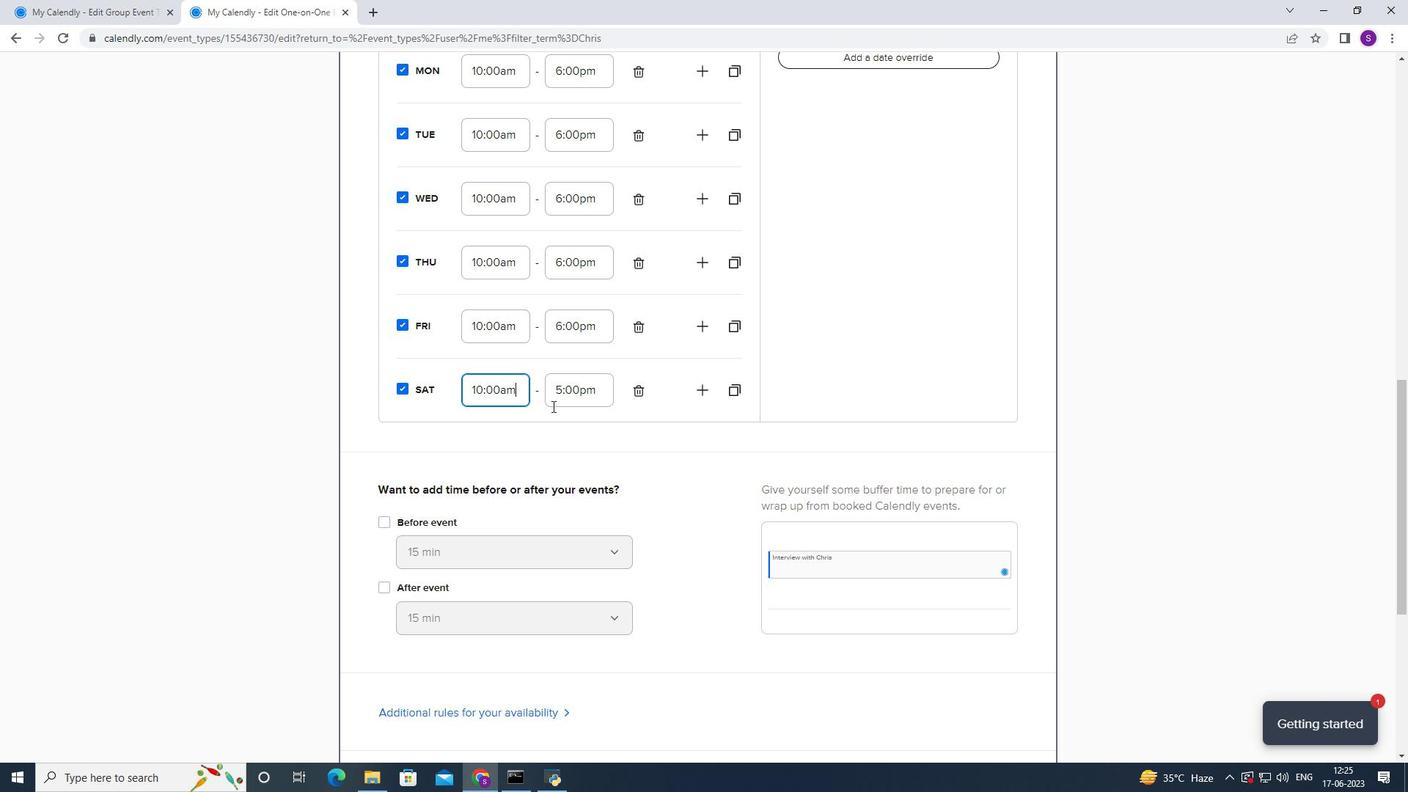 
Action: Mouse pressed left at (576, 397)
Screenshot: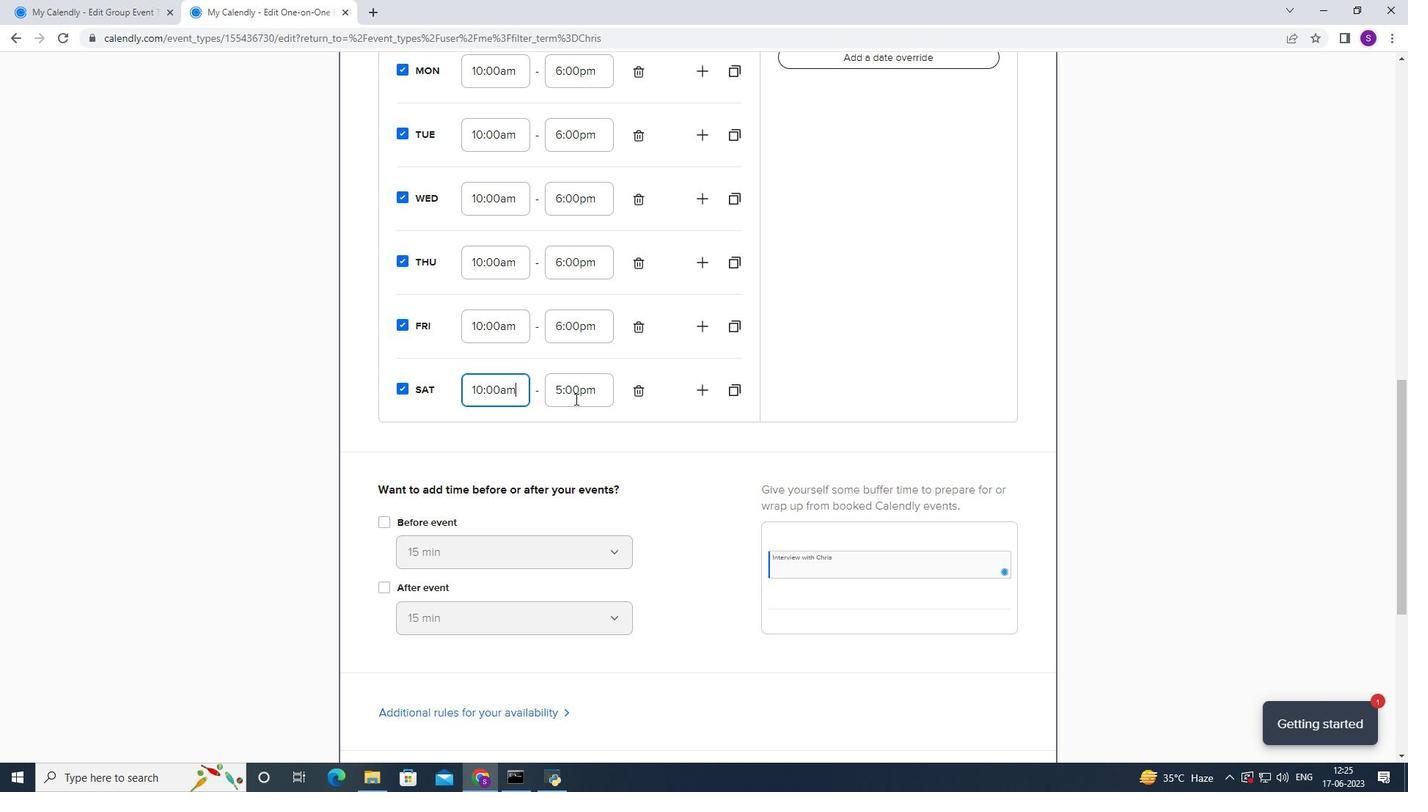 
Action: Mouse moved to (561, 451)
Screenshot: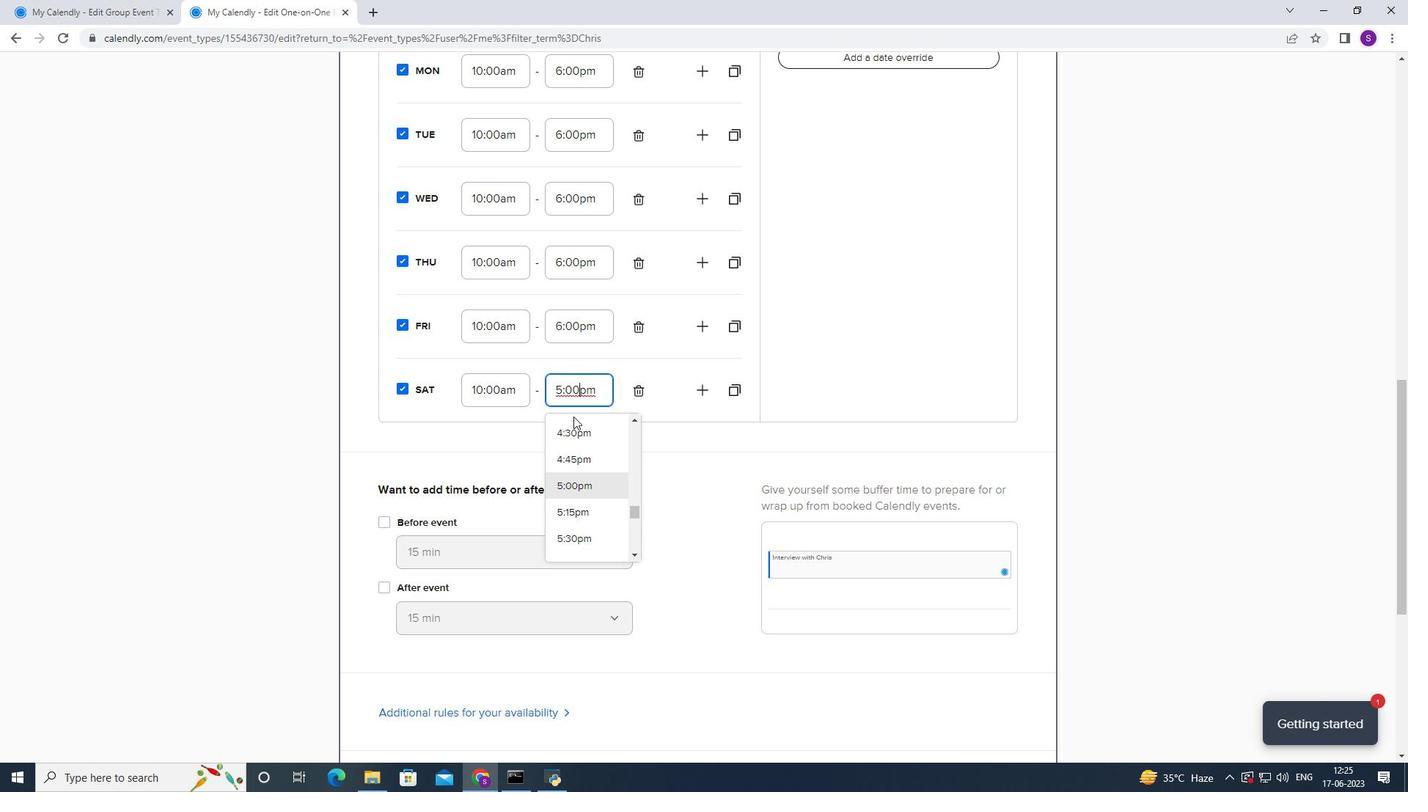 
Action: Mouse scrolled (561, 450) with delta (0, 0)
Screenshot: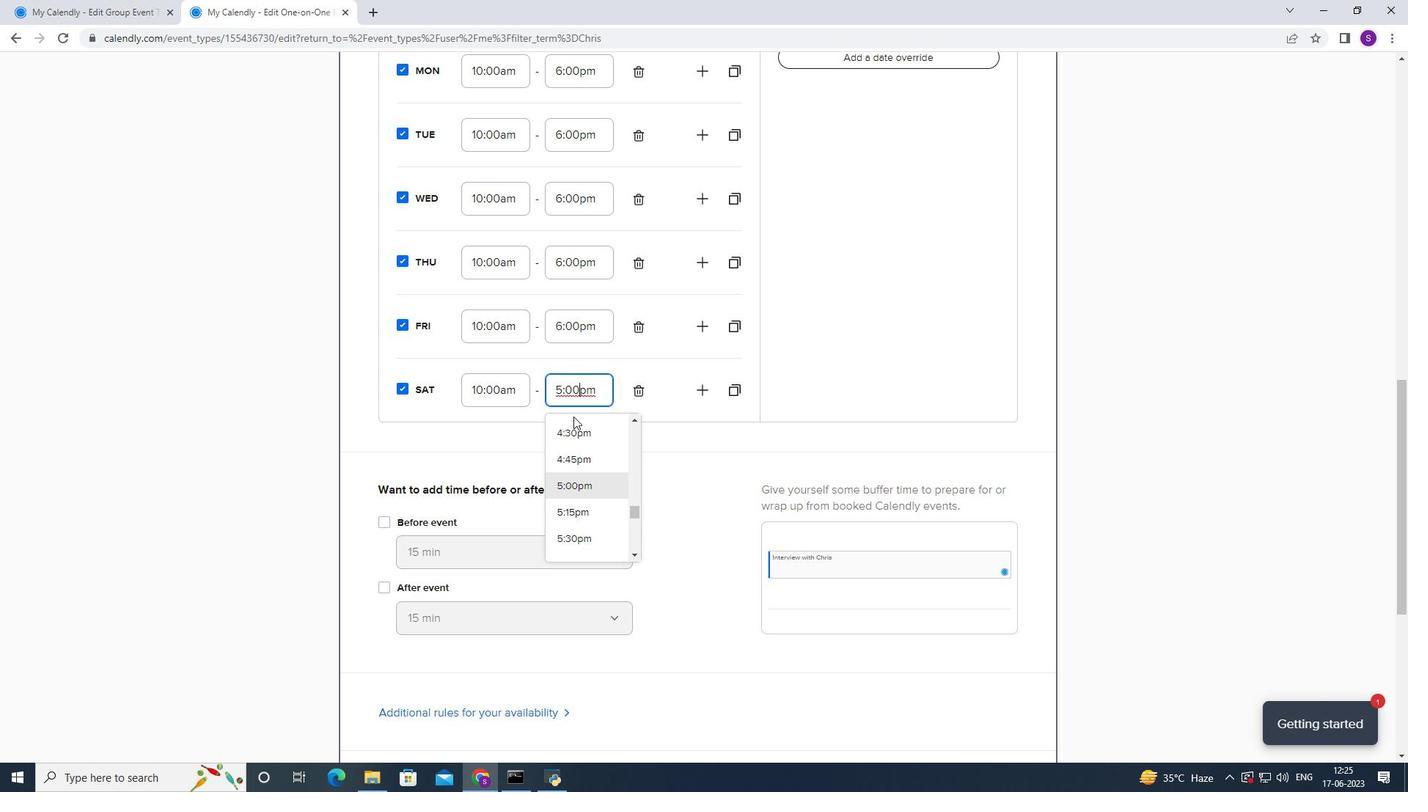 
Action: Mouse moved to (564, 517)
Screenshot: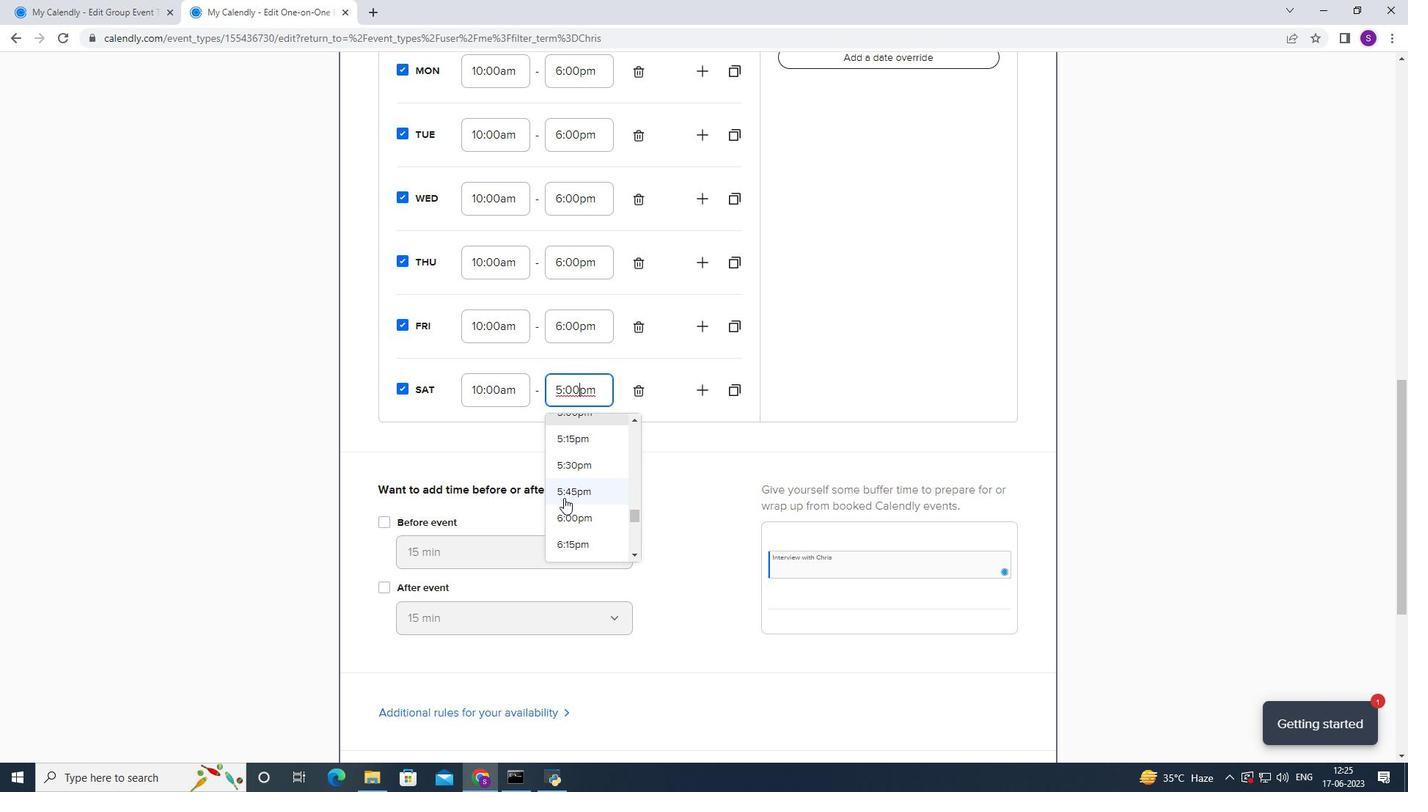 
Action: Mouse pressed left at (564, 517)
Screenshot: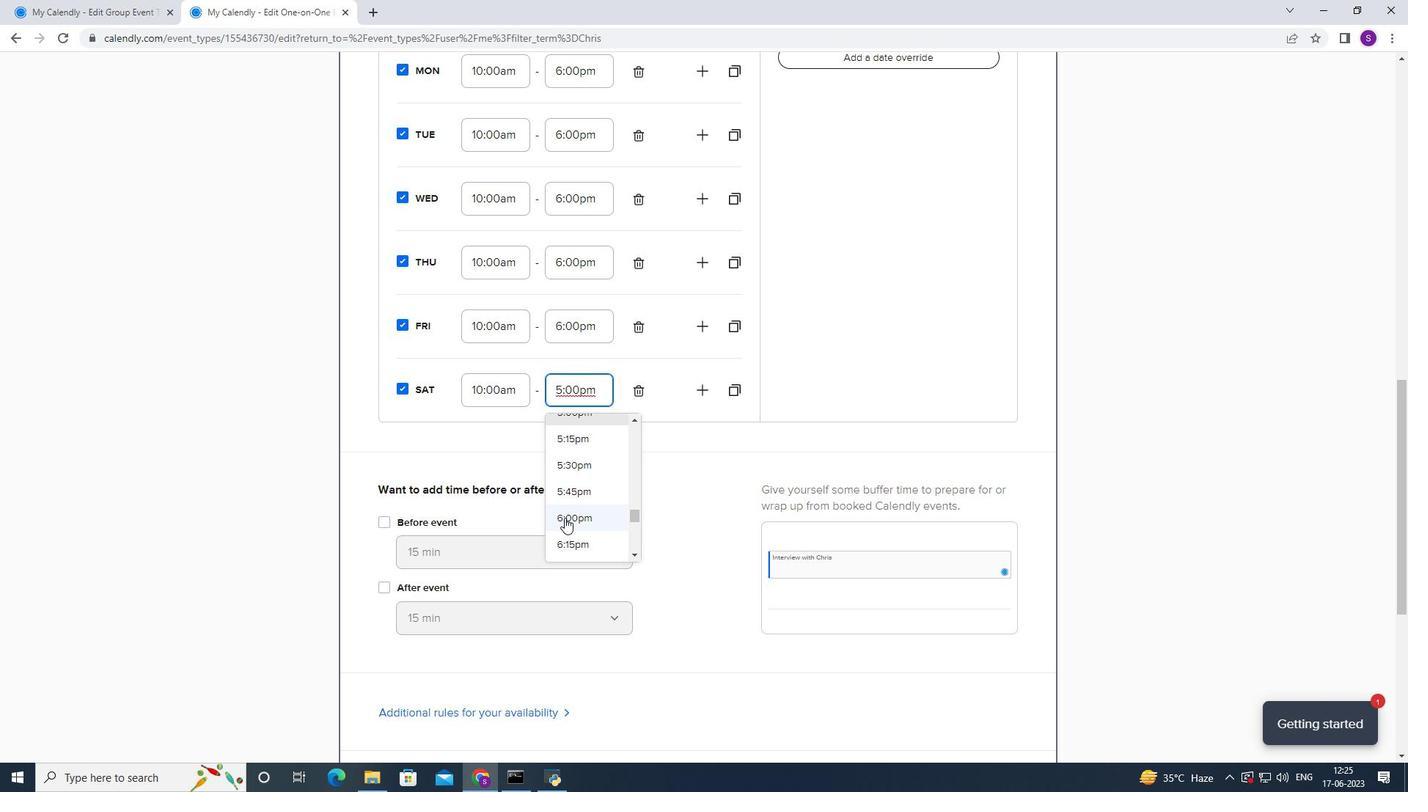 
Action: Mouse moved to (419, 468)
Screenshot: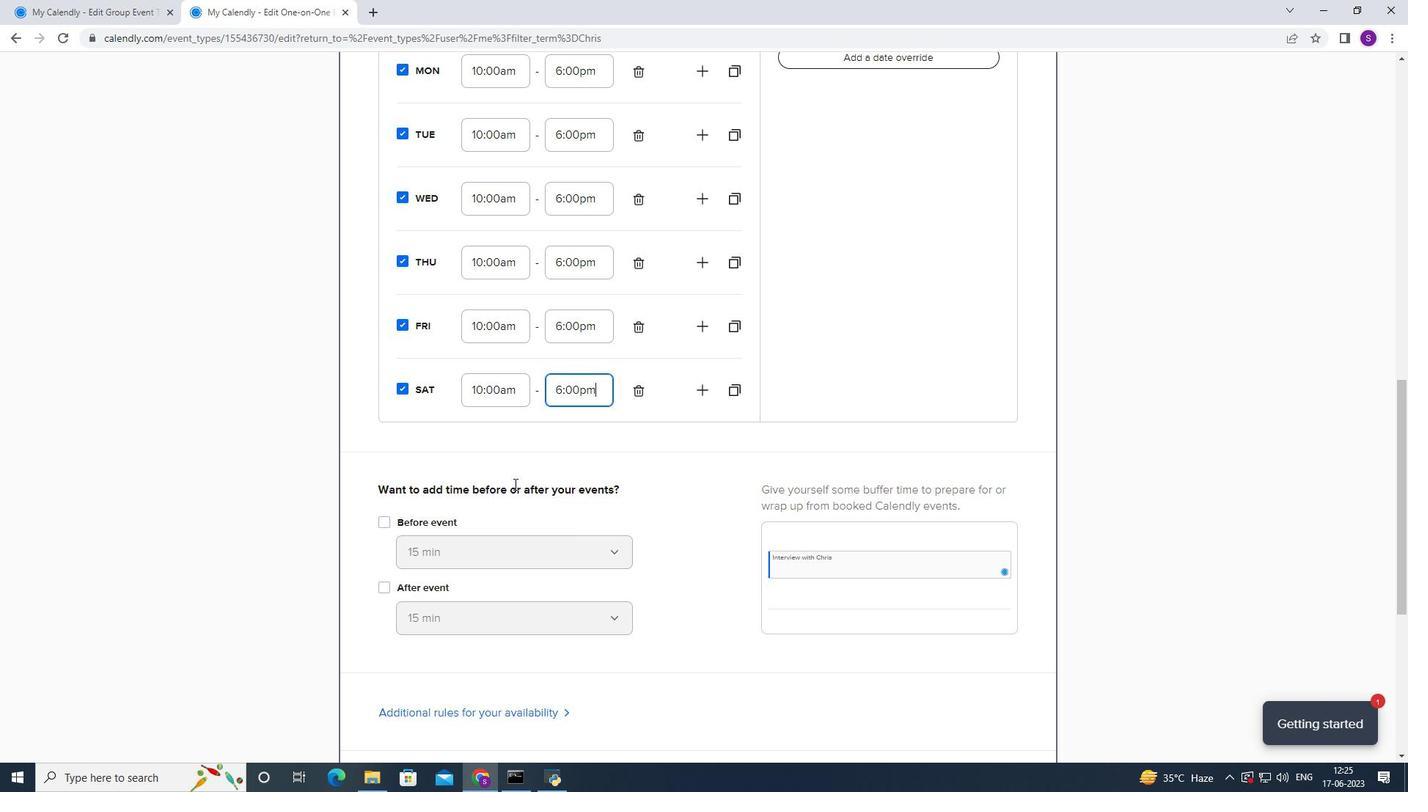 
Action: Mouse scrolled (419, 467) with delta (0, 0)
Screenshot: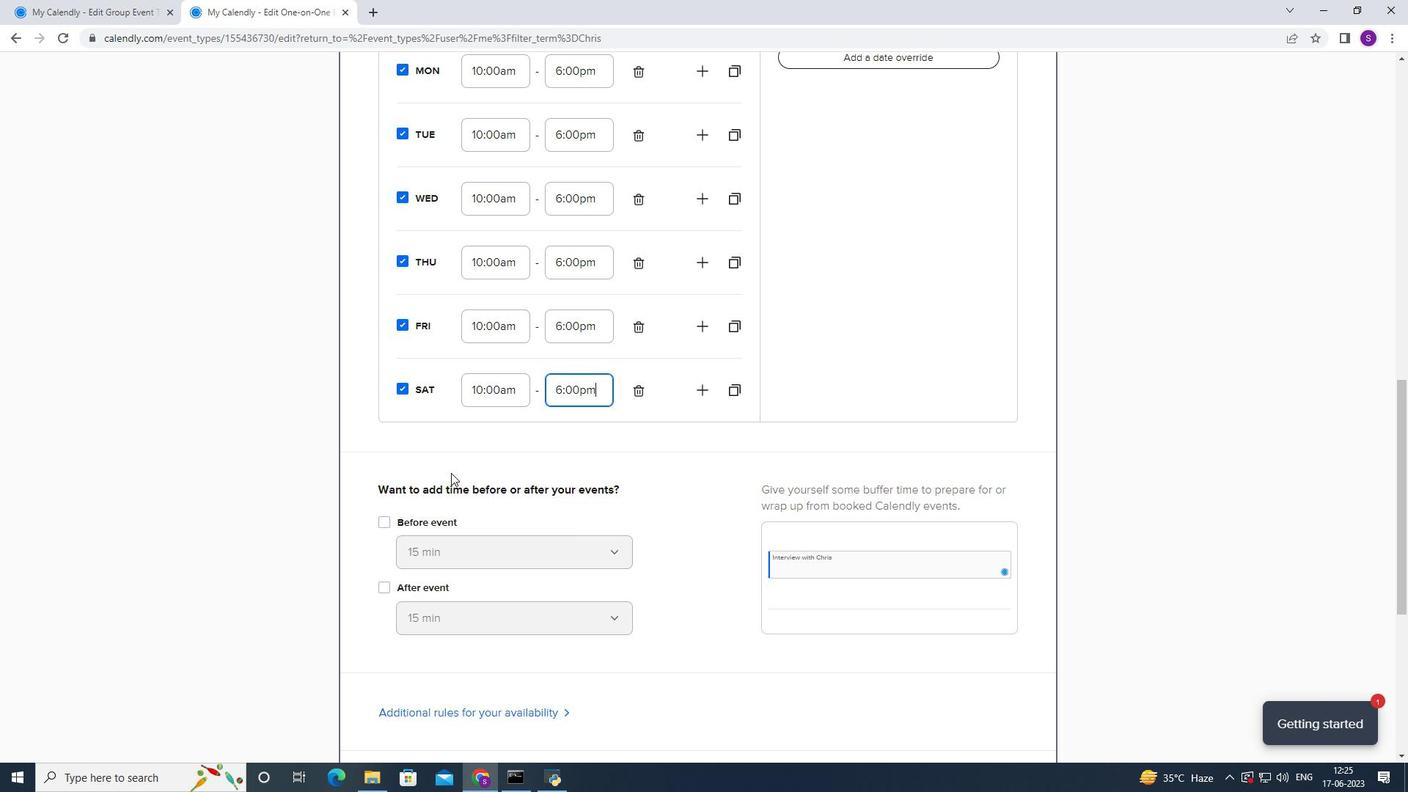 
Action: Mouse scrolled (419, 467) with delta (0, 0)
Screenshot: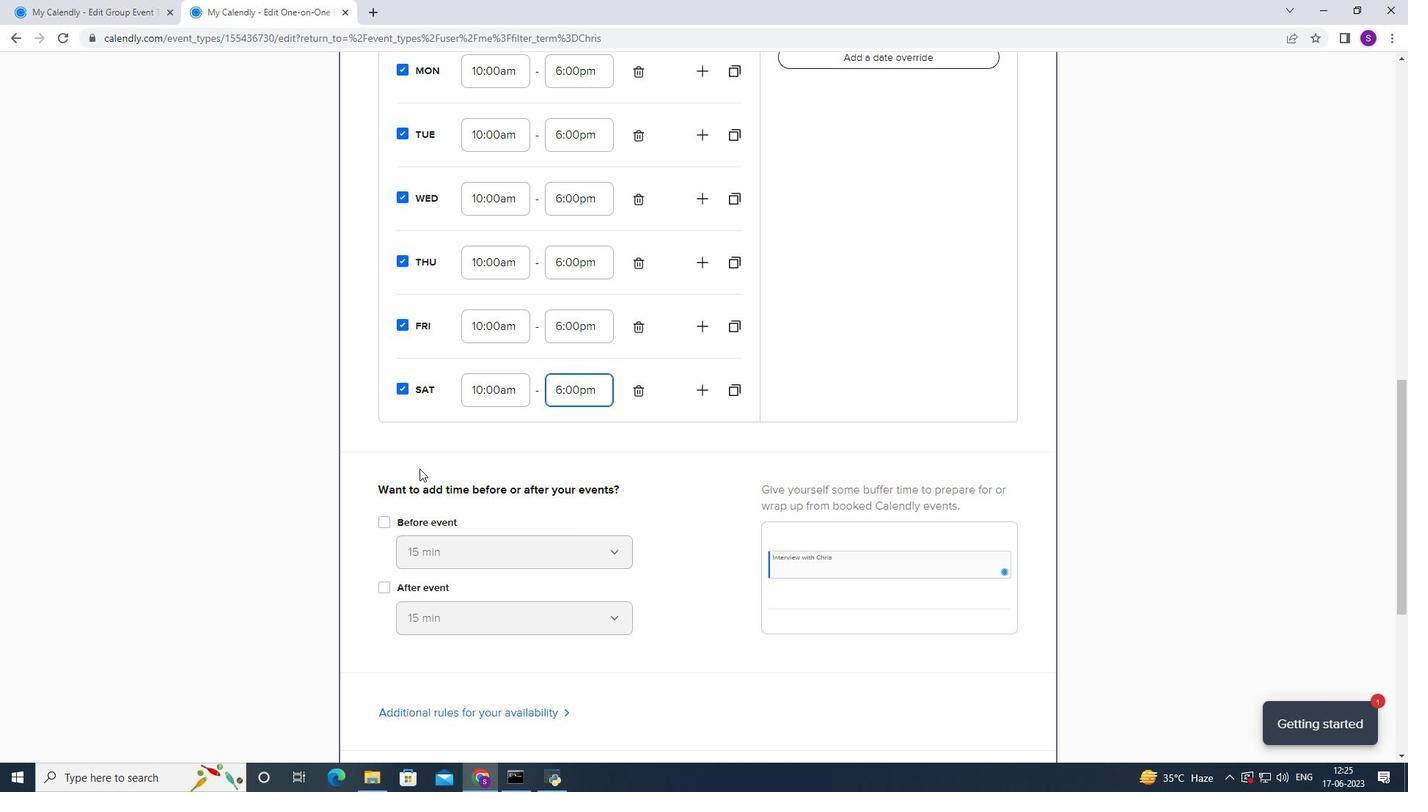 
Action: Mouse moved to (430, 370)
Screenshot: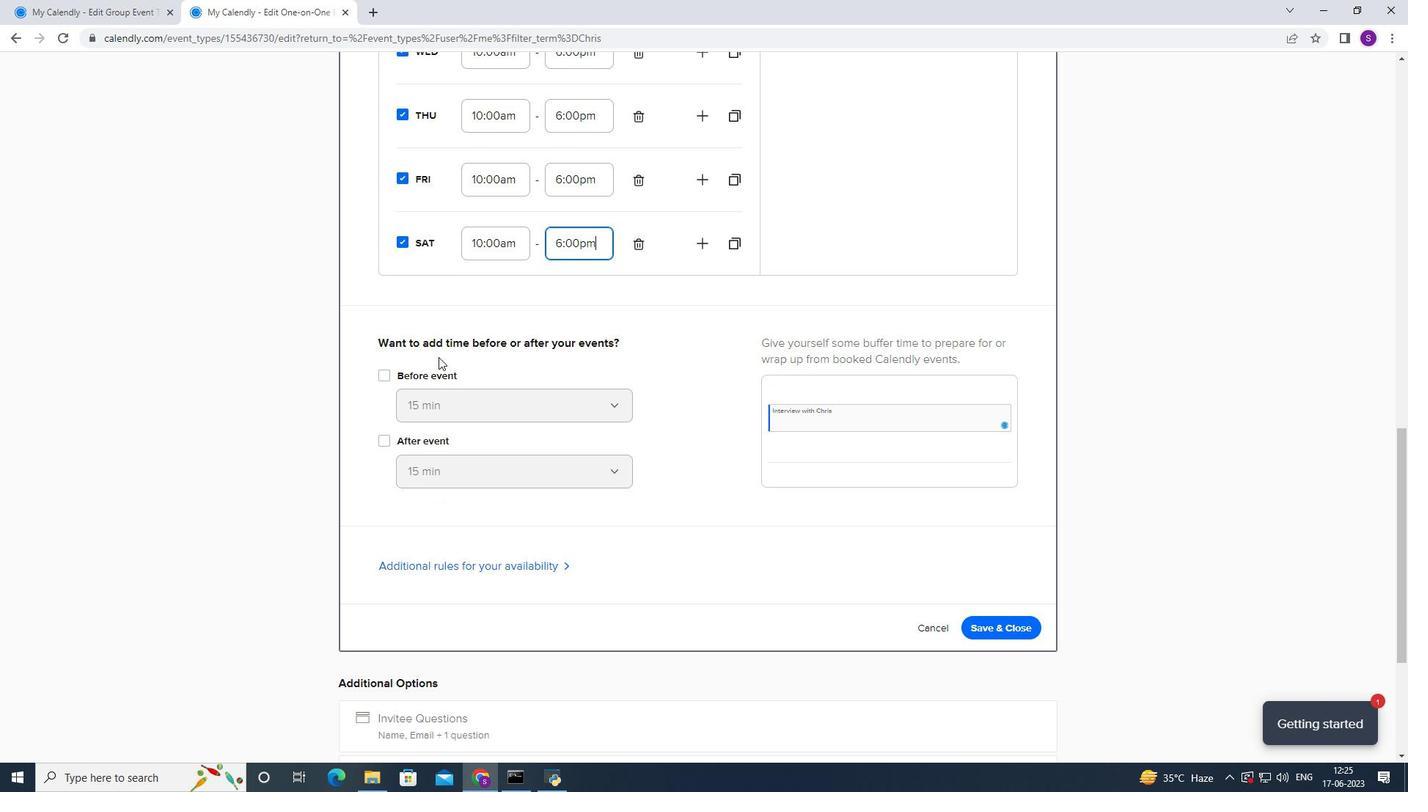 
Action: Mouse pressed left at (430, 370)
Screenshot: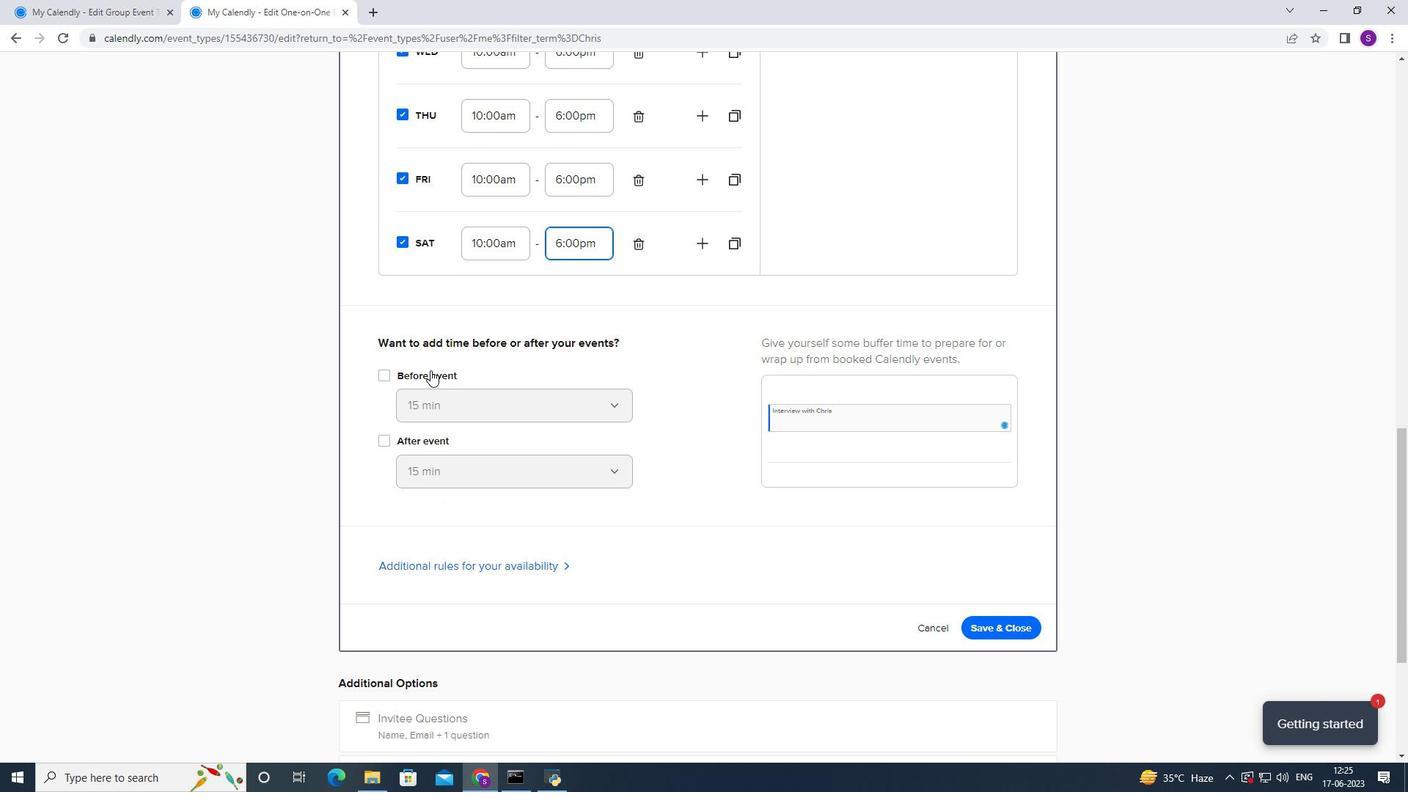 
Action: Mouse moved to (432, 390)
Screenshot: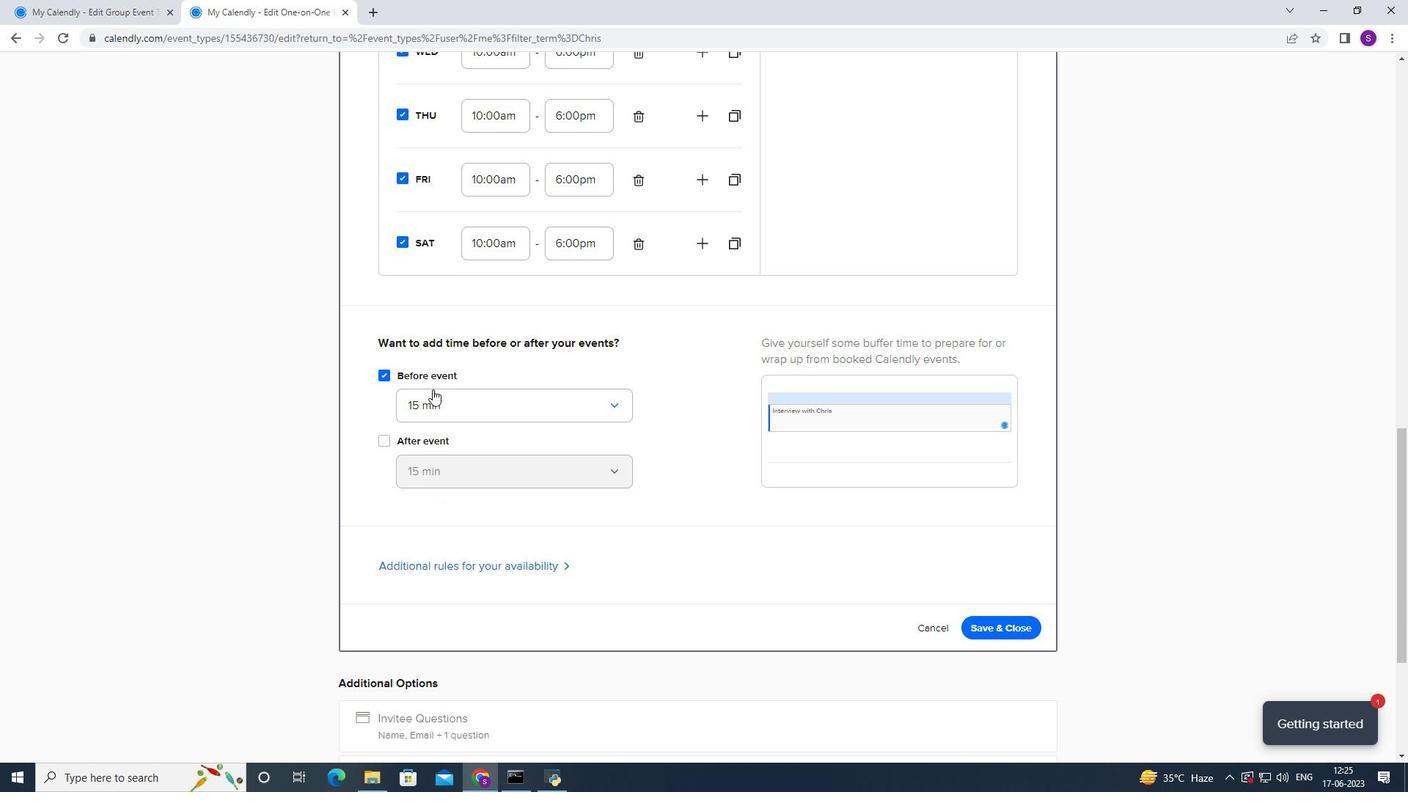 
Action: Mouse pressed left at (432, 390)
Screenshot: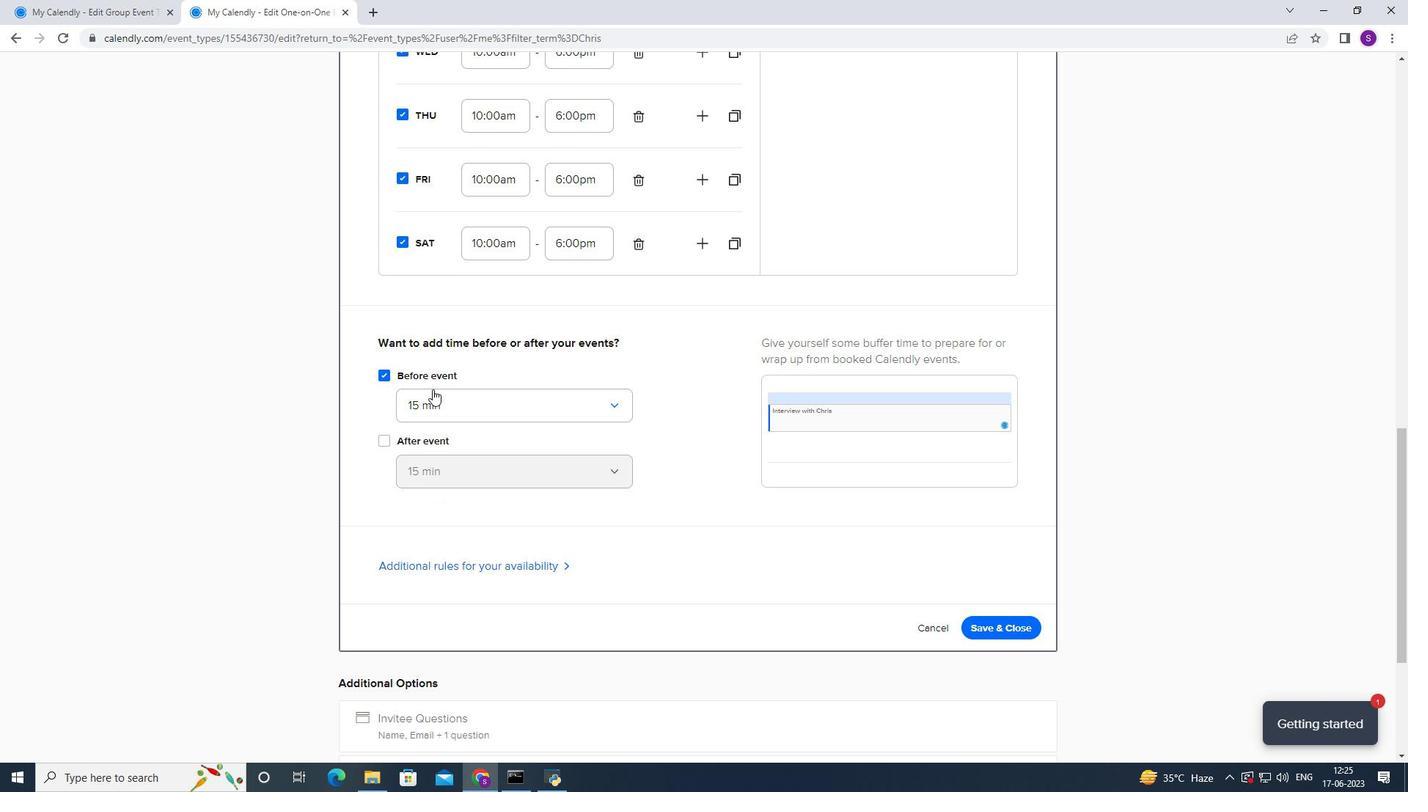 
Action: Mouse moved to (442, 467)
Screenshot: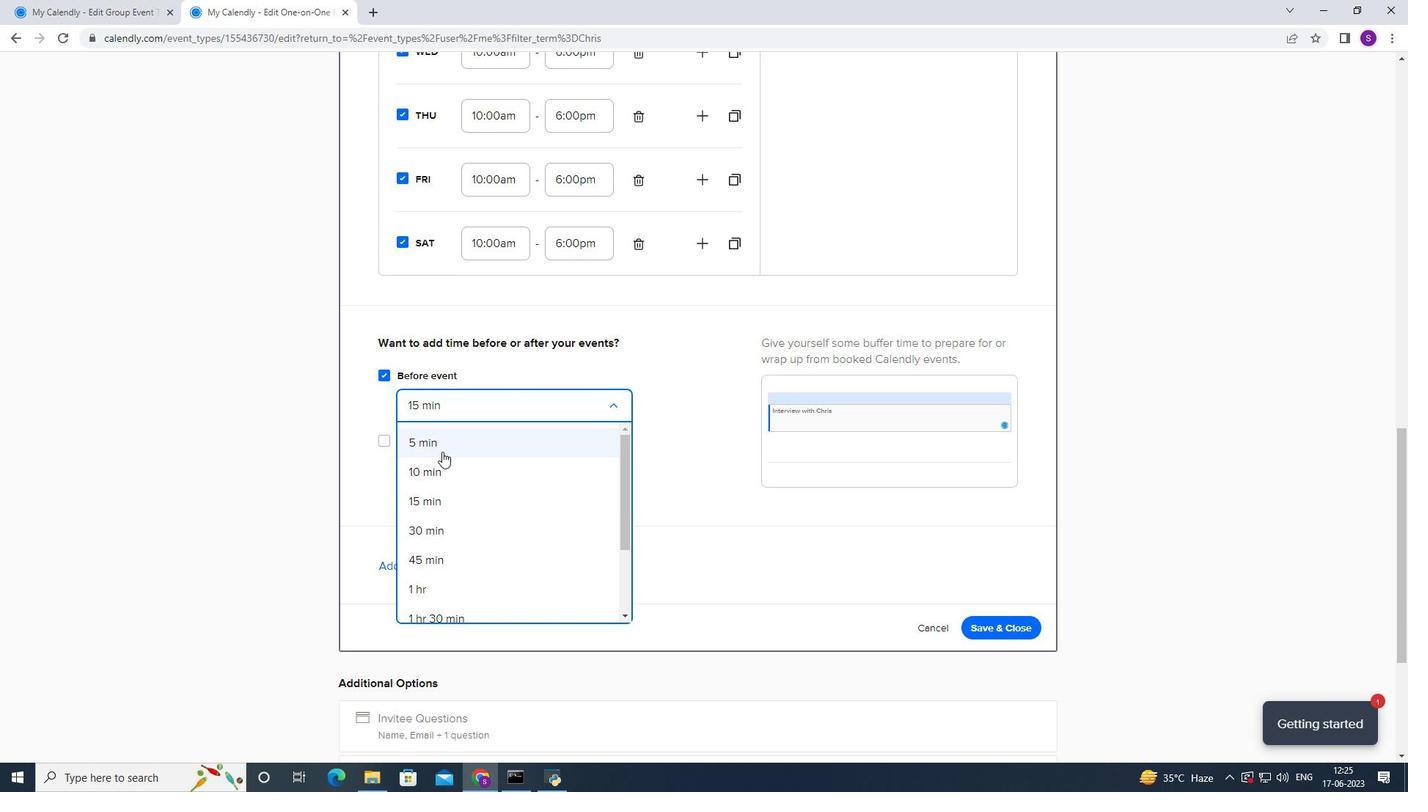 
Action: Mouse pressed left at (442, 467)
Screenshot: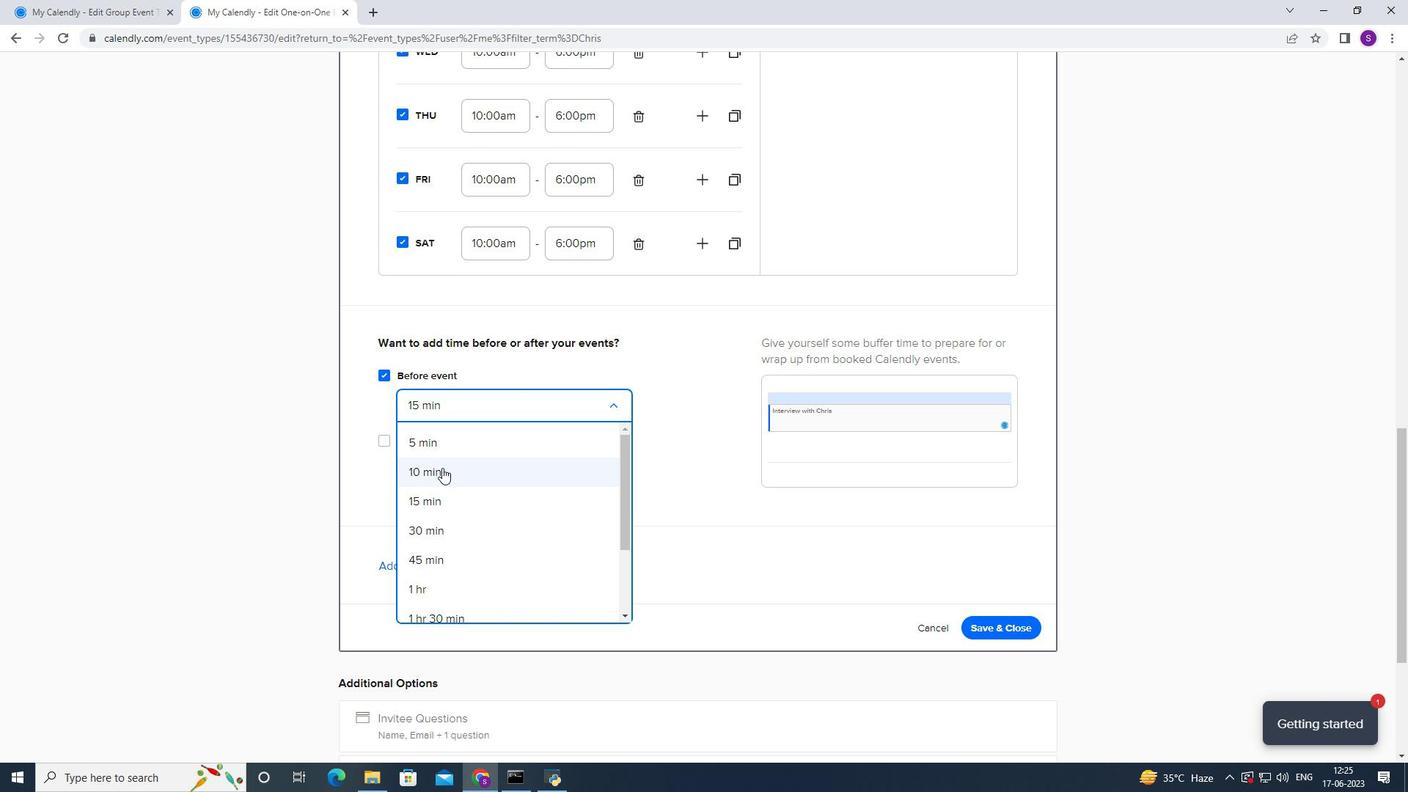 
Action: Mouse moved to (410, 444)
Screenshot: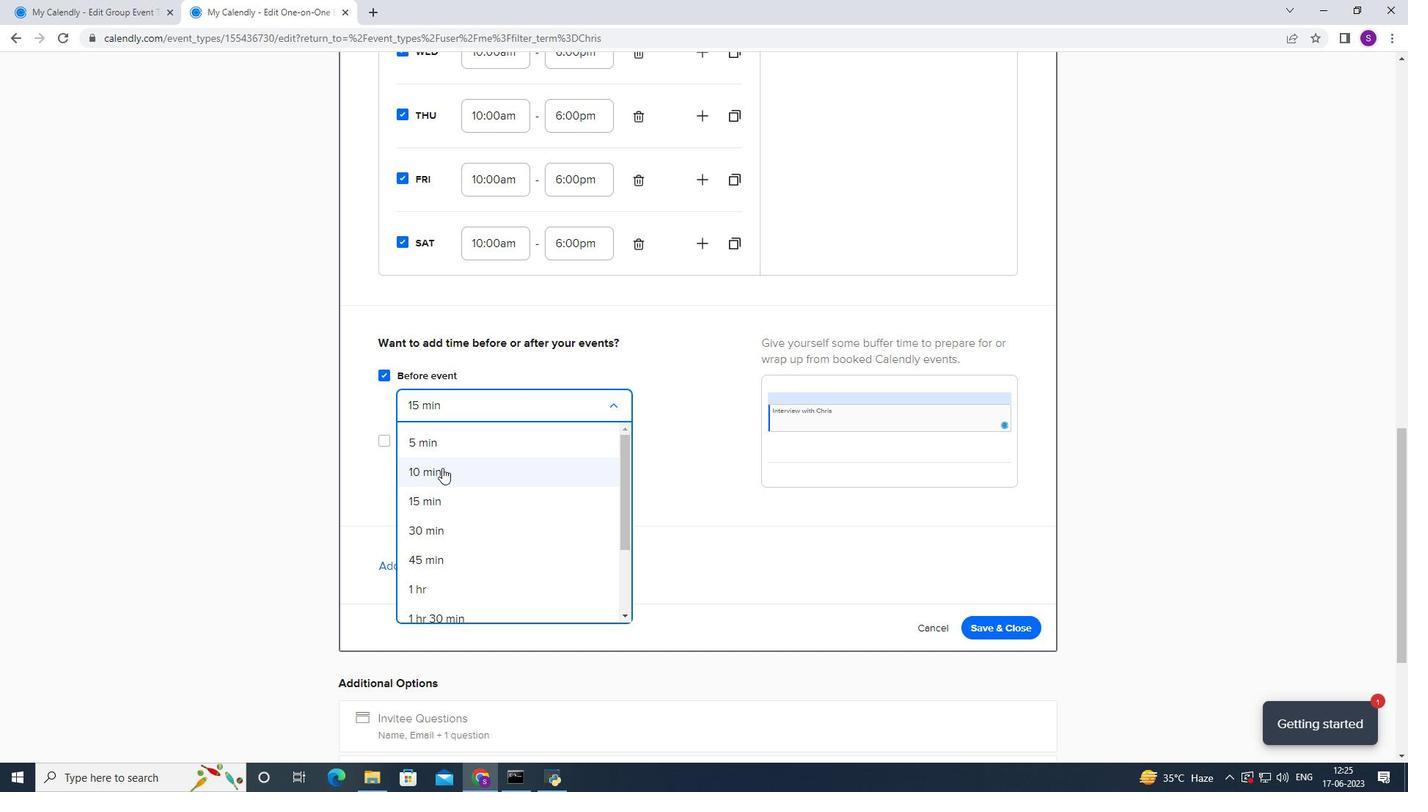 
Action: Mouse pressed left at (410, 444)
Screenshot: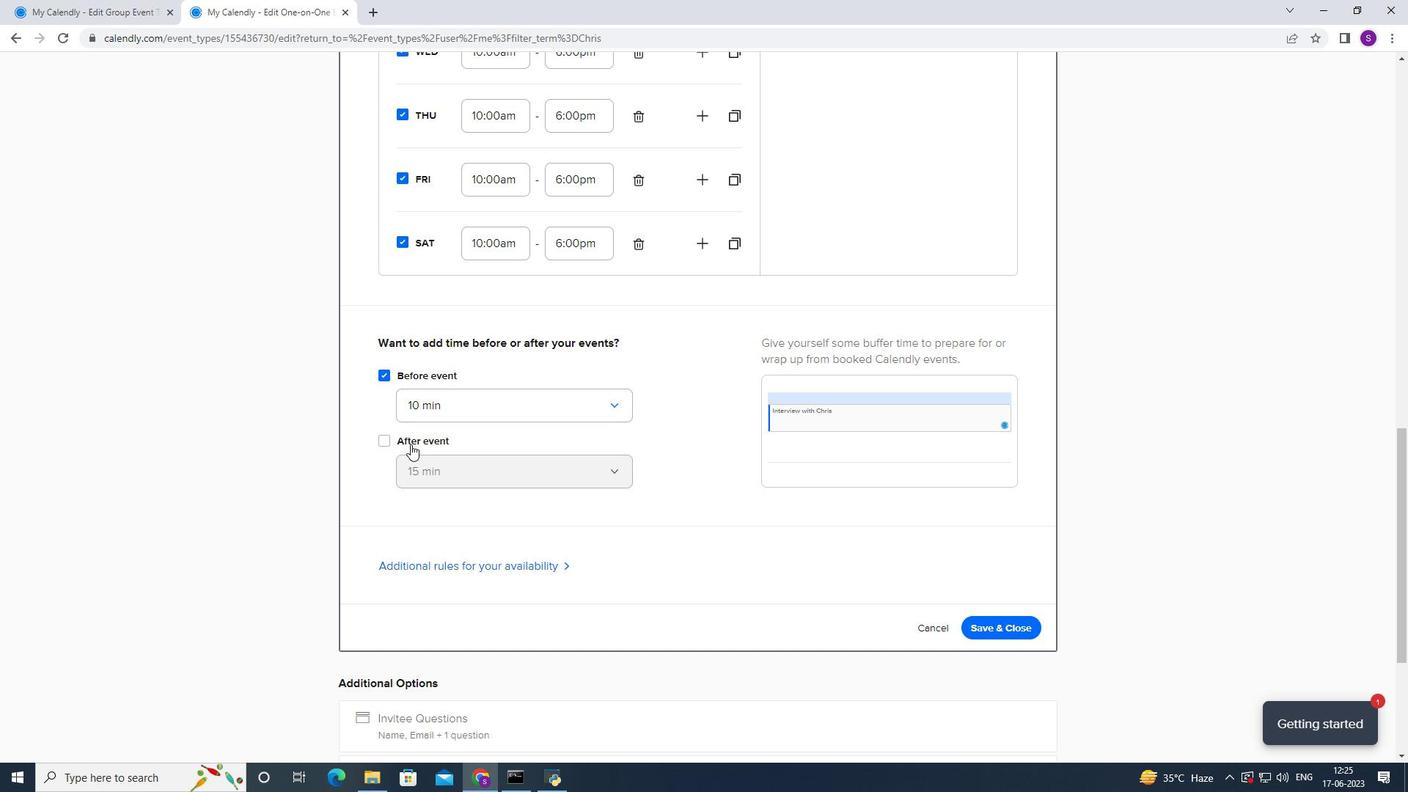 
Action: Mouse moved to (440, 471)
Screenshot: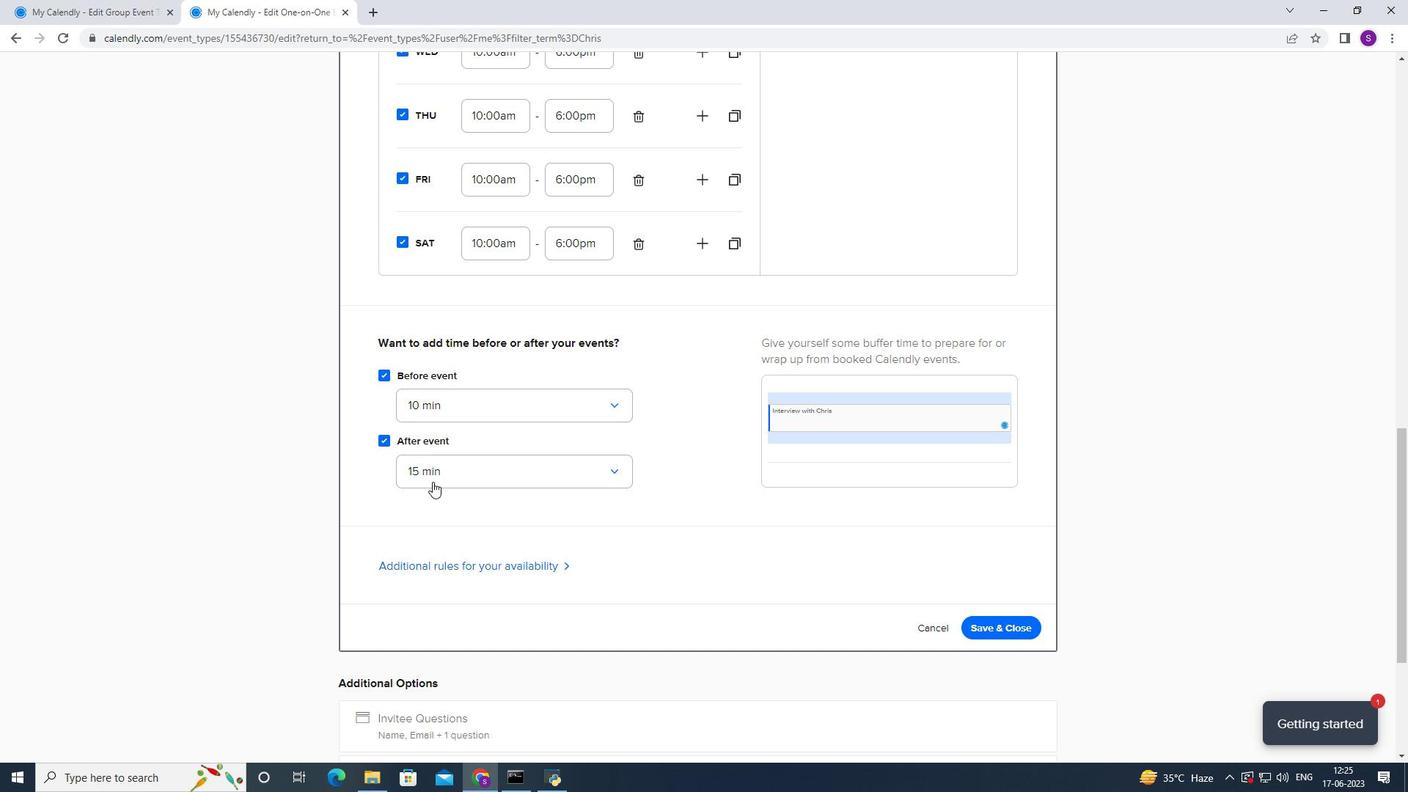 
Action: Mouse pressed left at (440, 471)
Screenshot: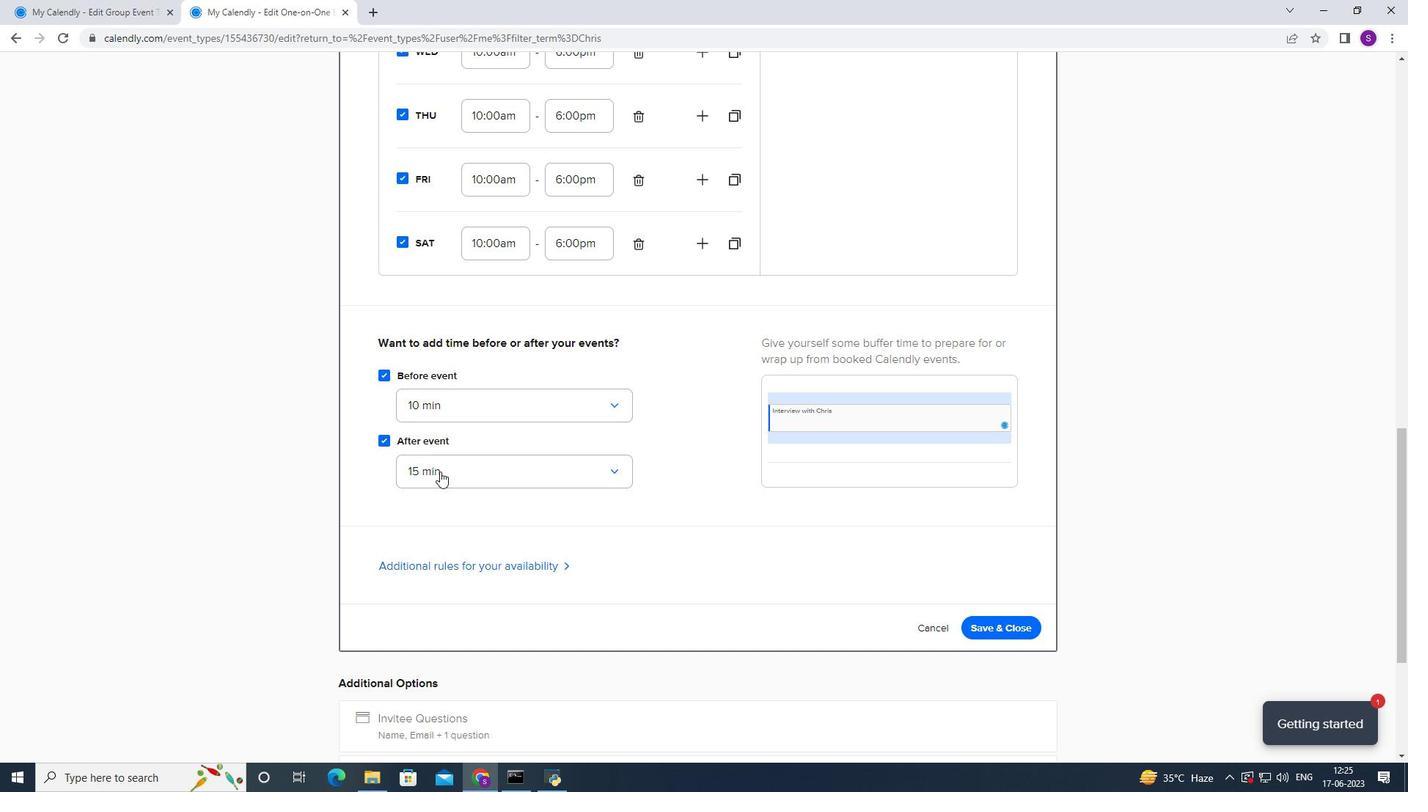
Action: Mouse moved to (454, 532)
Screenshot: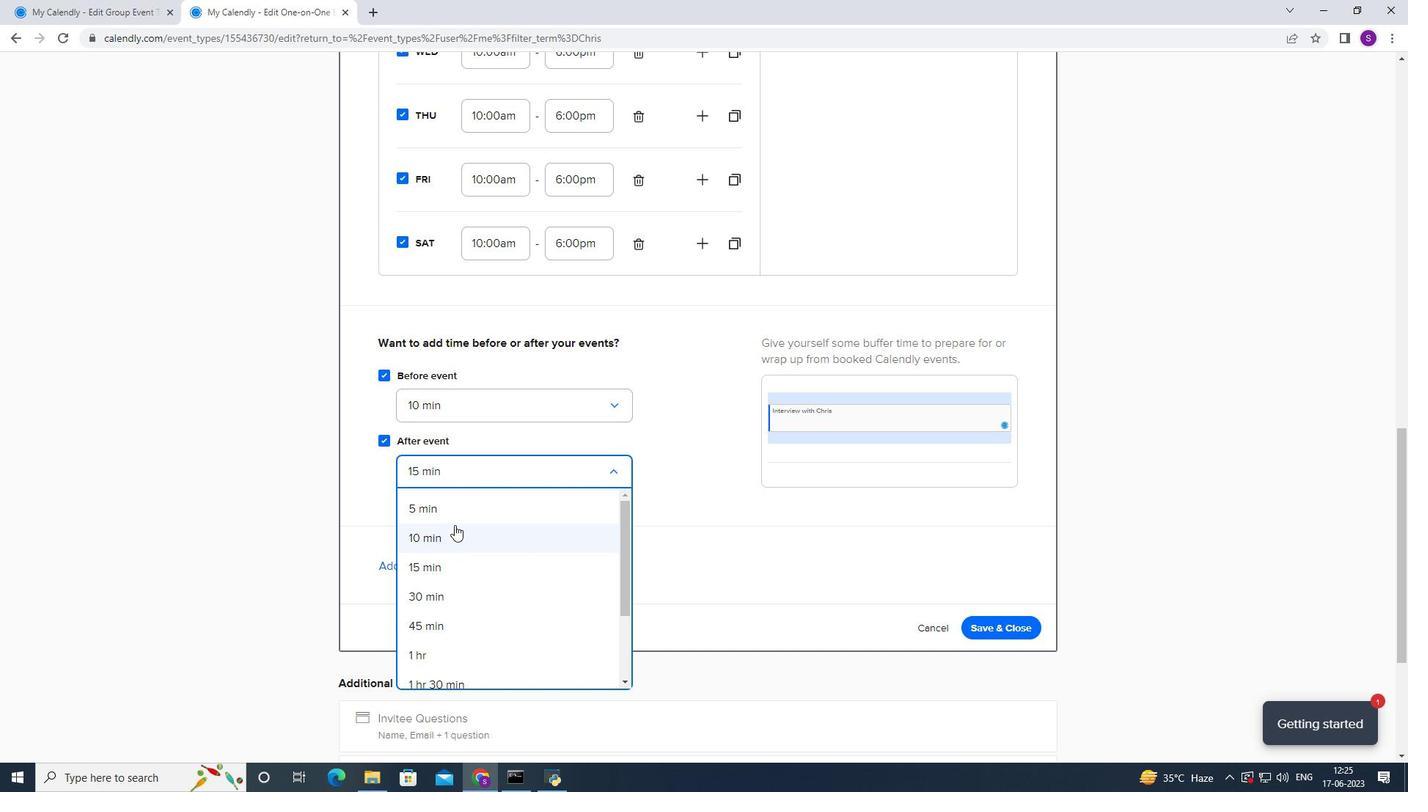
Action: Mouse pressed left at (454, 532)
Screenshot: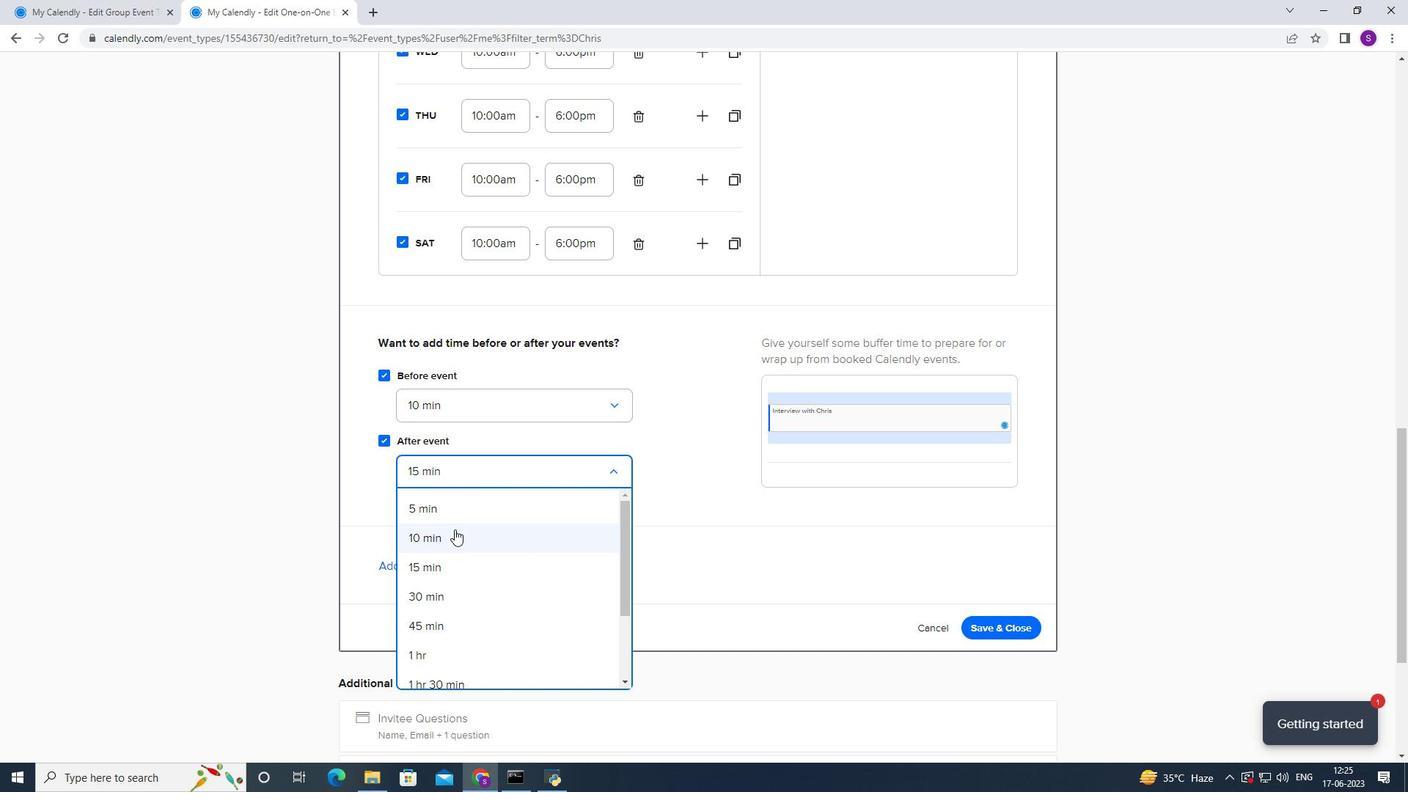 
Action: Mouse moved to (480, 513)
Screenshot: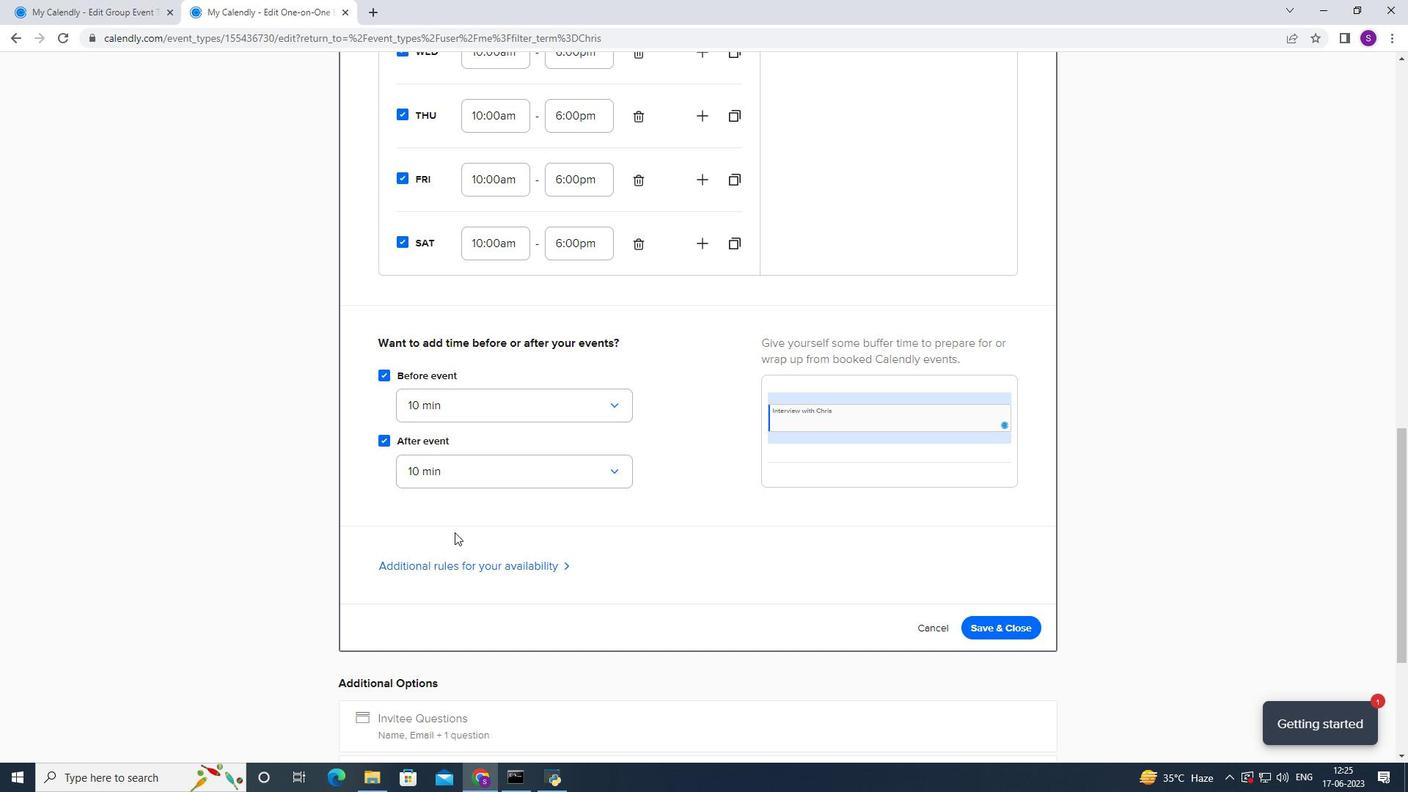 
Action: Mouse scrolled (480, 512) with delta (0, 0)
Screenshot: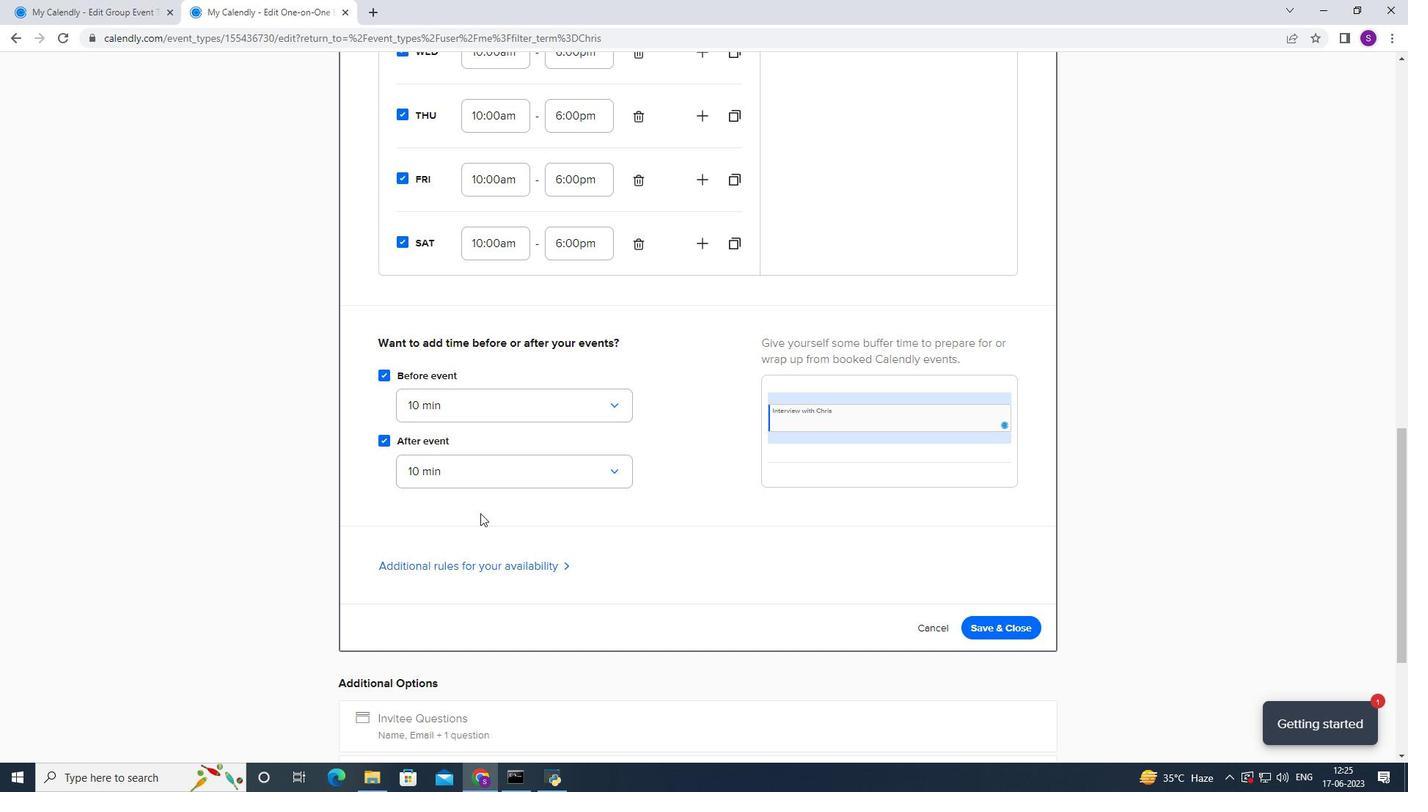 
Action: Mouse scrolled (480, 512) with delta (0, 0)
Screenshot: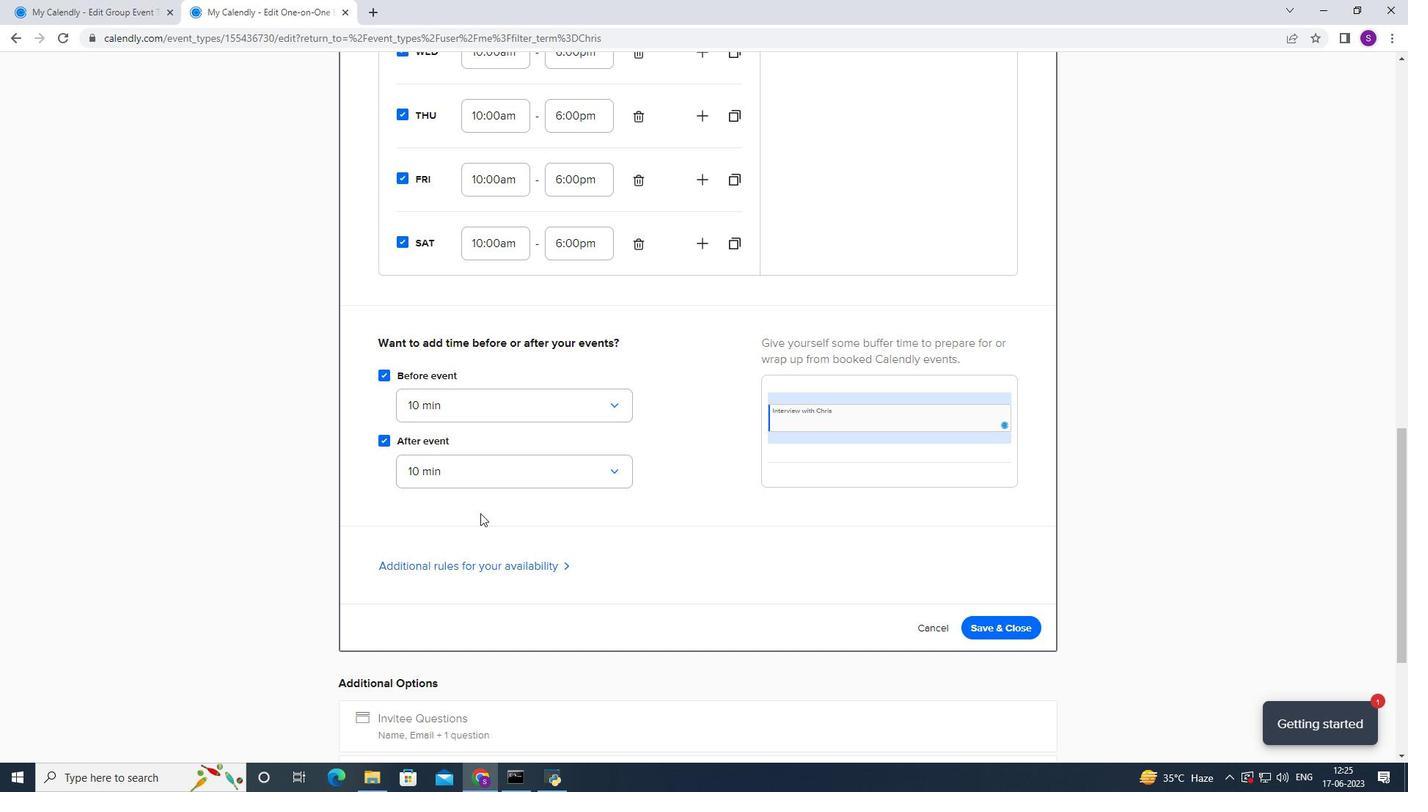 
Action: Mouse scrolled (480, 512) with delta (0, 0)
Screenshot: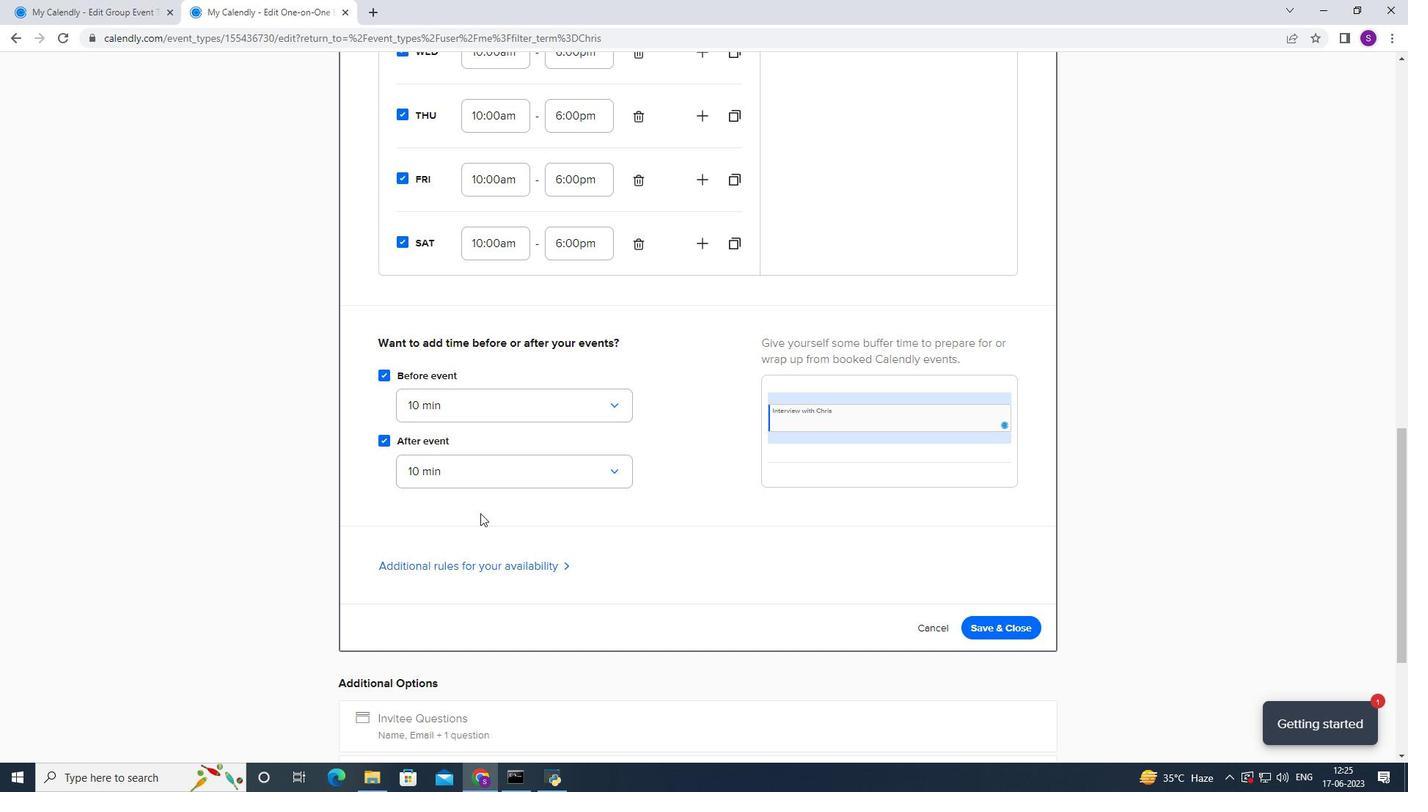 
Action: Mouse moved to (508, 340)
Screenshot: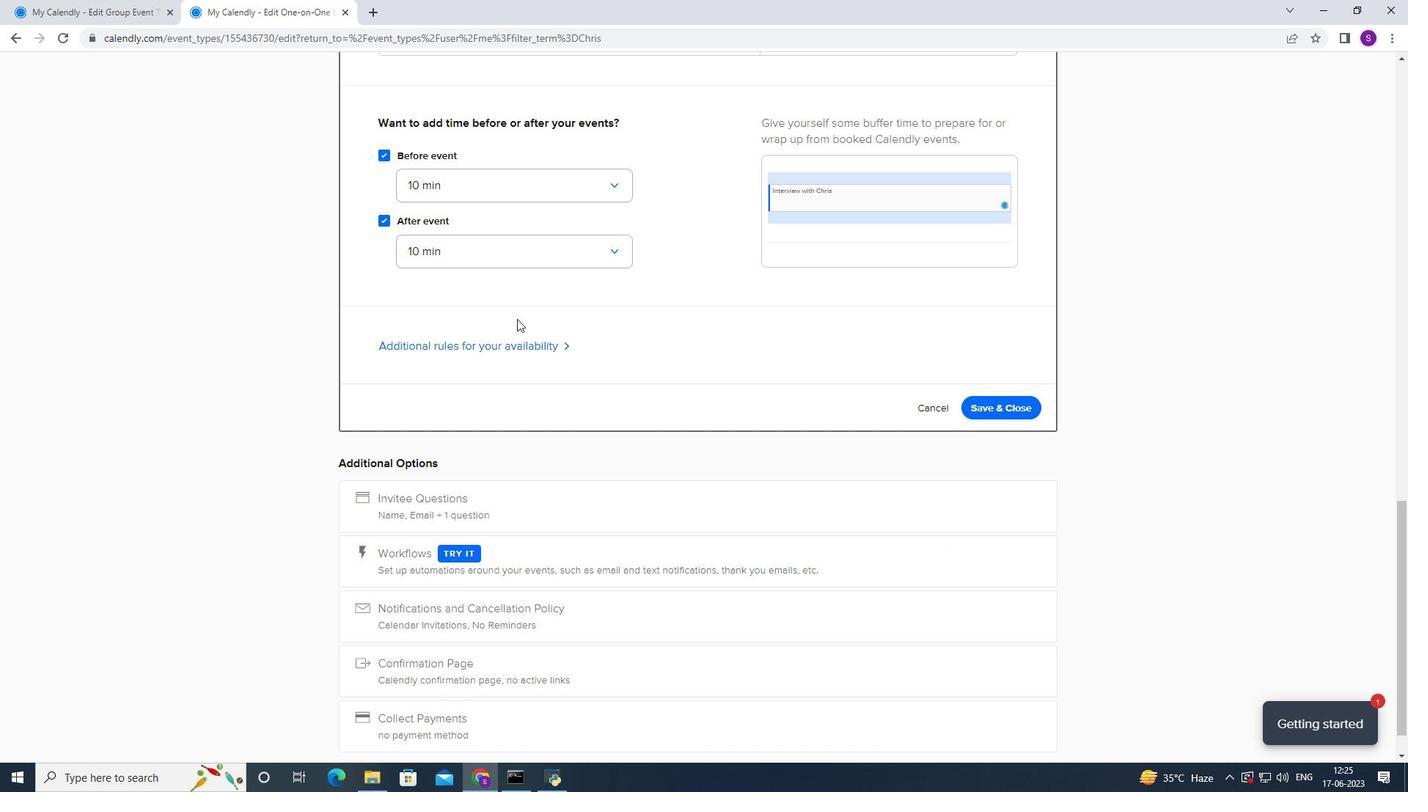 
Action: Mouse pressed left at (508, 340)
Screenshot: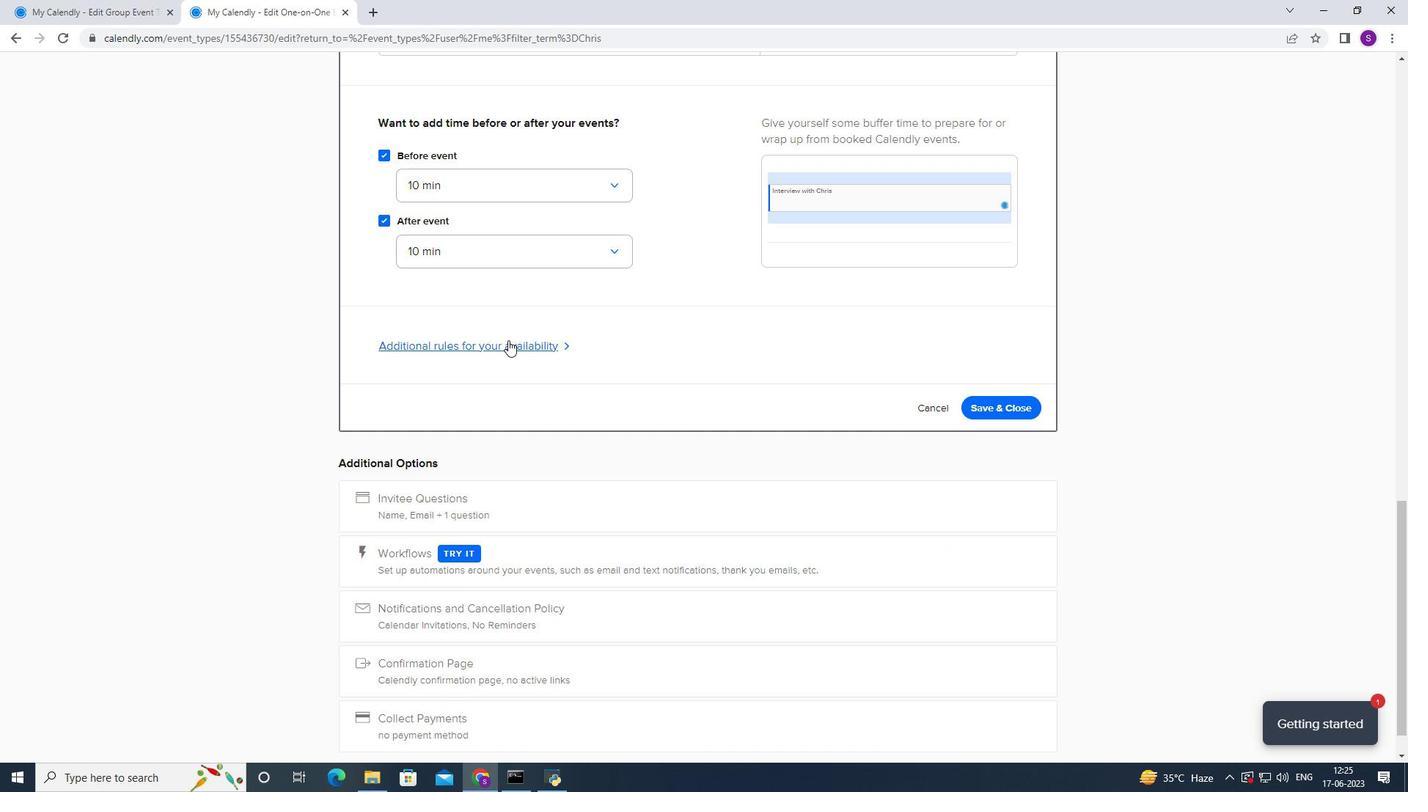 
Action: Mouse moved to (500, 473)
Screenshot: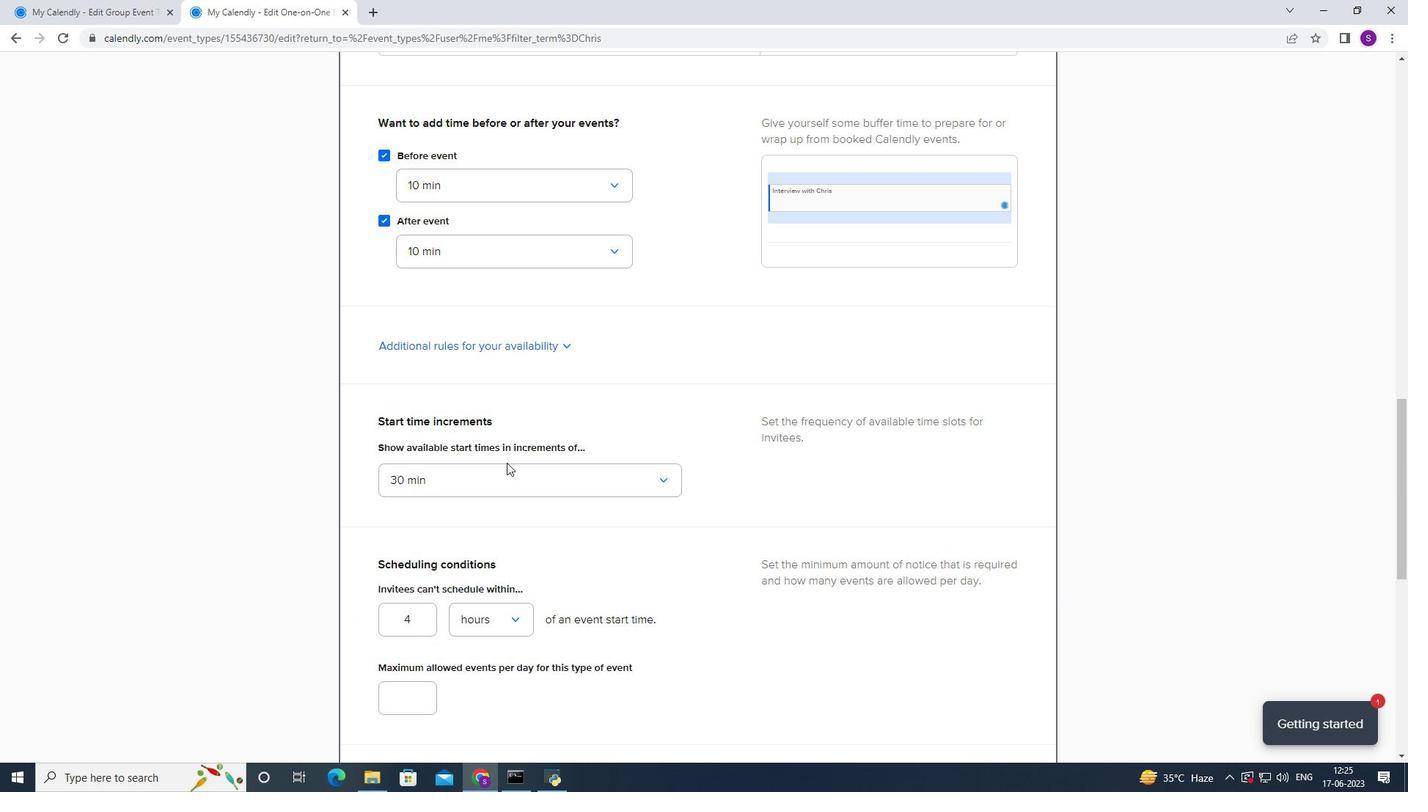 
Action: Mouse pressed left at (500, 473)
Screenshot: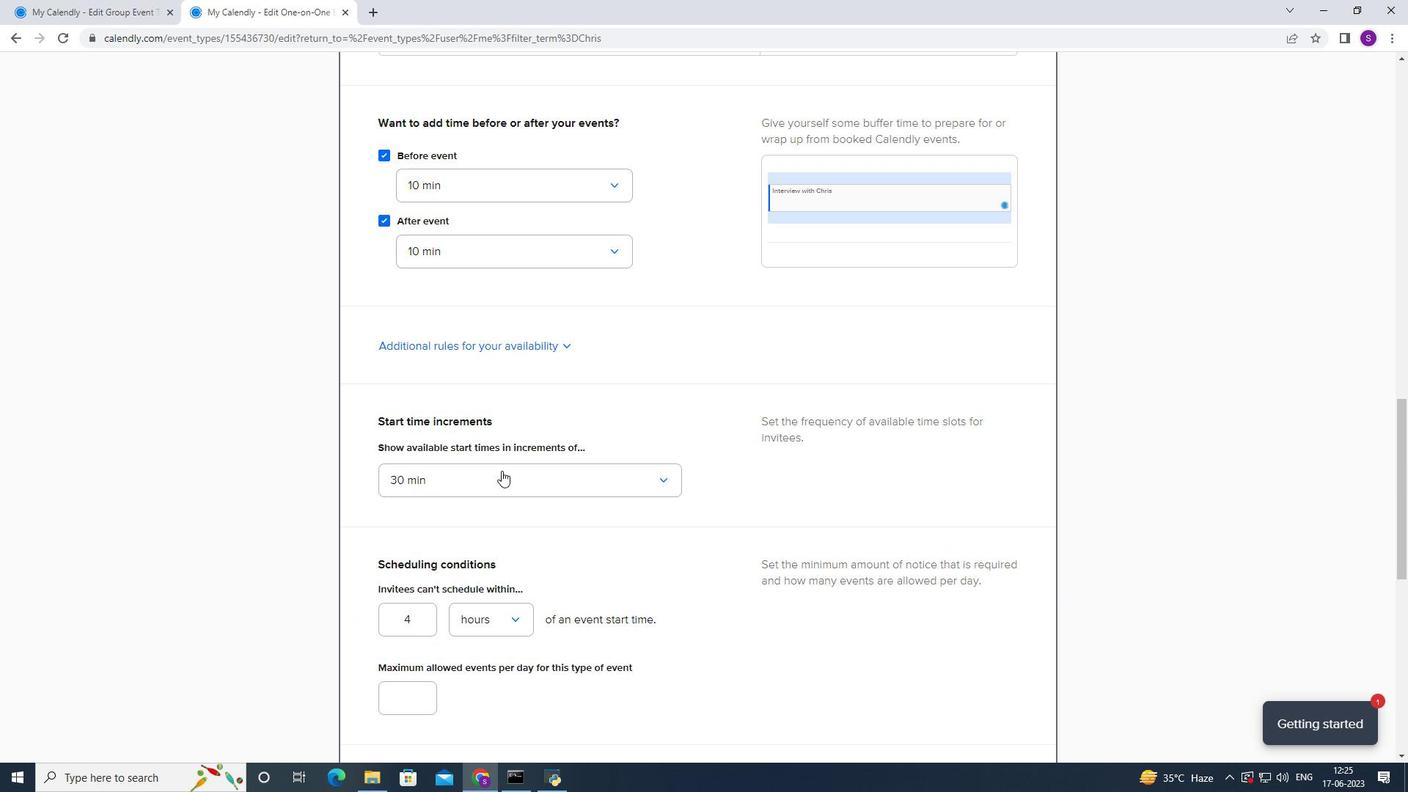 
Action: Mouse moved to (440, 679)
Screenshot: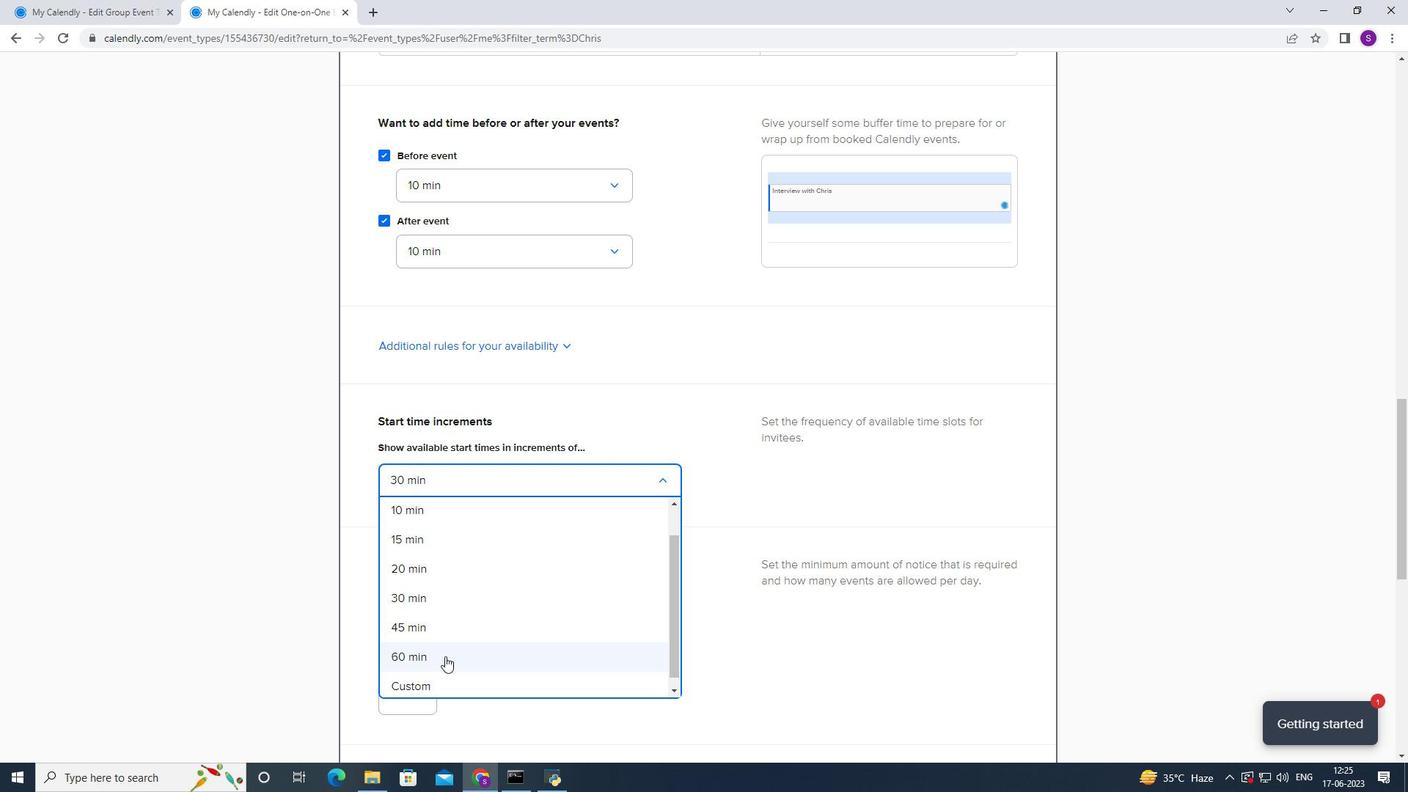 
Action: Mouse pressed left at (440, 679)
Screenshot: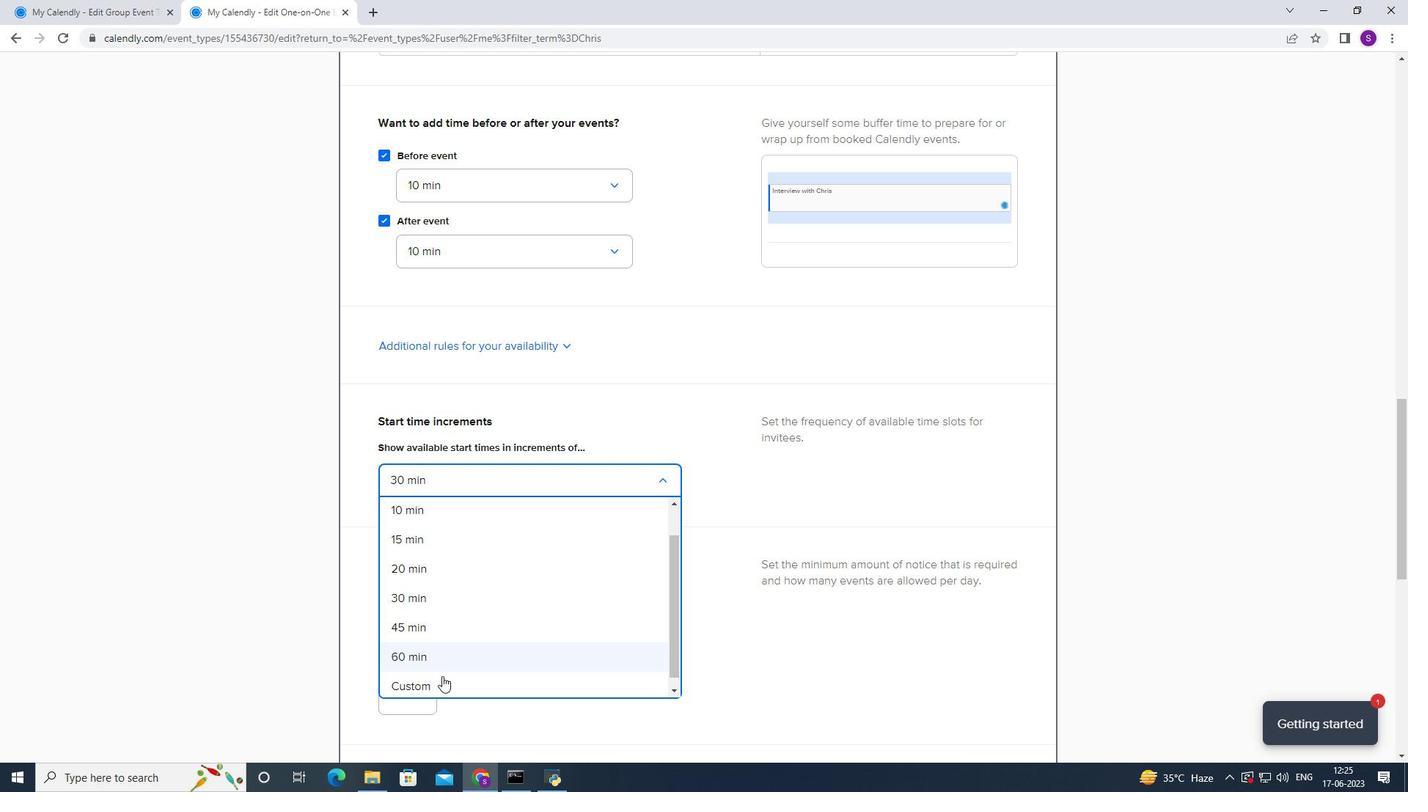 
Action: Mouse moved to (462, 521)
Screenshot: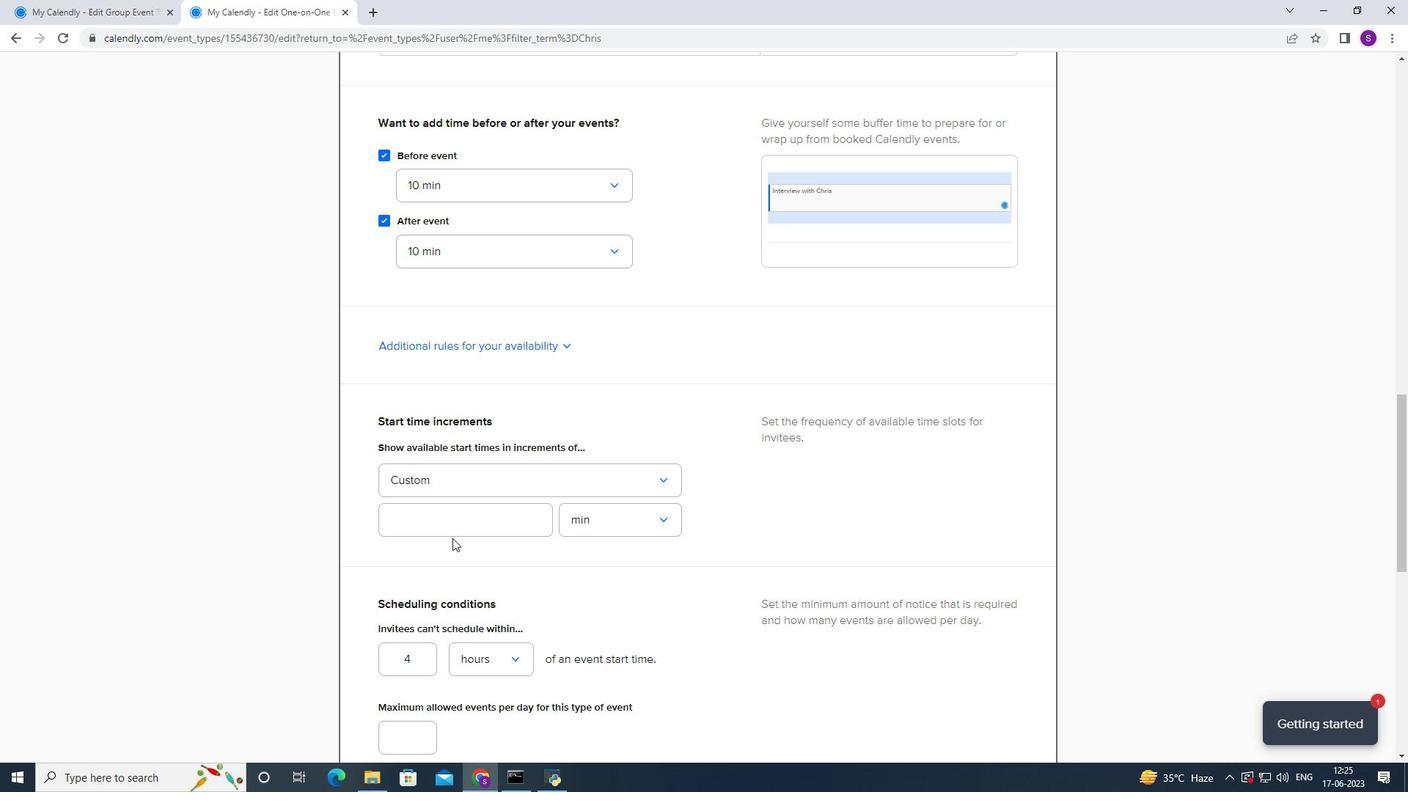 
Action: Mouse pressed left at (462, 521)
Screenshot: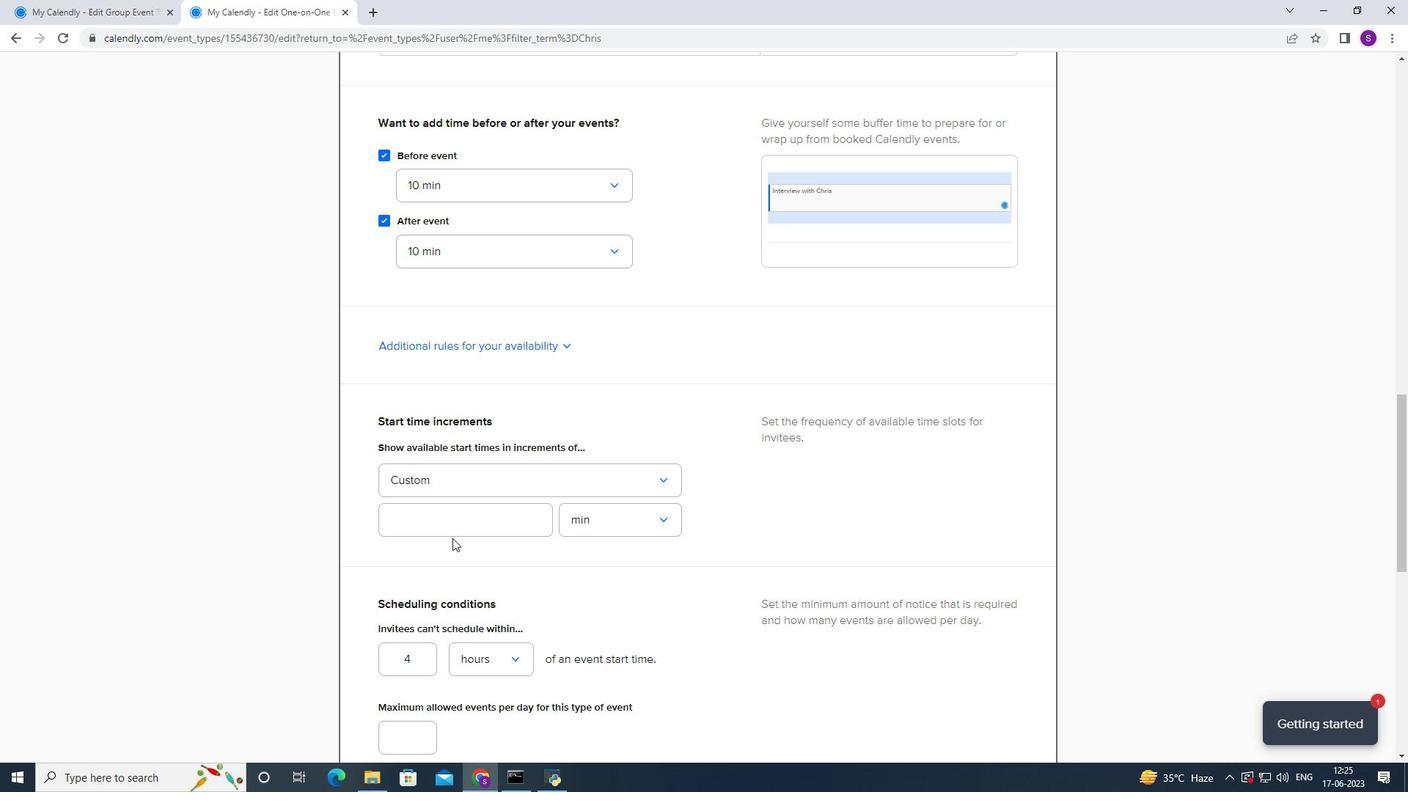 
Action: Key pressed 50
Screenshot: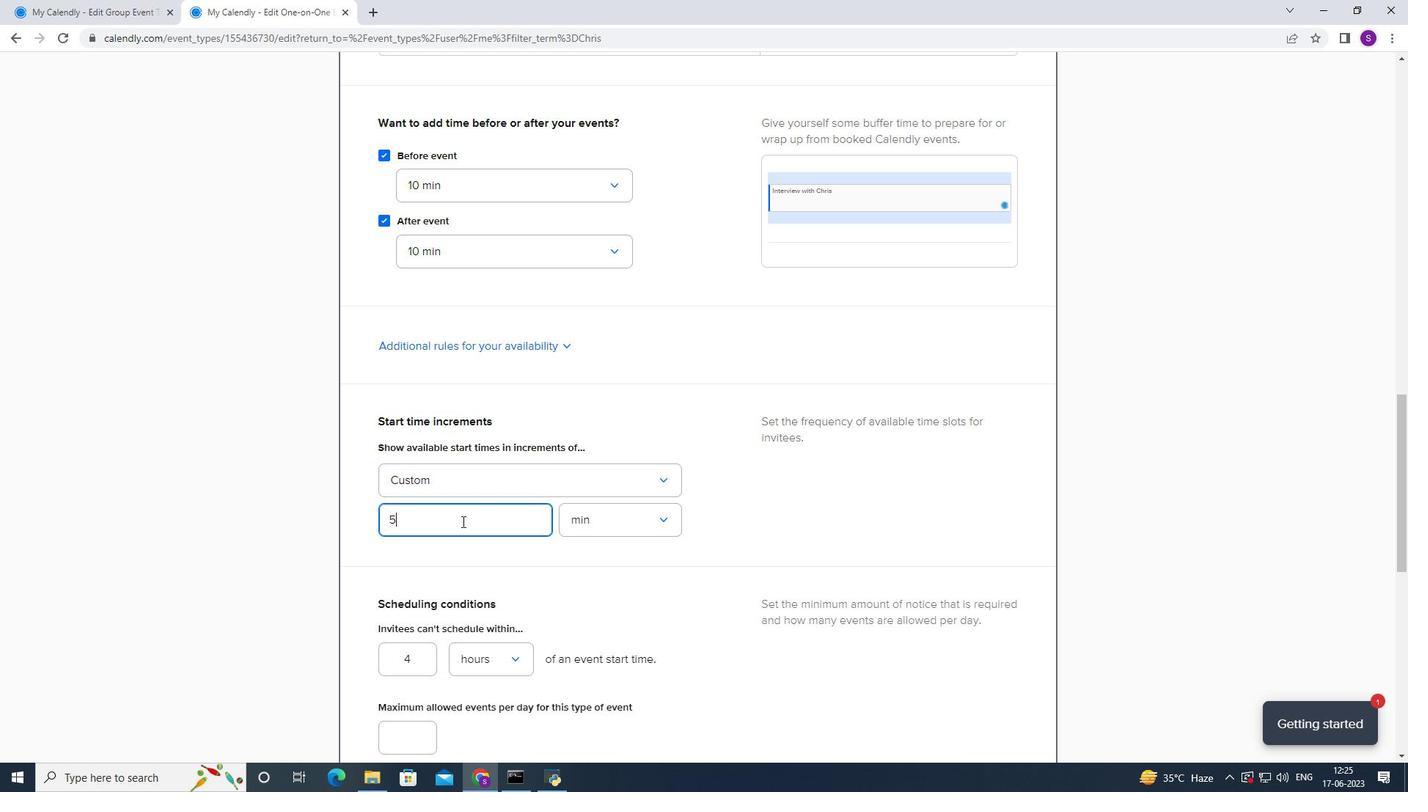 
Action: Mouse moved to (397, 653)
Screenshot: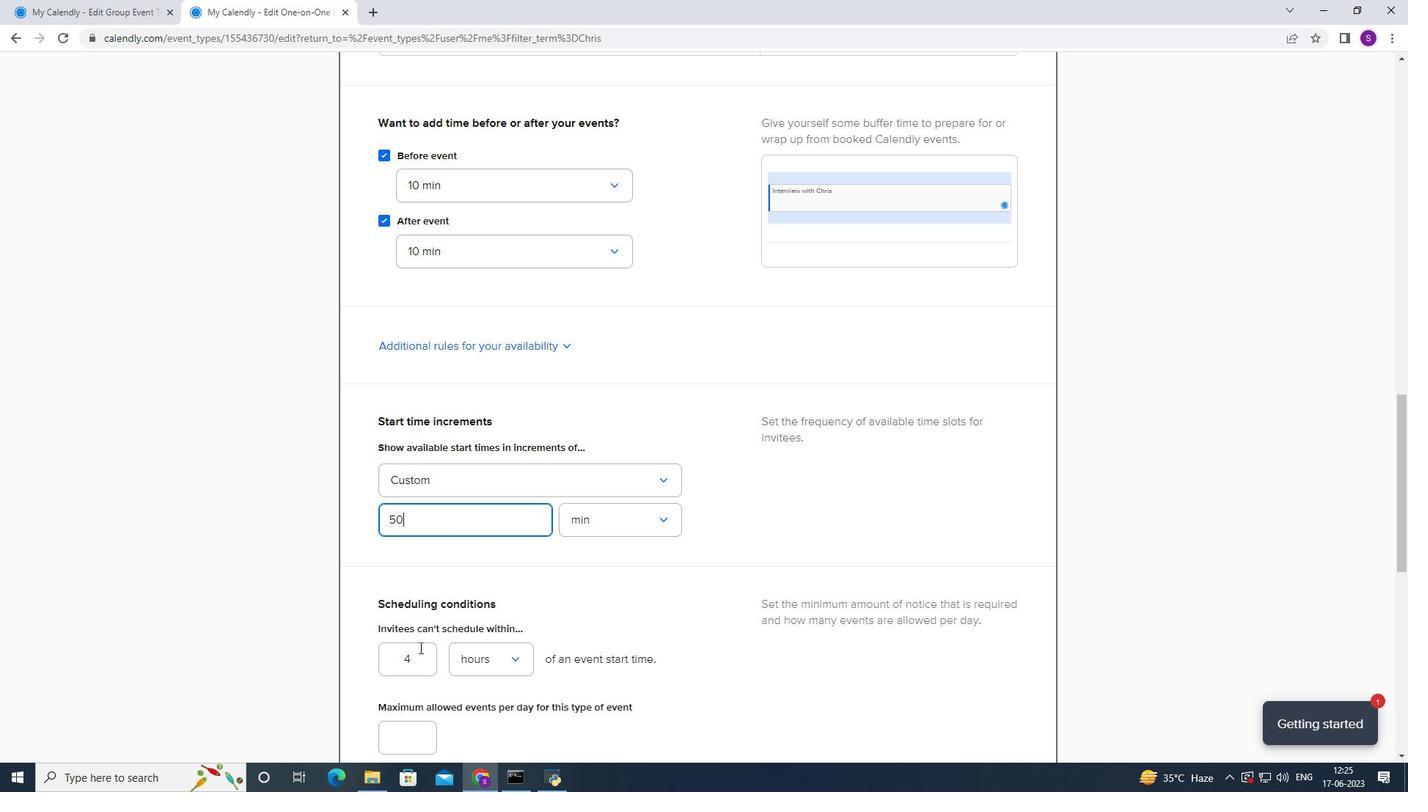 
Action: Mouse pressed left at (397, 653)
Screenshot: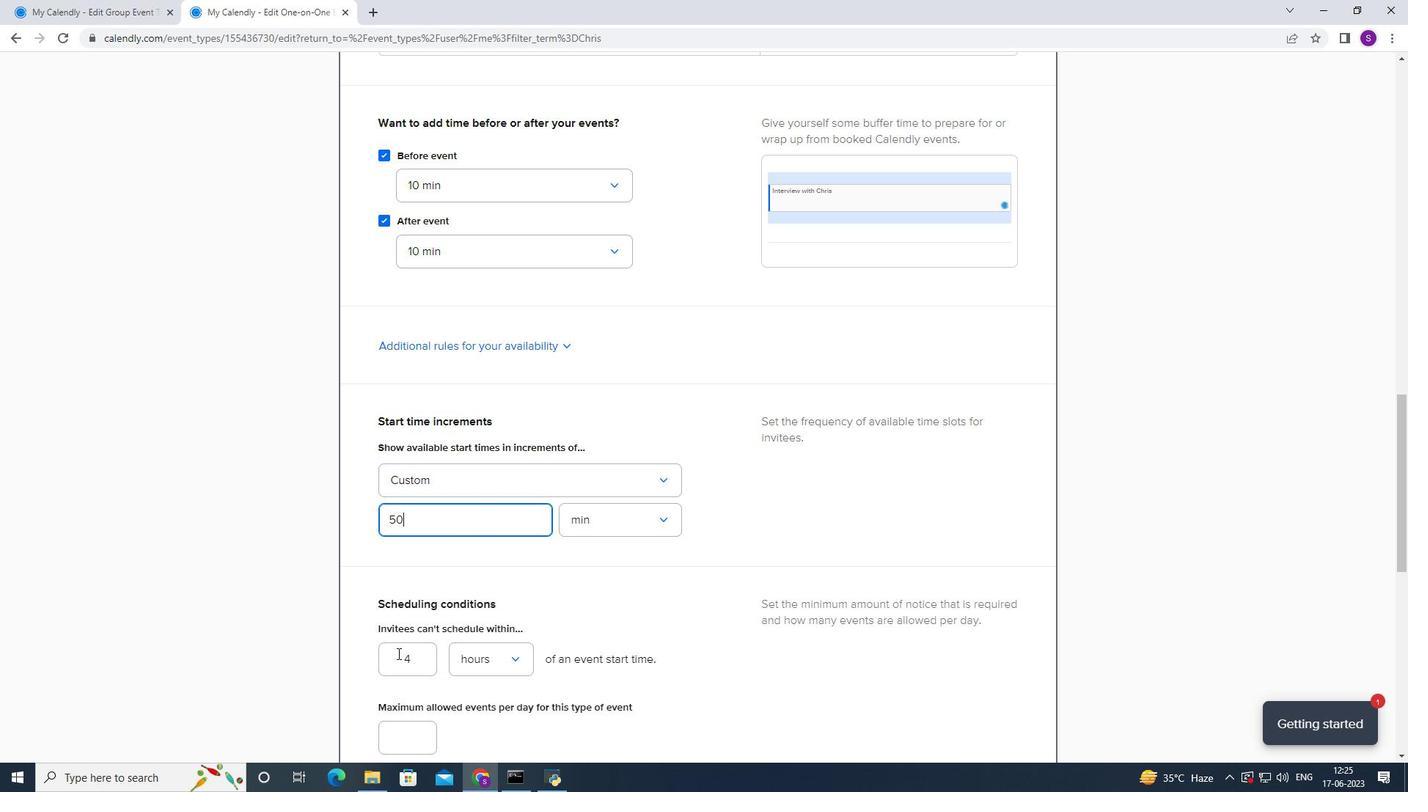 
Action: Mouse moved to (419, 660)
Screenshot: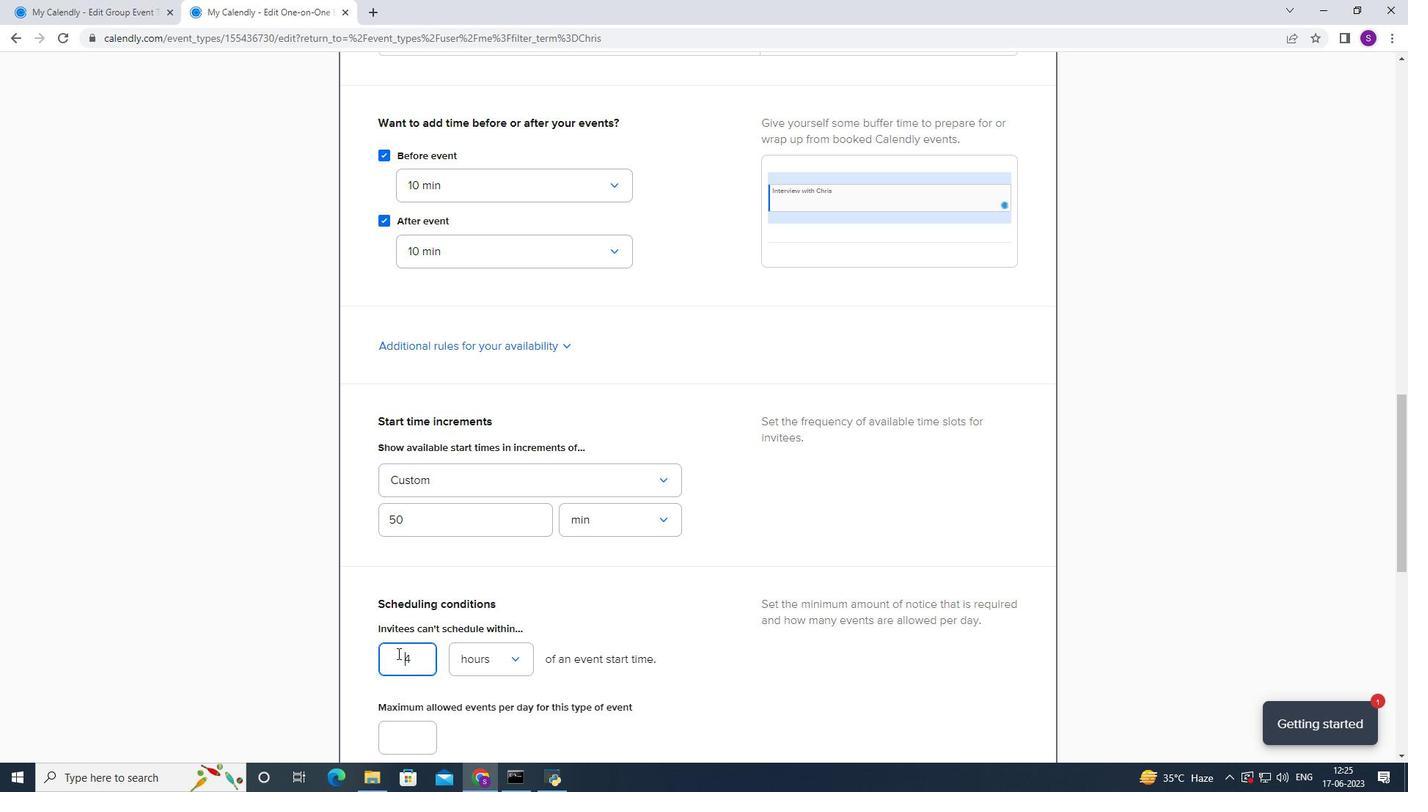 
Action: Mouse pressed left at (419, 660)
Screenshot: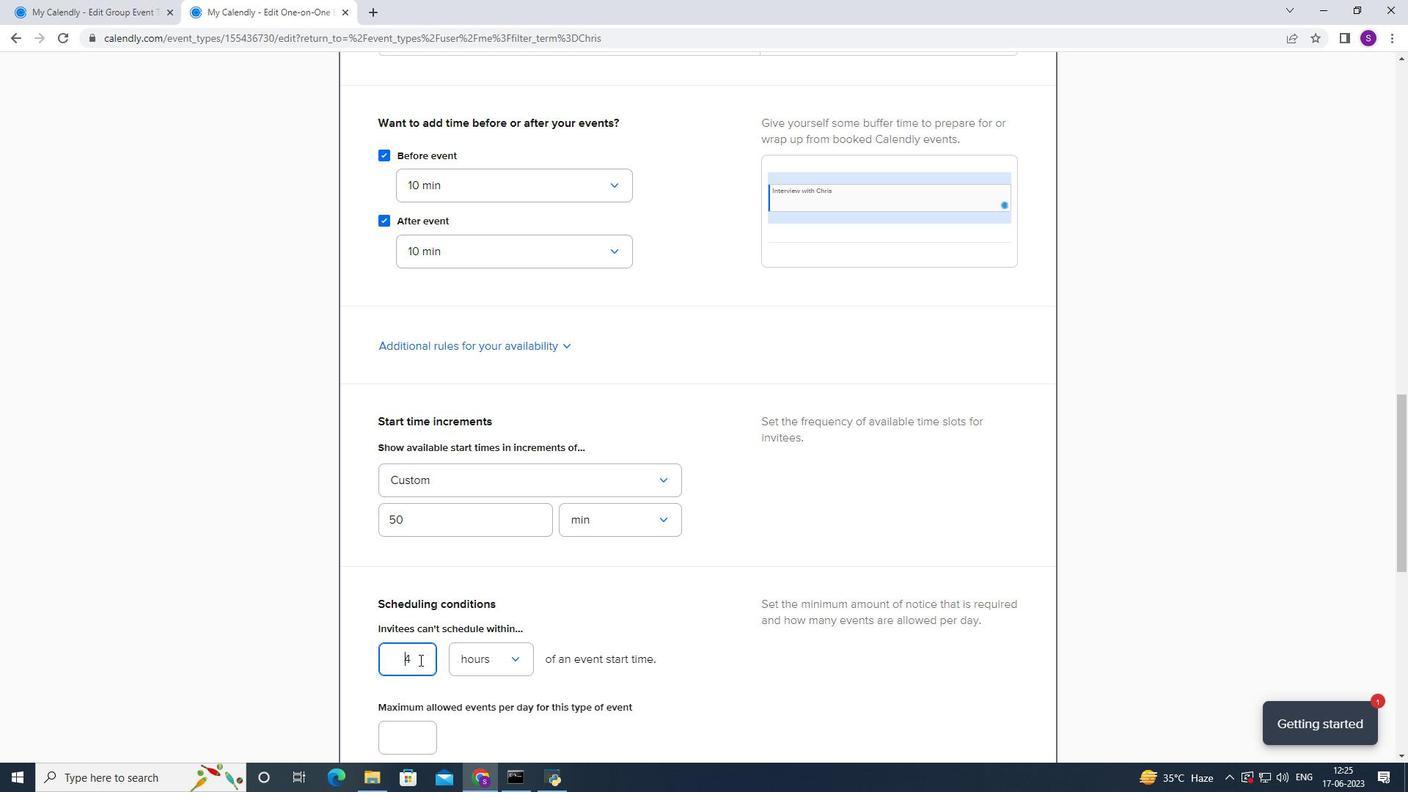 
Action: Mouse moved to (378, 657)
Screenshot: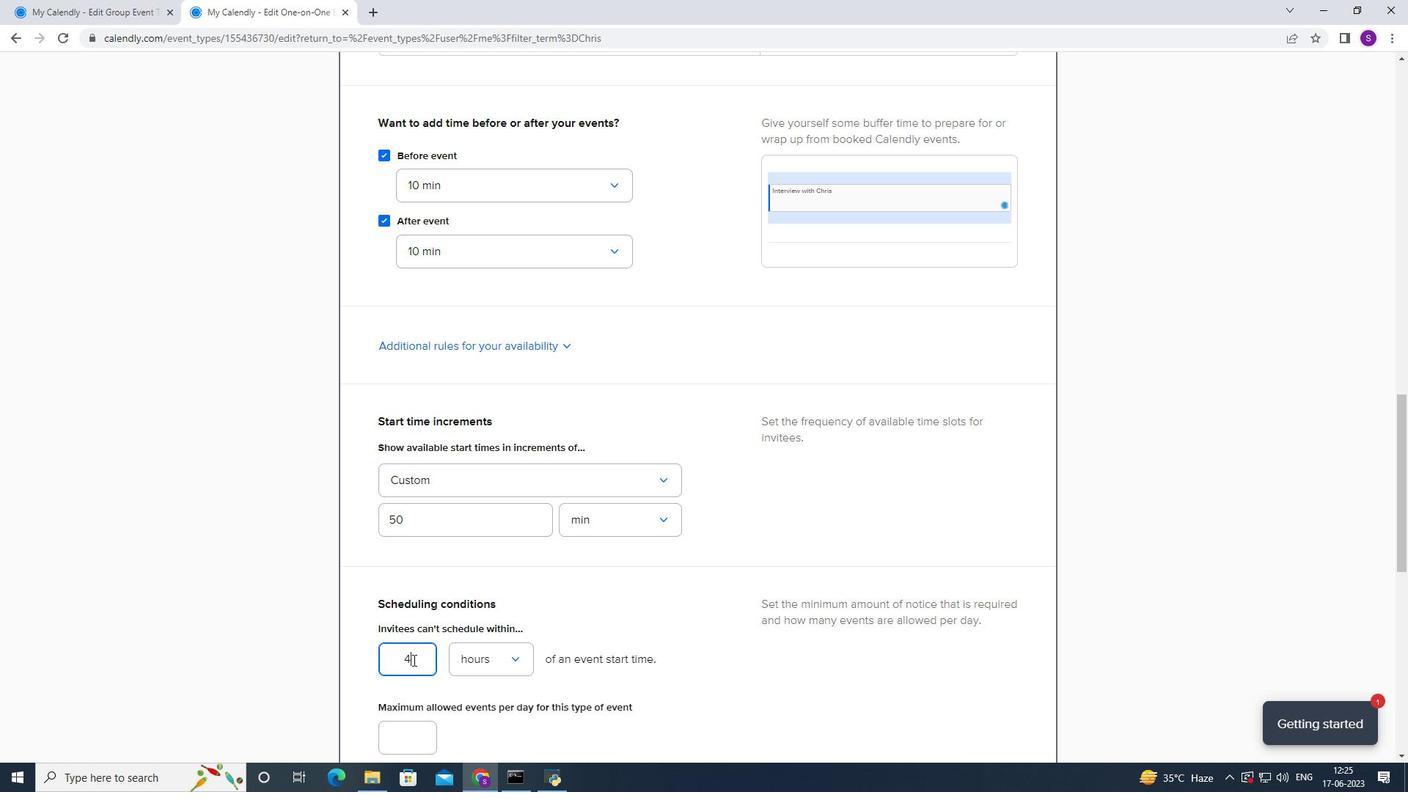 
Action: Key pressed 41
Screenshot: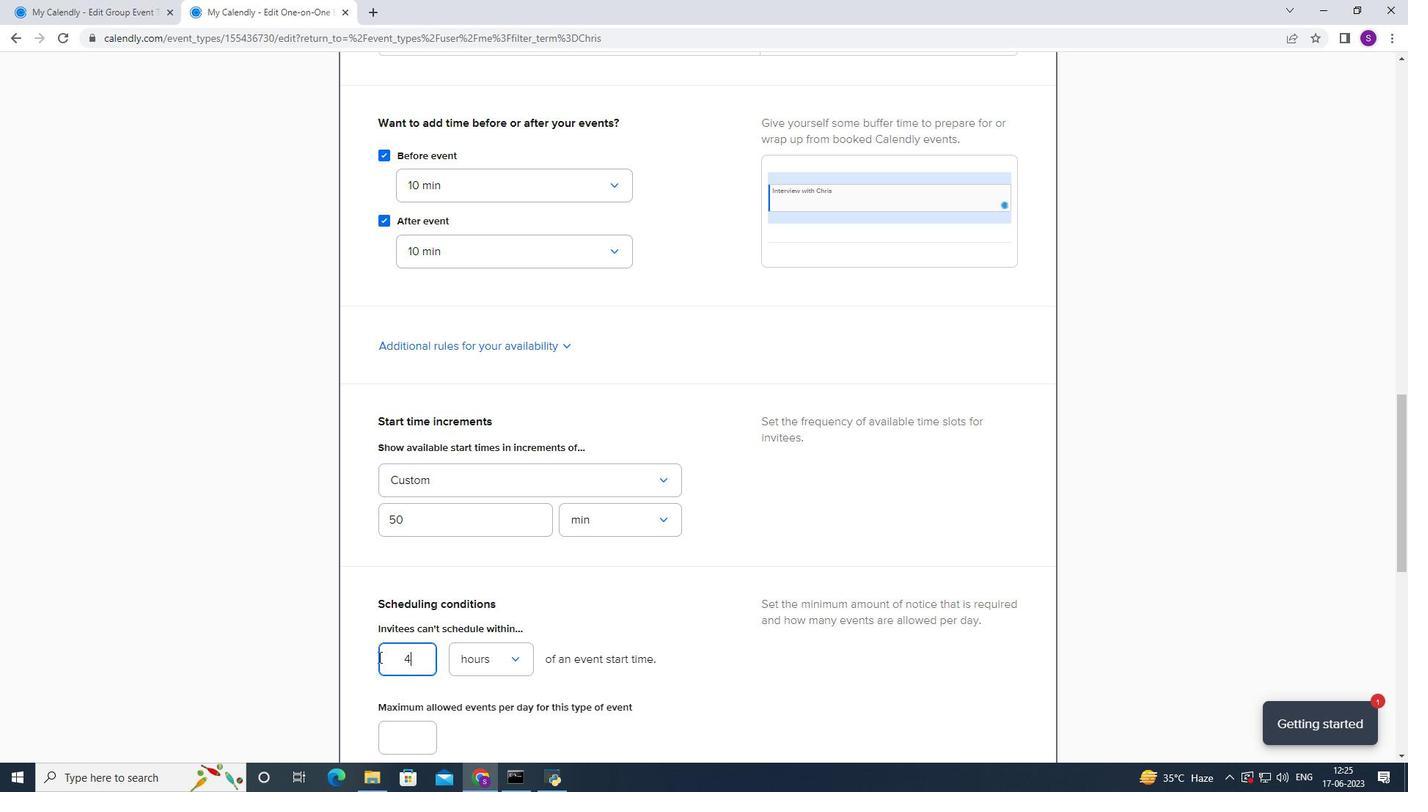 
Action: Mouse moved to (419, 675)
Screenshot: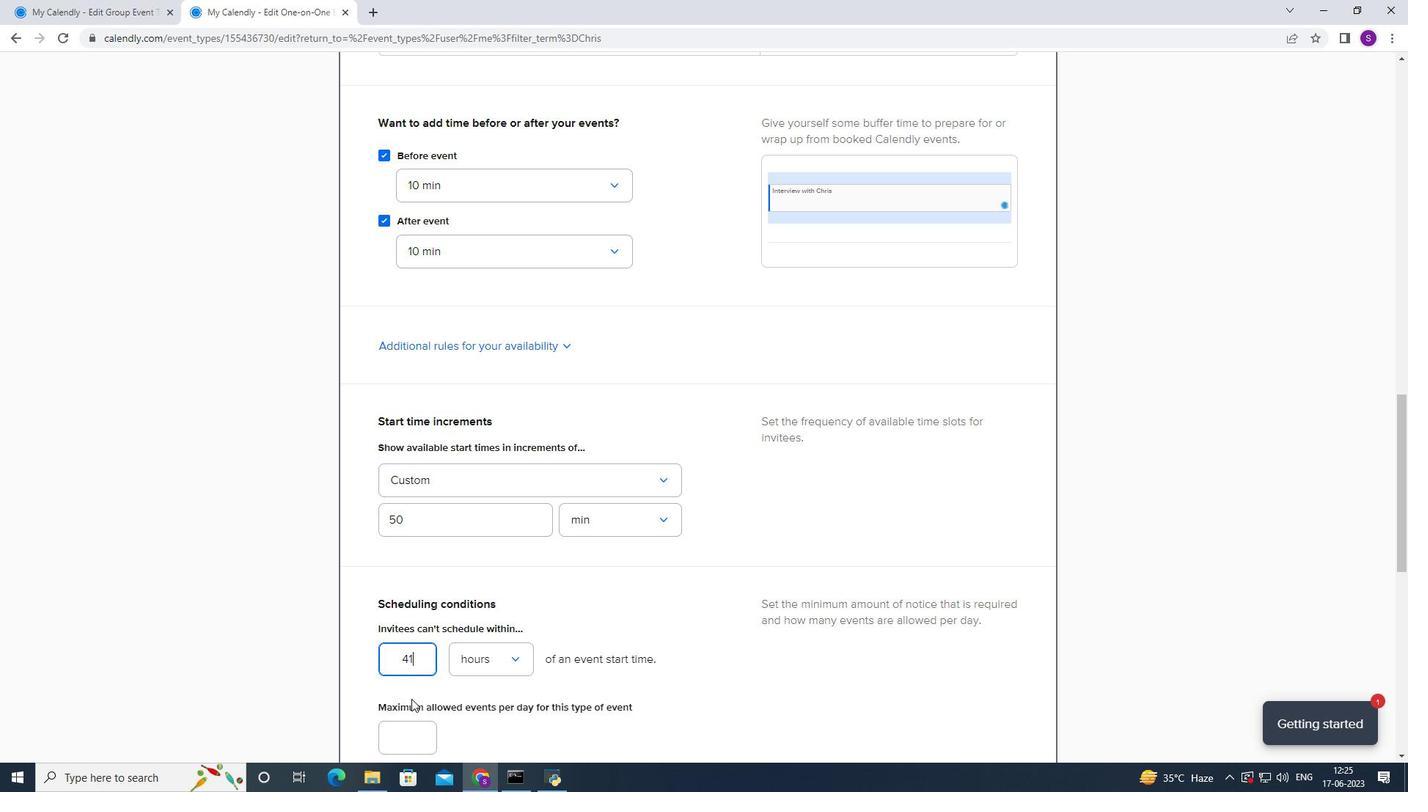 
Action: Mouse scrolled (419, 674) with delta (0, 0)
Screenshot: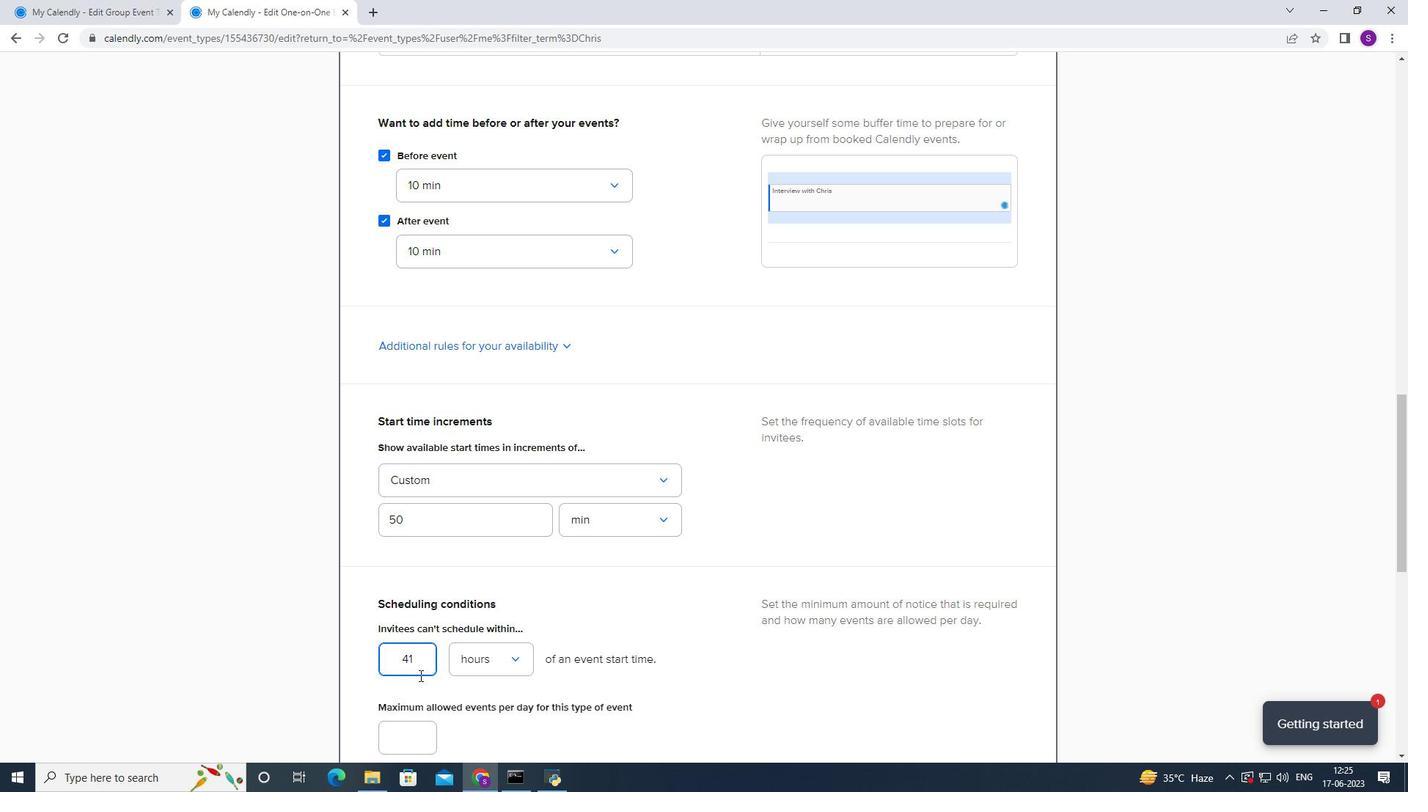 
Action: Mouse scrolled (419, 674) with delta (0, 0)
Screenshot: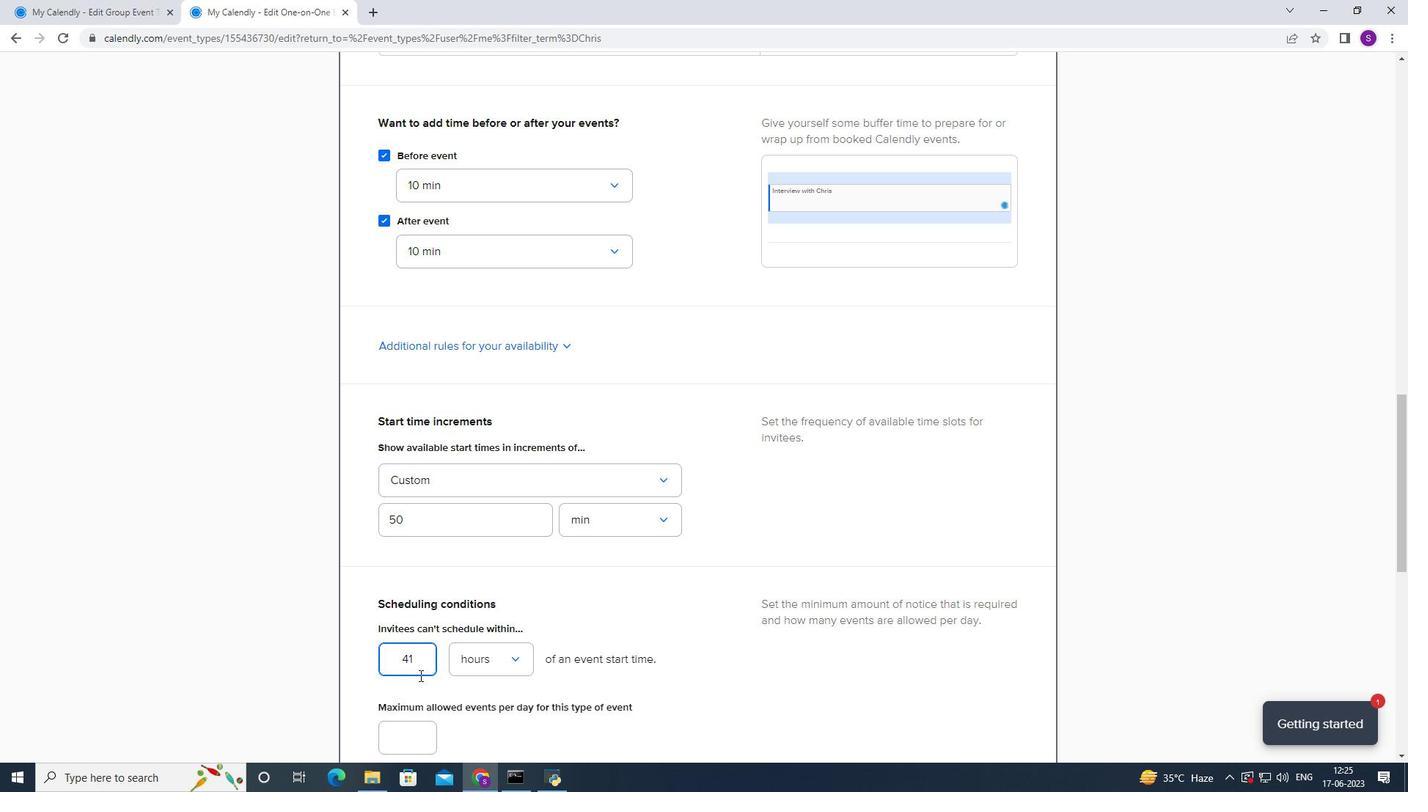 
Action: Mouse moved to (430, 582)
Screenshot: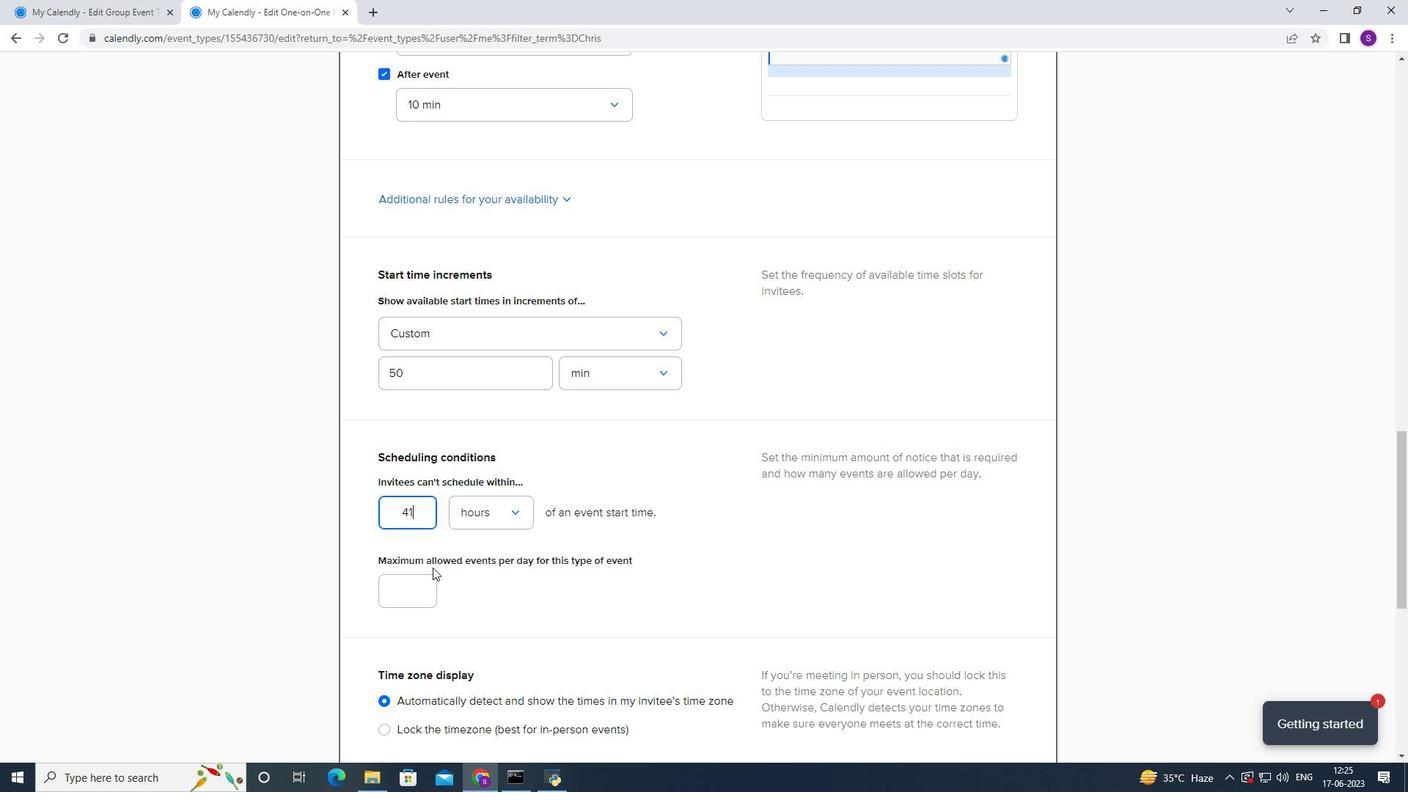 
Action: Mouse pressed left at (430, 582)
Screenshot: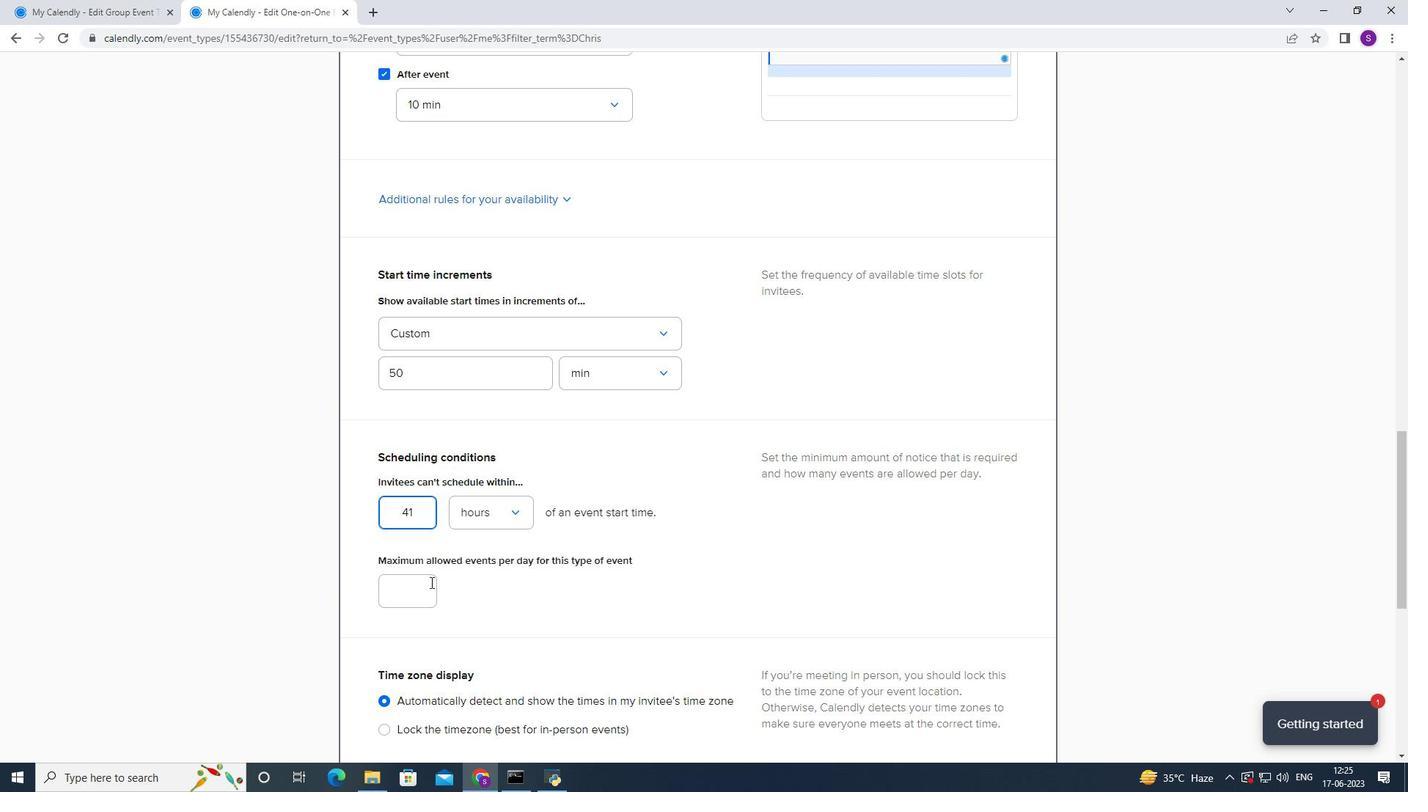 
Action: Key pressed 4
Screenshot: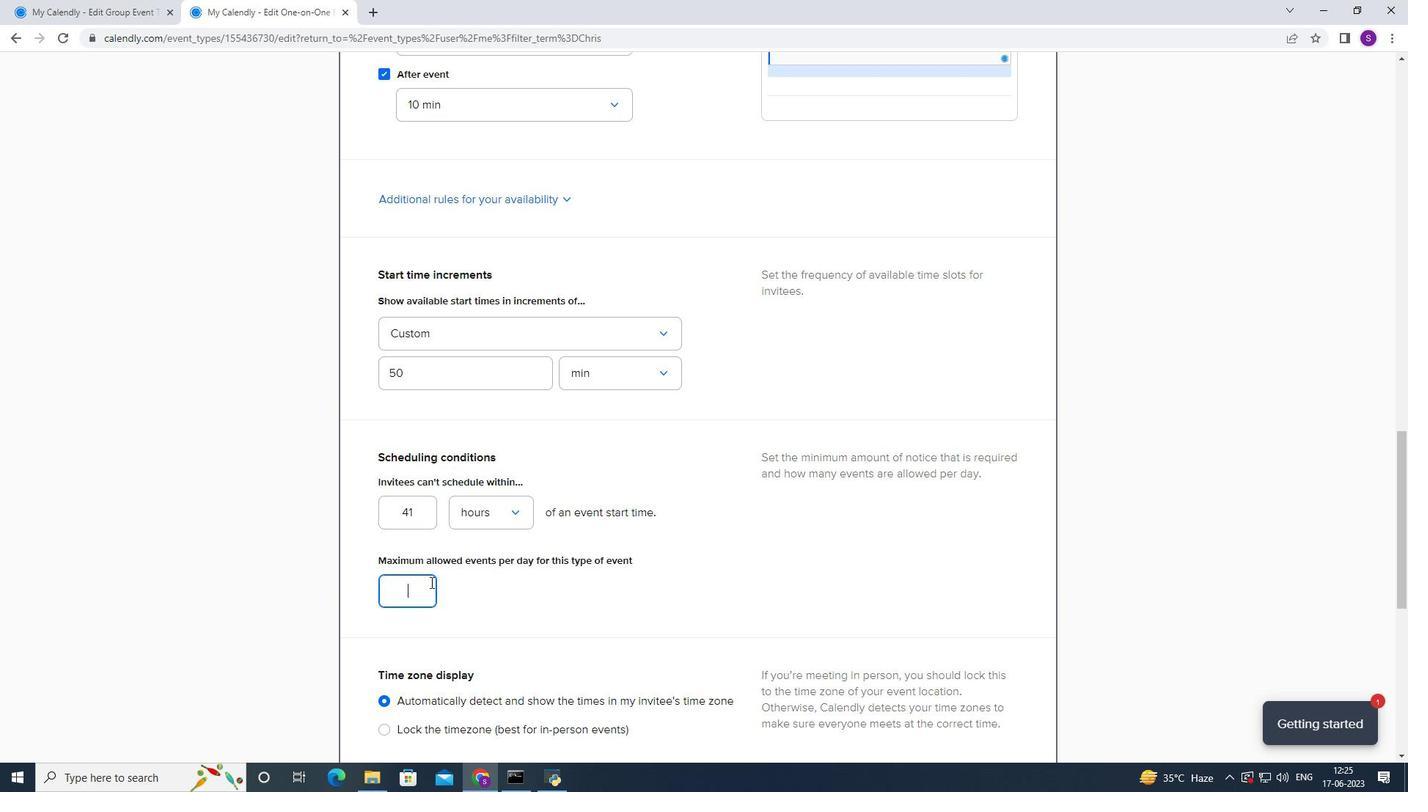 
Action: Mouse moved to (665, 570)
Screenshot: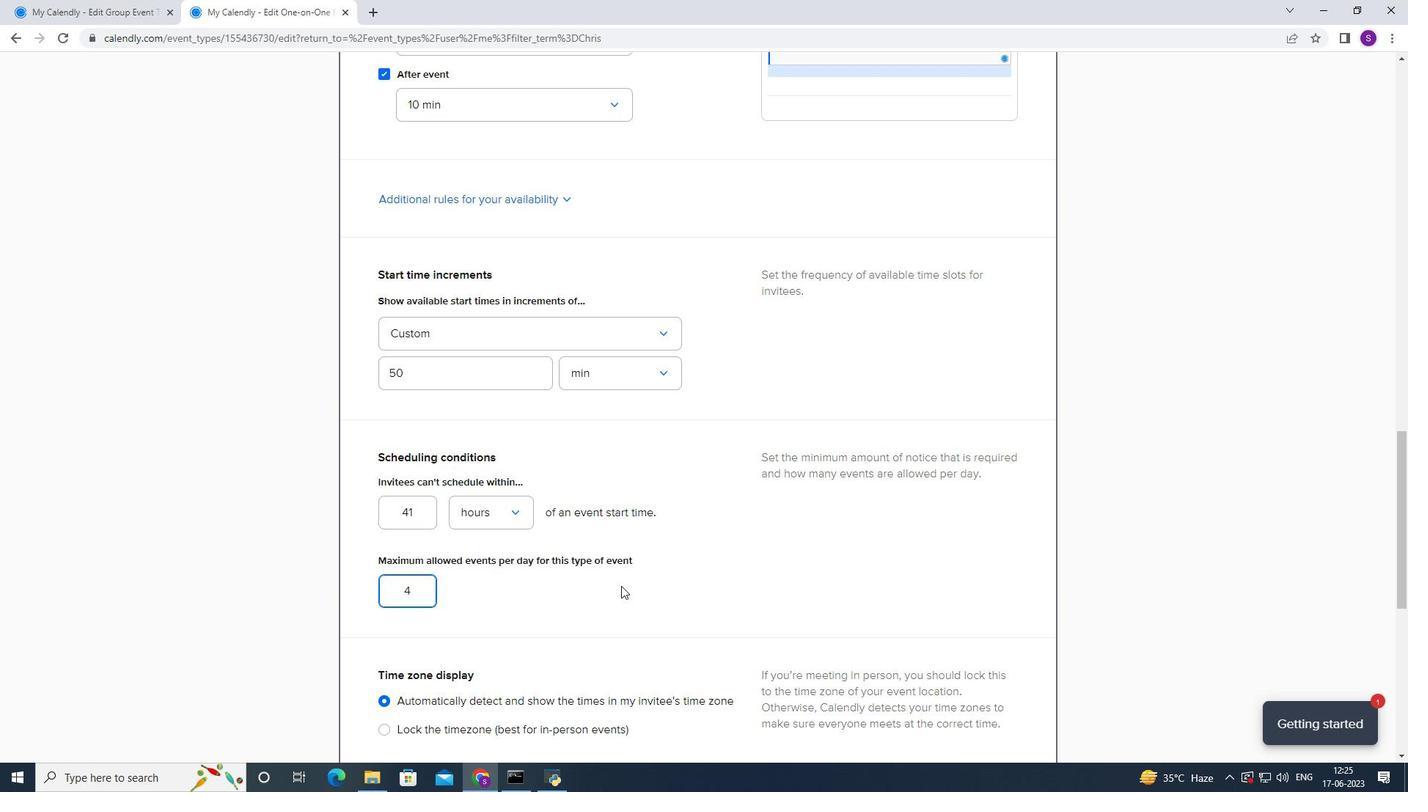 
Action: Mouse scrolled (665, 569) with delta (0, 0)
Screenshot: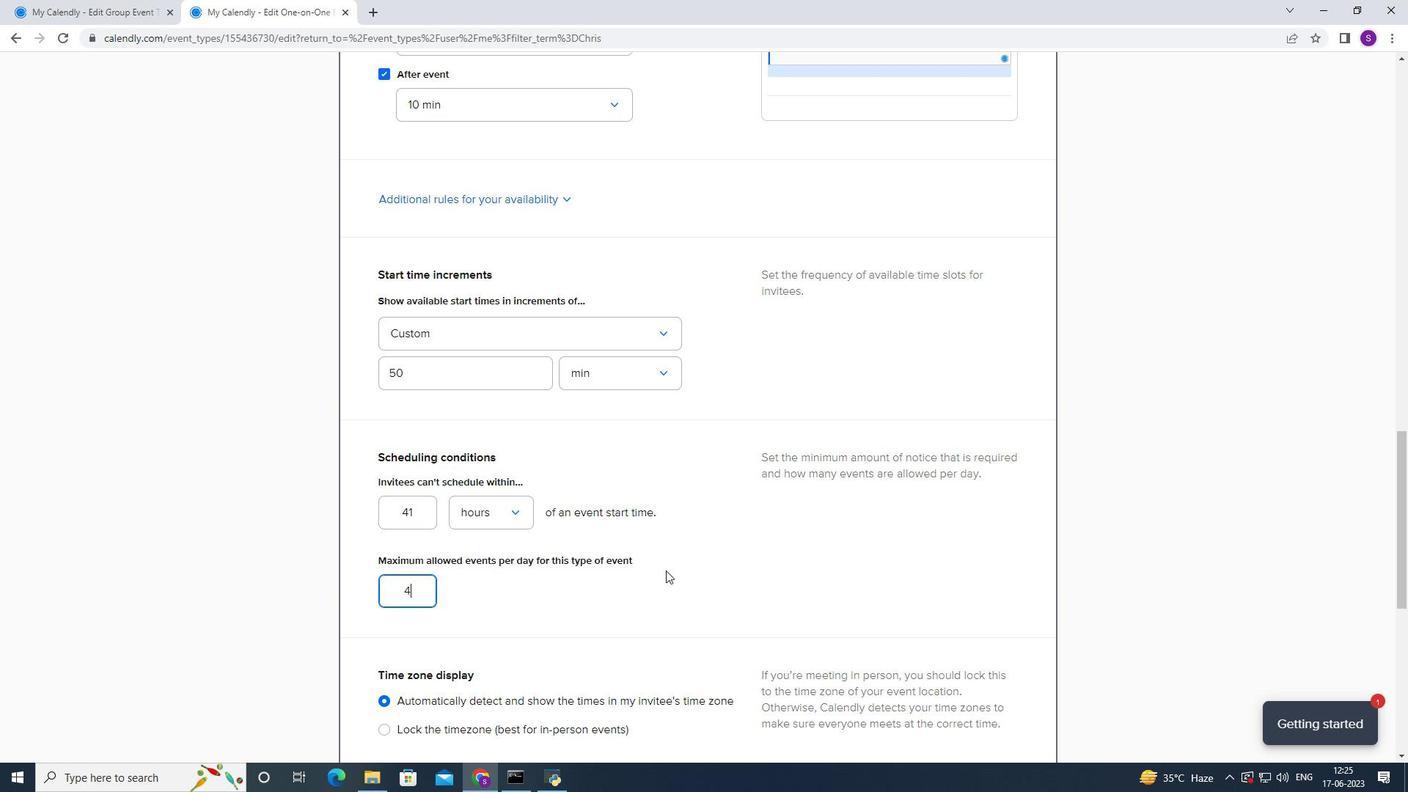 
Action: Mouse scrolled (665, 569) with delta (0, 0)
Screenshot: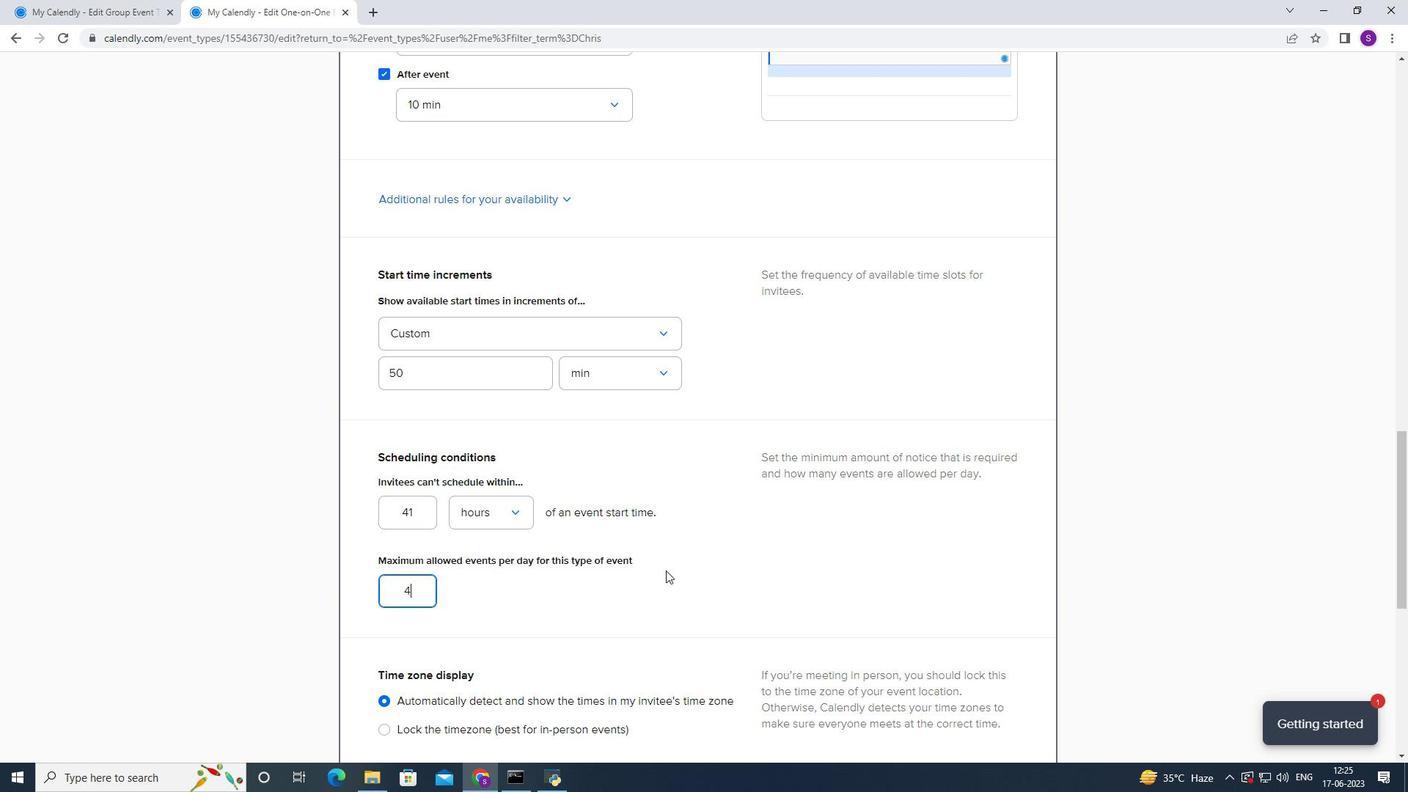 
Action: Mouse scrolled (665, 569) with delta (0, 0)
Screenshot: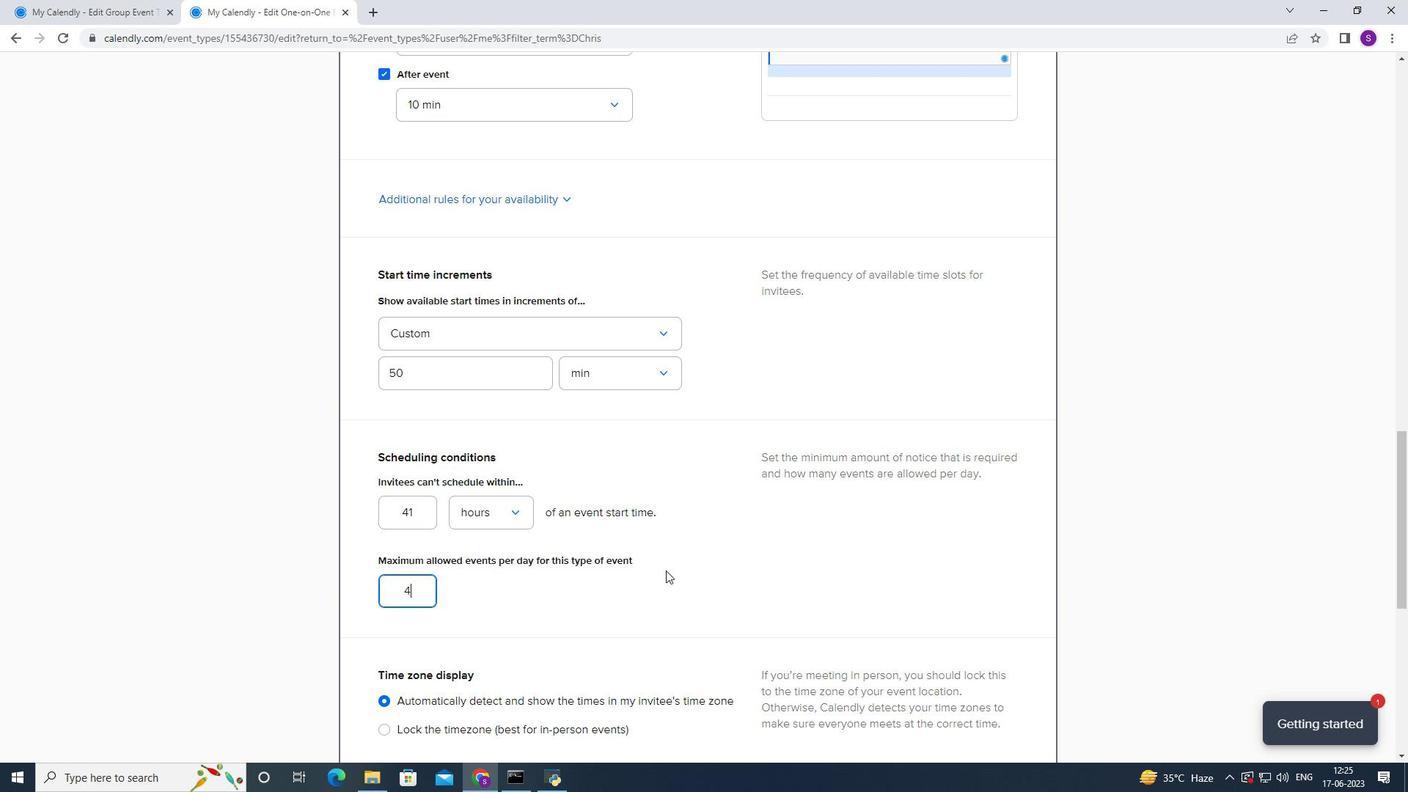 
Action: Mouse scrolled (665, 569) with delta (0, 0)
Screenshot: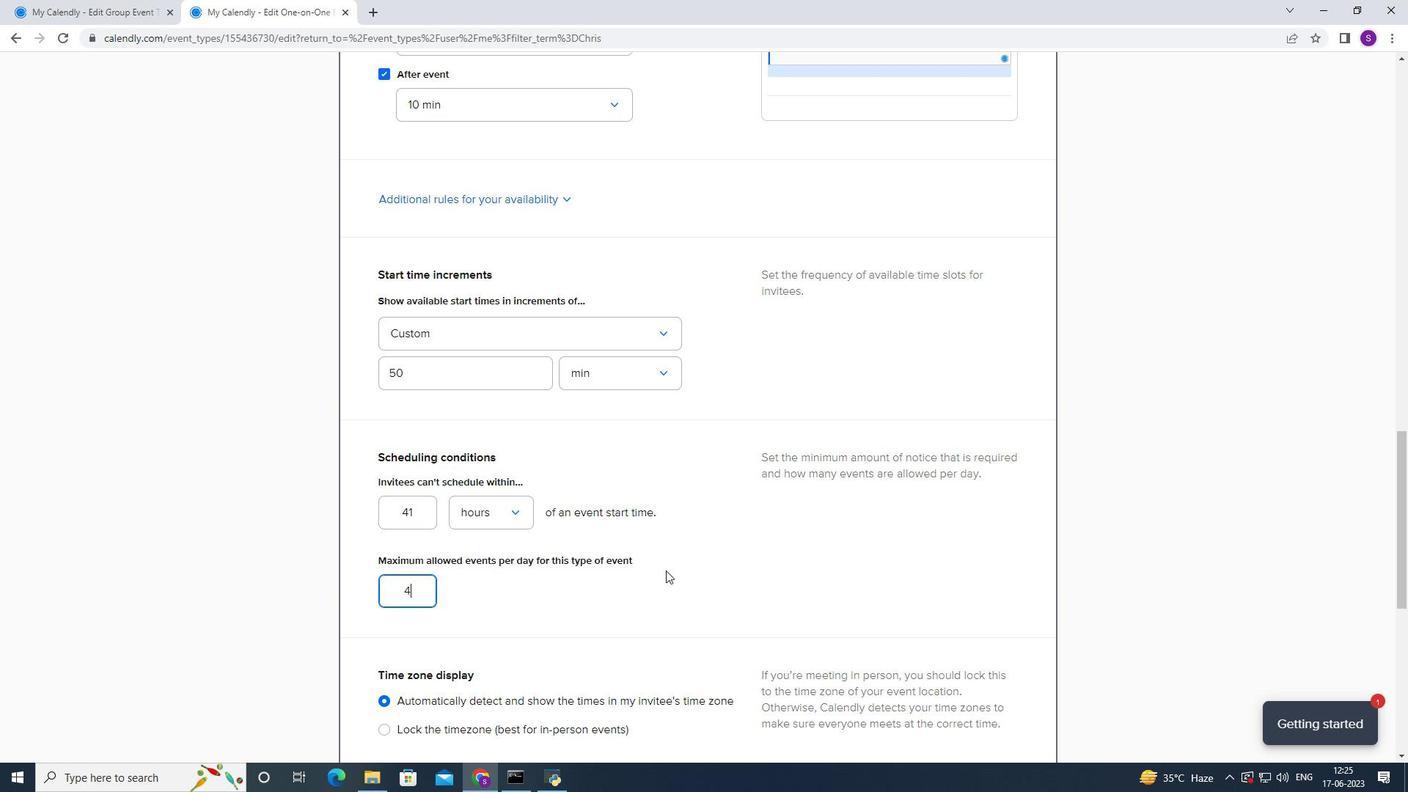 
Action: Mouse scrolled (665, 569) with delta (0, 0)
Screenshot: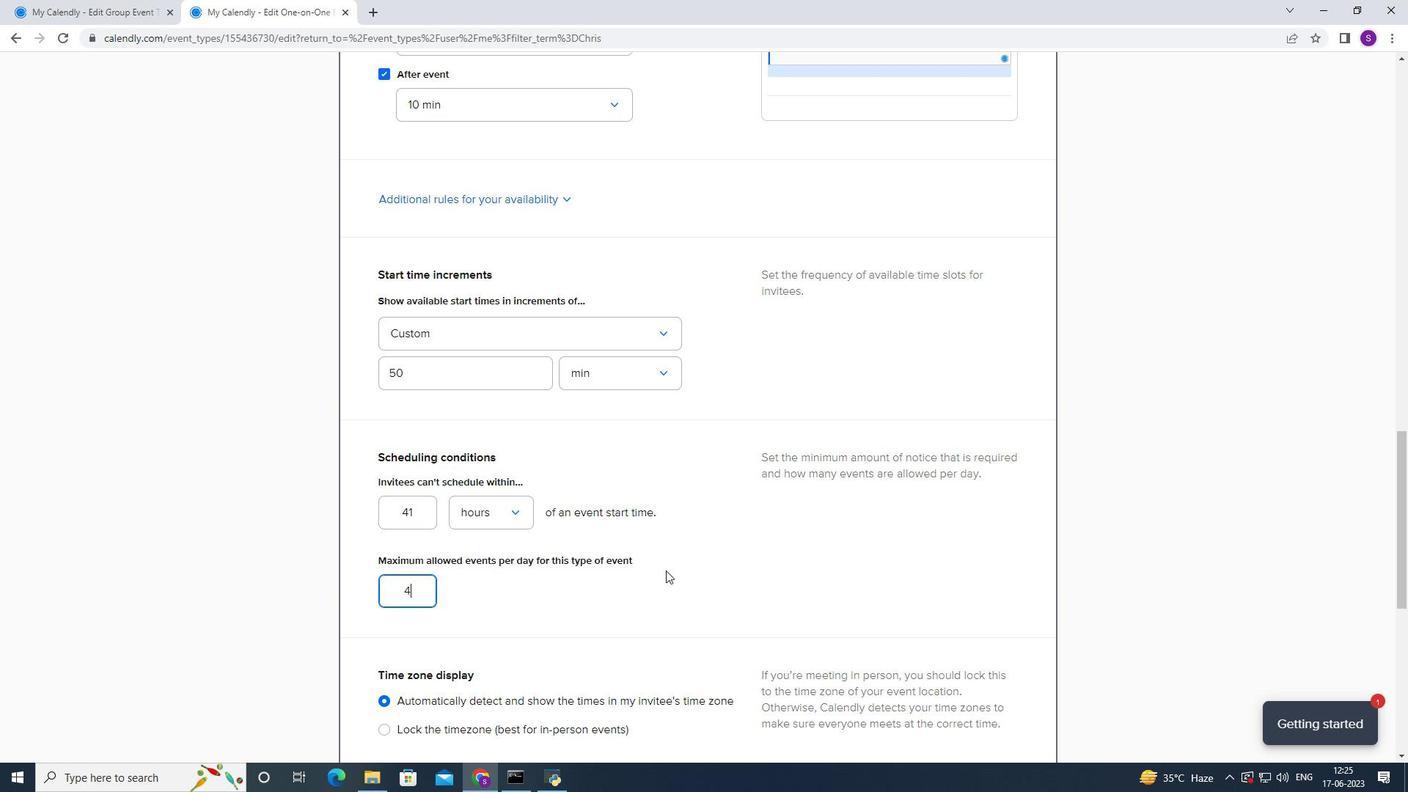 
Action: Mouse moved to (1008, 565)
Screenshot: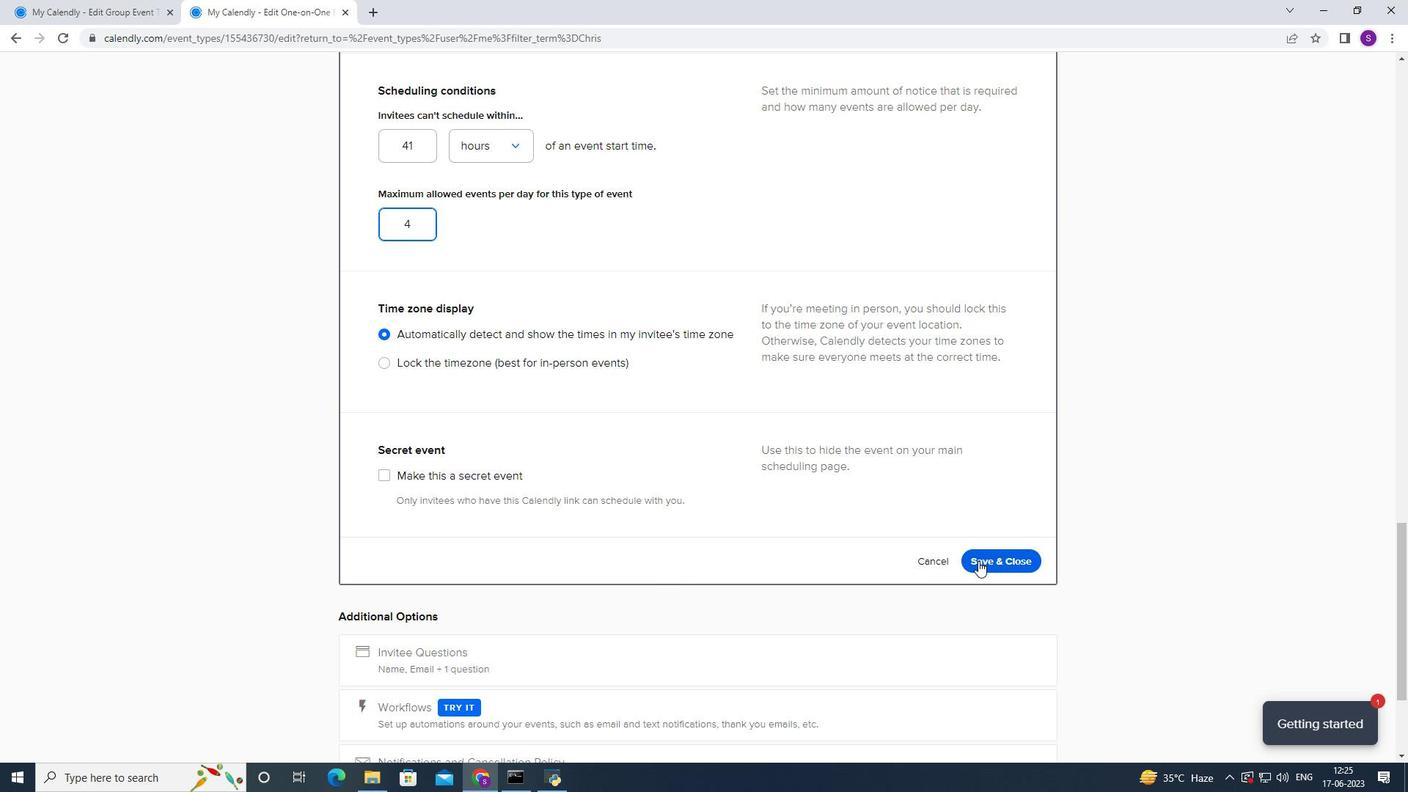 
Action: Mouse pressed left at (1008, 565)
Screenshot: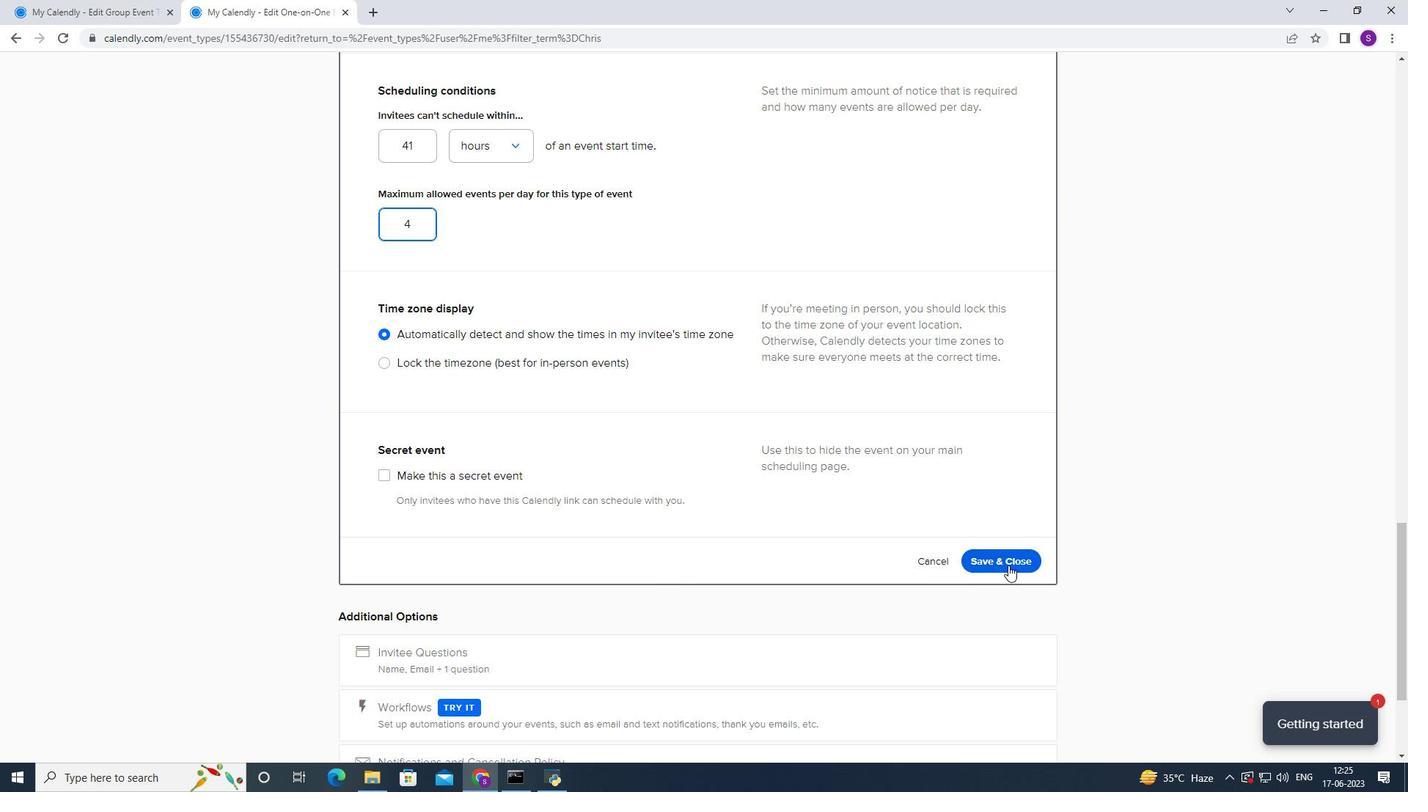 
Action: Mouse scrolled (1008, 566) with delta (0, 0)
Screenshot: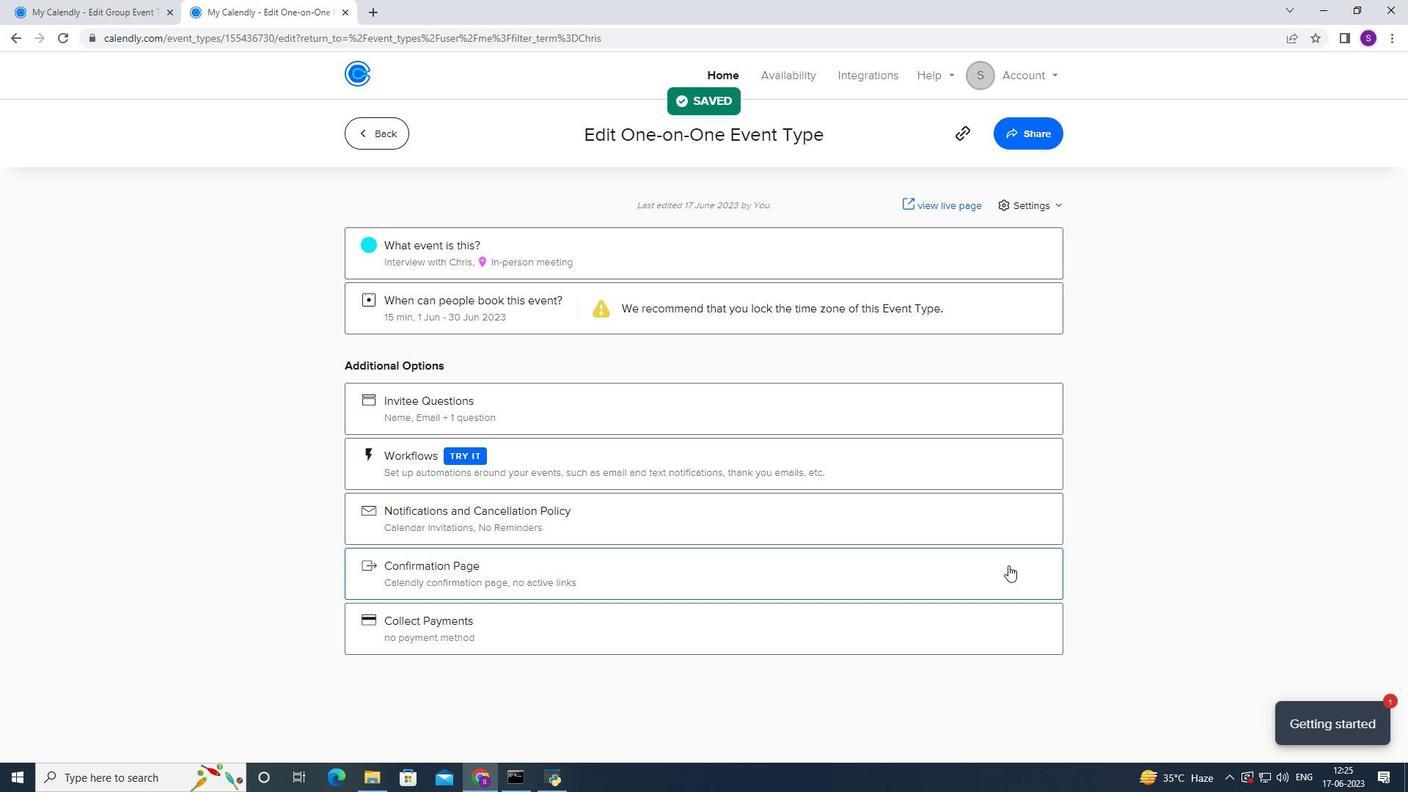 
Action: Mouse scrolled (1008, 566) with delta (0, 0)
Screenshot: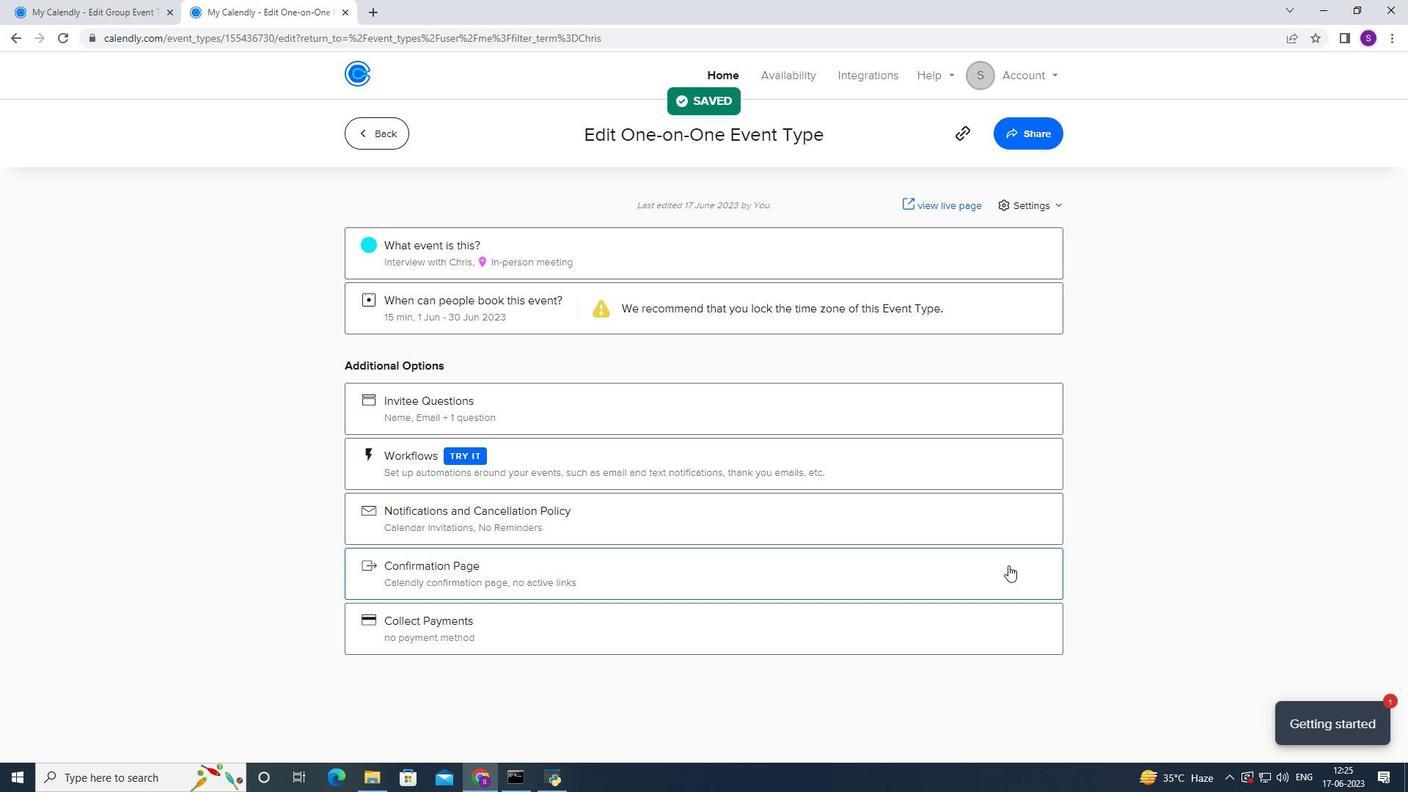 
